 Task: Add an event  with title  Webinar: LinkedIn Marketing Strategies, date '2024/04/11' & Select Event type as  Group. Add location for the event as  789 Bairro Alto, Lisbon, Portugal and add a description: The retreat will kick off with an opening session where participants will be introduced to the objectives and benefits of team building. The facilitators will create a positive and inclusive environment, setting the tone for open communication, respect, and mutual support.Create an event link  http-webinar:linkedinmarketingstrategiescom & Select the event color as  Electric Lime. , logged in from the account softage.1@softage.netand send the event invitation to softage.10@softage.net and softage.2@softage.net
Action: Mouse moved to (789, 108)
Screenshot: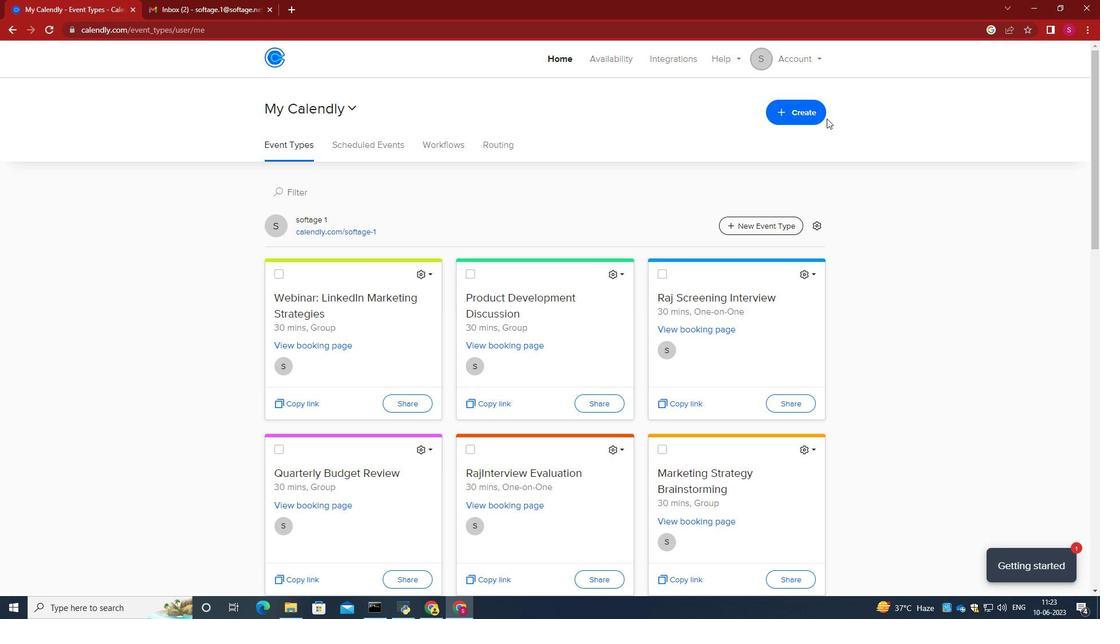 
Action: Mouse pressed left at (789, 108)
Screenshot: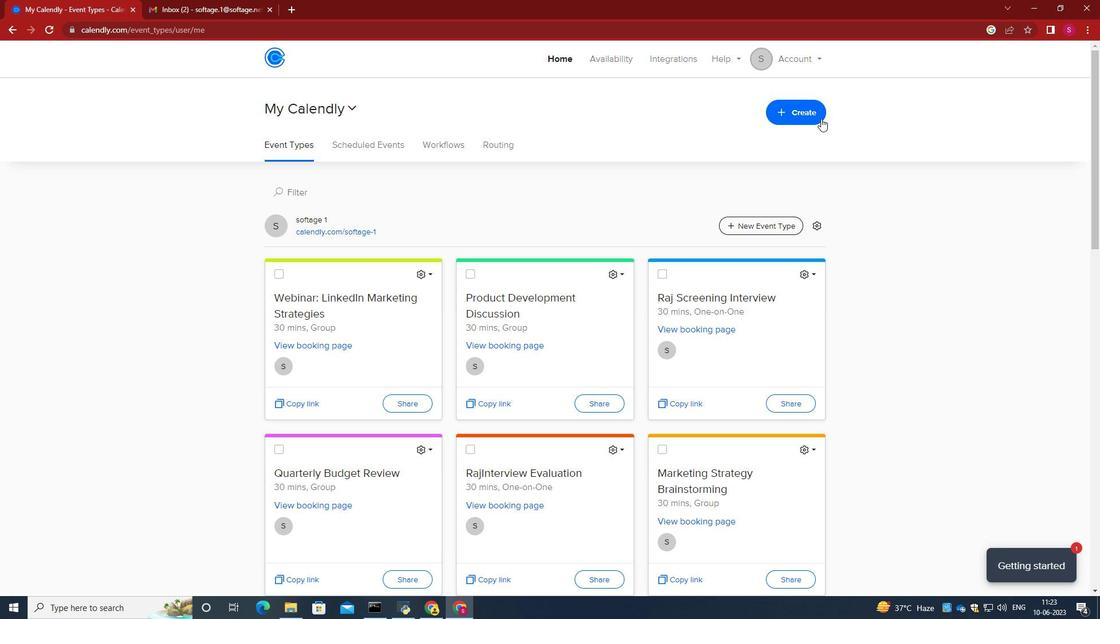 
Action: Mouse moved to (729, 167)
Screenshot: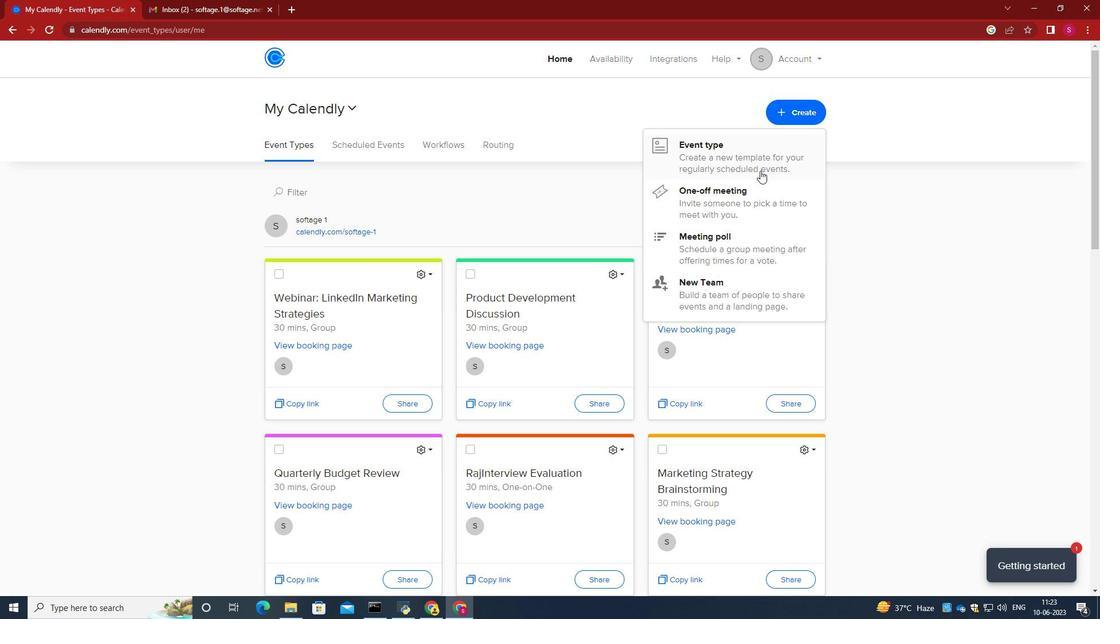 
Action: Mouse pressed left at (729, 167)
Screenshot: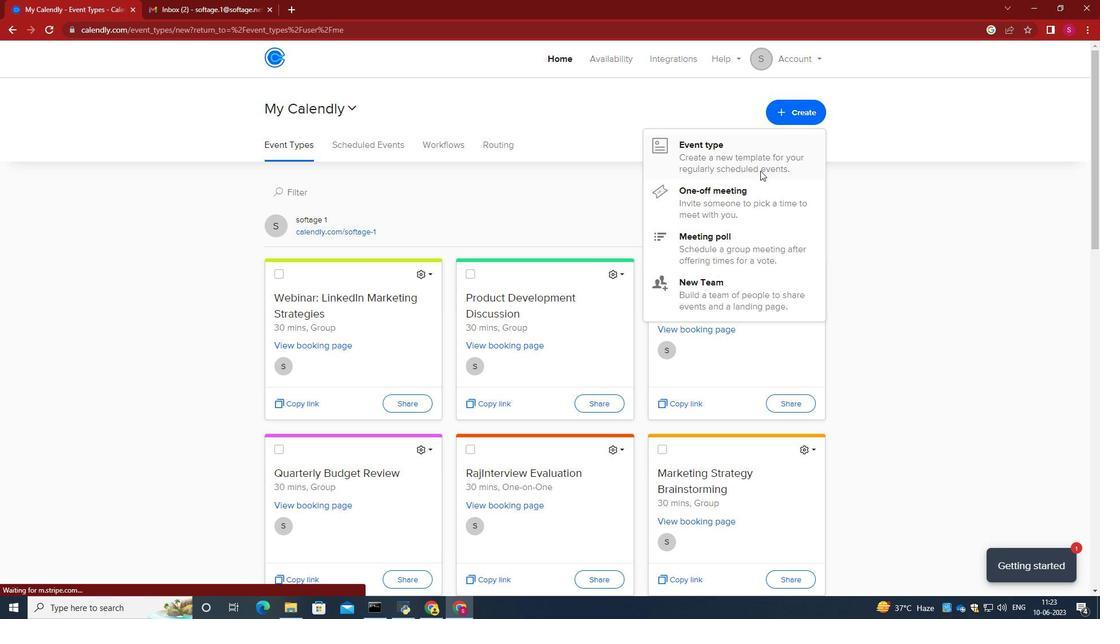 
Action: Mouse moved to (517, 269)
Screenshot: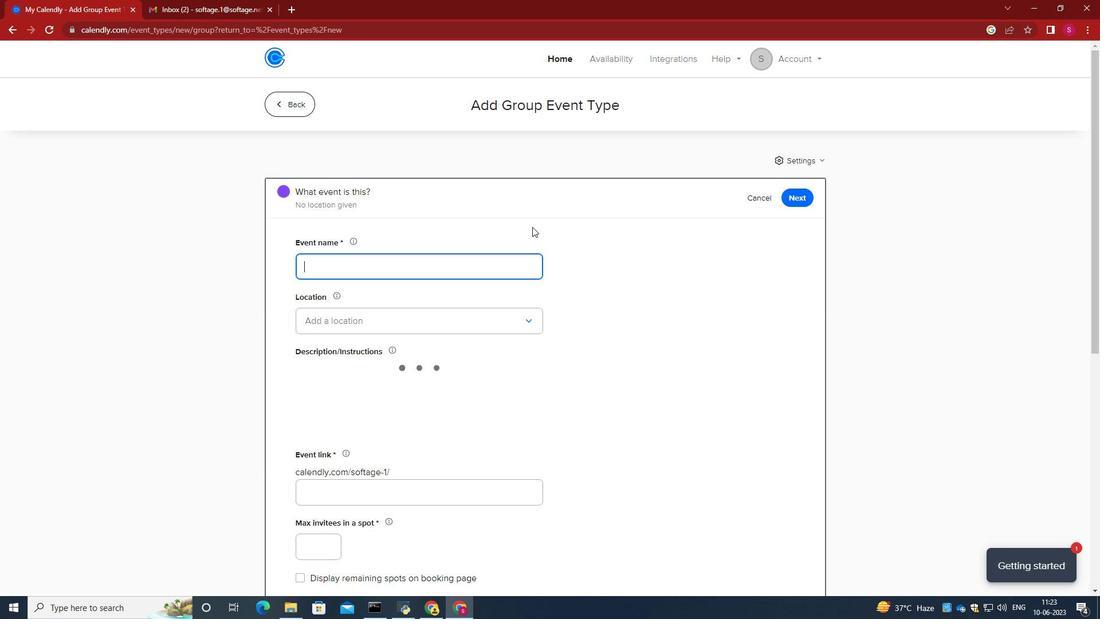 
Action: Mouse pressed left at (517, 269)
Screenshot: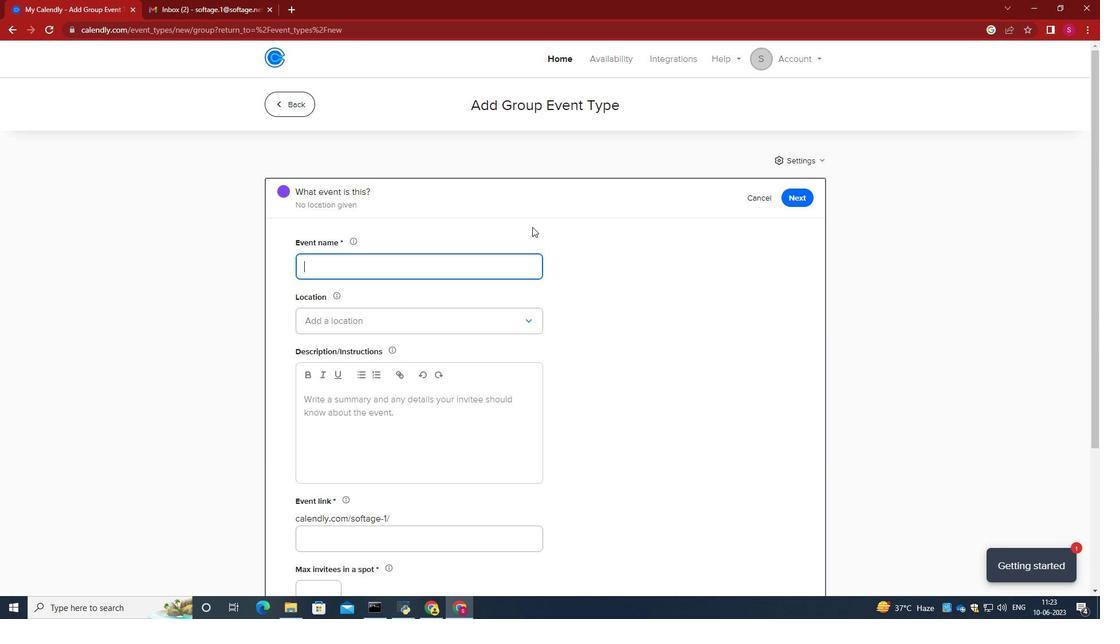 
Action: Mouse moved to (439, 274)
Screenshot: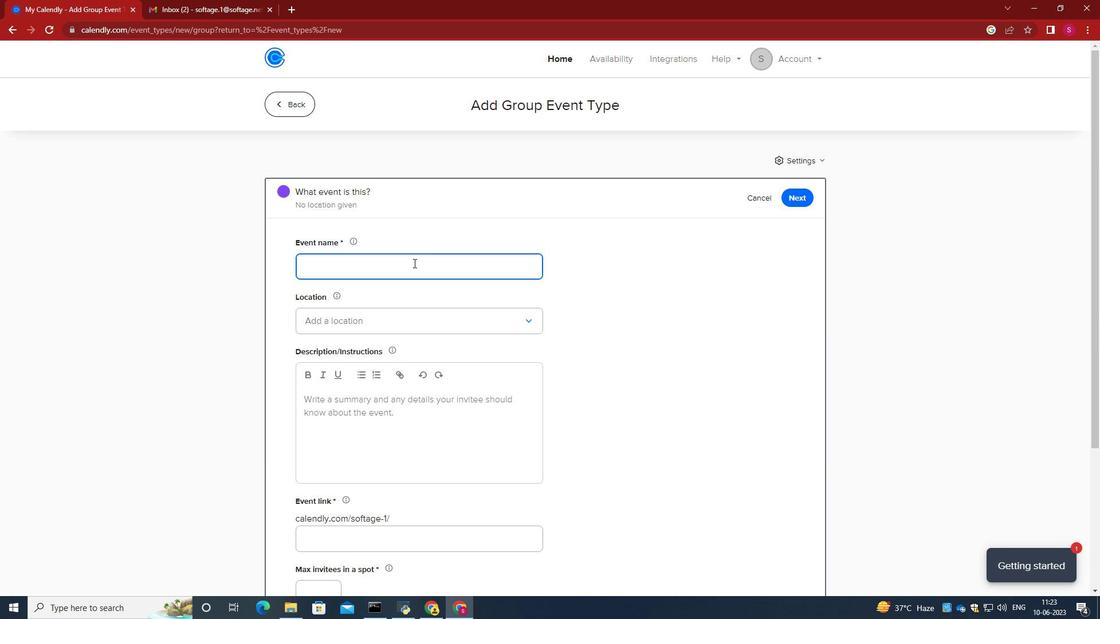 
Action: Mouse pressed left at (439, 274)
Screenshot: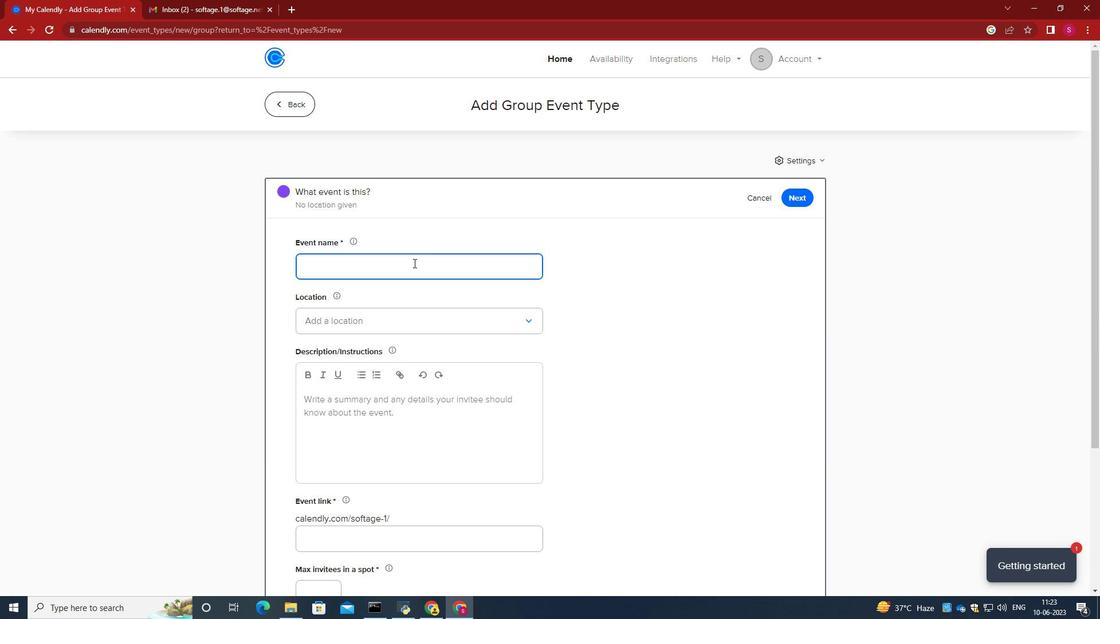 
Action: Key pressed <Key.caps_lock>W<Key.caps_lock>ebinar<Key.shift_r>:<Key.space><Key.caps_lock>L<Key.caps_lock>inkedln<Key.space><Key.caps_lock>M<Key.caps_lock>arketing<Key.space><Key.caps_lock>S<Key.caps_lock>trategies
Screenshot: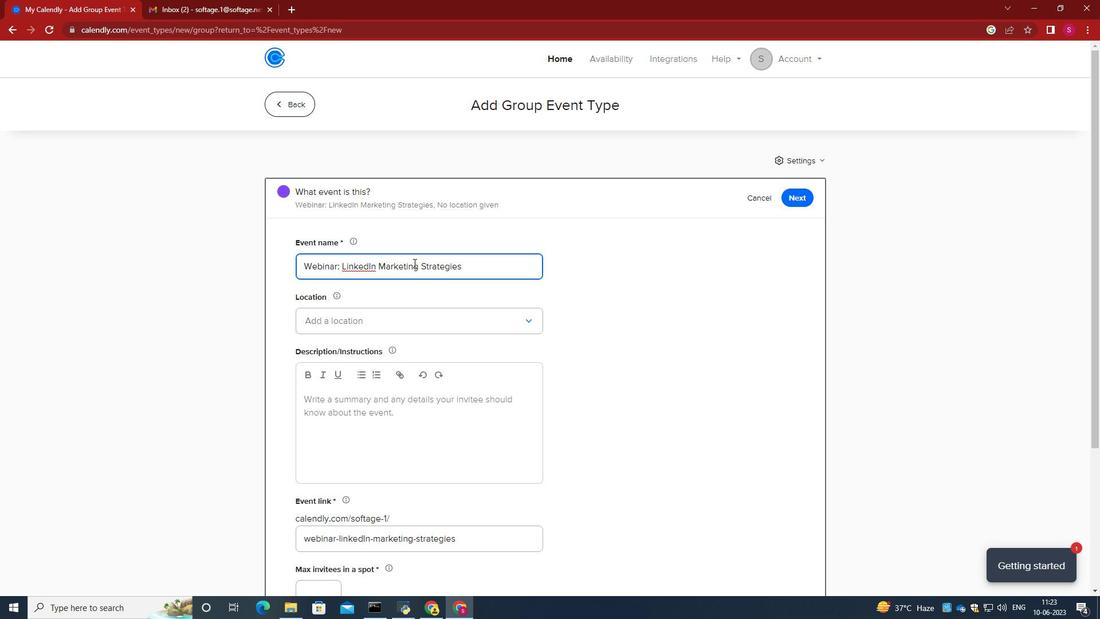 
Action: Mouse moved to (421, 314)
Screenshot: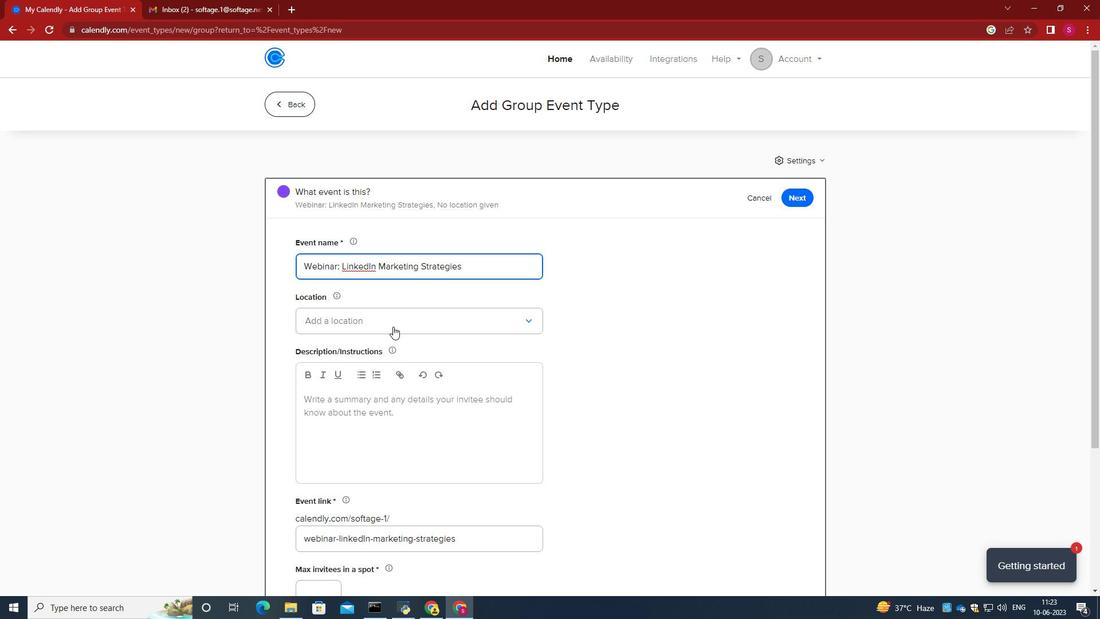
Action: Mouse pressed left at (421, 314)
Screenshot: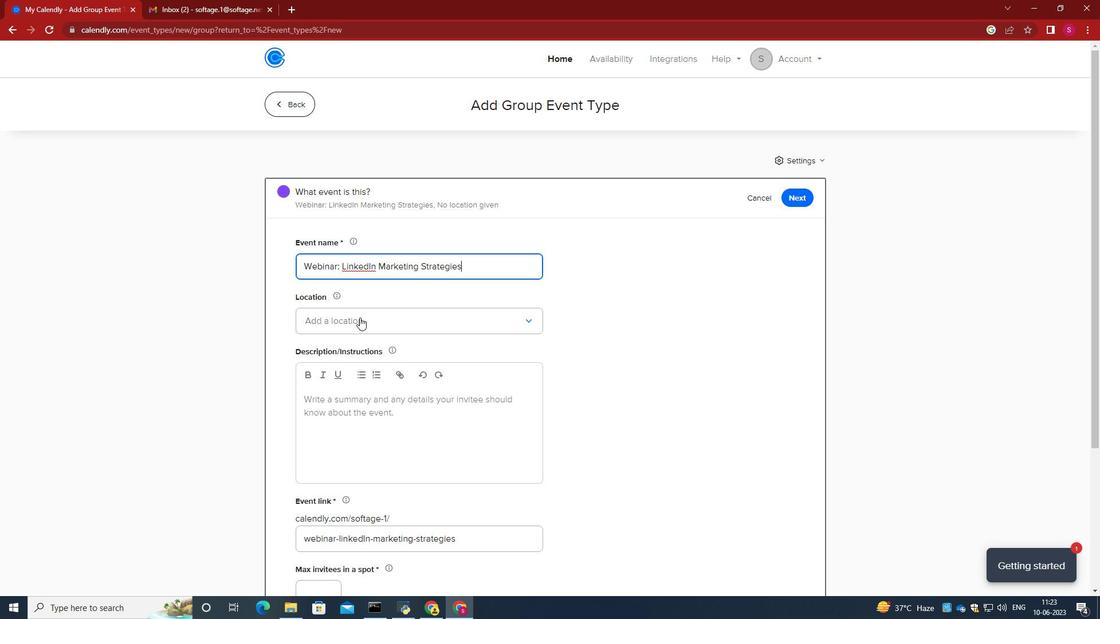 
Action: Mouse moved to (386, 346)
Screenshot: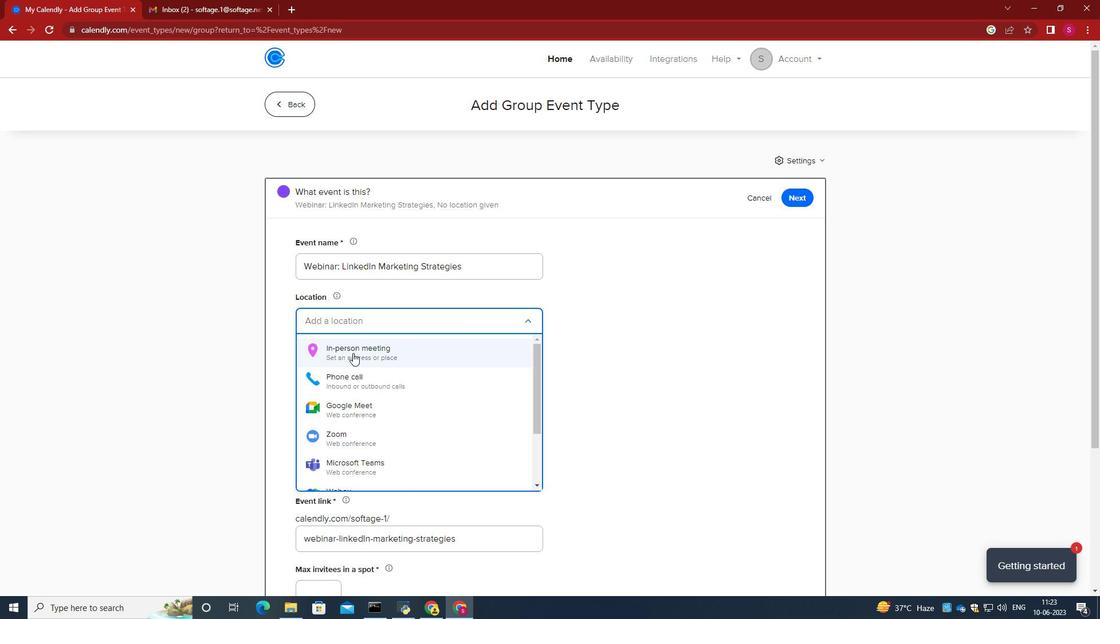 
Action: Mouse pressed left at (386, 346)
Screenshot: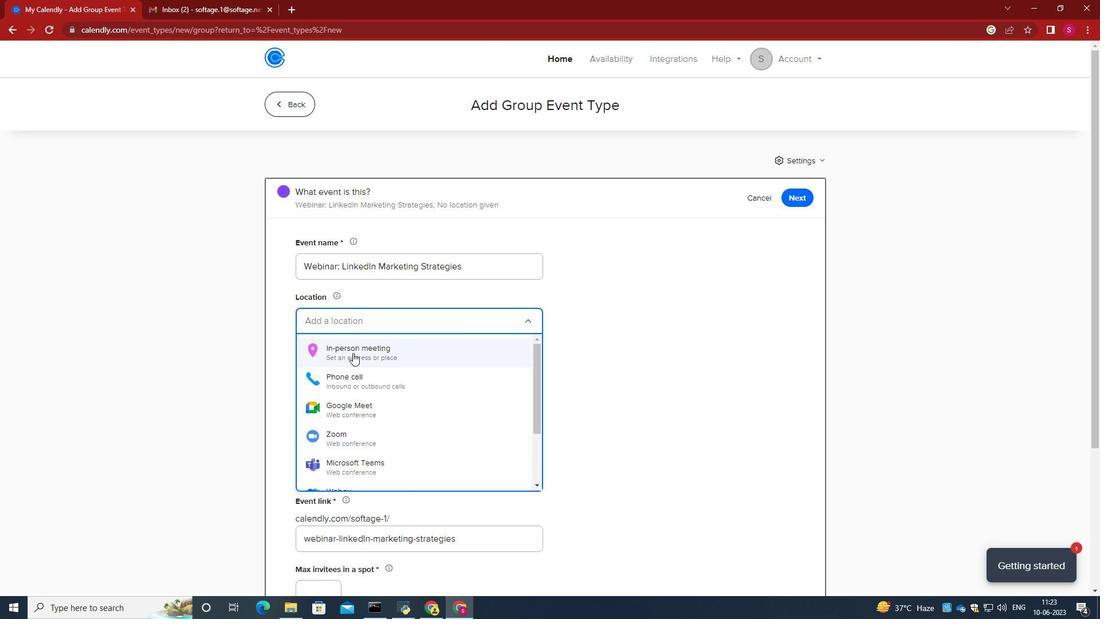 
Action: Mouse moved to (509, 182)
Screenshot: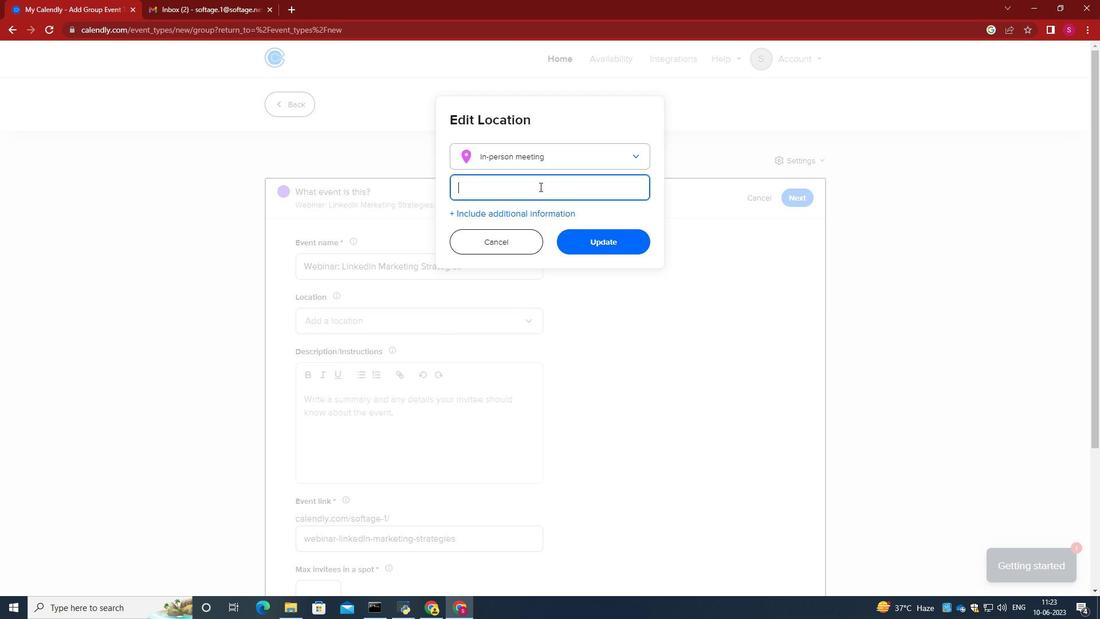 
Action: Mouse pressed left at (509, 182)
Screenshot: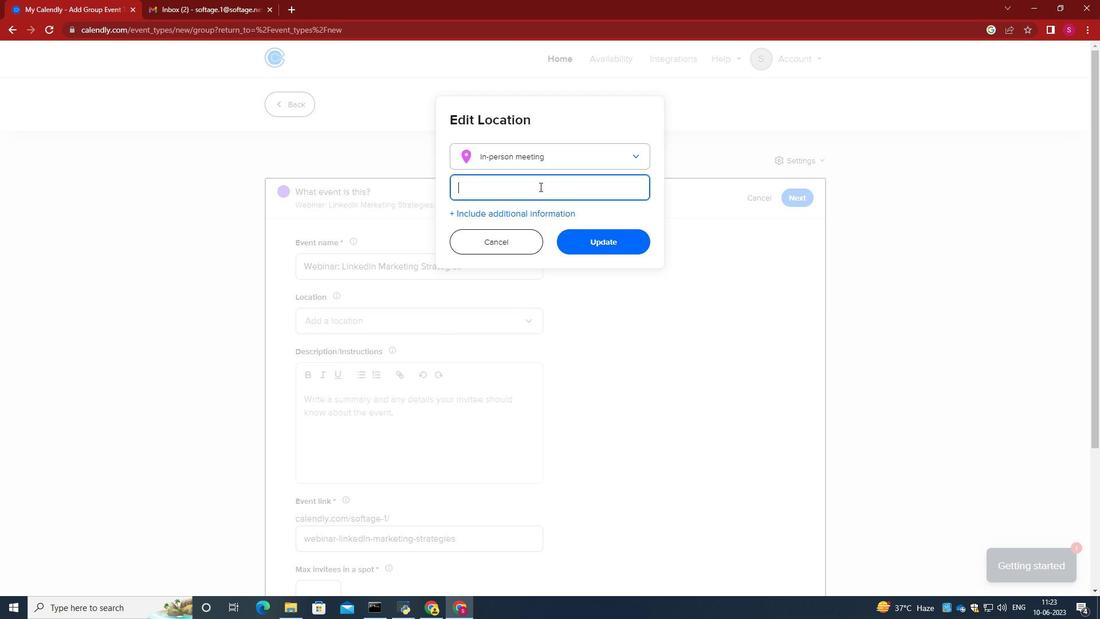 
Action: Mouse moved to (505, 173)
Screenshot: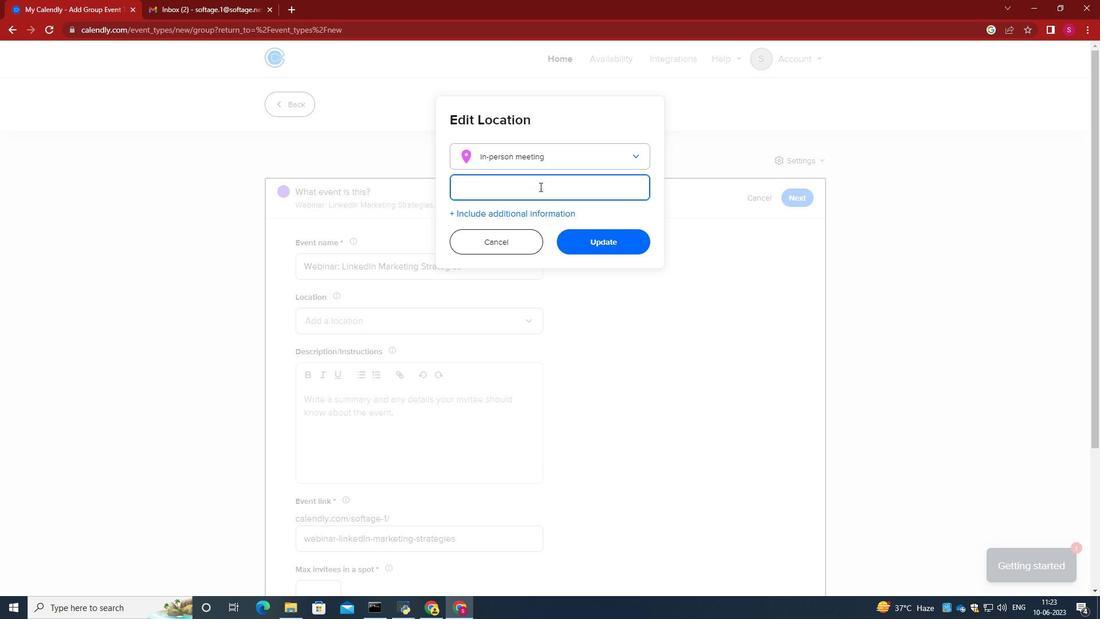 
Action: Key pressed 789<Key.space><Key.caps_lock>B<Key.caps_lock>airro<Key.space><Key.caps_lock>A<Key.caps_lock>lto,<Key.space><Key.caps_lock>L<Key.caps_lock>isbon,<Key.space><Key.caps_lock>P<Key.caps_lock>ot<Key.backspace>rtugla<Key.backspace><Key.backspace>al
Screenshot: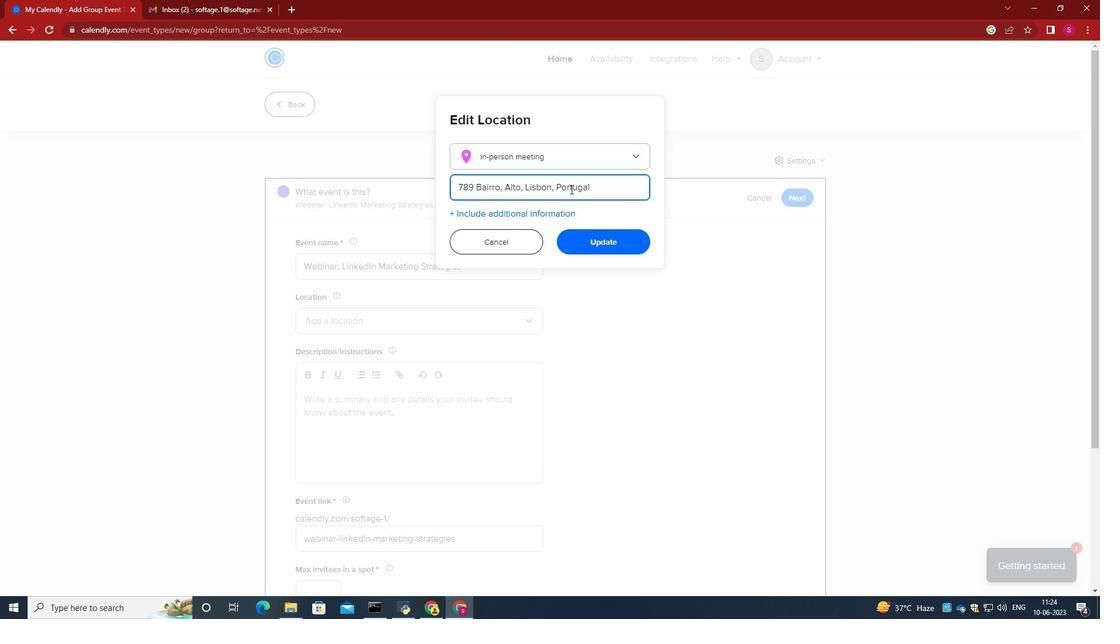 
Action: Mouse moved to (589, 233)
Screenshot: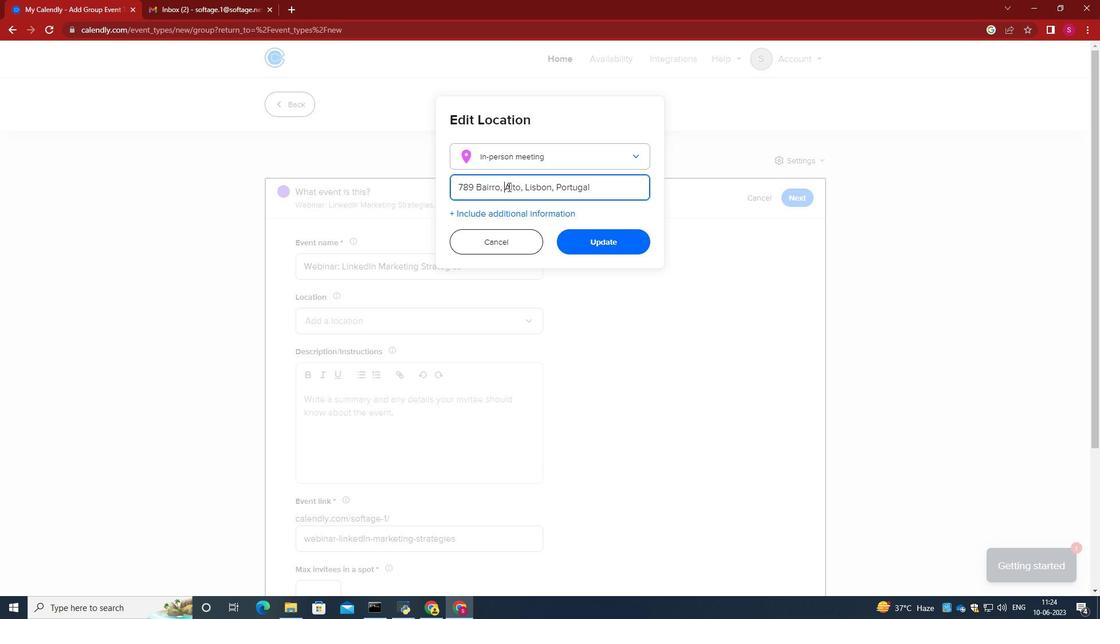 
Action: Mouse pressed left at (589, 233)
Screenshot: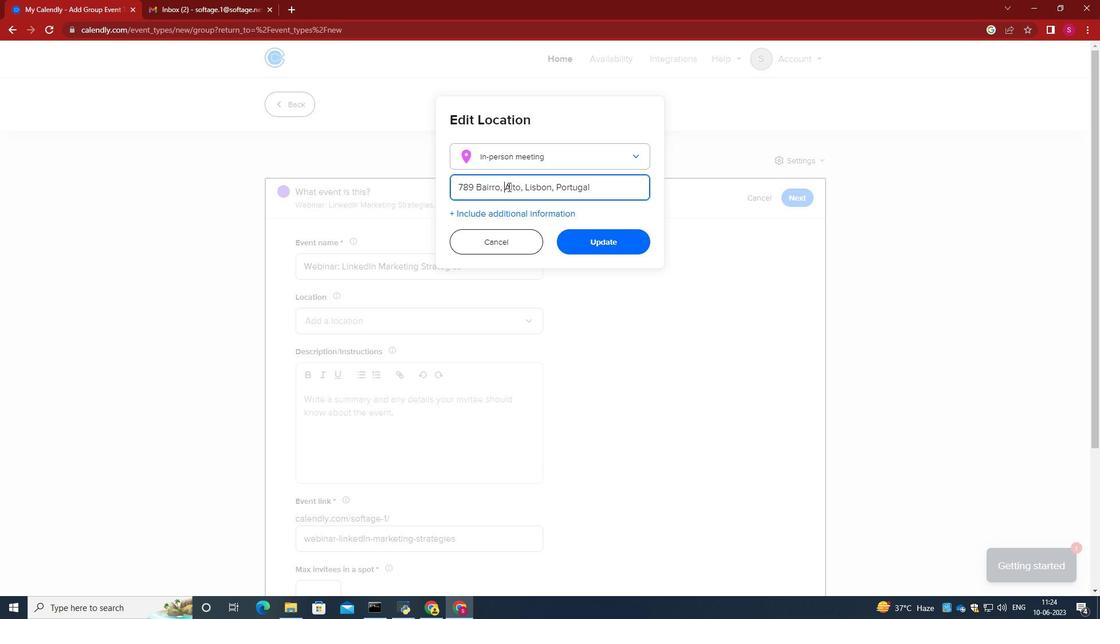 
Action: Mouse moved to (400, 423)
Screenshot: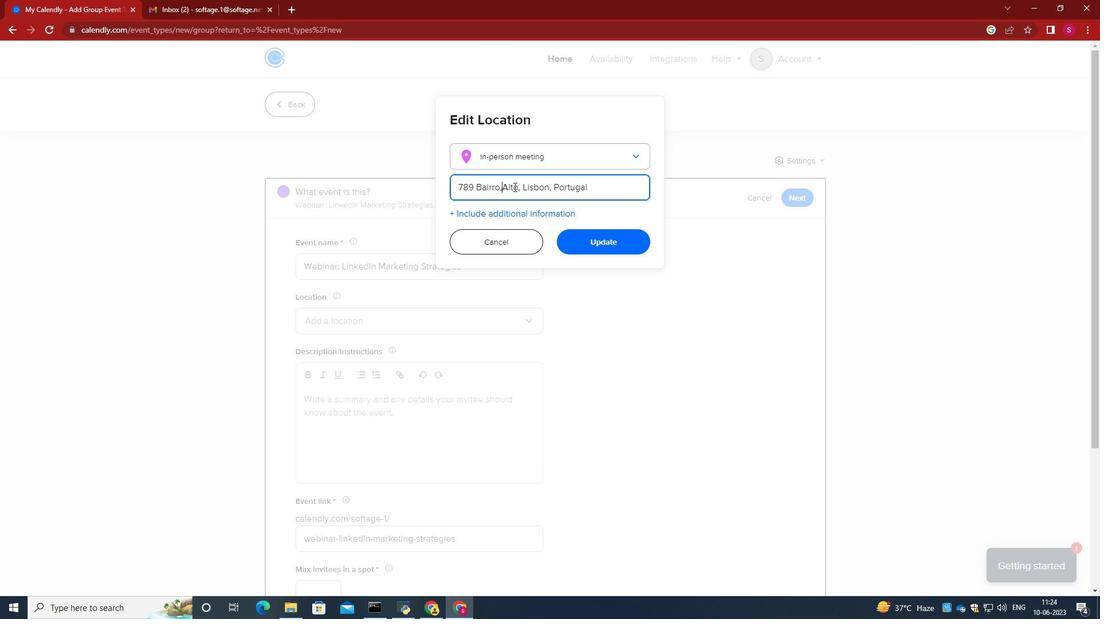 
Action: Mouse pressed left at (400, 423)
Screenshot: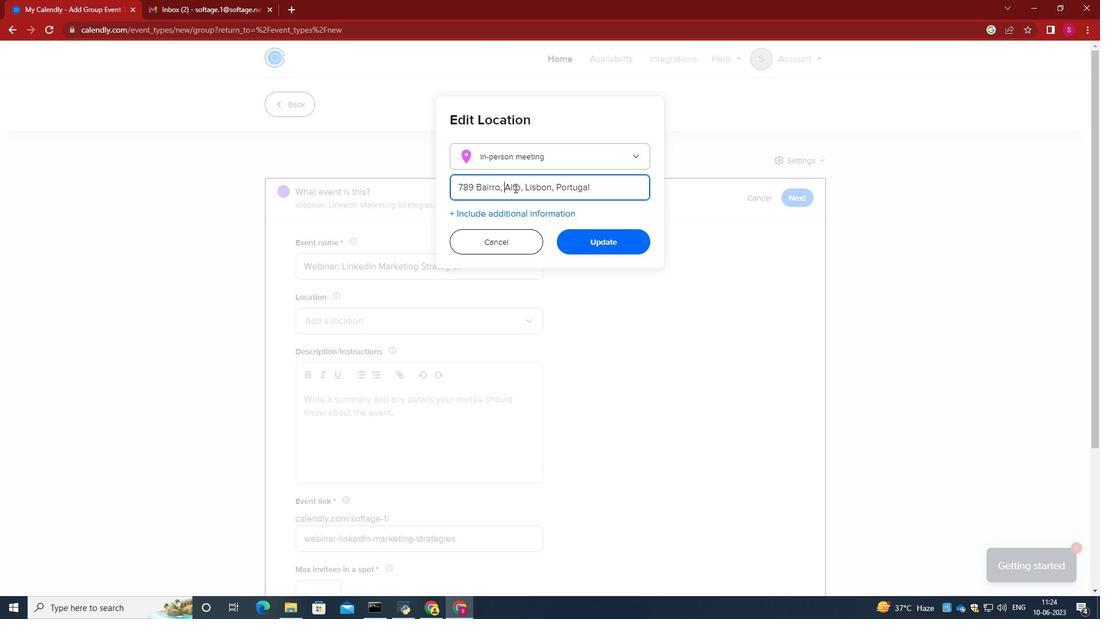 
Action: Key pressed <Key.caps_lock>T<Key.caps_lock>he<Key.space>retreat<Key.space>will<Key.space>kick<Key.space>off<Key.space>with<Key.space>an<Key.space>opentin<Key.backspace><Key.backspace><Key.backspace>ning<Key.space><Key.backspace><Key.backspace><Key.backspace><Key.backspace><Key.backspace><Key.backspace>ning<Key.space>sen<Key.backspace>ssion<Key.space>where<Key.space>participants<Key.space>will<Key.space>be<Key.space>introud<Key.backspace><Key.backspace>ducesd<Key.backspace><Key.backspace>d<Key.space>to<Key.space>the<Key.space>objectives<Key.space>and<Key.space>bened<Key.backspace>fits<Key.space>of<Key.space>team<Key.space>building.<Key.space><Key.caps_lock>T<Key.caps_lock>he<Key.space>facilitators<Key.space>will<Key.space>create<Key.space>a<Key.space>posotive<Key.space><Key.backspace><Key.backspace><Key.backspace><Key.backspace><Key.backspace><Key.backspace>itive<Key.space>and<Key.space>ic<Key.backspace>nclusive<Key.space>environment,<Key.space>setting<Key.space>the<Key.space>tomn<Key.backspace><Key.backspace>ne<Key.space>for<Key.space>open<Key.space>communicato<Key.backspace>ion,<Key.space>rep<Key.backspace>spect,<Key.space>and<Key.space>mutual<Key.space>support.<Key.space>
Screenshot: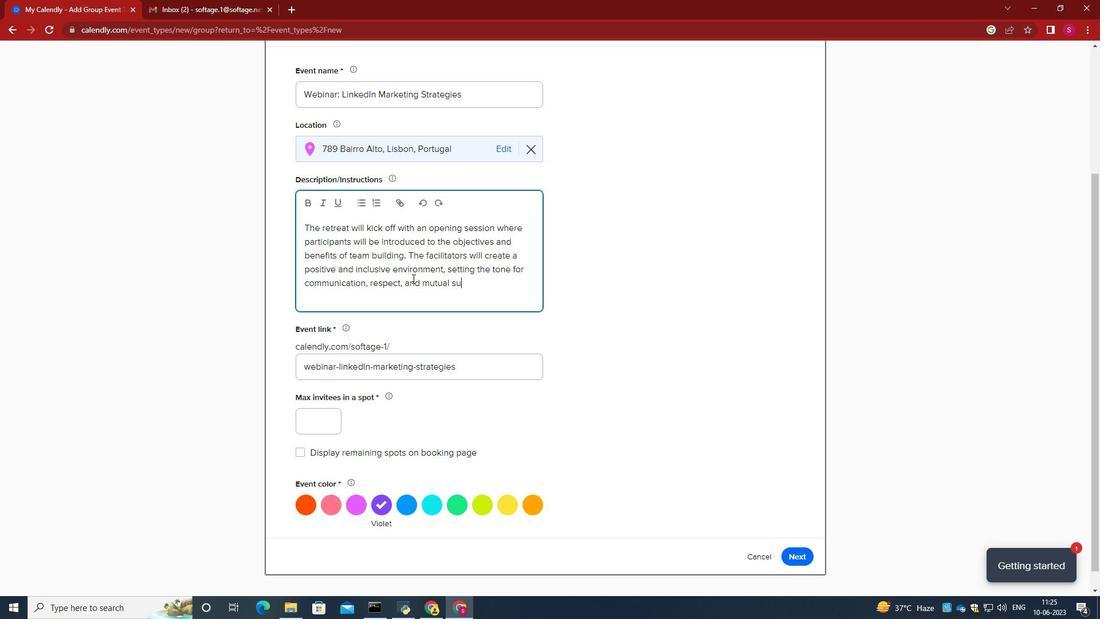 
Action: Mouse moved to (357, 538)
Screenshot: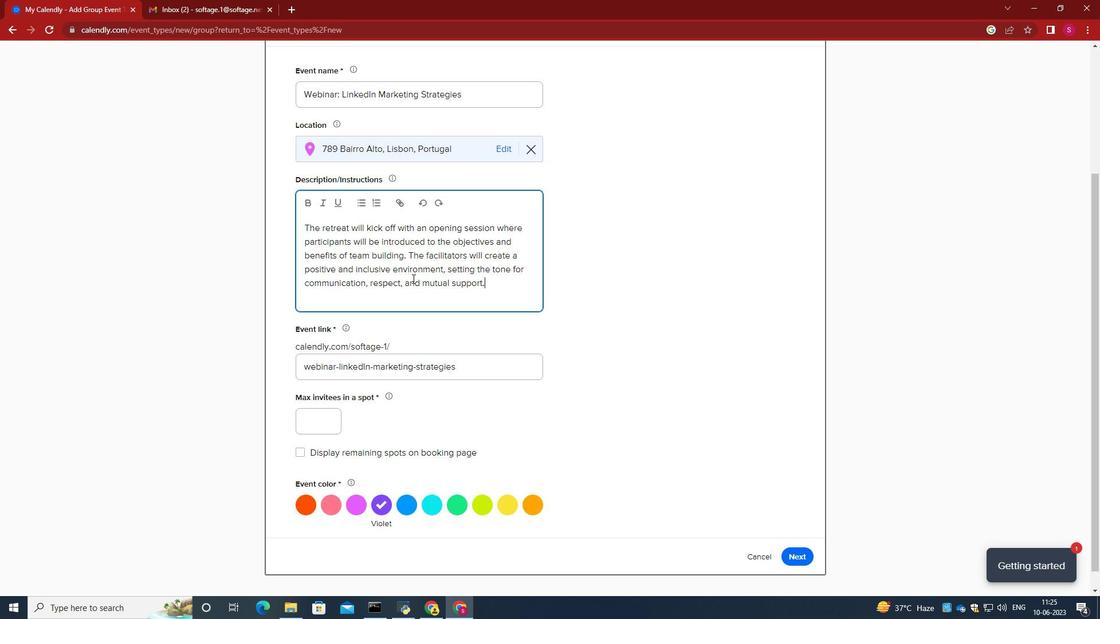 
Action: Mouse pressed left at (357, 538)
Screenshot: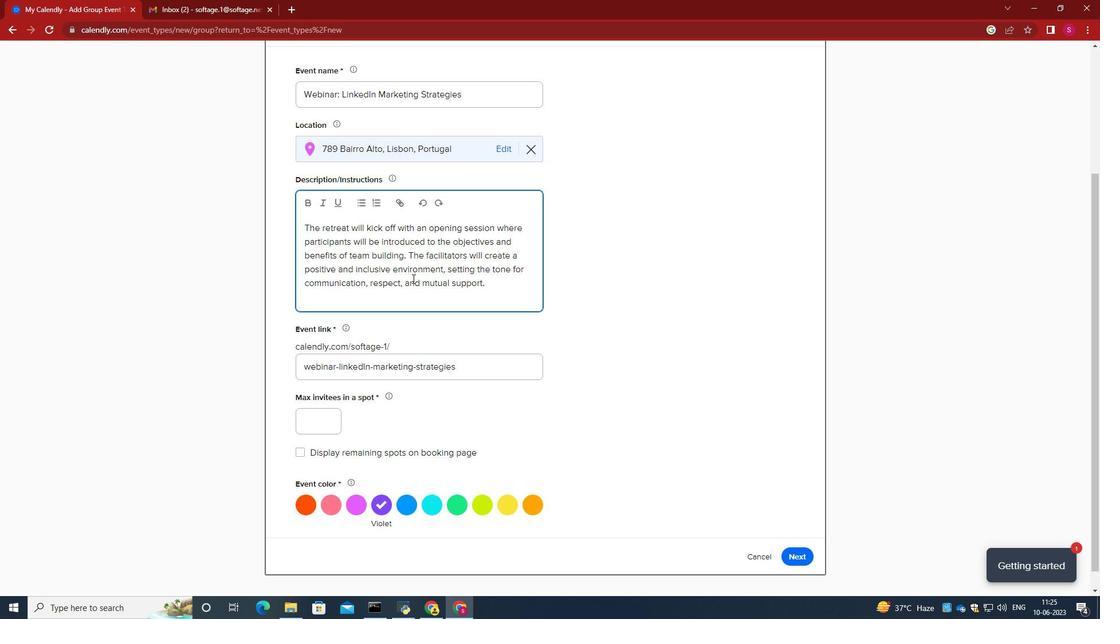 
Action: Mouse moved to (458, 536)
Screenshot: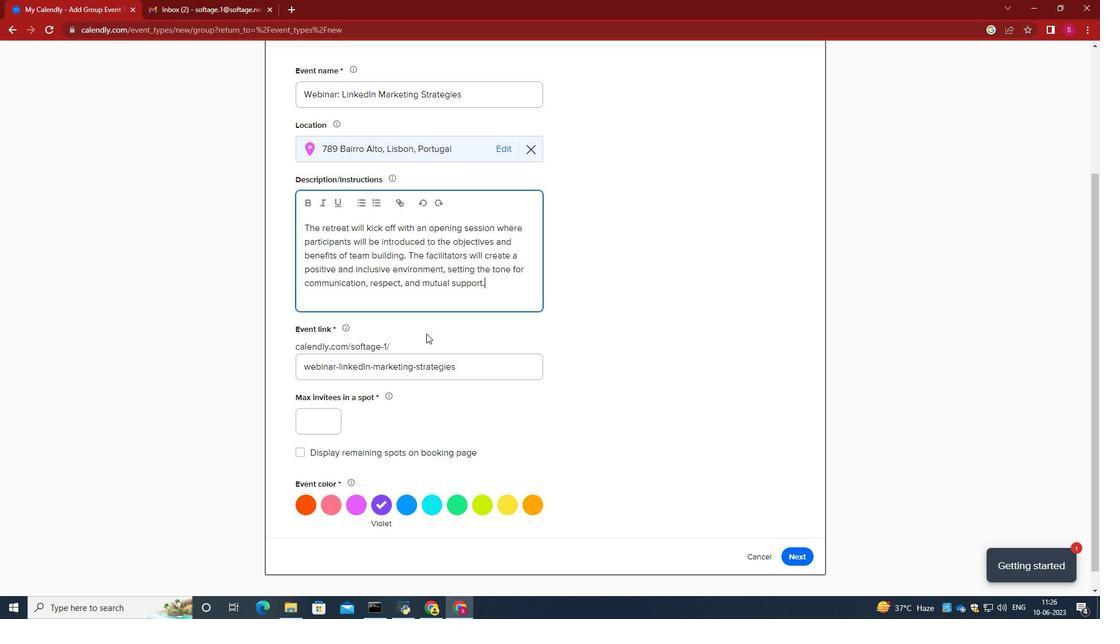 
Action: Mouse pressed left at (458, 536)
Screenshot: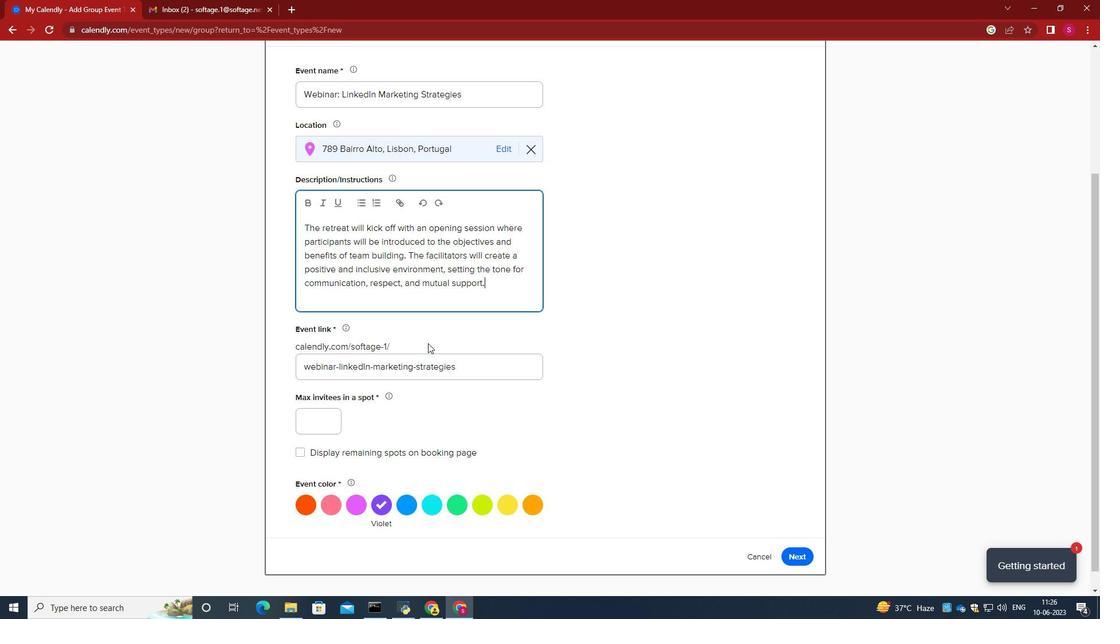 
Action: Mouse moved to (301, 554)
Screenshot: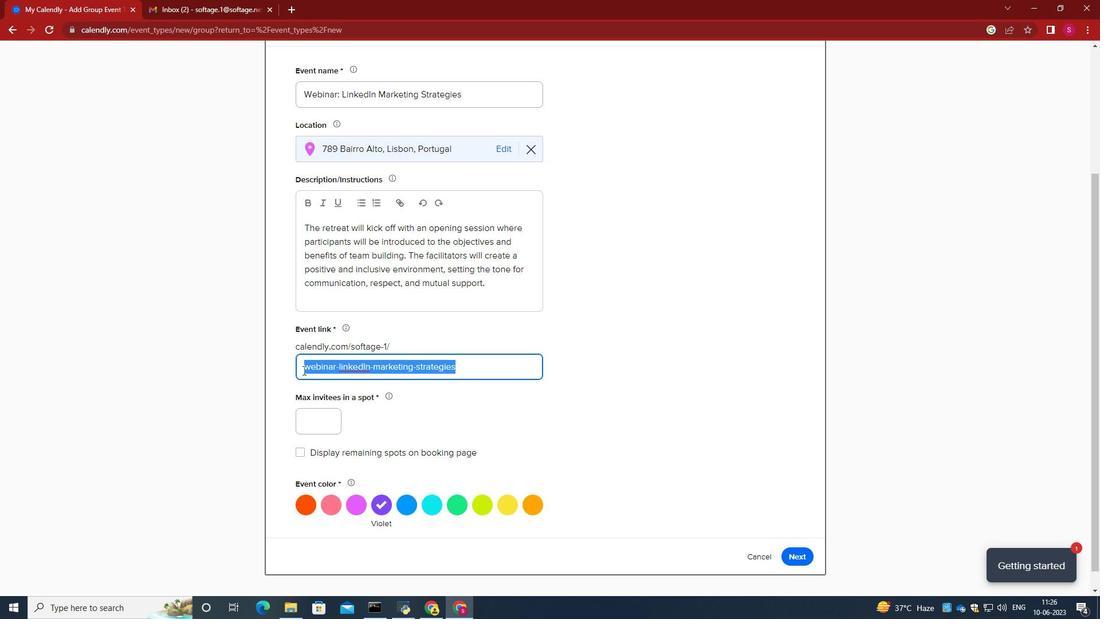 
Action: Key pressed <Key.backspace>hh<Key.backspace>ttp-linkedinmarketingstrategiescom
Screenshot: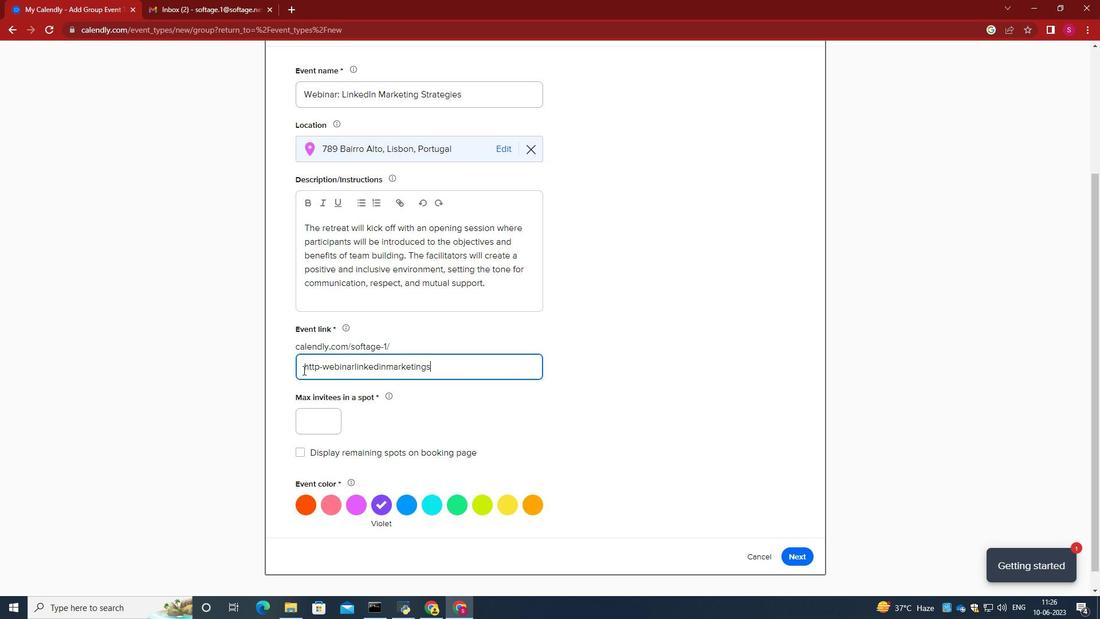 
Action: Mouse moved to (381, 533)
Screenshot: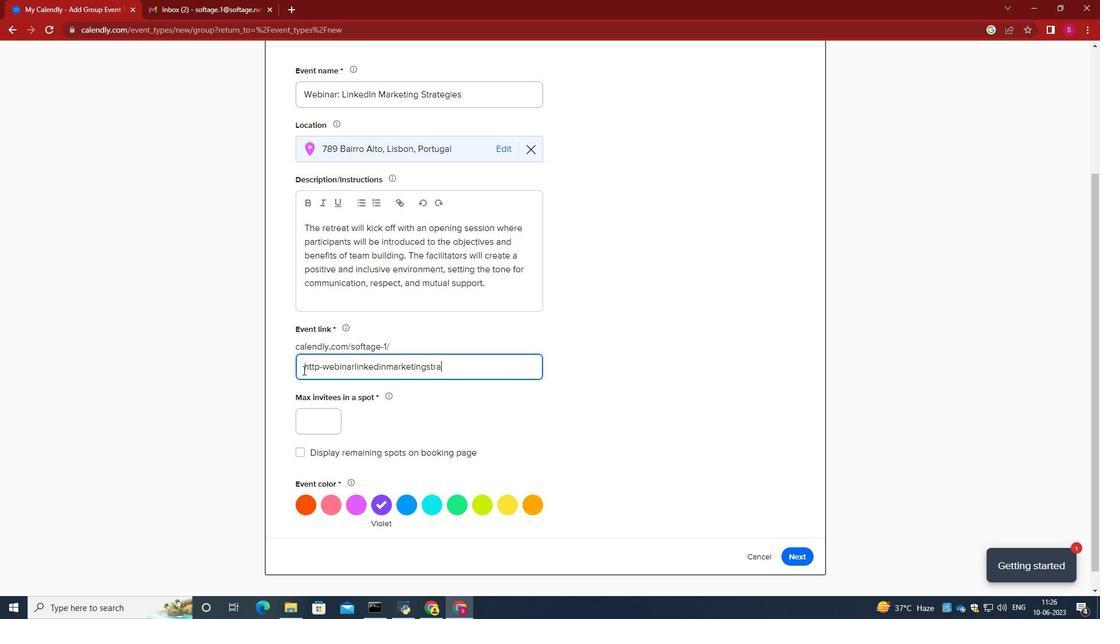 
Action: Mouse scrolled (381, 533) with delta (0, 0)
Screenshot: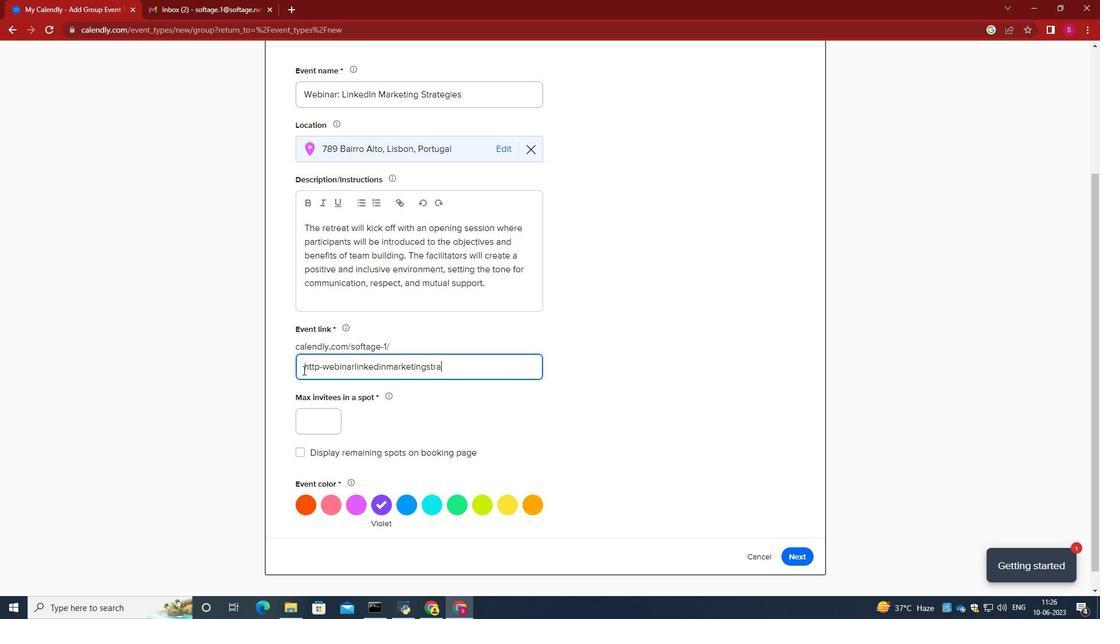 
Action: Mouse scrolled (381, 533) with delta (0, 0)
Screenshot: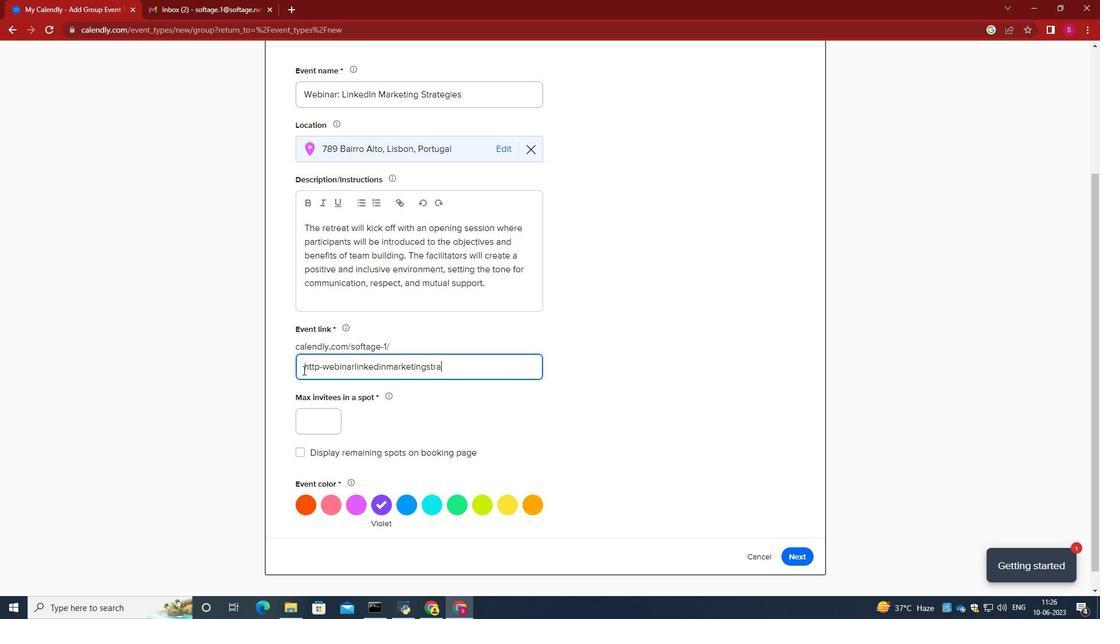 
Action: Mouse scrolled (381, 533) with delta (0, 0)
Screenshot: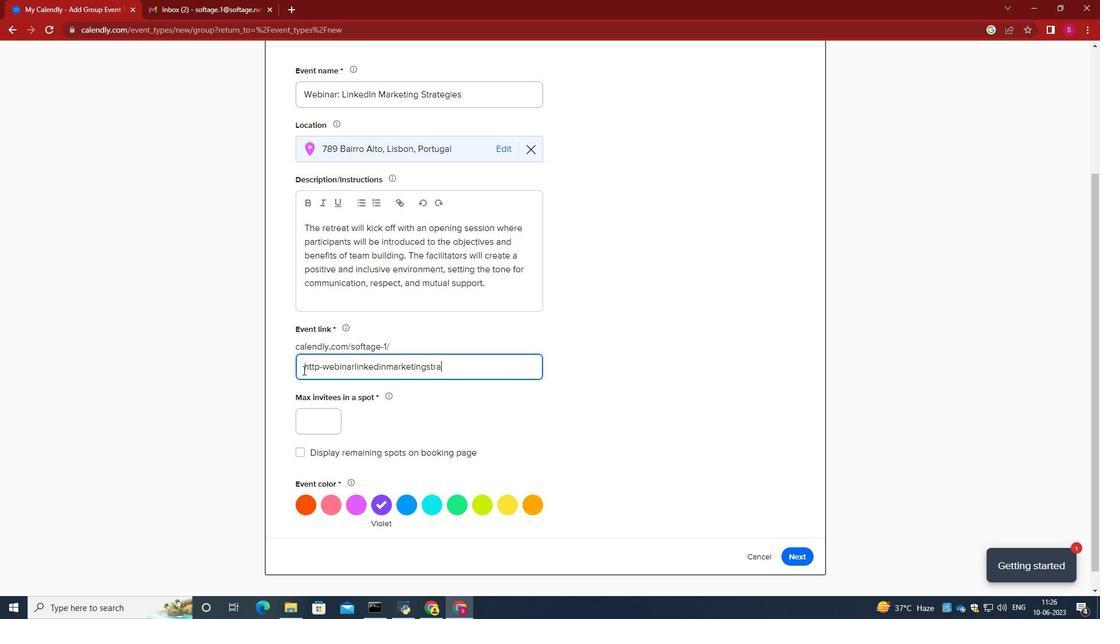 
Action: Mouse moved to (325, 420)
Screenshot: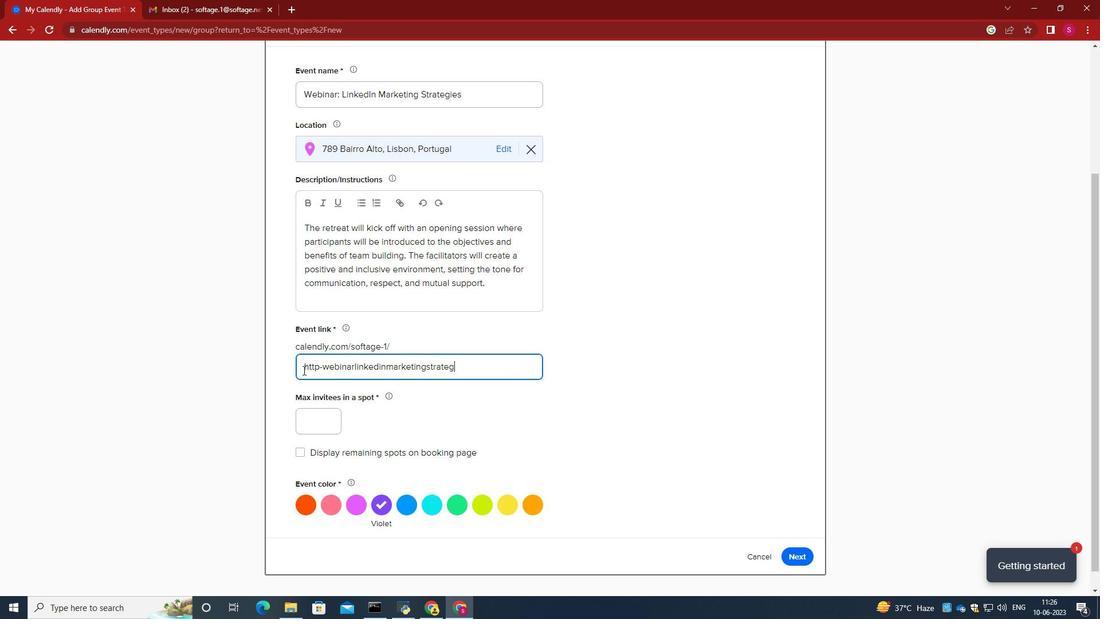 
Action: Mouse pressed left at (325, 420)
Screenshot: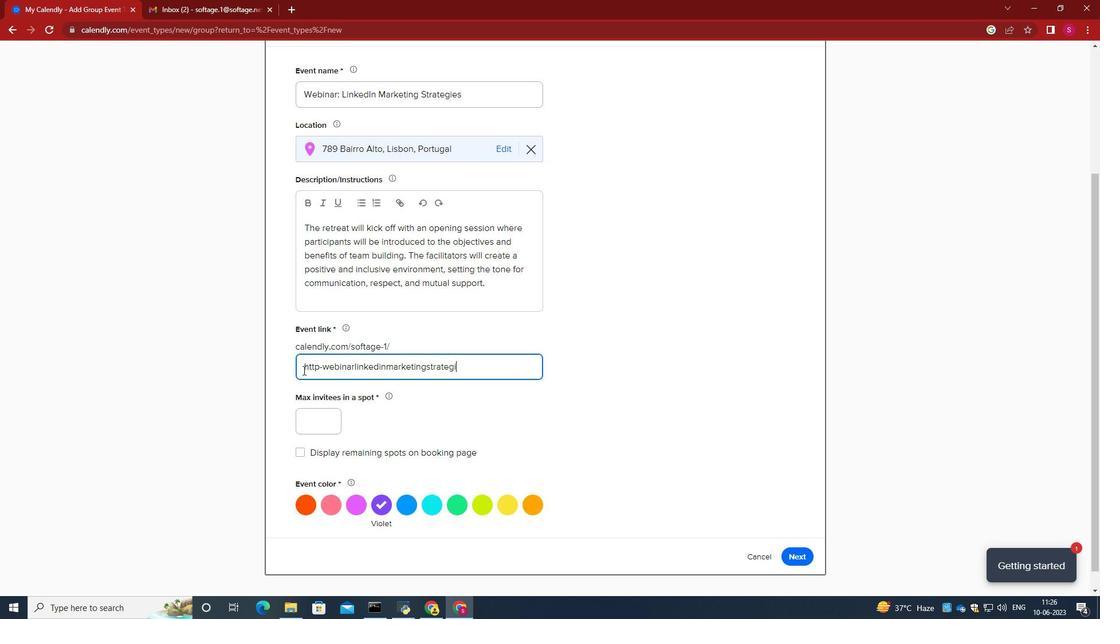 
Action: Mouse moved to (326, 447)
Screenshot: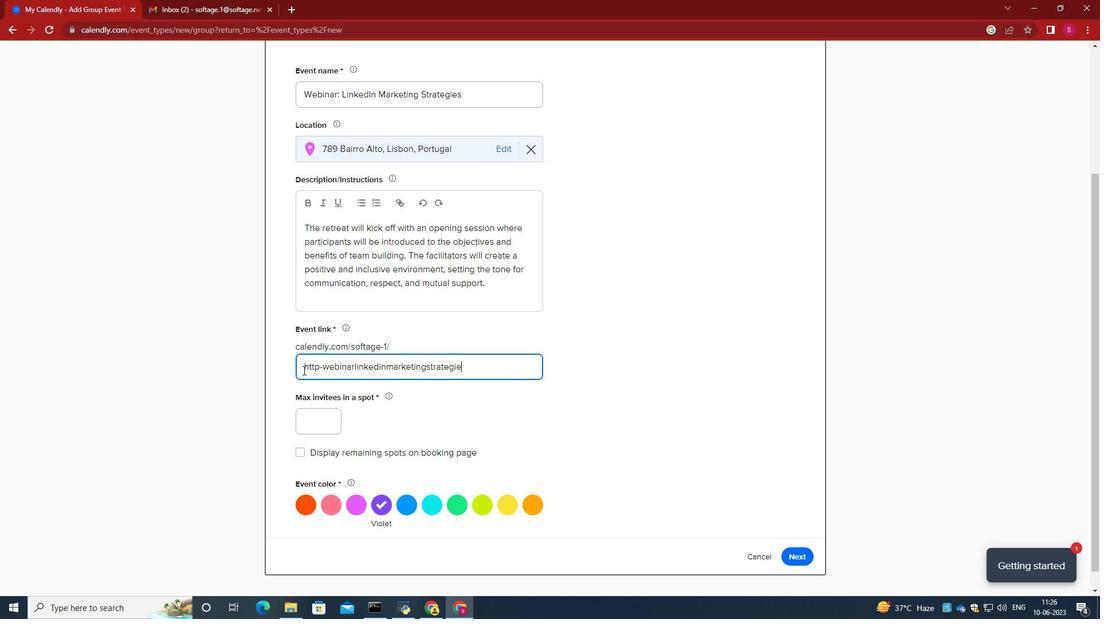 
Action: Key pressed 2
Screenshot: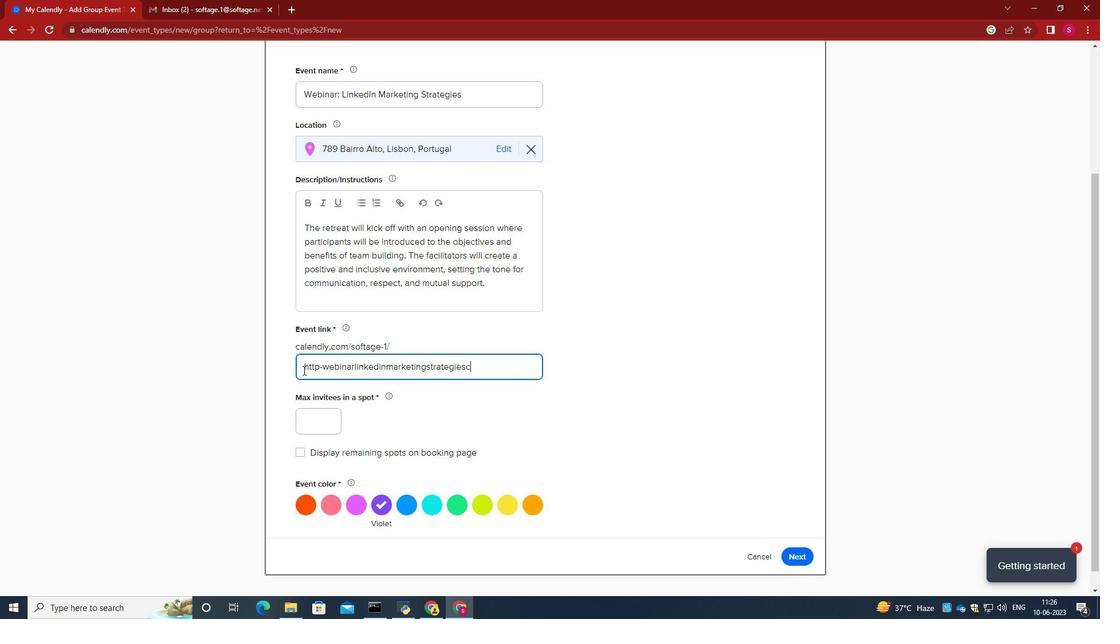 
Action: Mouse moved to (484, 509)
Screenshot: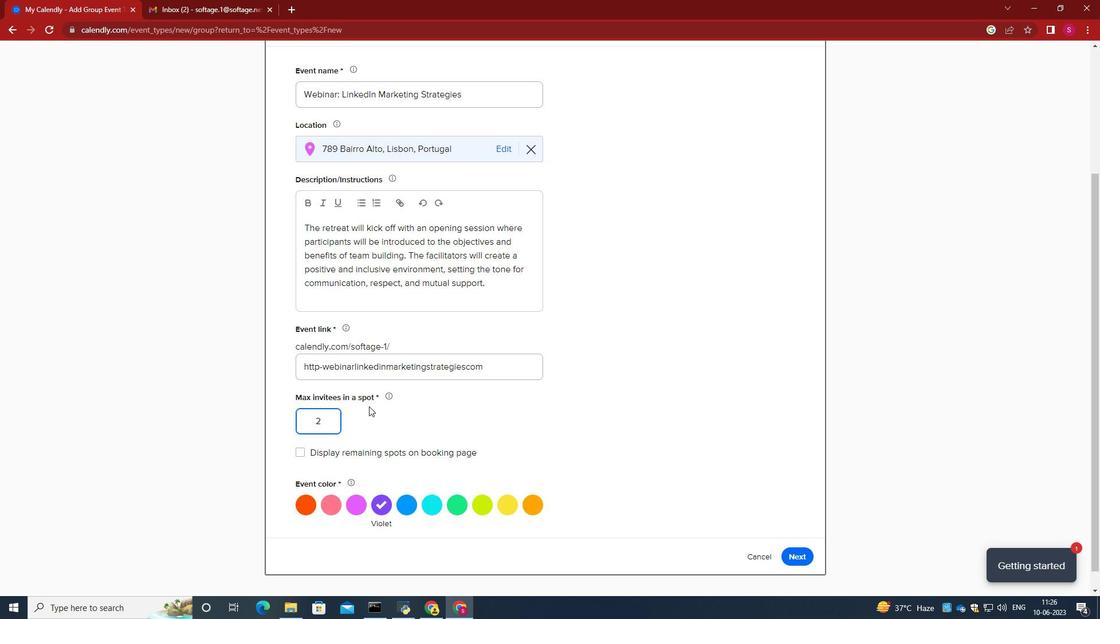 
Action: Mouse pressed left at (484, 509)
Screenshot: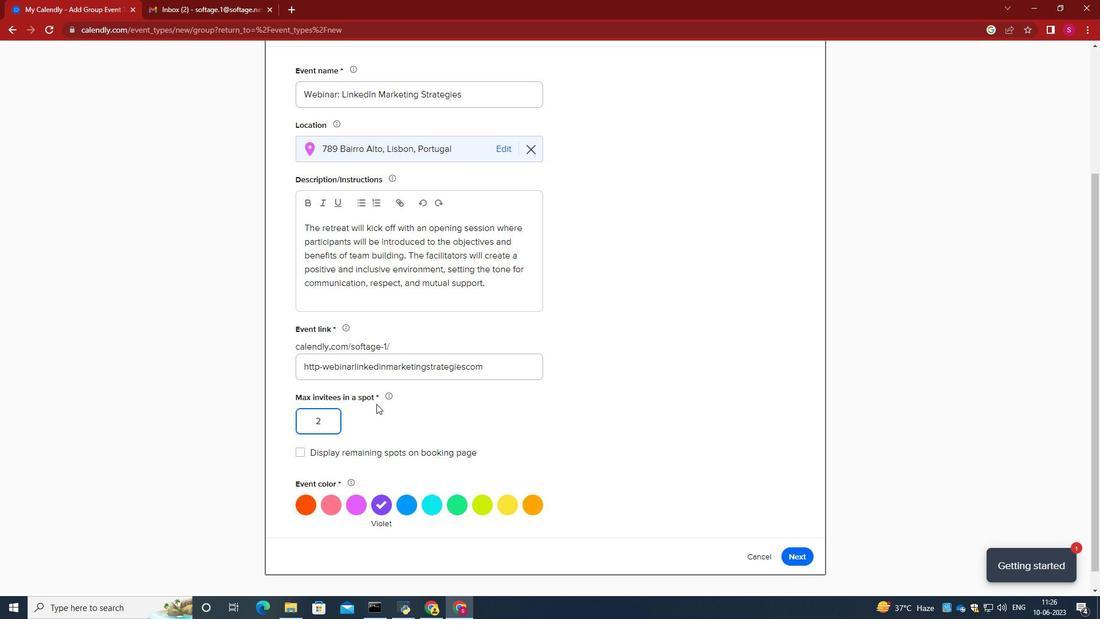 
Action: Mouse moved to (487, 506)
Screenshot: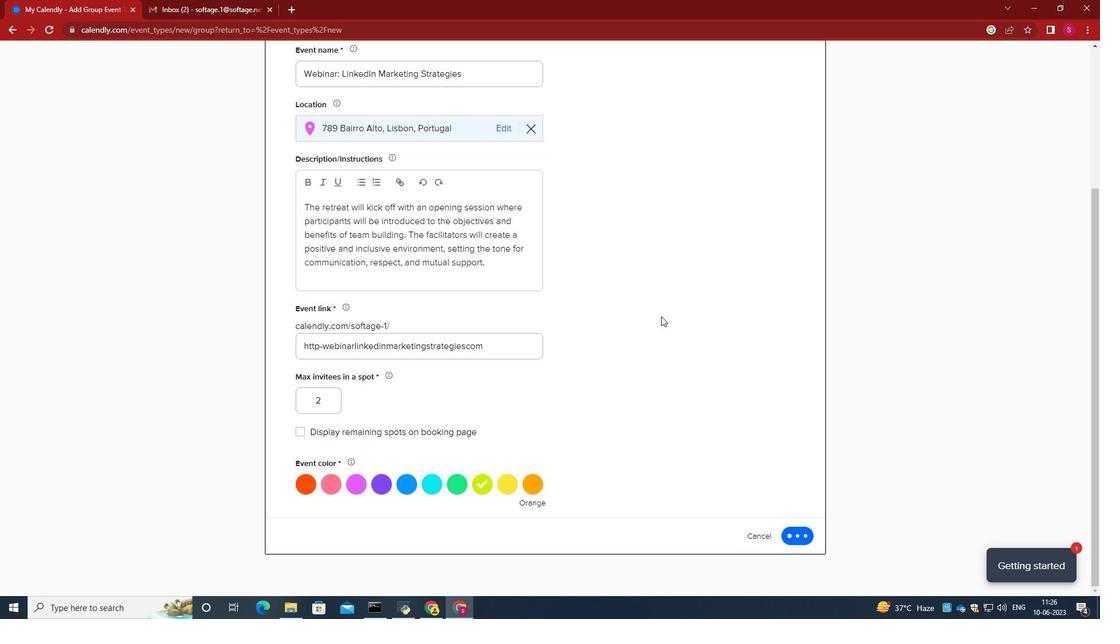 
Action: Mouse pressed left at (487, 506)
Screenshot: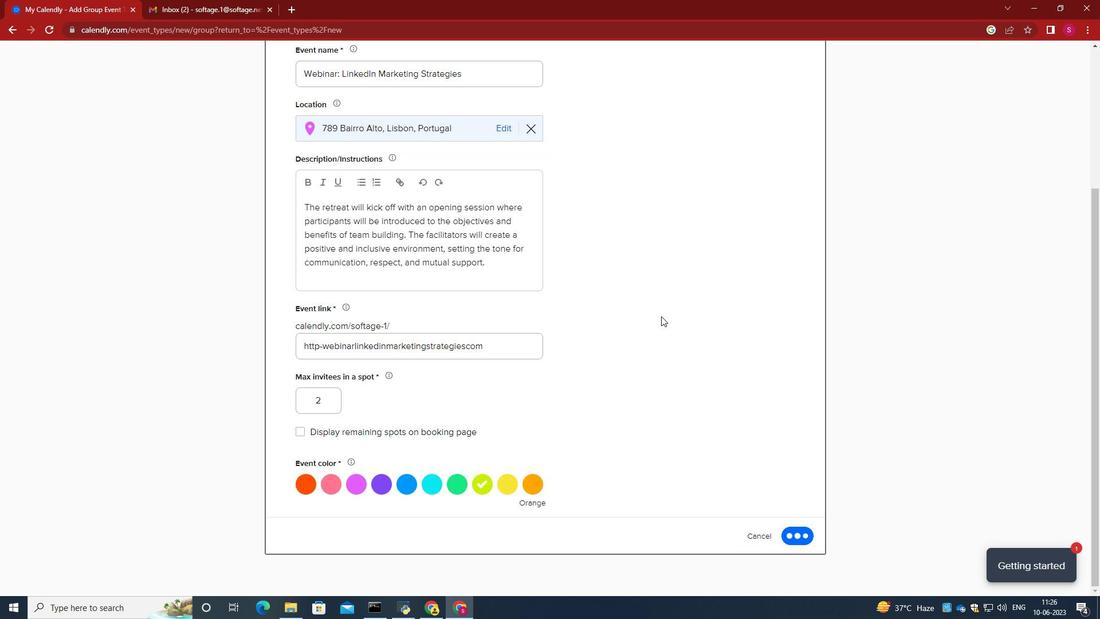 
Action: Mouse moved to (799, 558)
Screenshot: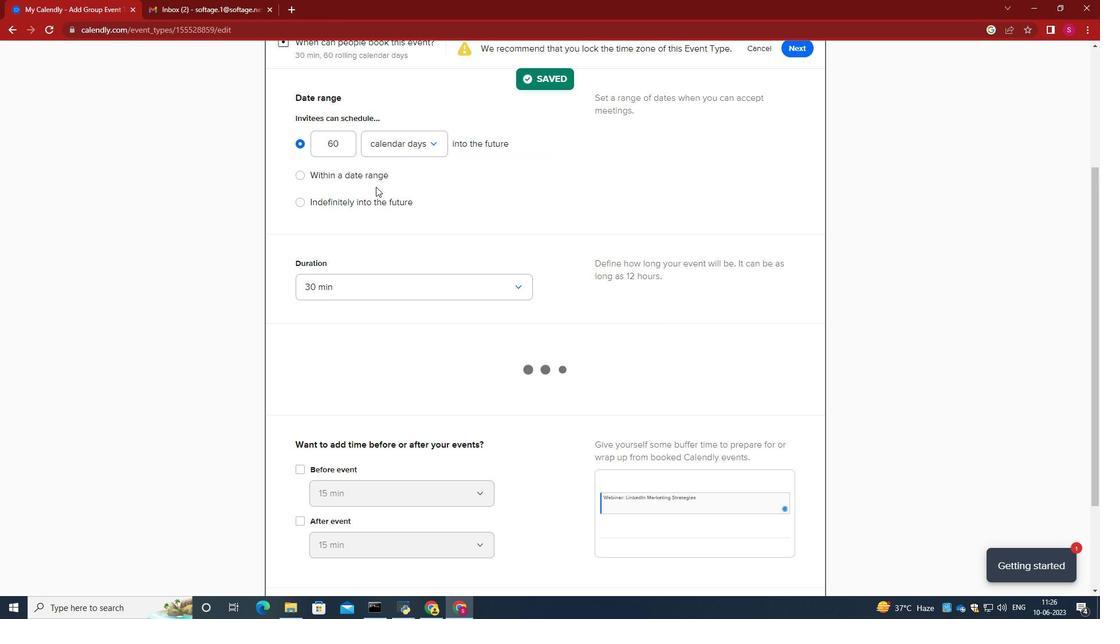 
Action: Mouse pressed left at (799, 558)
Screenshot: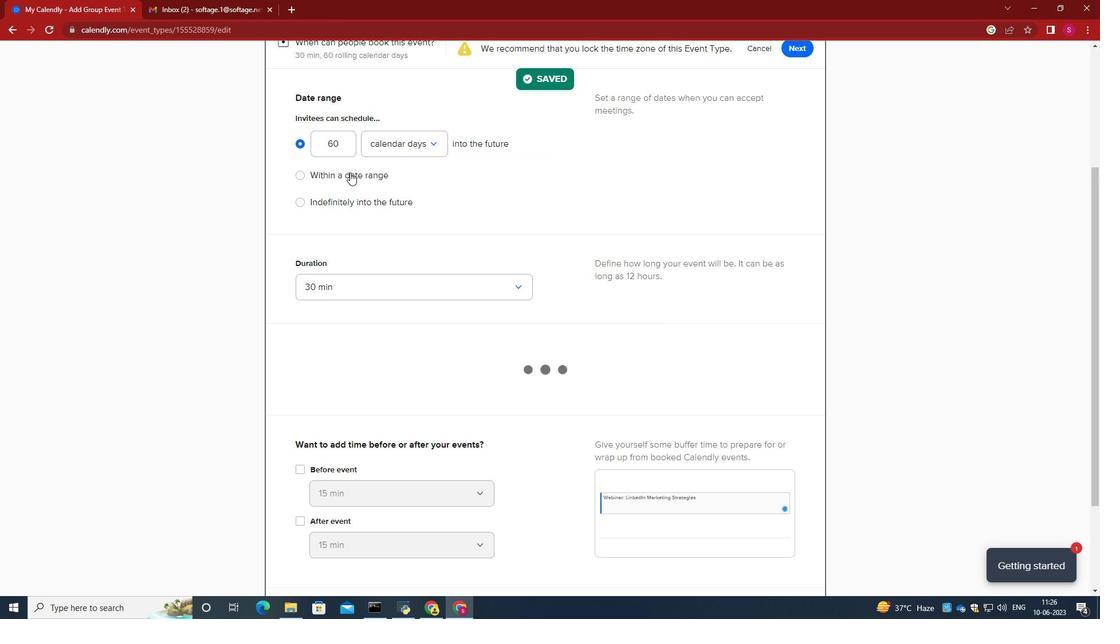 
Action: Mouse moved to (626, 336)
Screenshot: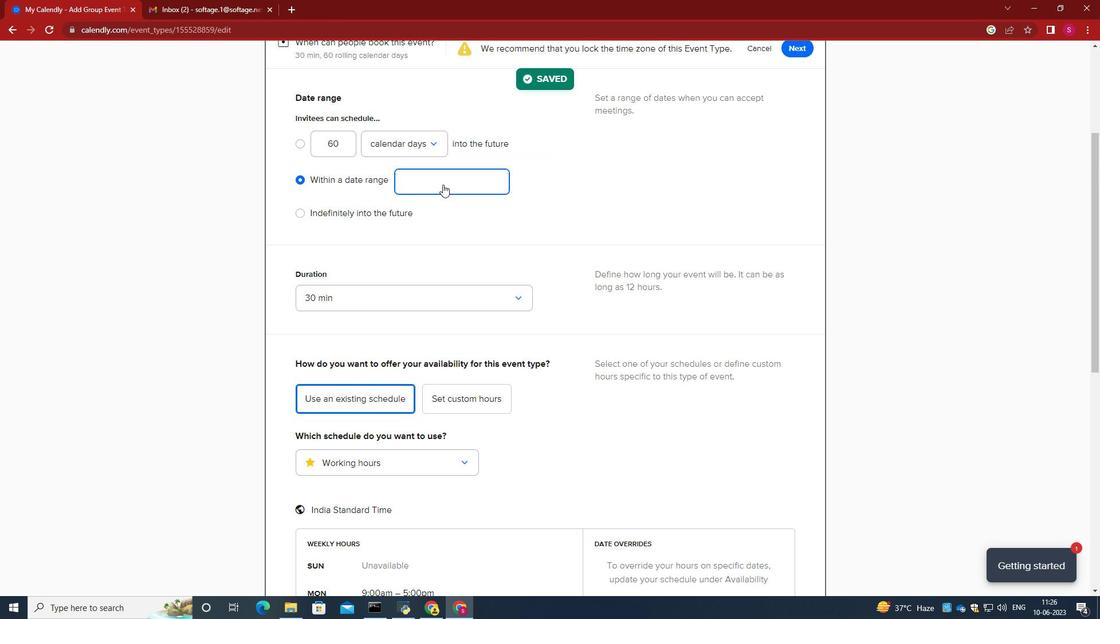 
Action: Mouse scrolled (626, 335) with delta (0, 0)
Screenshot: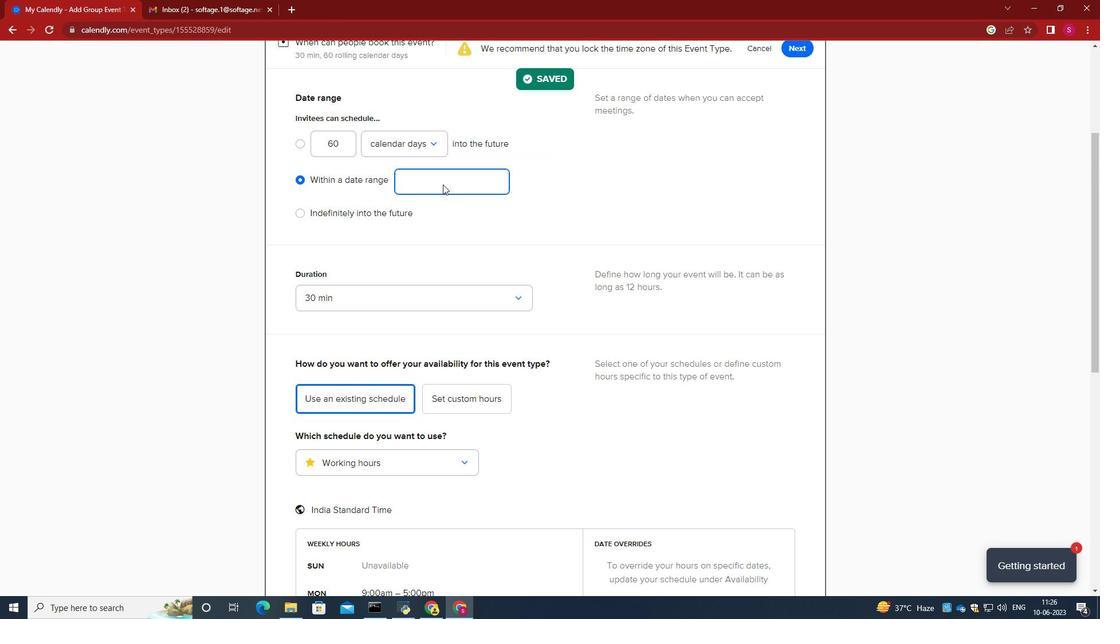 
Action: Mouse scrolled (626, 335) with delta (0, 0)
Screenshot: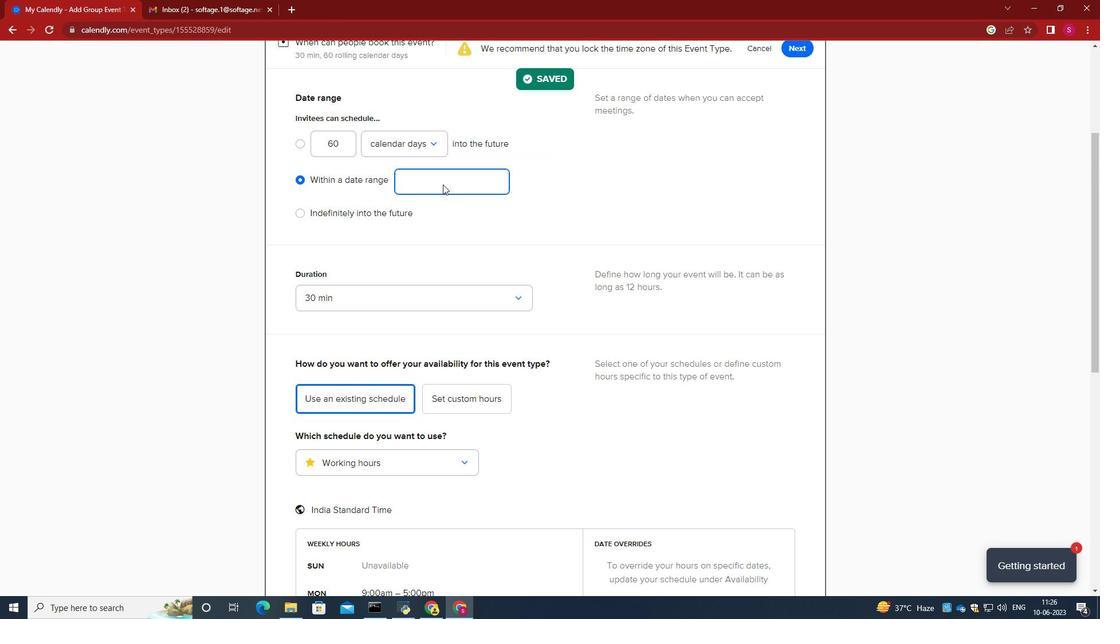 
Action: Mouse scrolled (626, 335) with delta (0, 0)
Screenshot: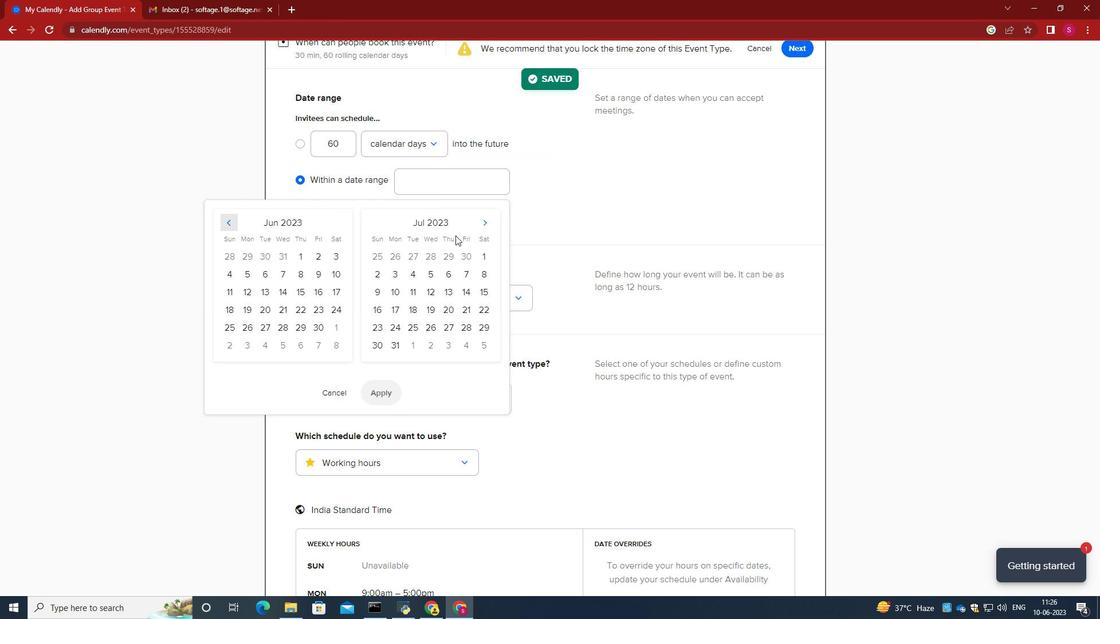 
Action: Mouse scrolled (626, 337) with delta (0, 0)
Screenshot: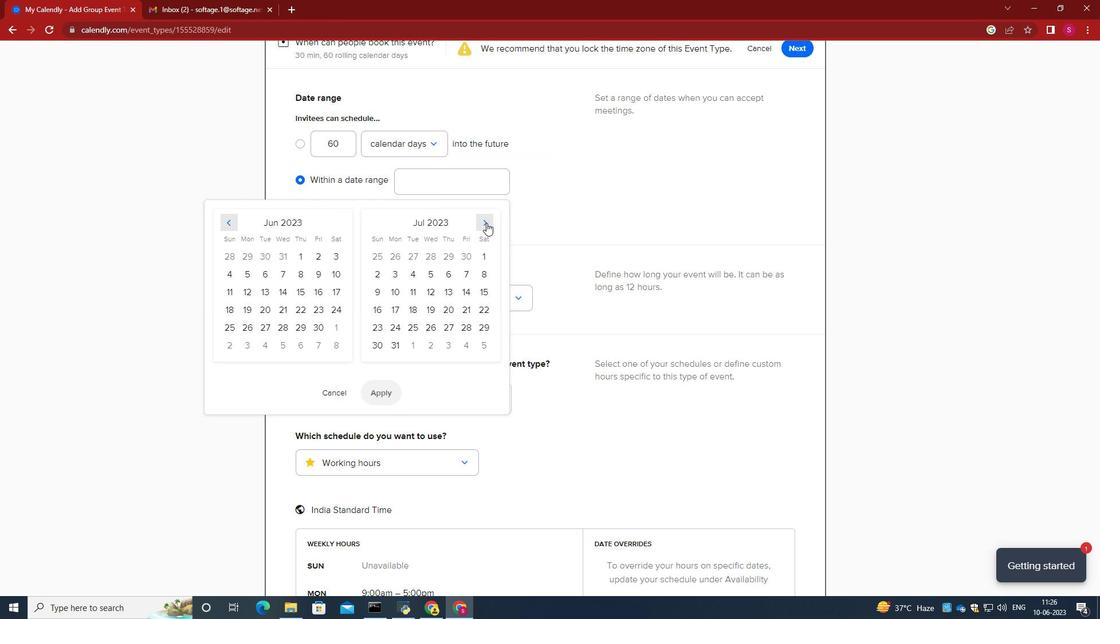
Action: Mouse scrolled (626, 337) with delta (0, 0)
Screenshot: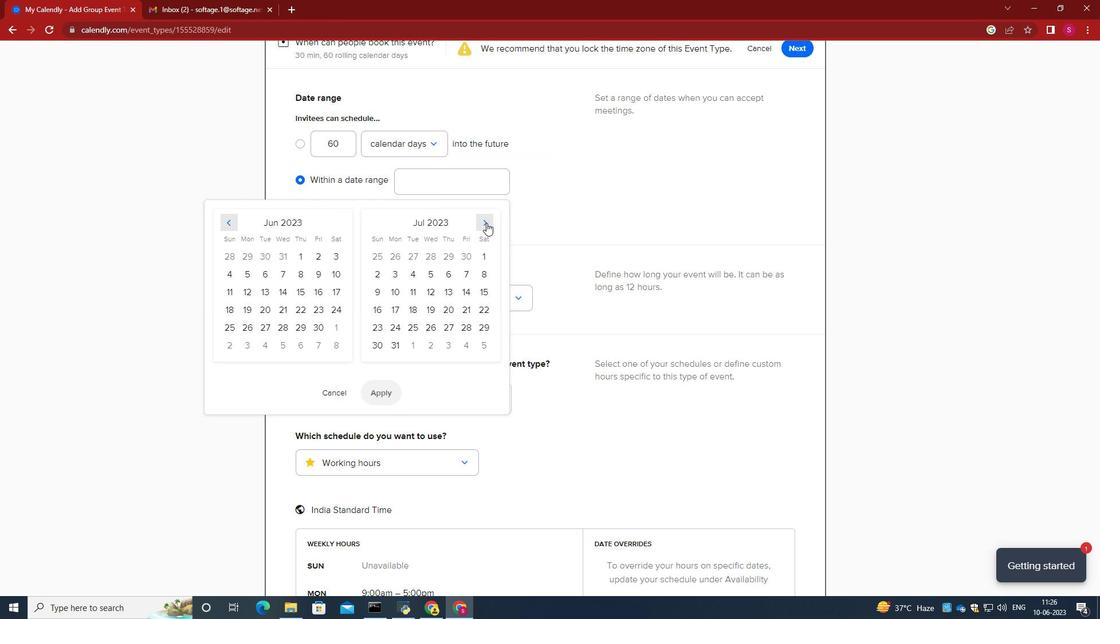 
Action: Mouse scrolled (626, 337) with delta (0, 0)
Screenshot: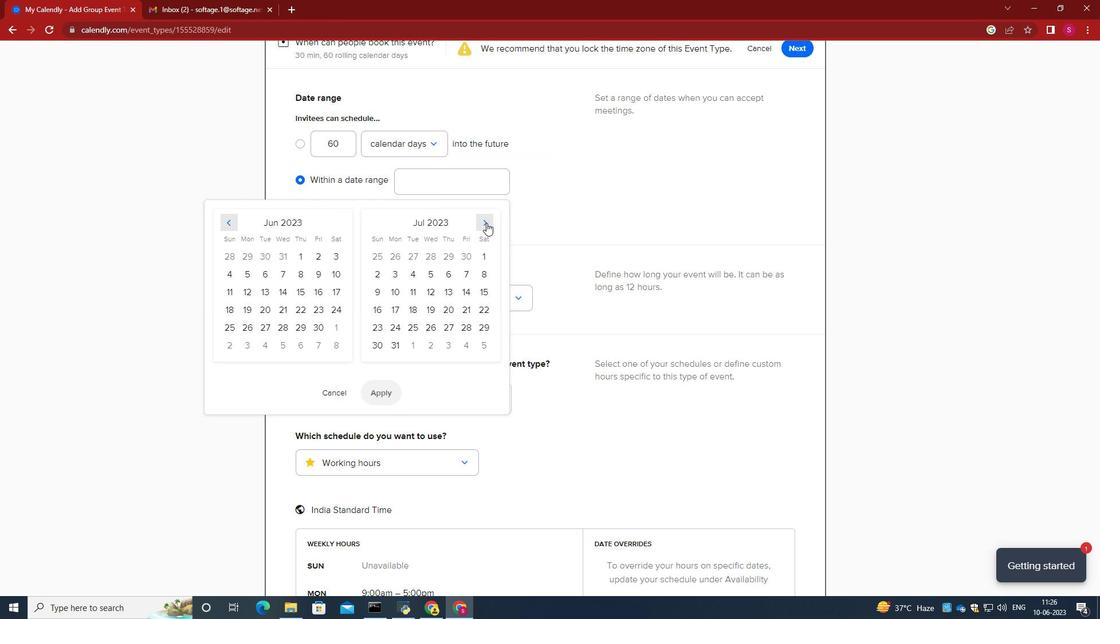 
Action: Mouse moved to (351, 201)
Screenshot: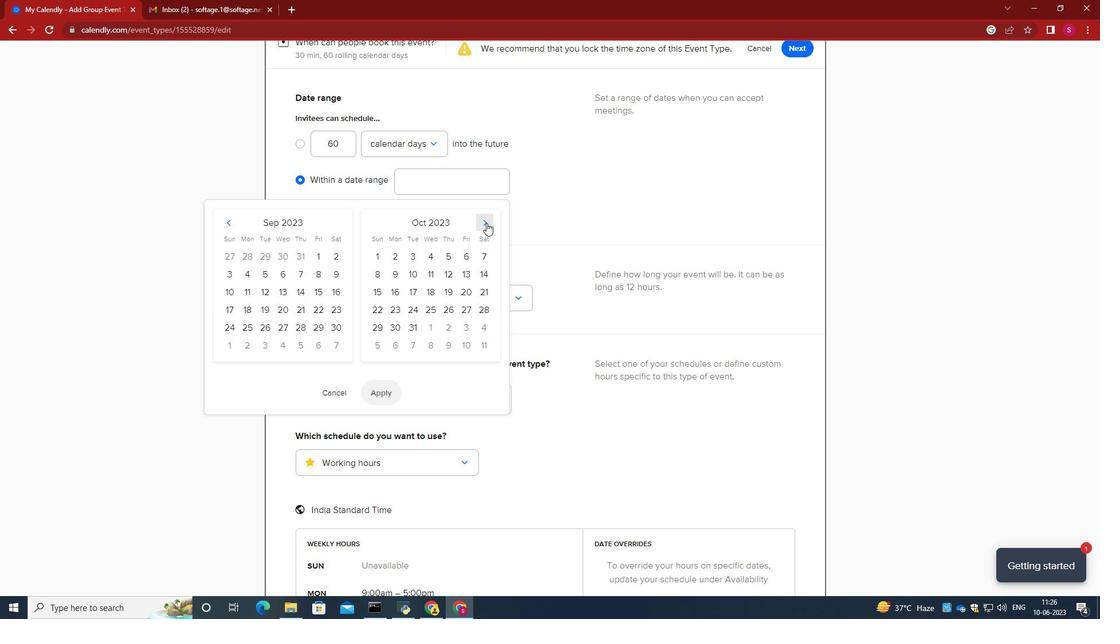 
Action: Mouse pressed left at (351, 201)
Screenshot: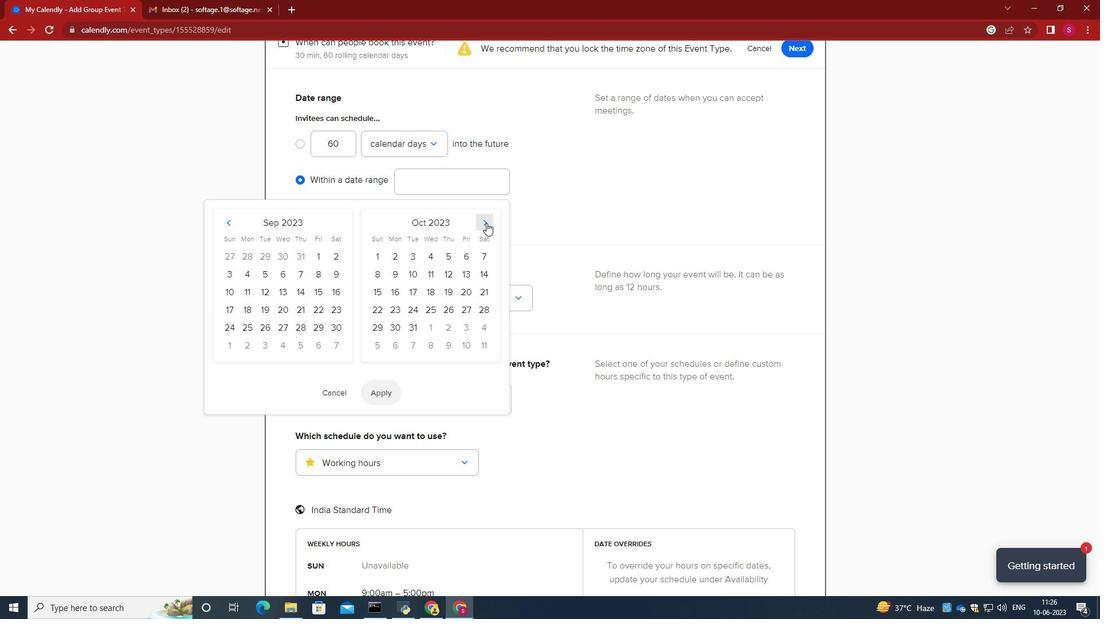 
Action: Mouse moved to (426, 196)
Screenshot: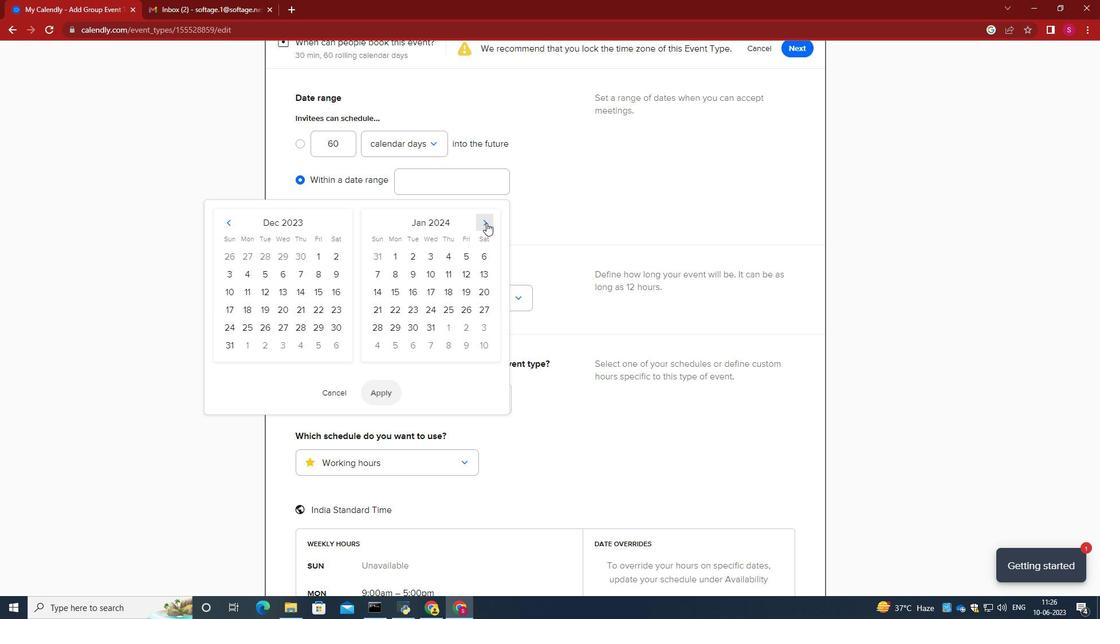 
Action: Mouse pressed left at (426, 196)
Screenshot: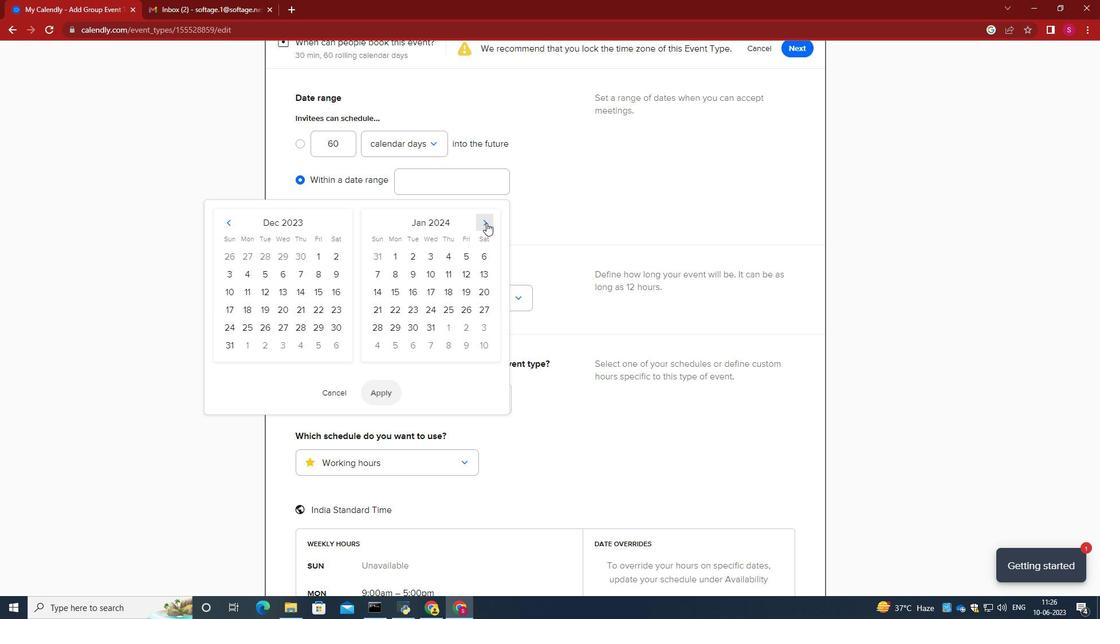
Action: Mouse moved to (482, 245)
Screenshot: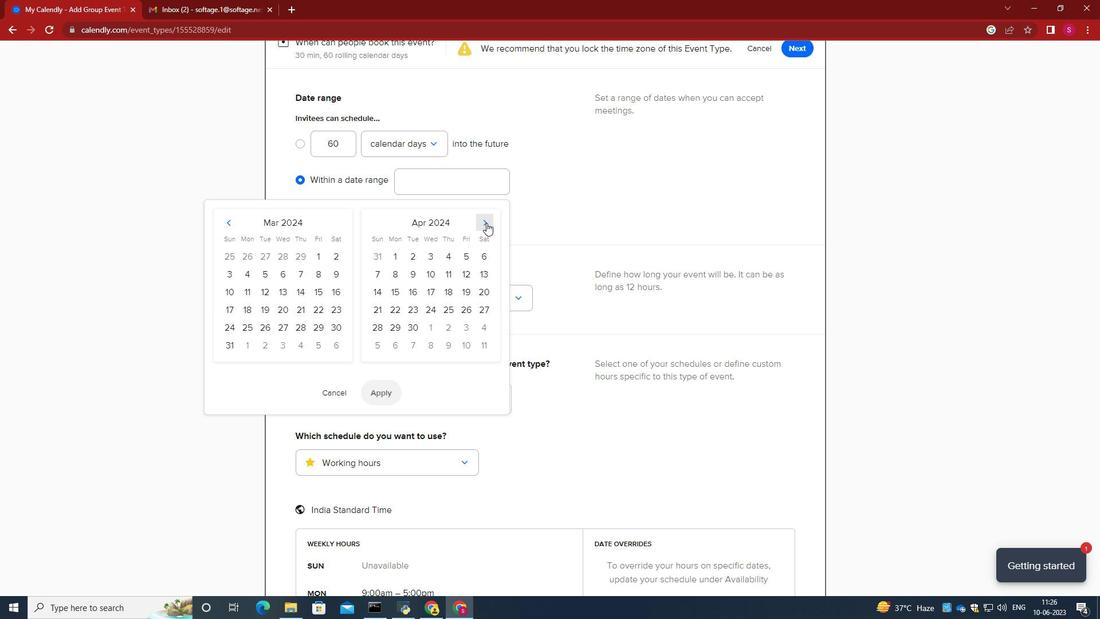 
Action: Mouse pressed left at (482, 245)
Screenshot: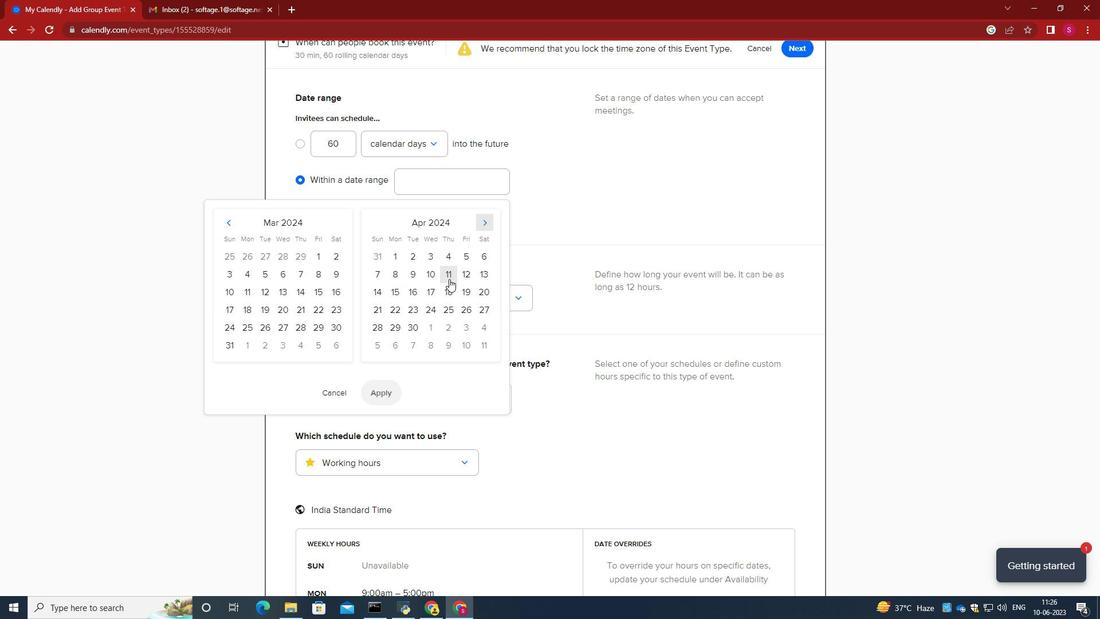 
Action: Mouse pressed left at (482, 245)
Screenshot: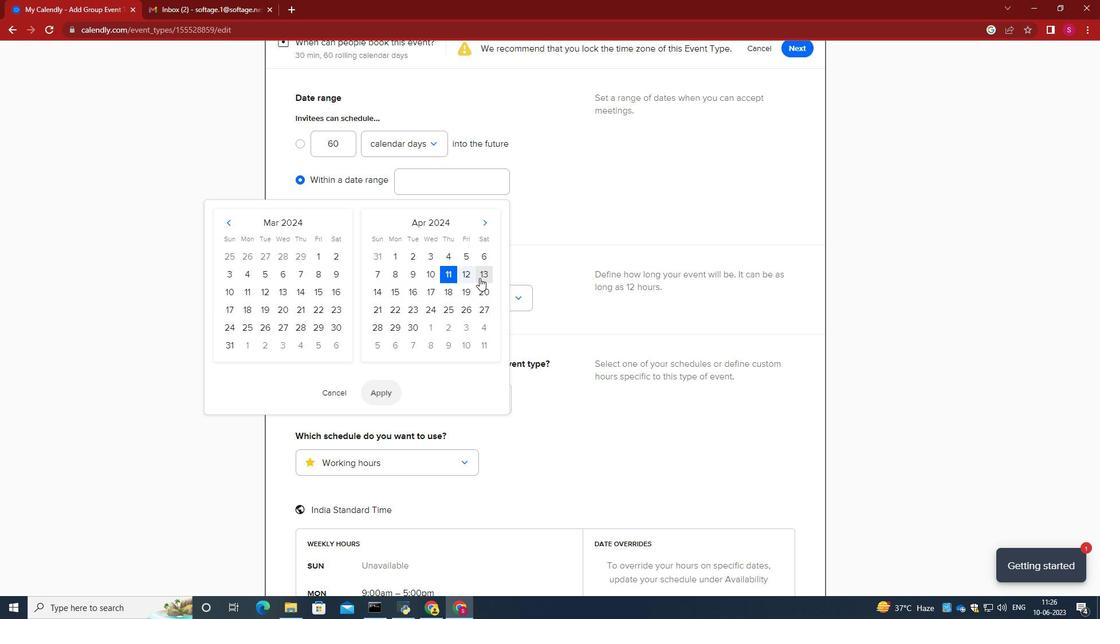 
Action: Mouse pressed left at (482, 245)
Screenshot: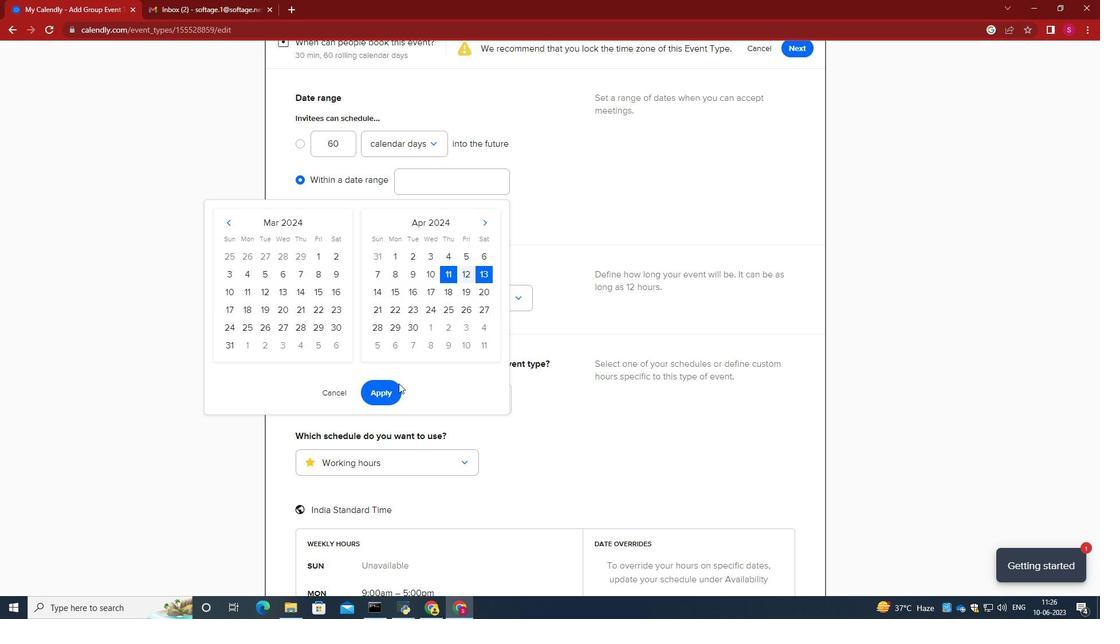 
Action: Mouse pressed left at (482, 245)
Screenshot: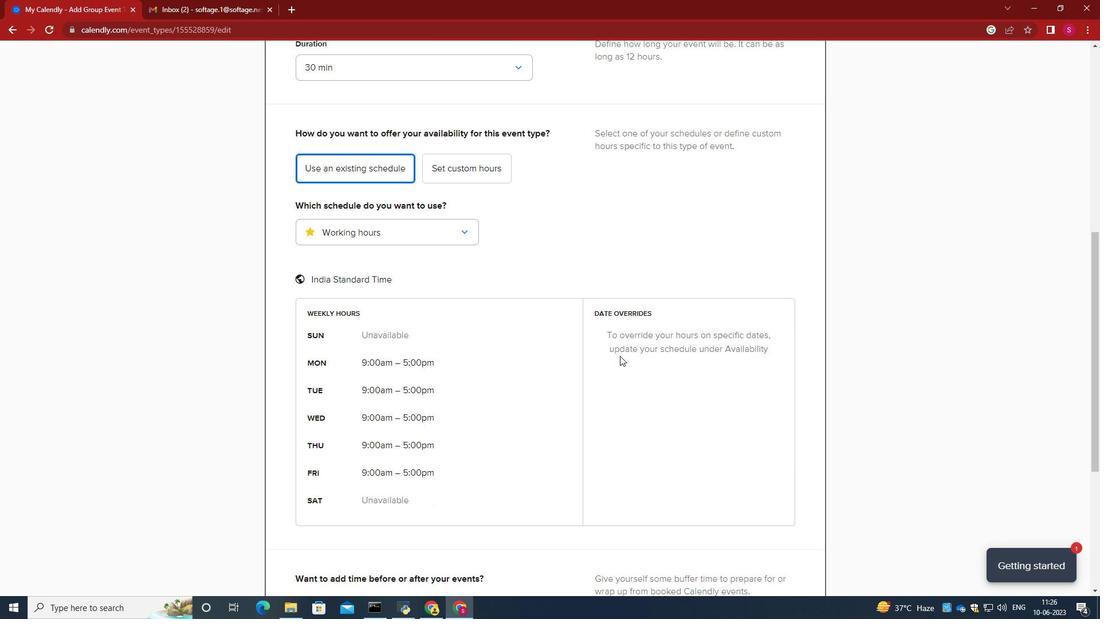 
Action: Mouse pressed left at (482, 245)
Screenshot: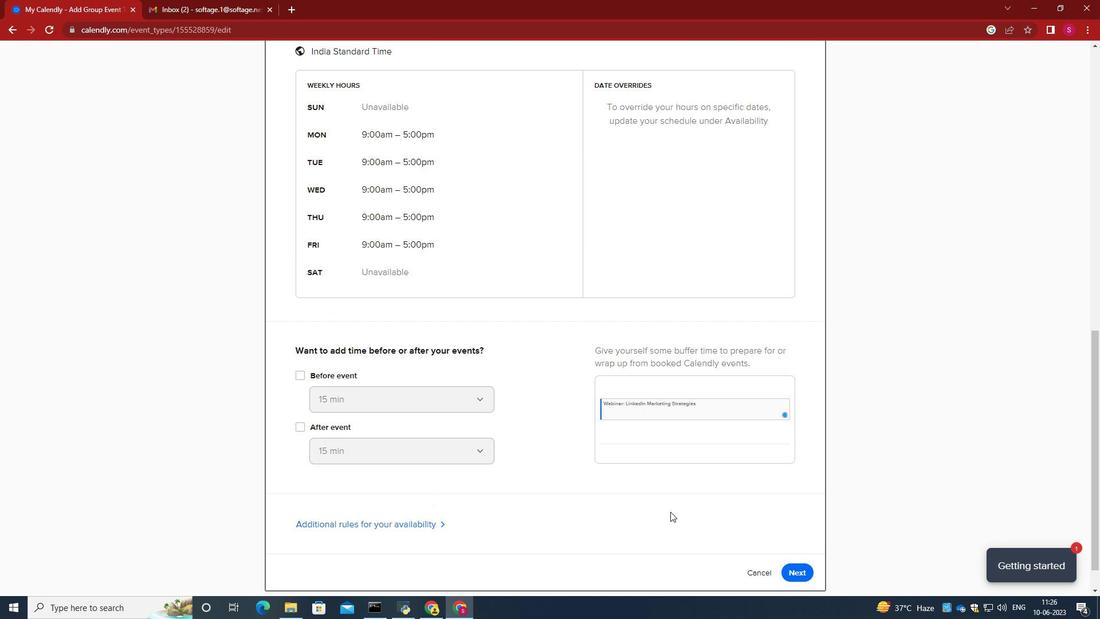 
Action: Mouse pressed left at (482, 245)
Screenshot: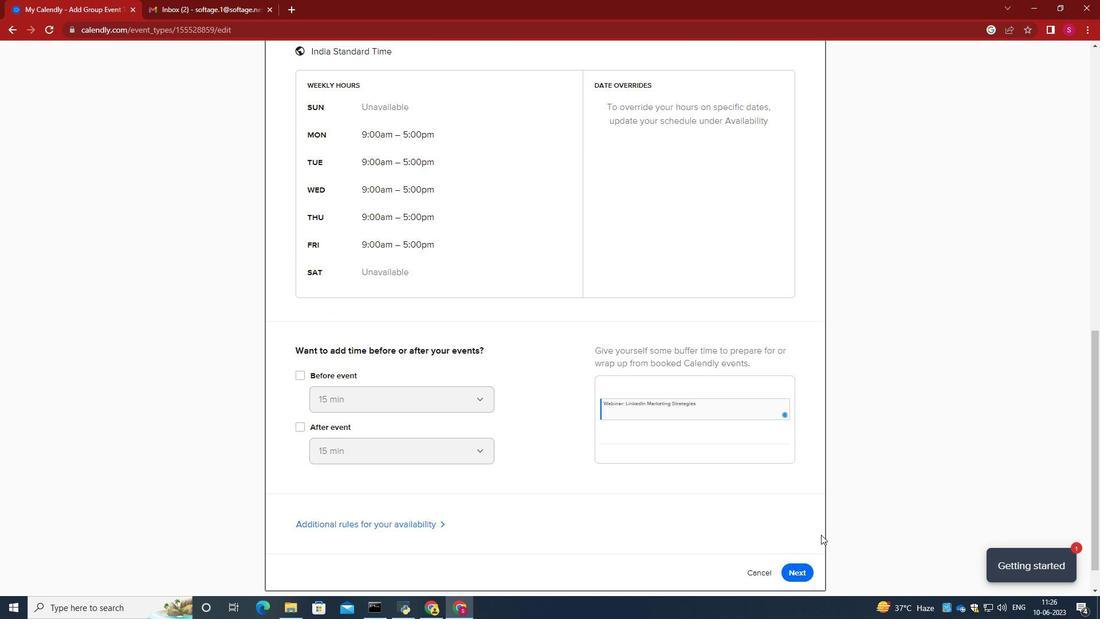 
Action: Mouse pressed left at (482, 245)
Screenshot: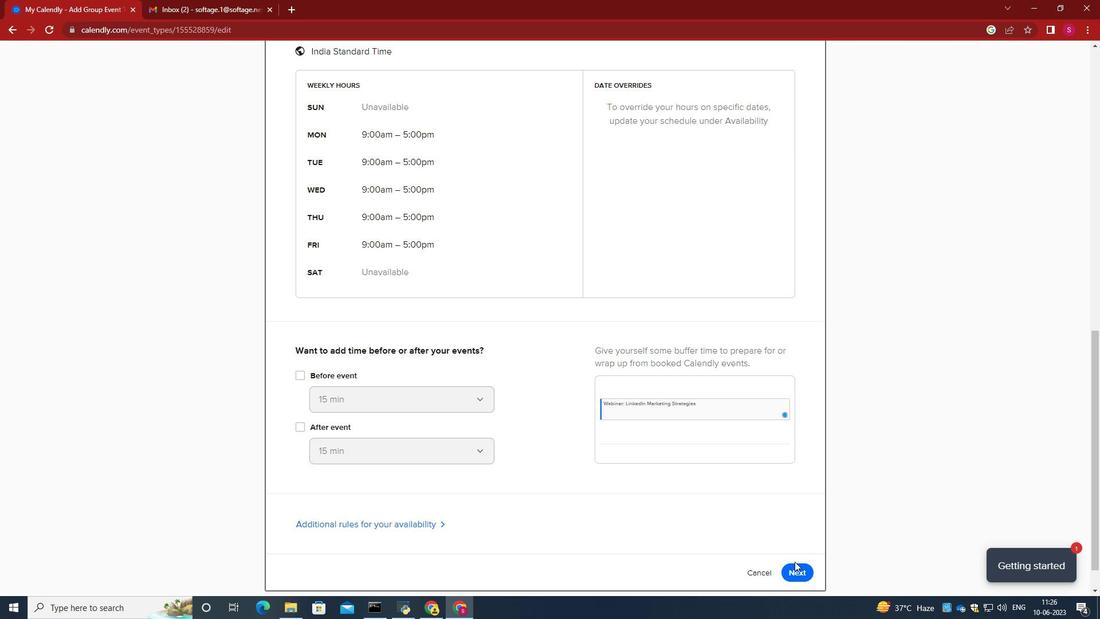 
Action: Mouse pressed left at (482, 245)
Screenshot: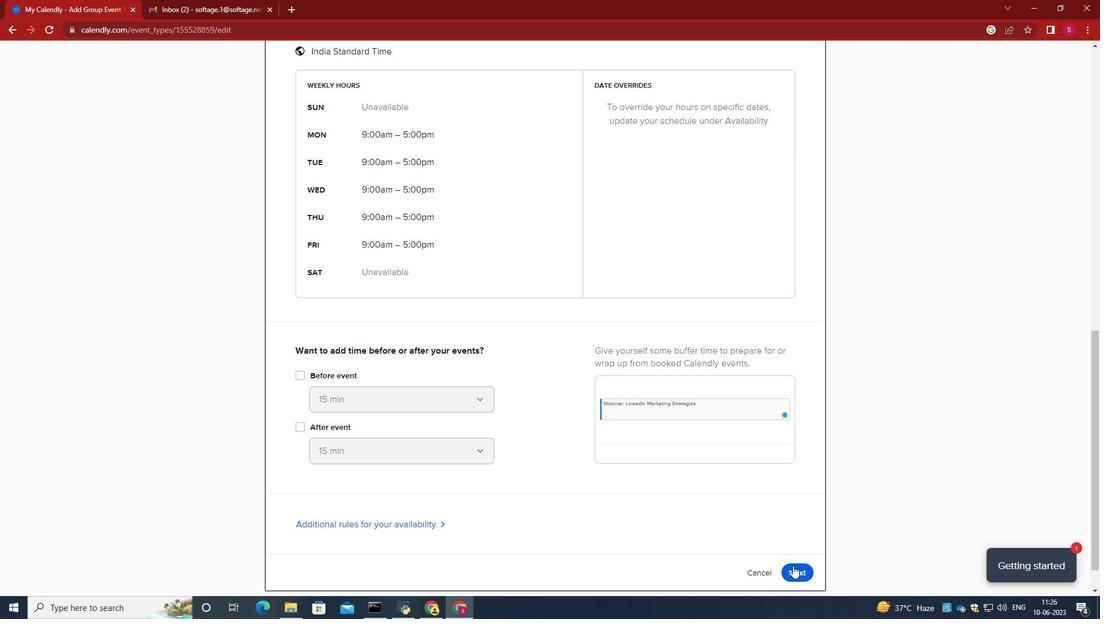 
Action: Mouse pressed left at (482, 245)
Screenshot: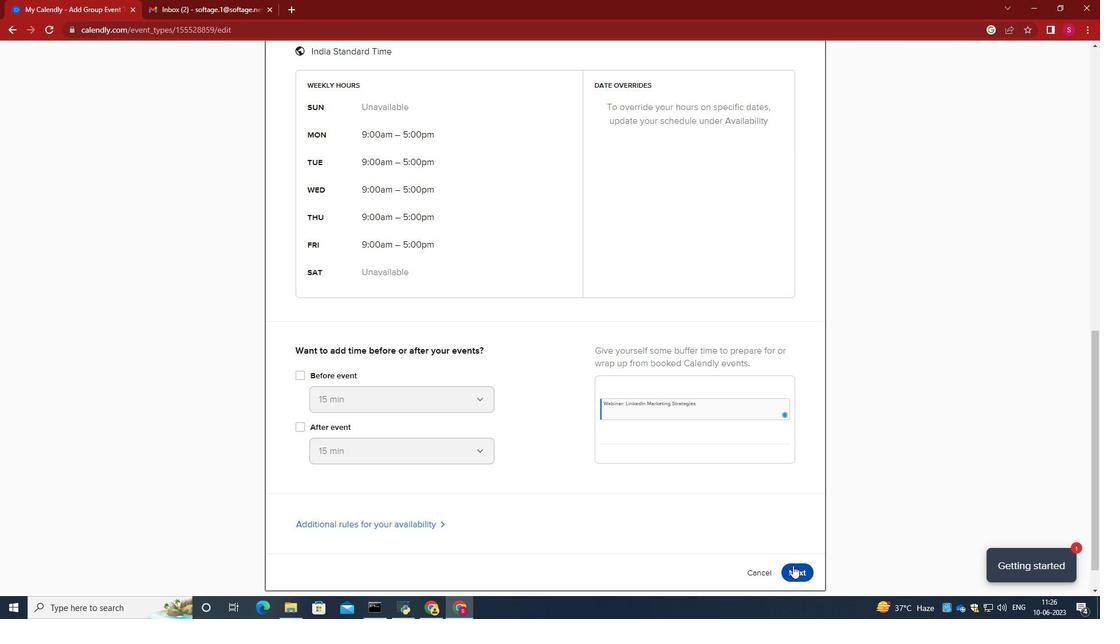 
Action: Mouse pressed left at (482, 245)
Screenshot: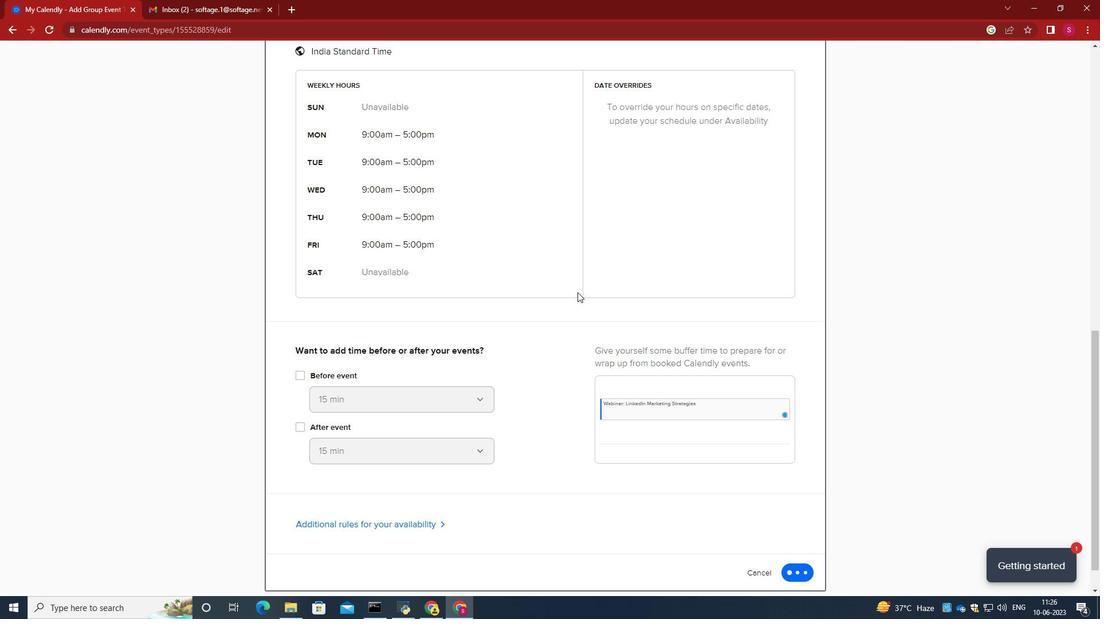 
Action: Mouse moved to (299, 293)
Screenshot: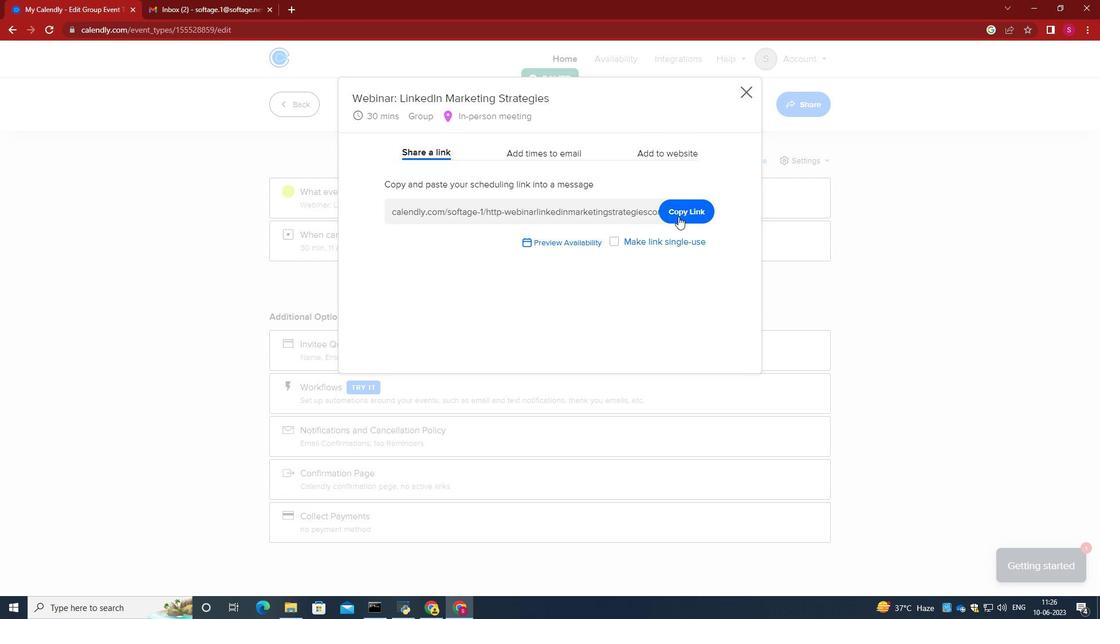 
Action: Mouse pressed left at (299, 293)
Screenshot: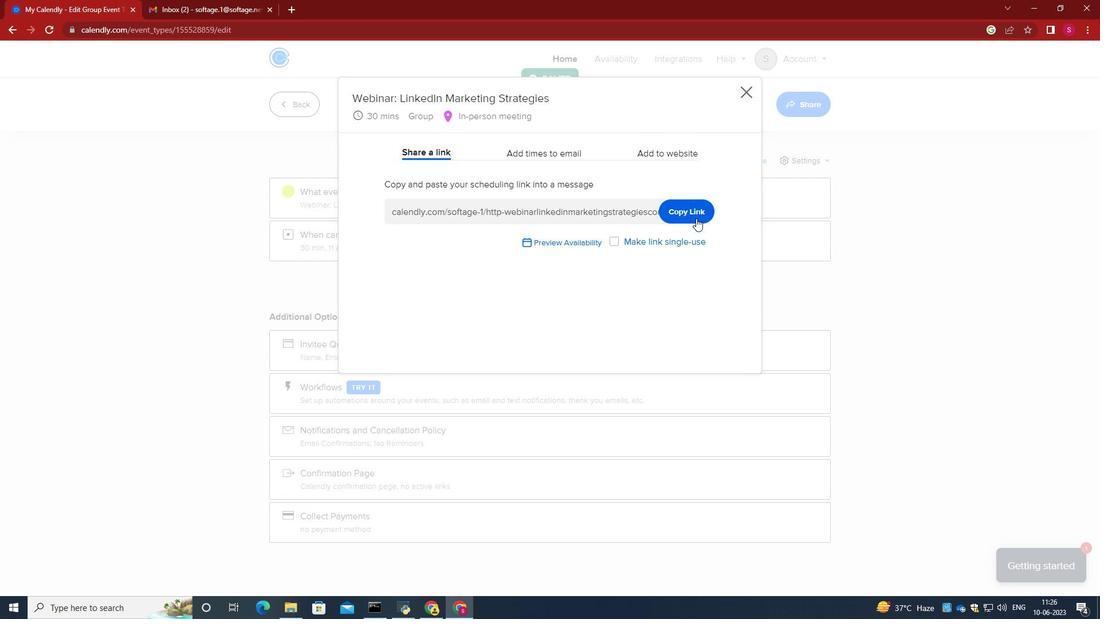 
Action: Mouse moved to (335, 294)
Screenshot: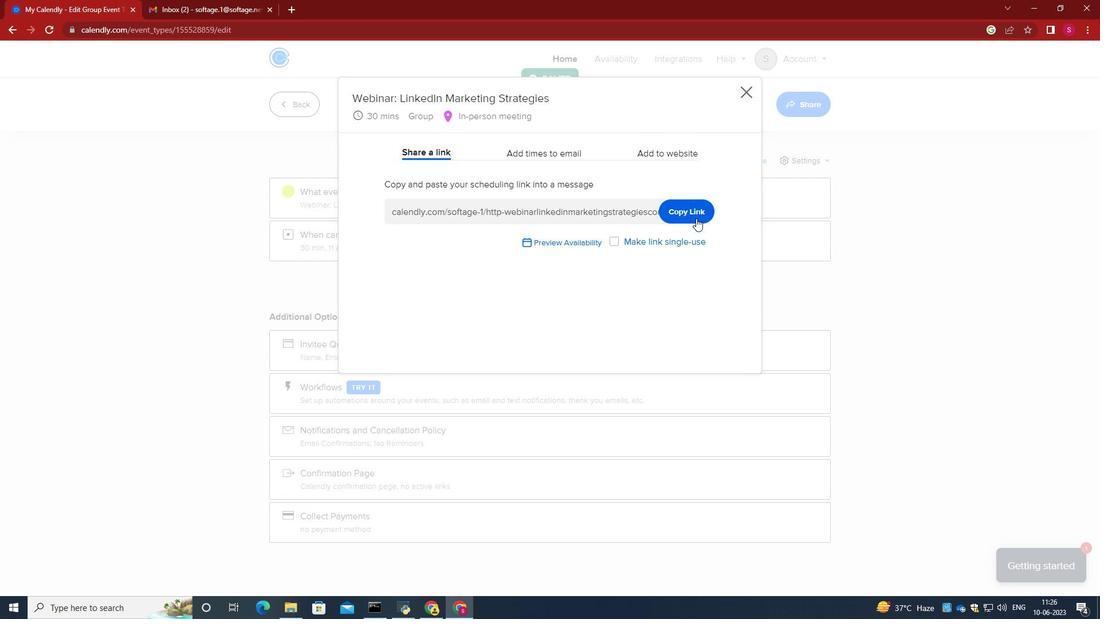 
Action: Mouse pressed left at (335, 294)
Screenshot: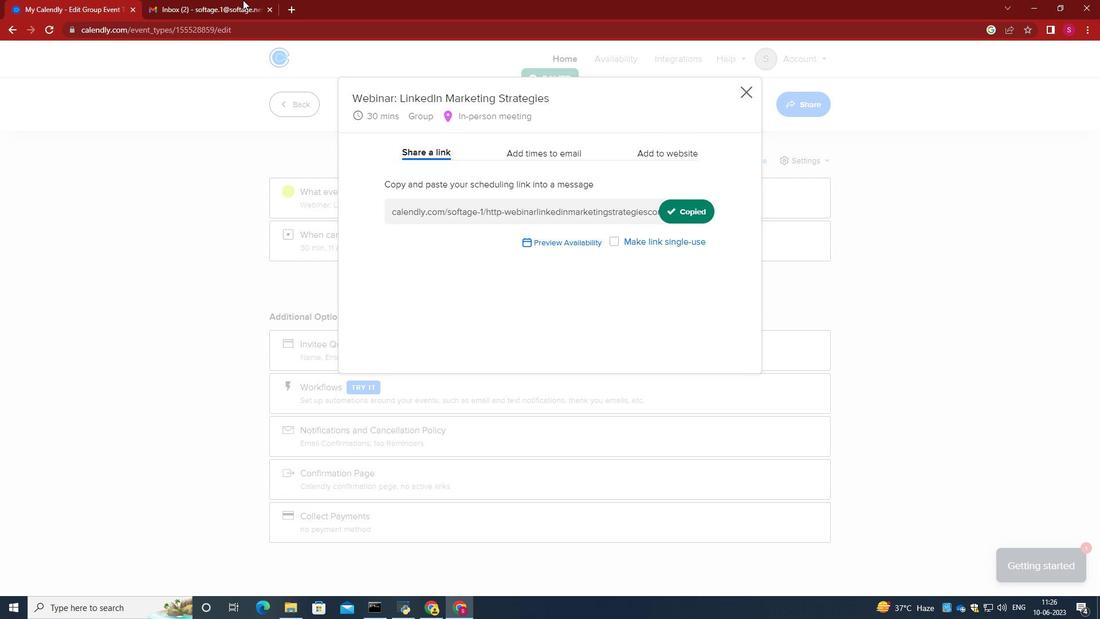 
Action: Mouse moved to (390, 407)
Screenshot: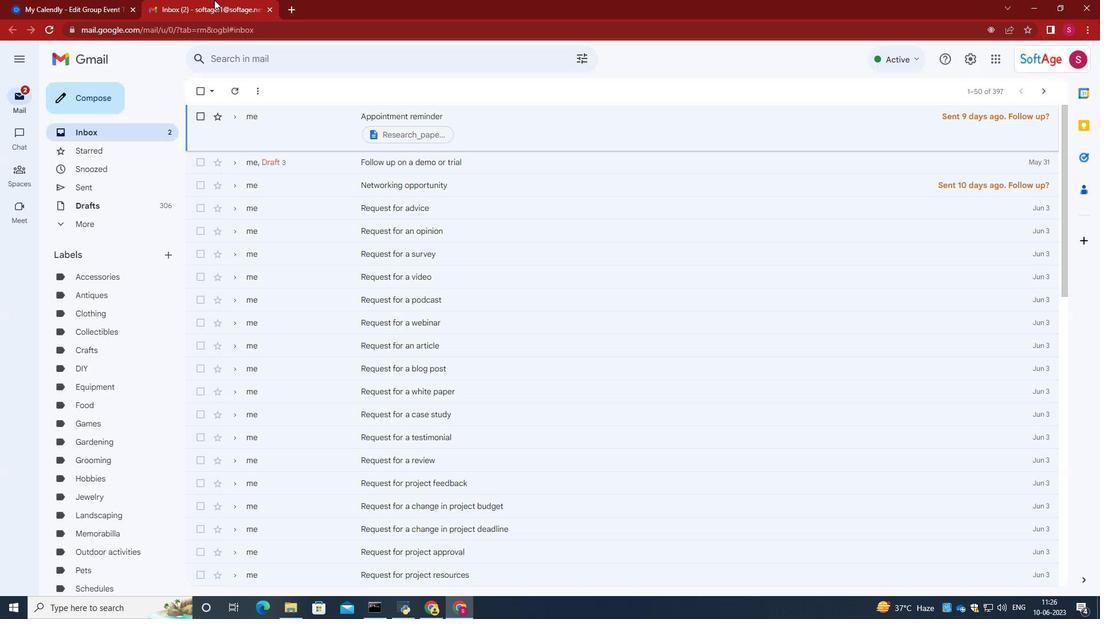 
Action: Mouse pressed left at (390, 407)
Screenshot: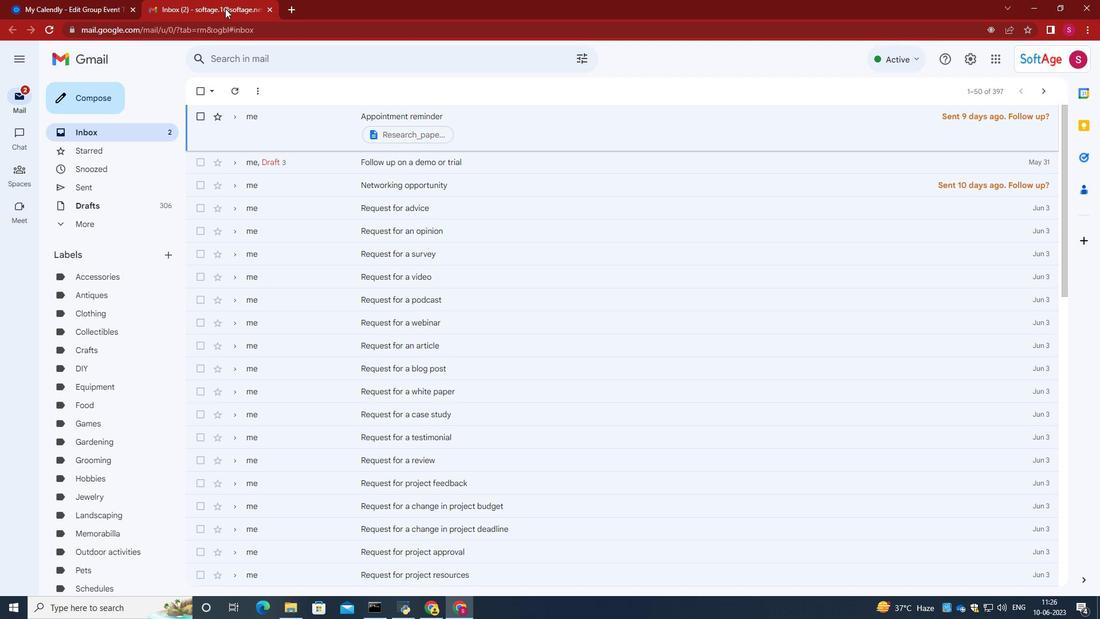 
Action: Mouse moved to (551, 349)
Screenshot: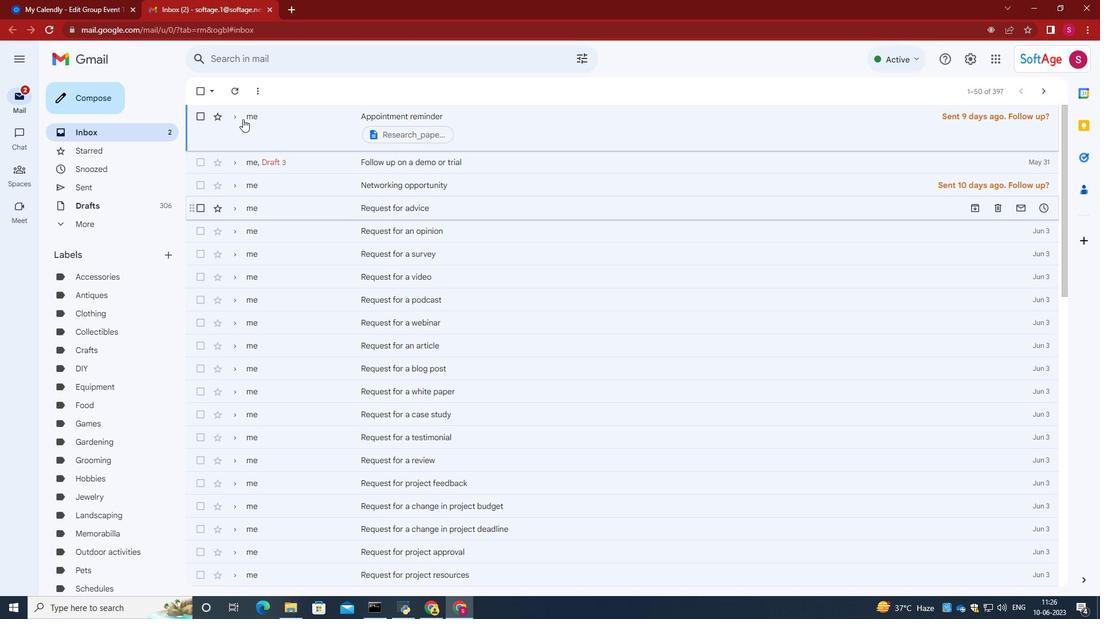 
Action: Mouse scrolled (551, 348) with delta (0, 0)
Screenshot: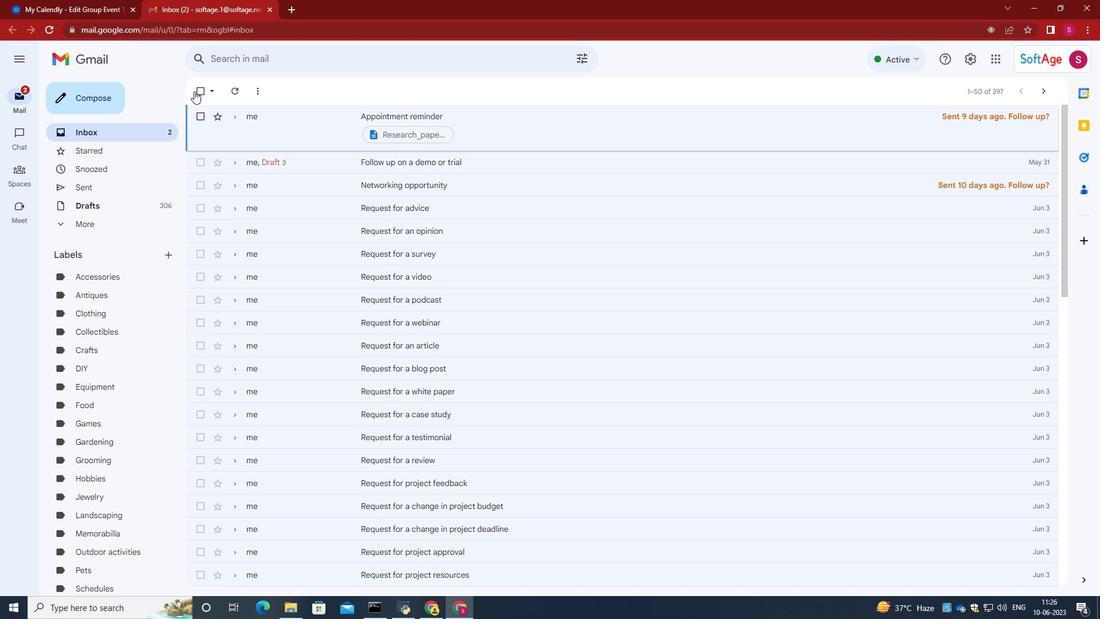 
Action: Mouse scrolled (551, 348) with delta (0, 0)
Screenshot: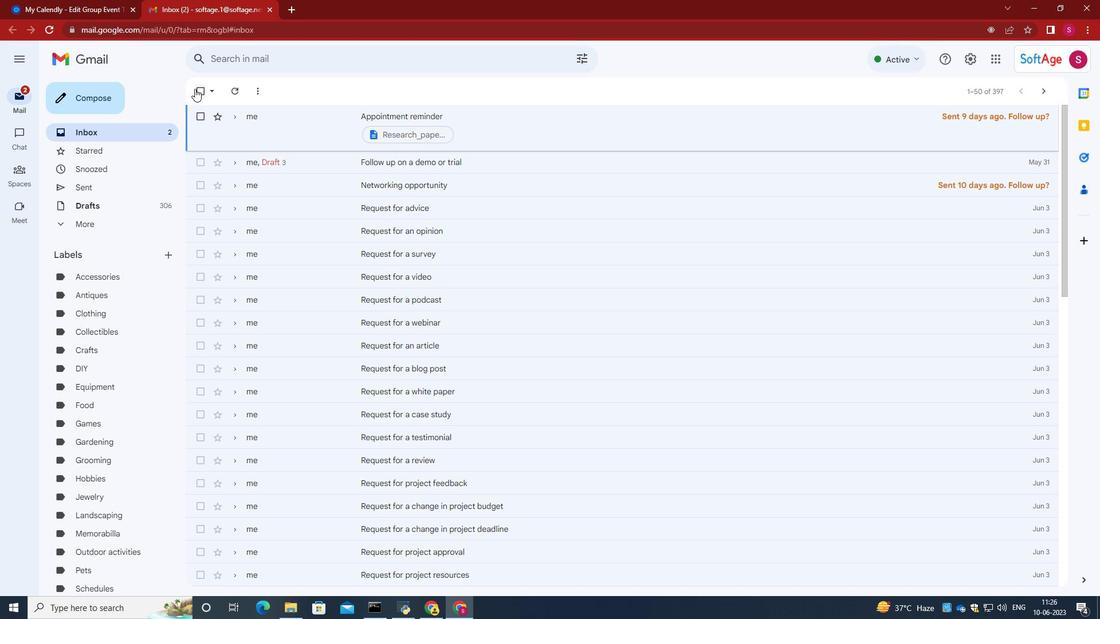 
Action: Mouse scrolled (551, 348) with delta (0, 0)
Screenshot: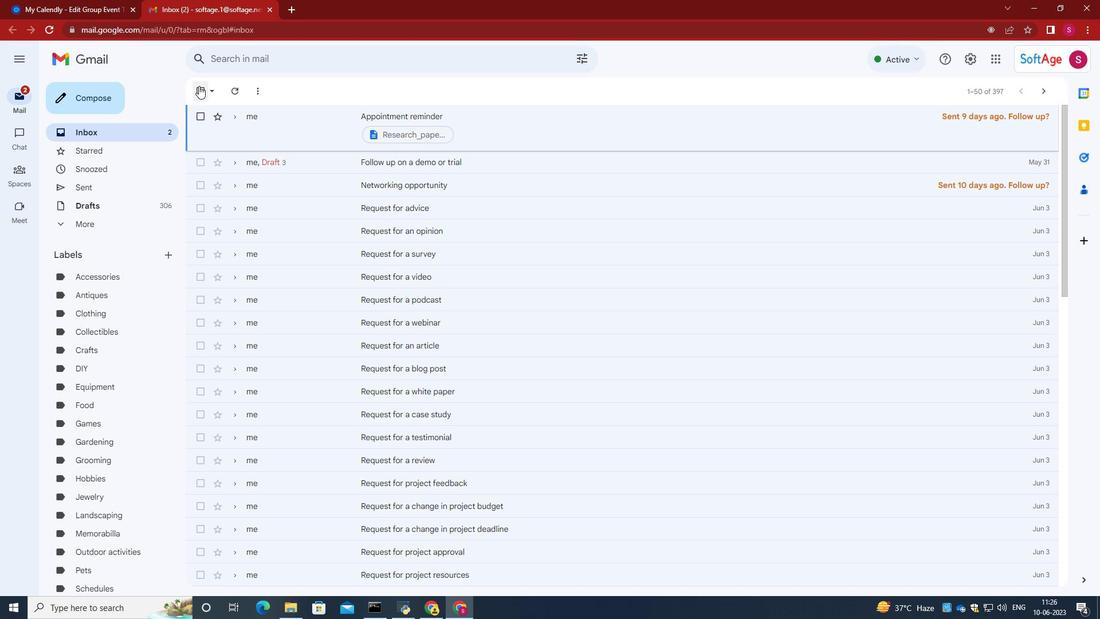
Action: Mouse scrolled (551, 348) with delta (0, 0)
Screenshot: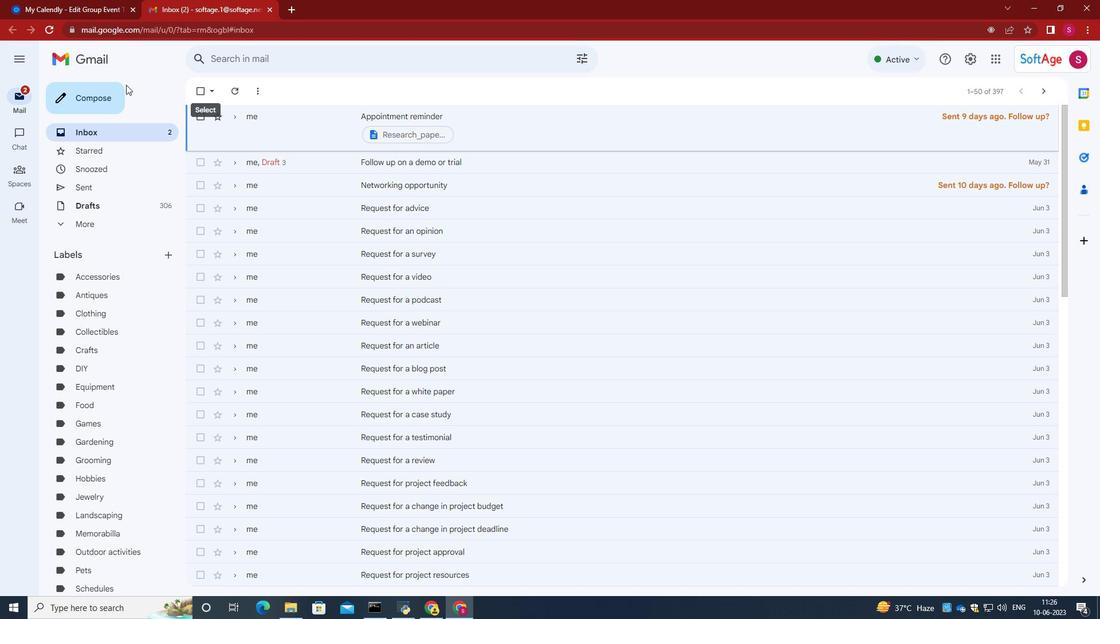 
Action: Mouse scrolled (551, 348) with delta (0, 0)
Screenshot: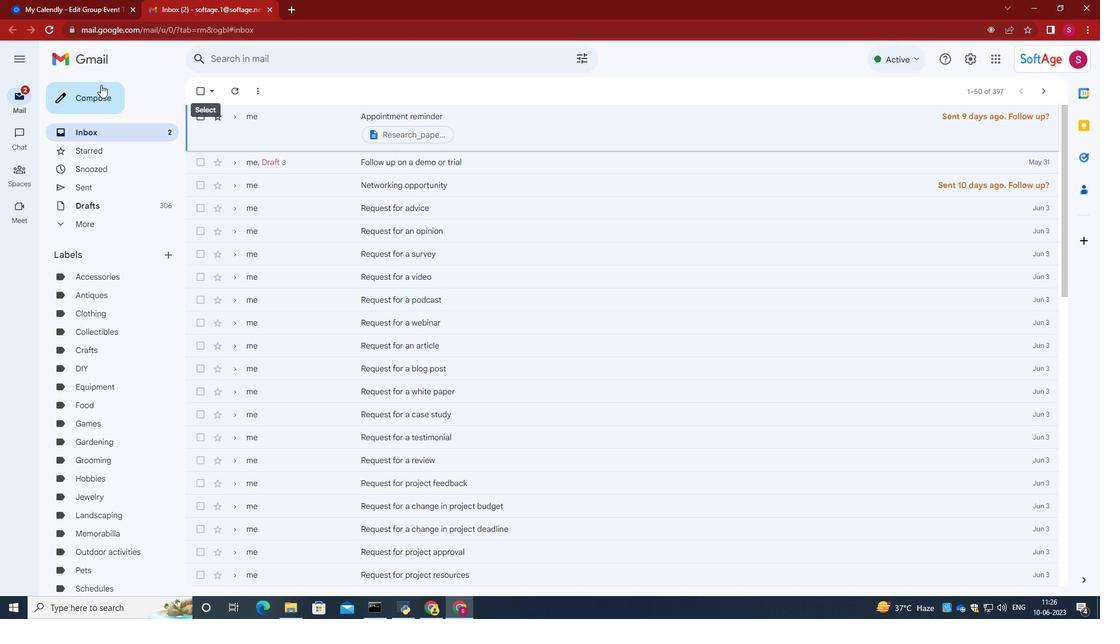
Action: Mouse moved to (551, 349)
Screenshot: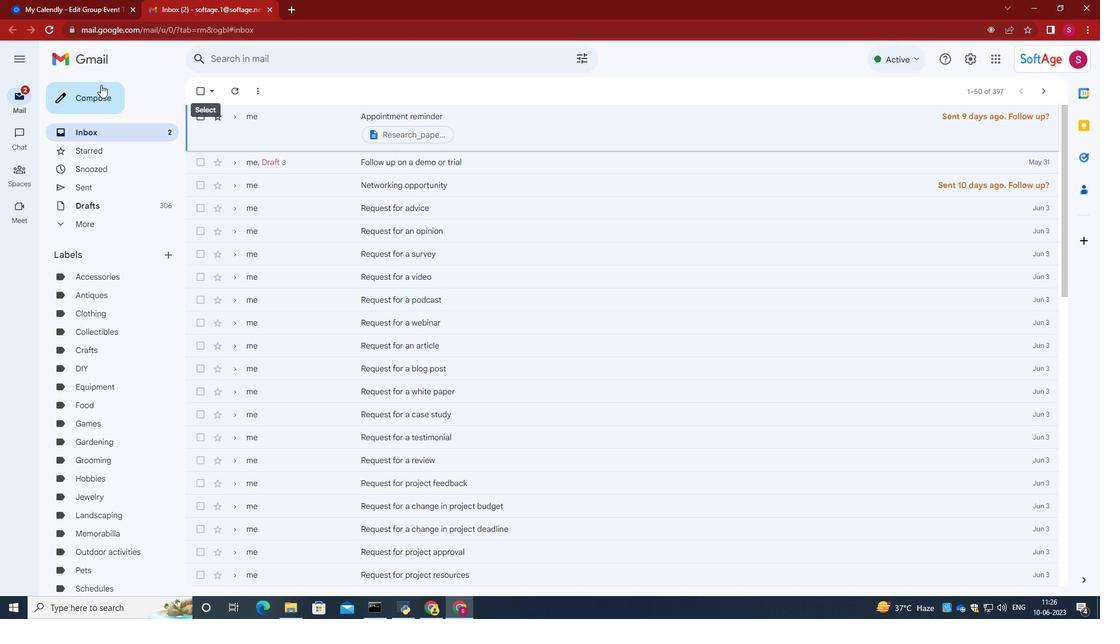 
Action: Mouse scrolled (551, 348) with delta (0, 0)
Screenshot: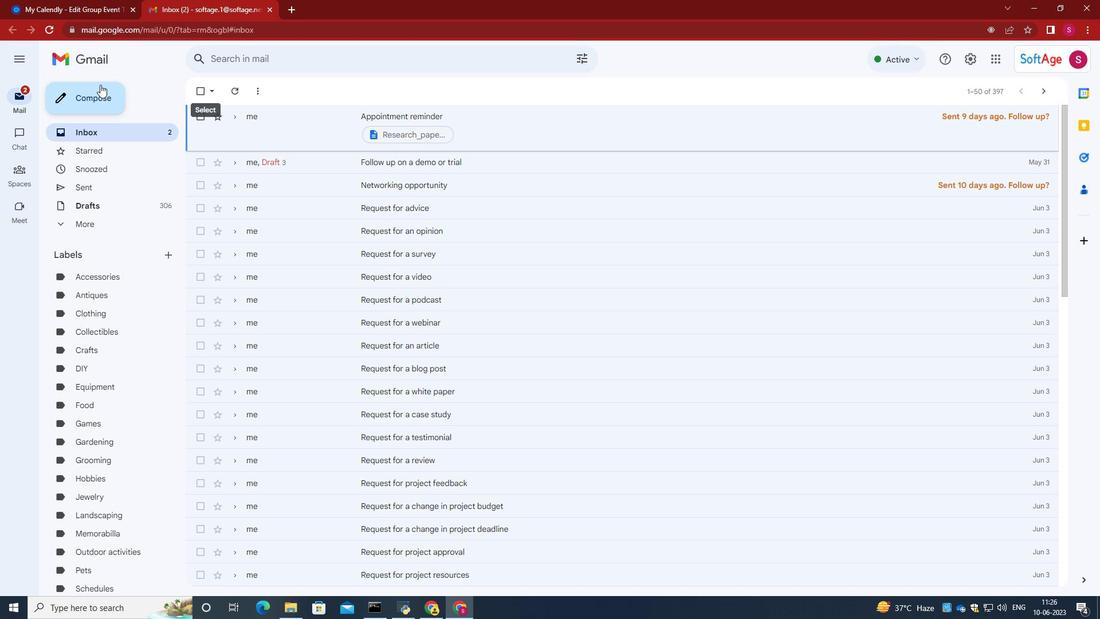 
Action: Mouse scrolled (551, 348) with delta (0, 0)
Screenshot: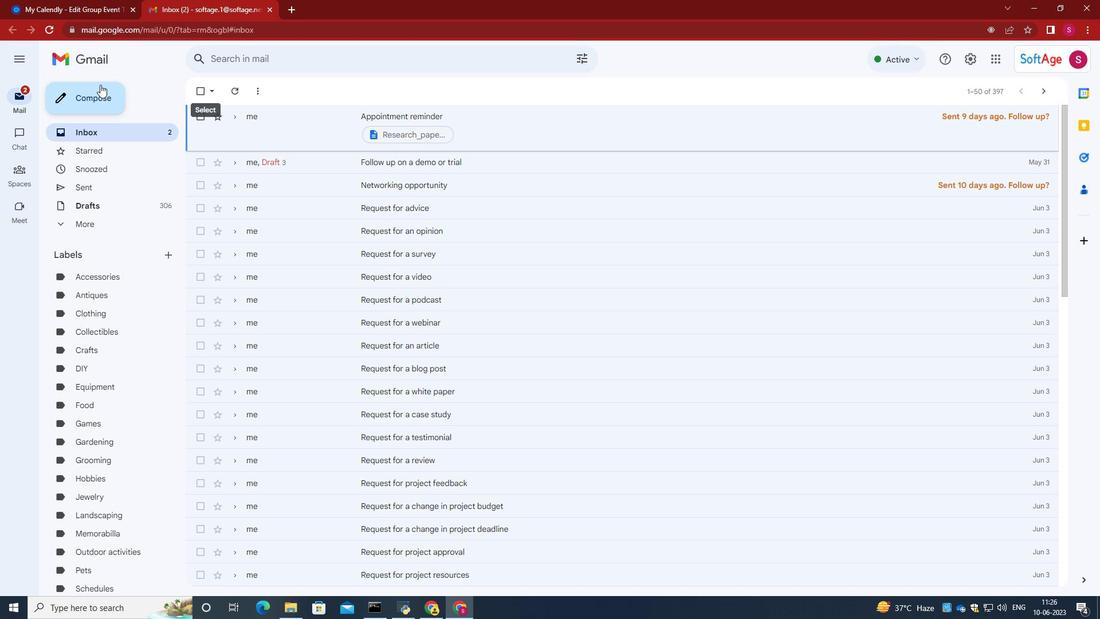 
Action: Mouse scrolled (551, 348) with delta (0, 0)
Screenshot: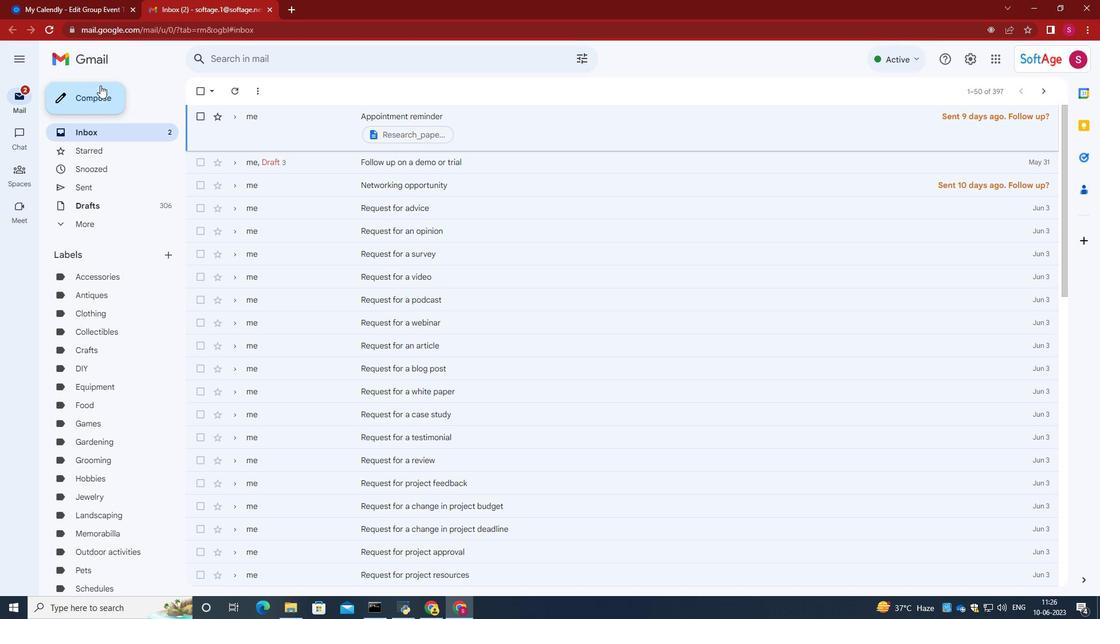
Action: Mouse scrolled (551, 348) with delta (0, 0)
Screenshot: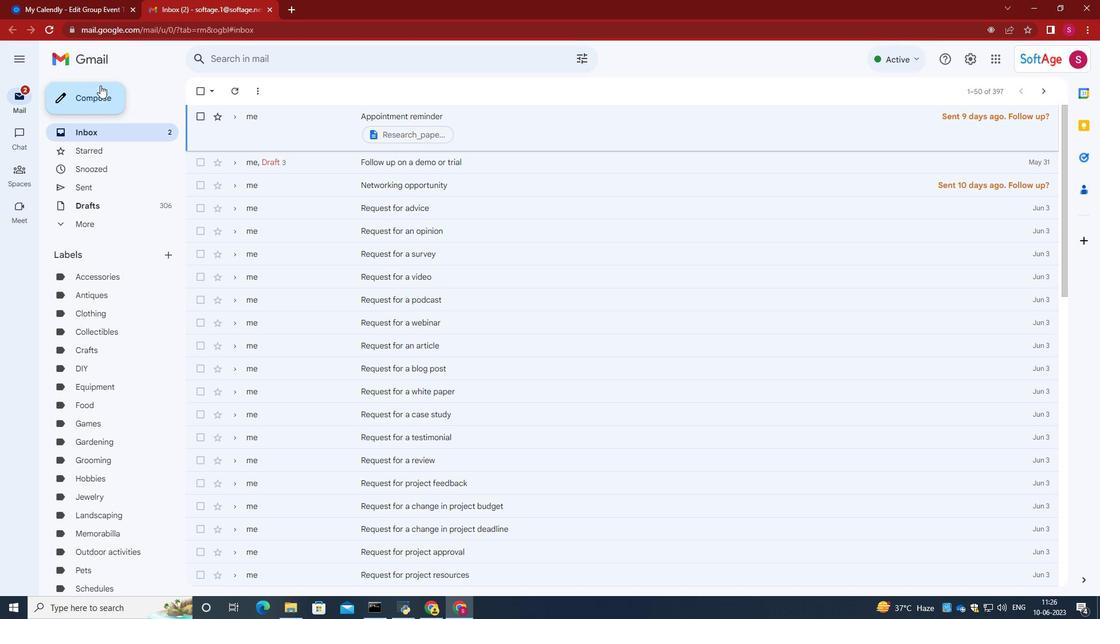 
Action: Mouse moved to (552, 349)
Screenshot: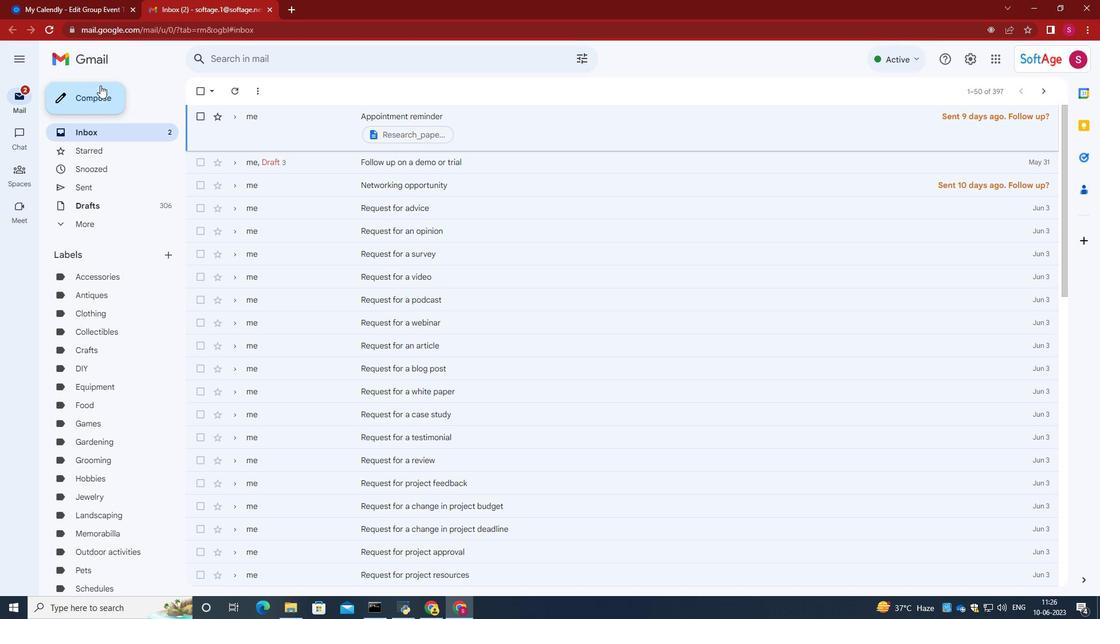 
Action: Mouse scrolled (552, 348) with delta (0, 0)
Screenshot: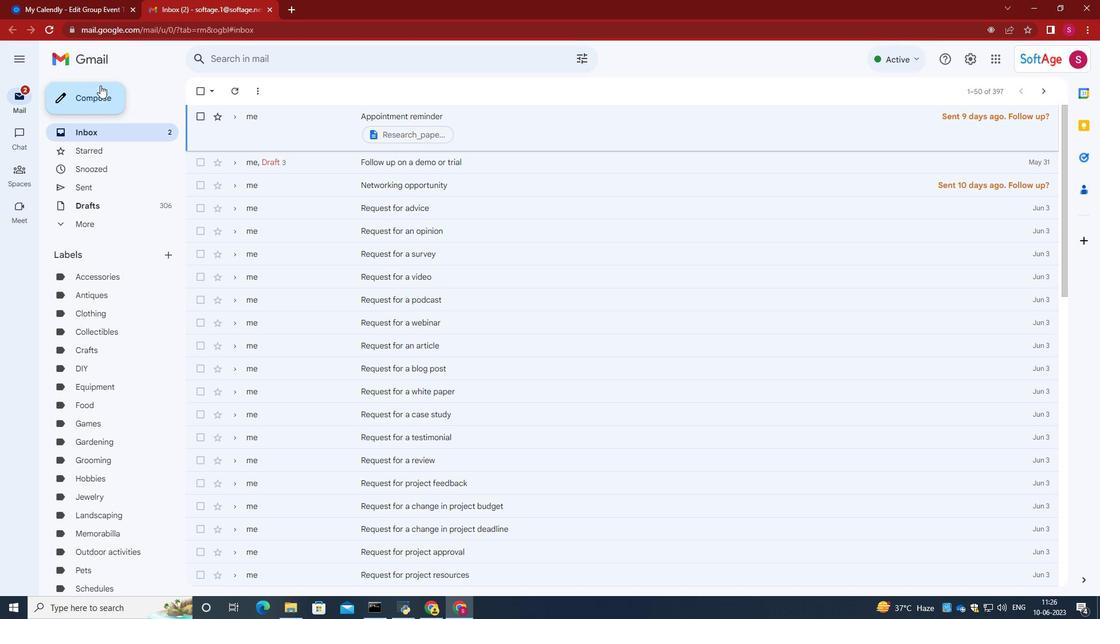 
Action: Mouse scrolled (552, 348) with delta (0, 0)
Screenshot: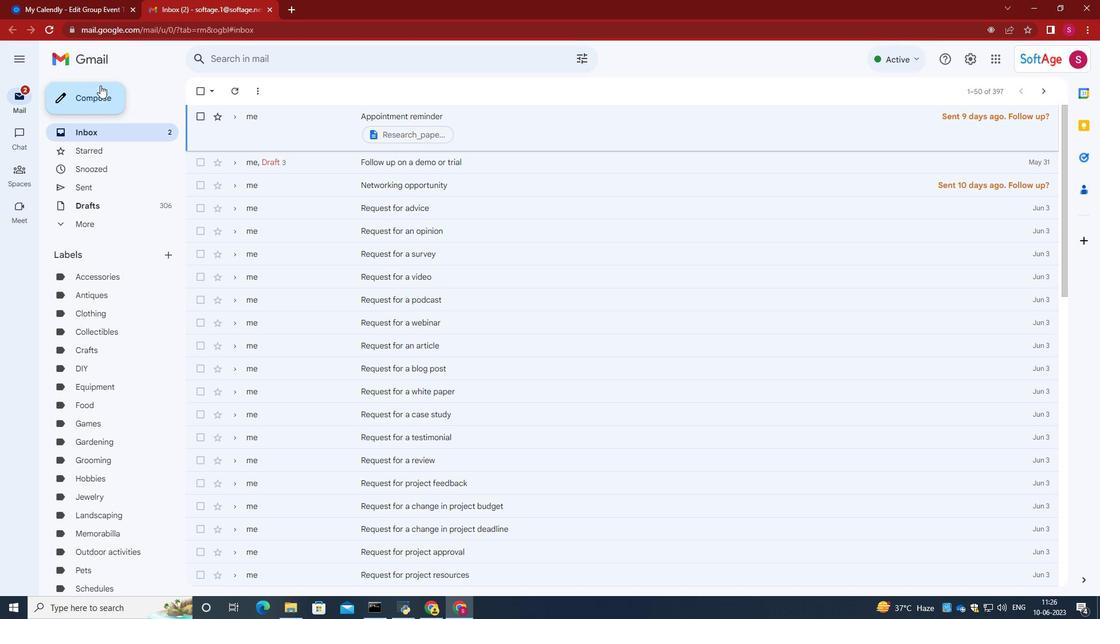 
Action: Mouse scrolled (552, 348) with delta (0, 0)
Screenshot: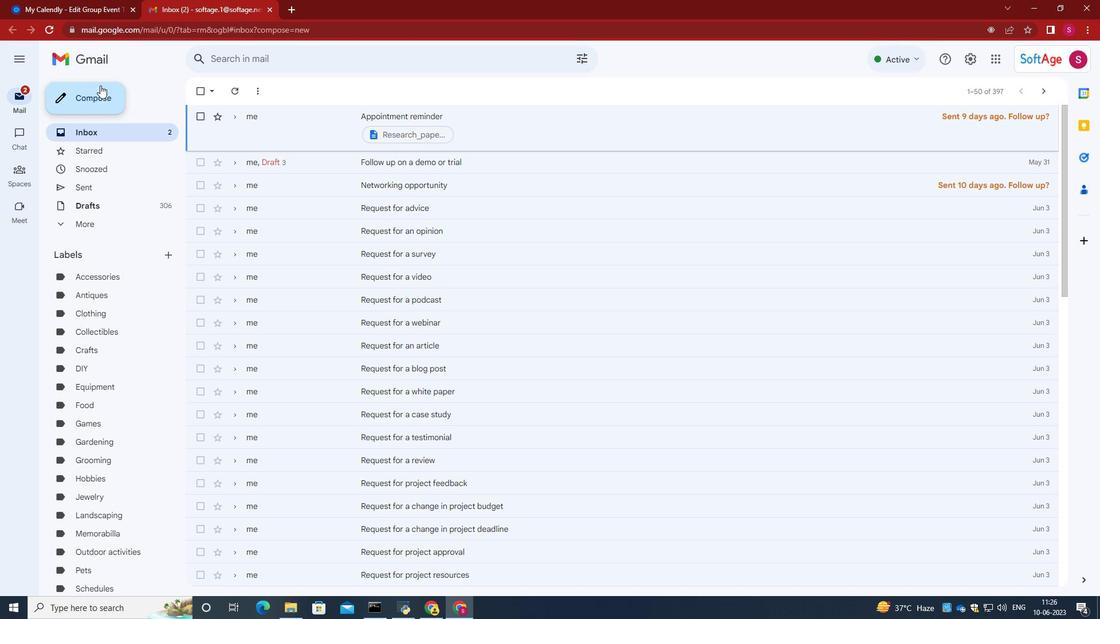 
Action: Mouse scrolled (552, 348) with delta (0, 0)
Screenshot: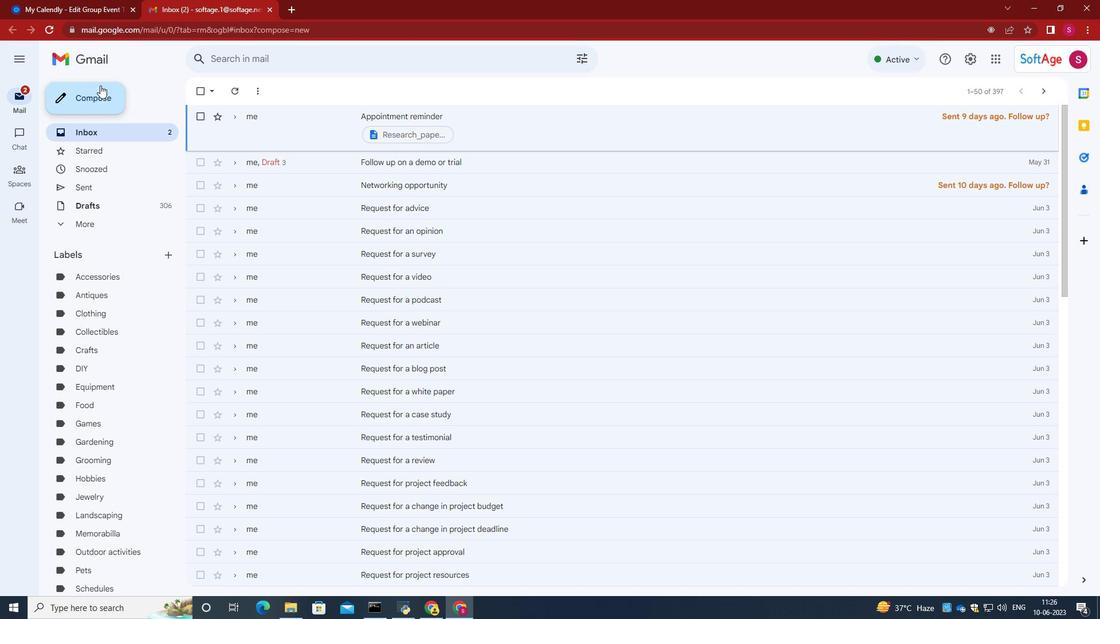 
Action: Mouse moved to (552, 349)
Screenshot: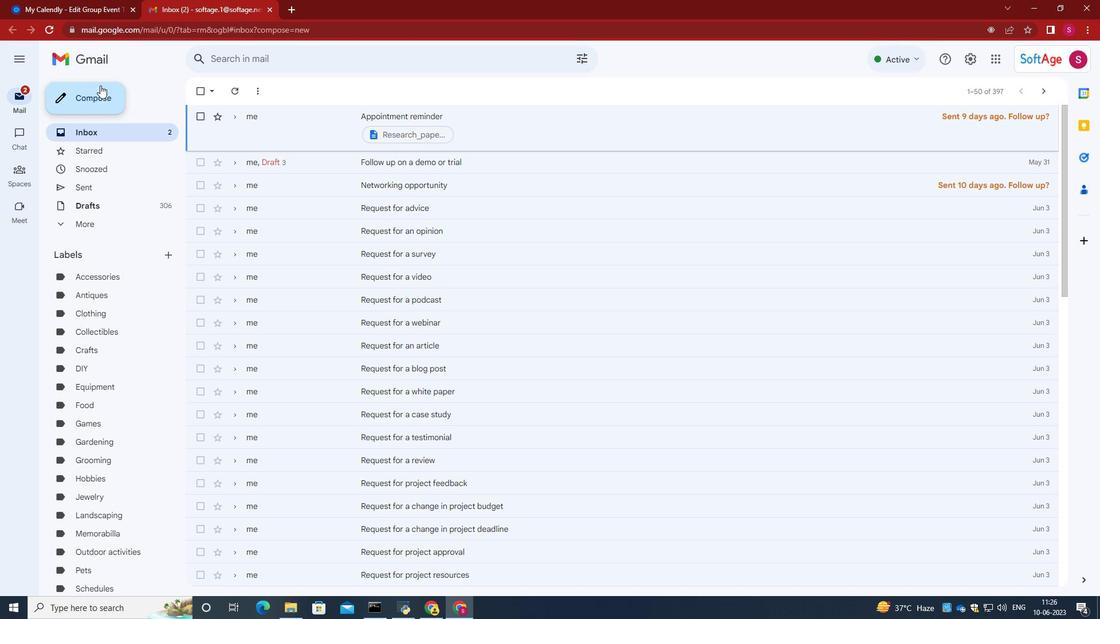
Action: Mouse scrolled (552, 348) with delta (0, 0)
Screenshot: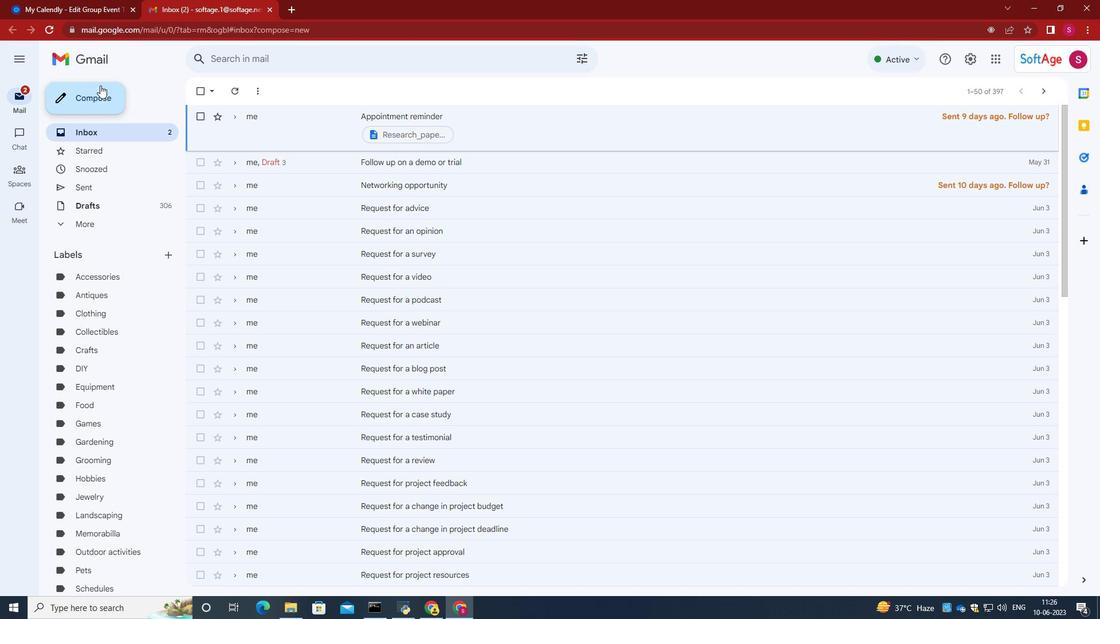 
Action: Mouse moved to (553, 349)
Screenshot: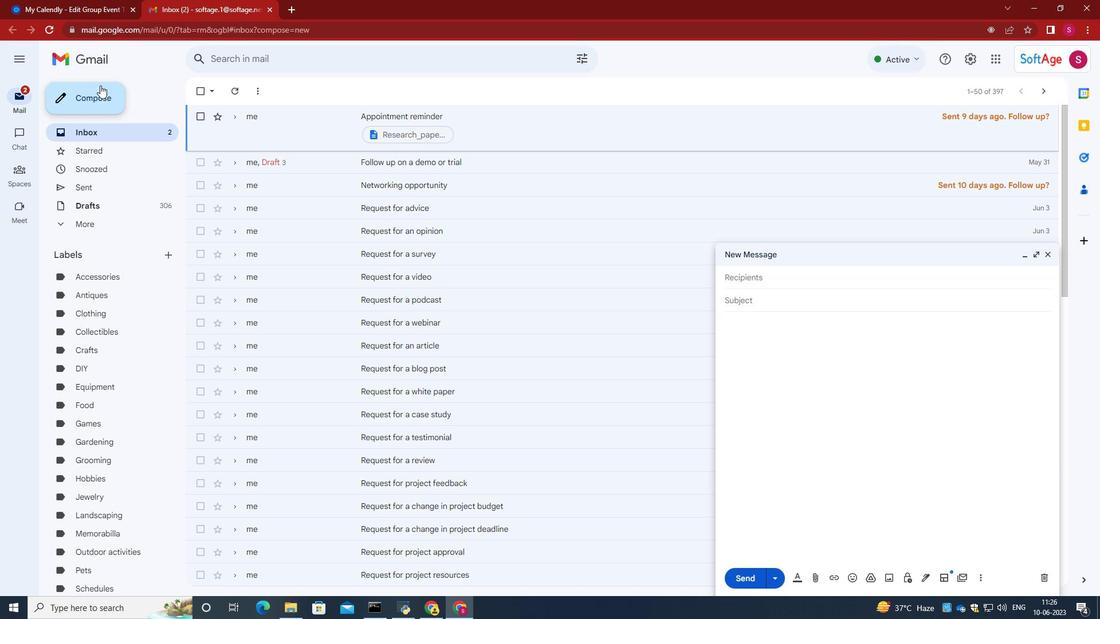 
Action: Mouse scrolled (553, 348) with delta (0, 0)
Screenshot: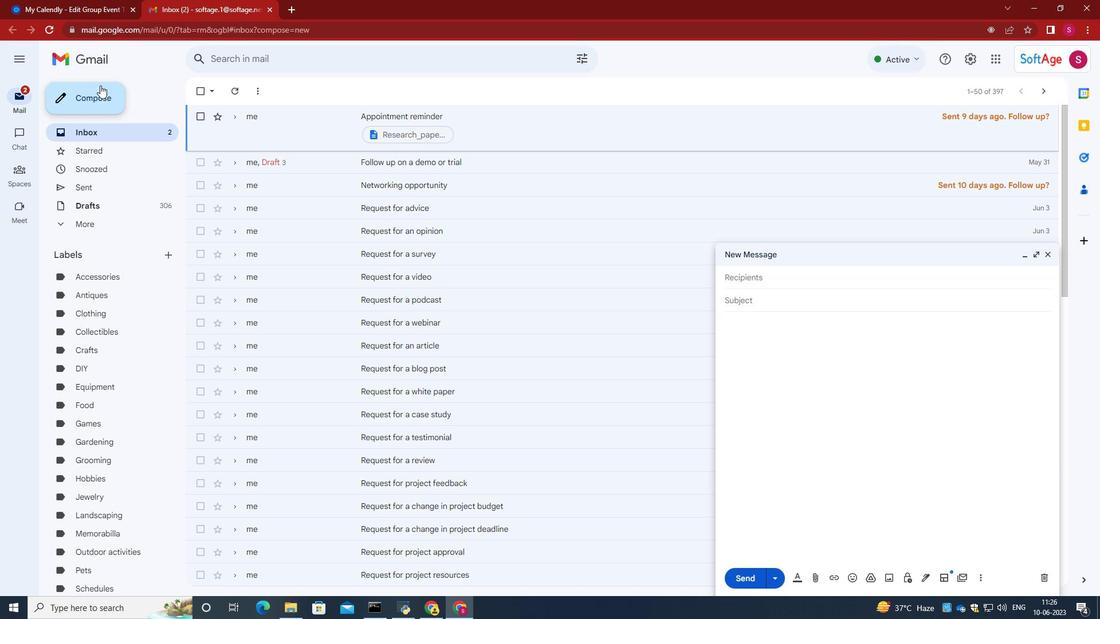 
Action: Mouse moved to (796, 532)
Screenshot: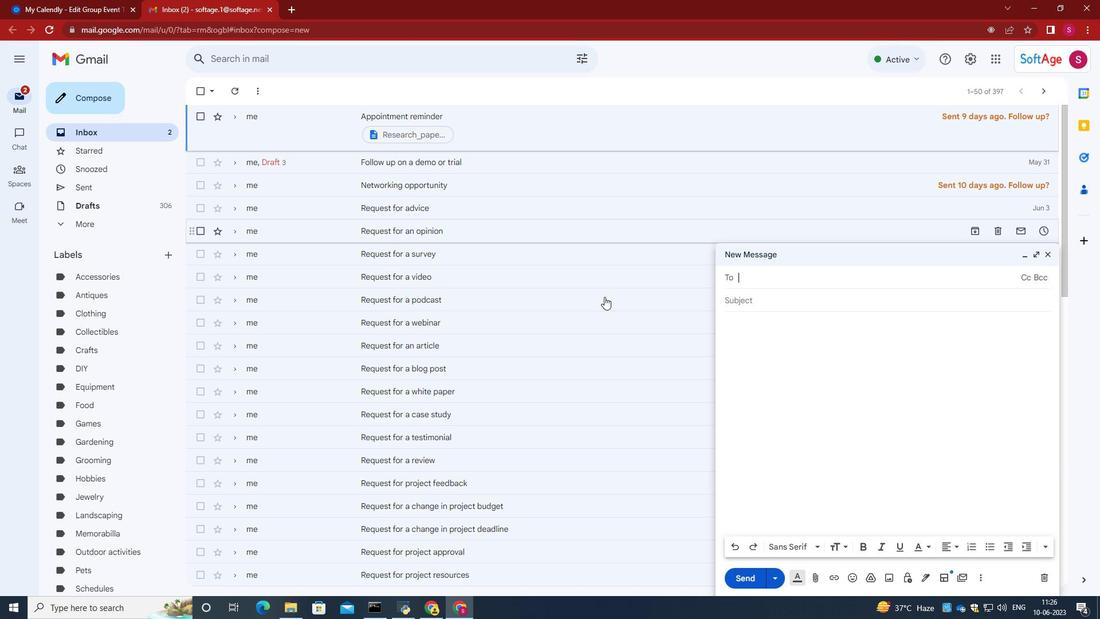 
Action: Mouse pressed left at (796, 532)
Screenshot: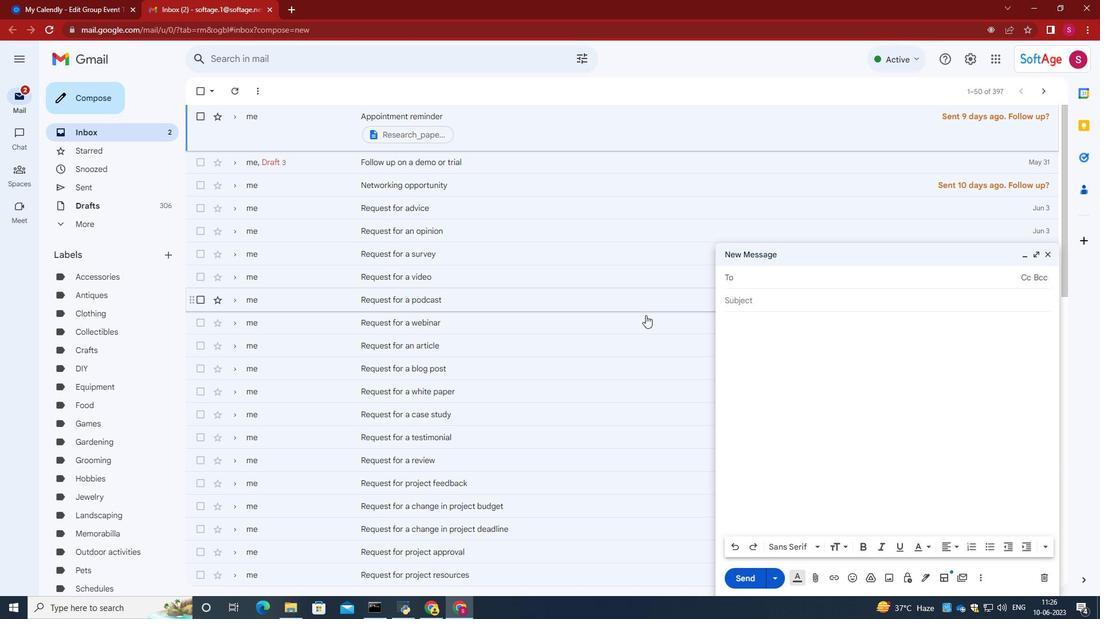 
Action: Mouse moved to (792, 100)
Screenshot: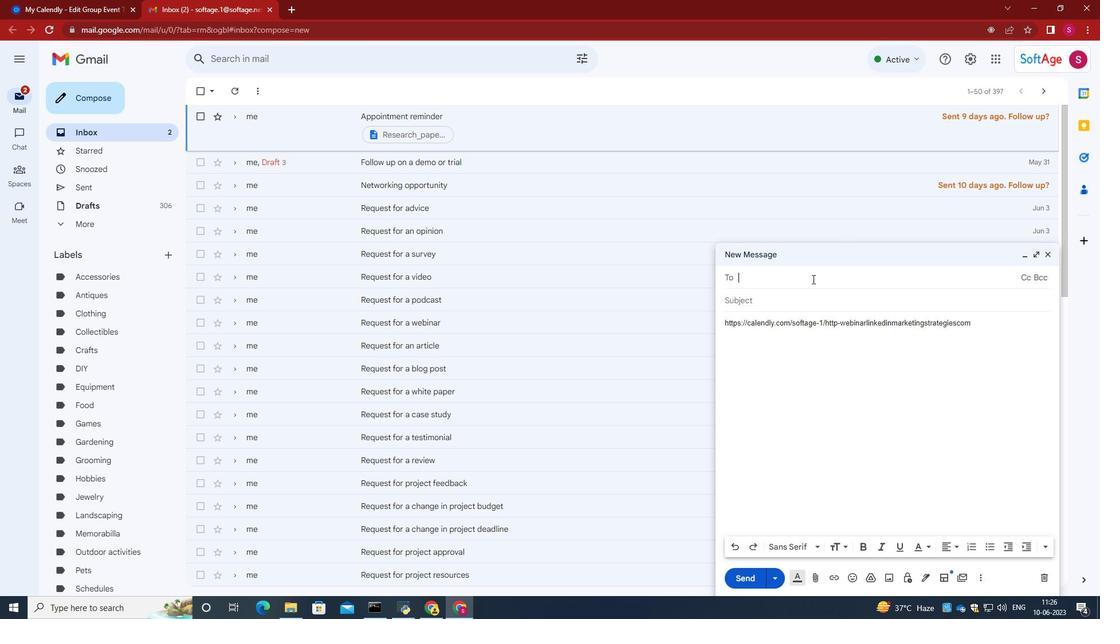 
Action: Mouse pressed left at (792, 100)
Screenshot: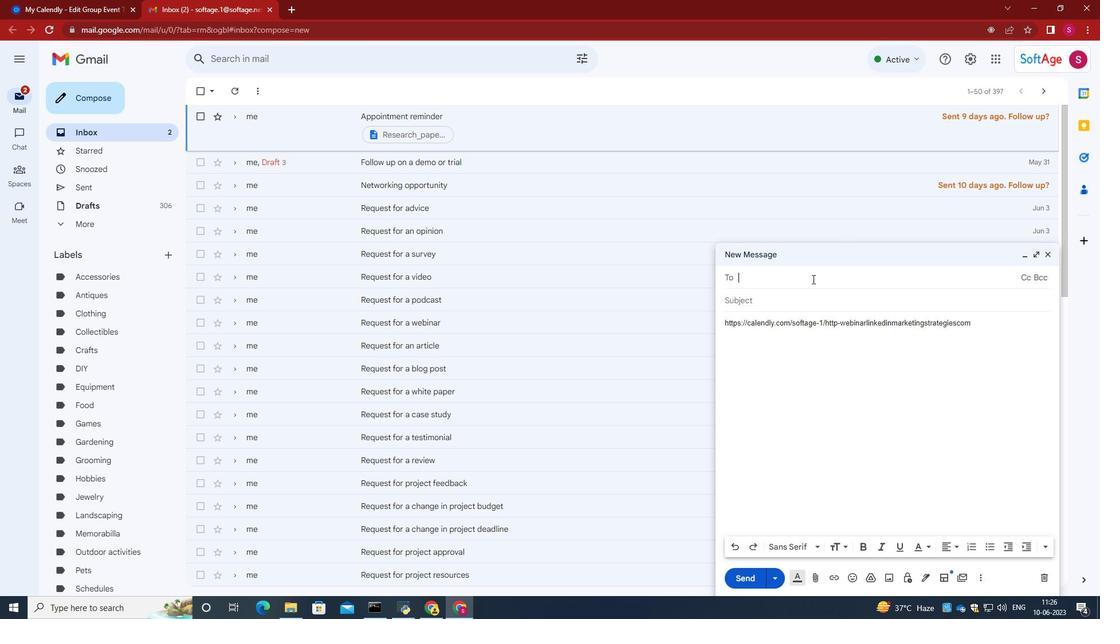 
Action: Mouse moved to (689, 213)
Screenshot: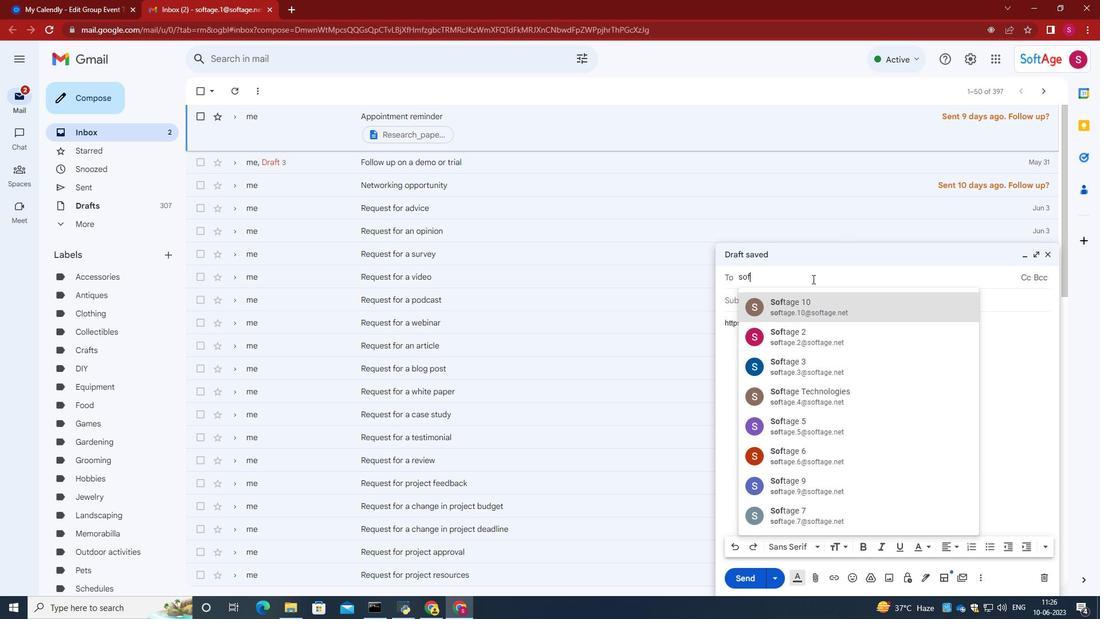 
Action: Mouse pressed left at (689, 213)
Screenshot: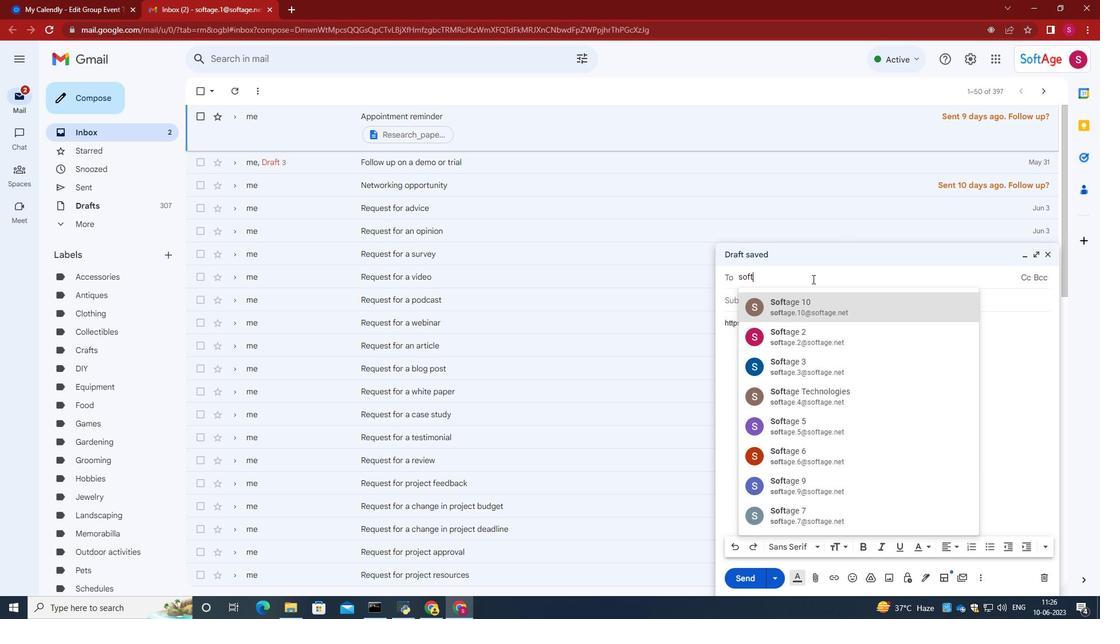 
Action: Mouse moved to (236, 0)
Screenshot: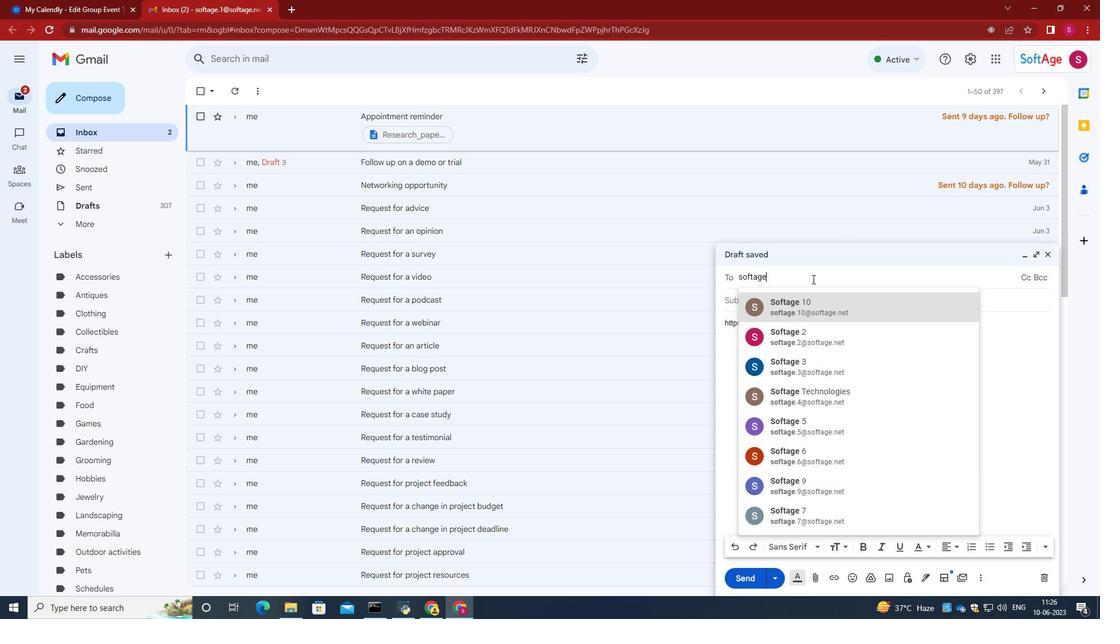 
Action: Mouse pressed left at (236, 0)
Screenshot: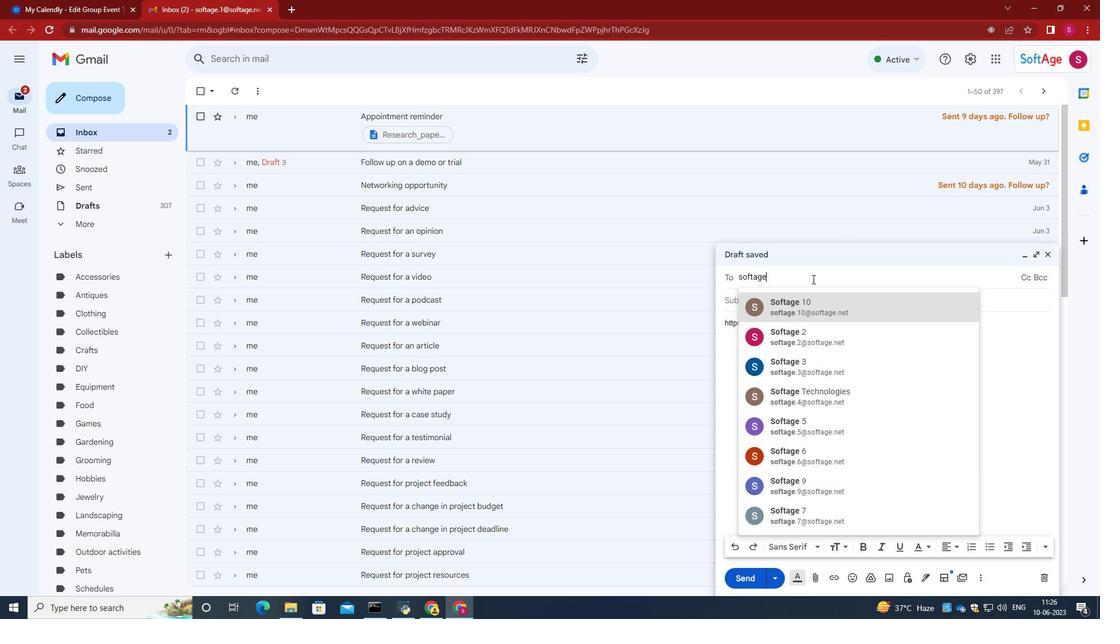 
Action: Mouse moved to (84, 97)
Screenshot: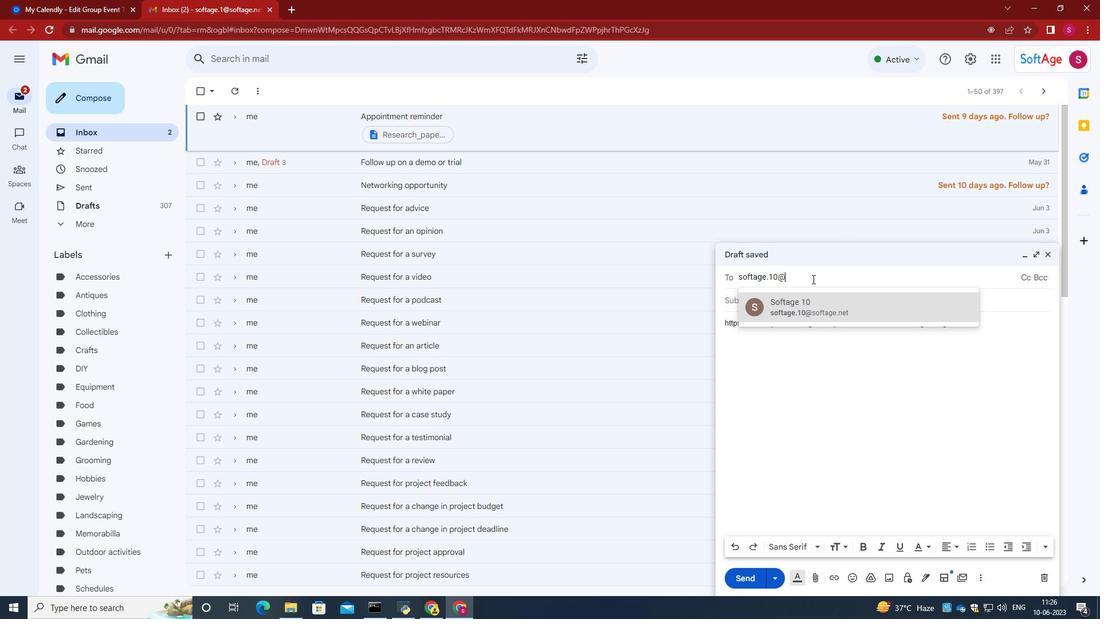 
Action: Mouse pressed left at (84, 97)
Screenshot: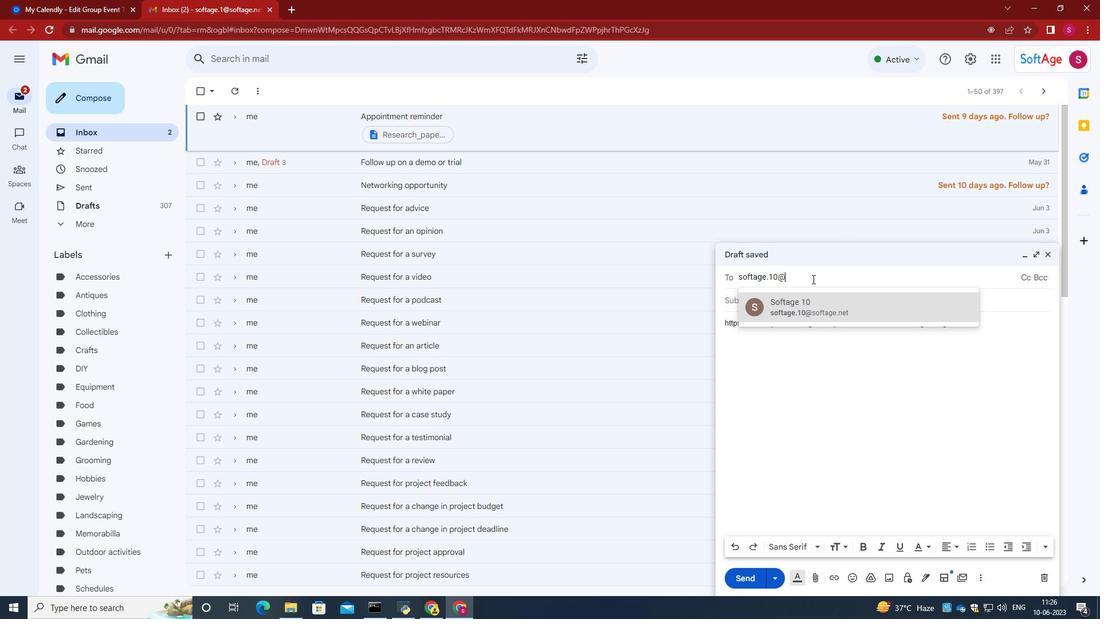 
Action: Mouse moved to (818, 412)
Screenshot: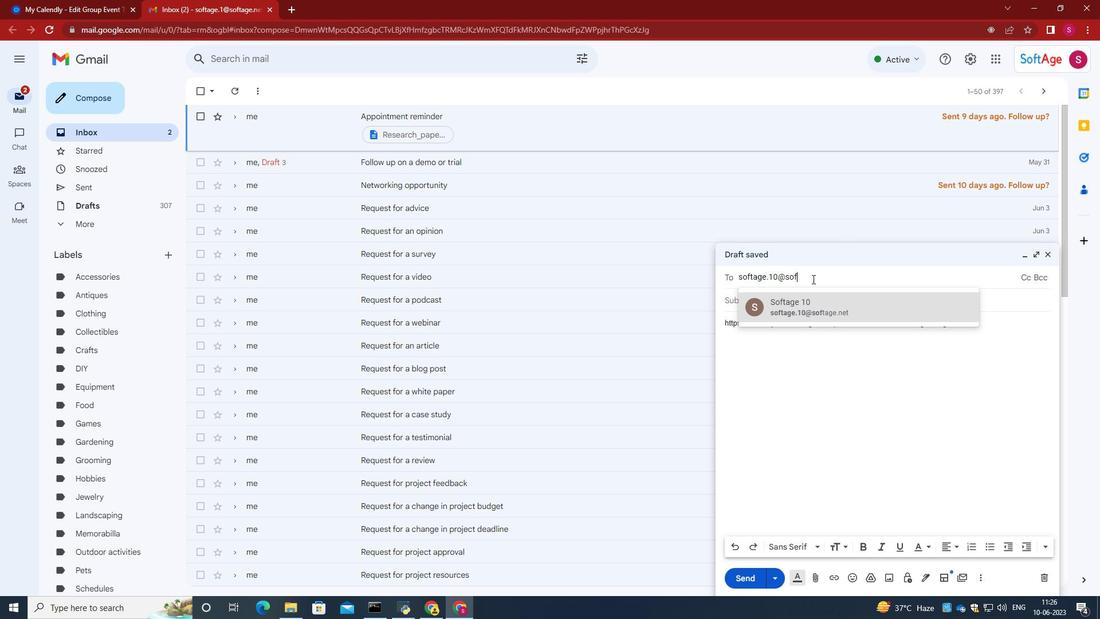 
Action: Mouse pressed left at (818, 412)
Screenshot: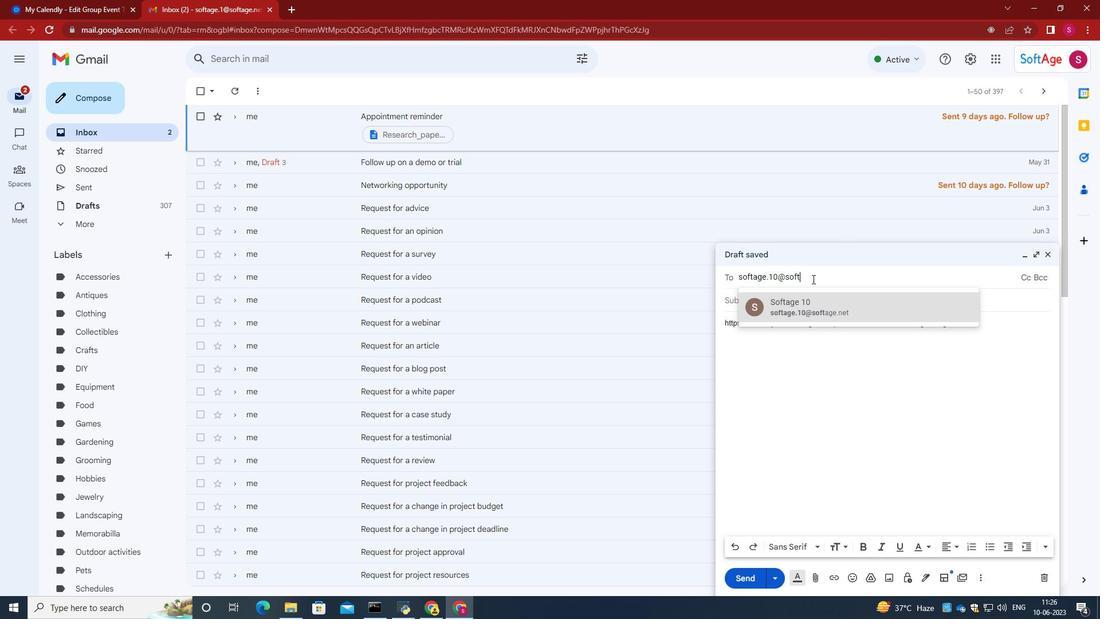 
Action: Key pressed ctrl+V
Screenshot: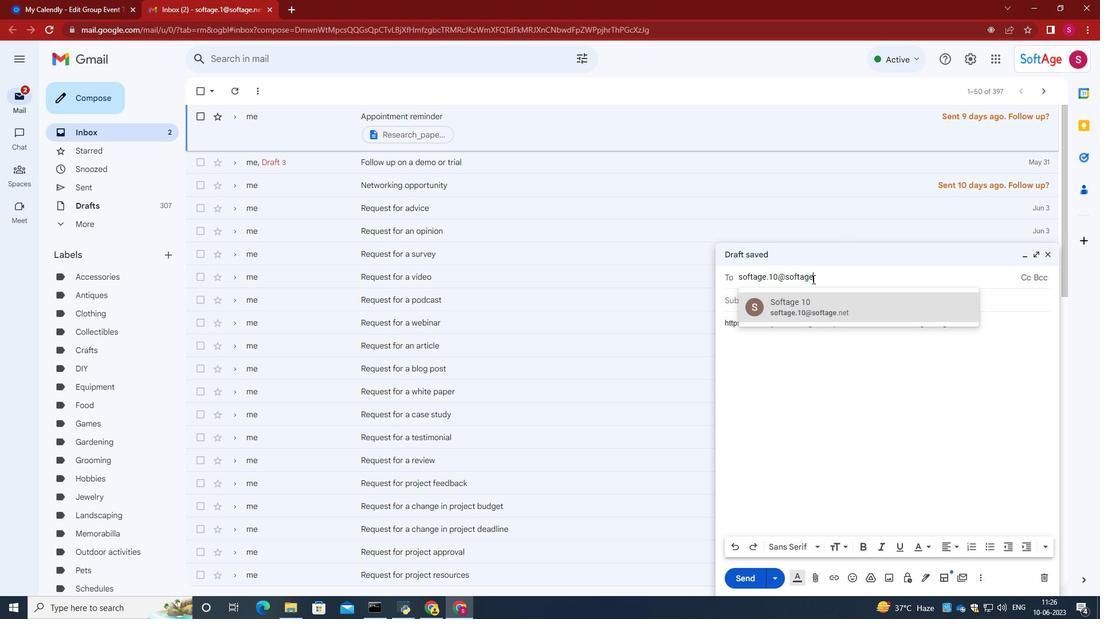 
Action: Mouse moved to (776, 280)
Screenshot: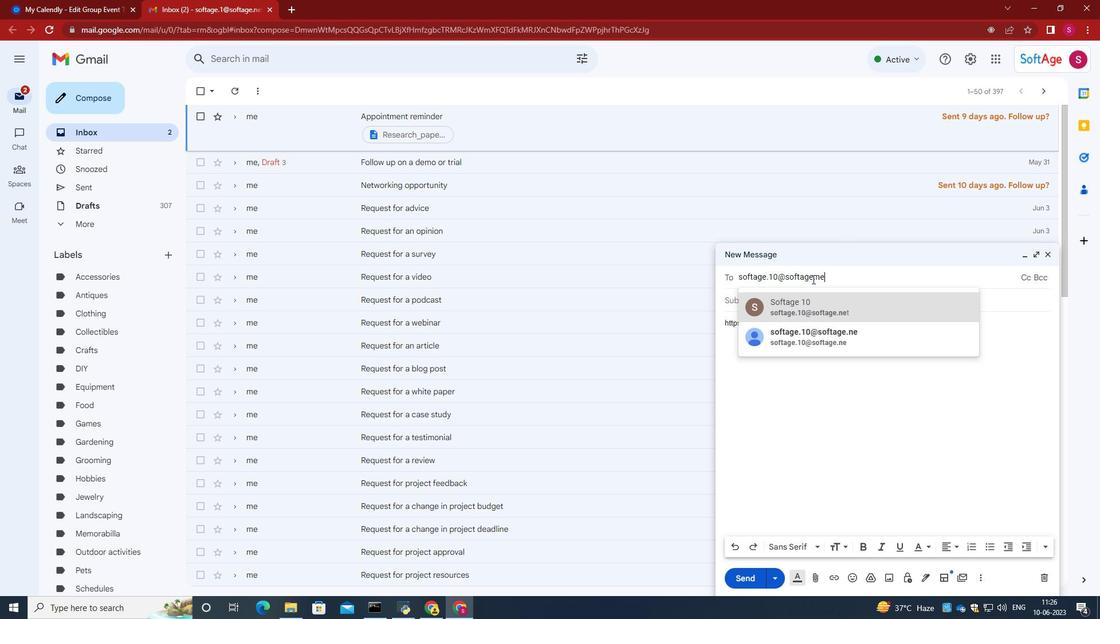 
Action: Mouse pressed left at (776, 280)
Screenshot: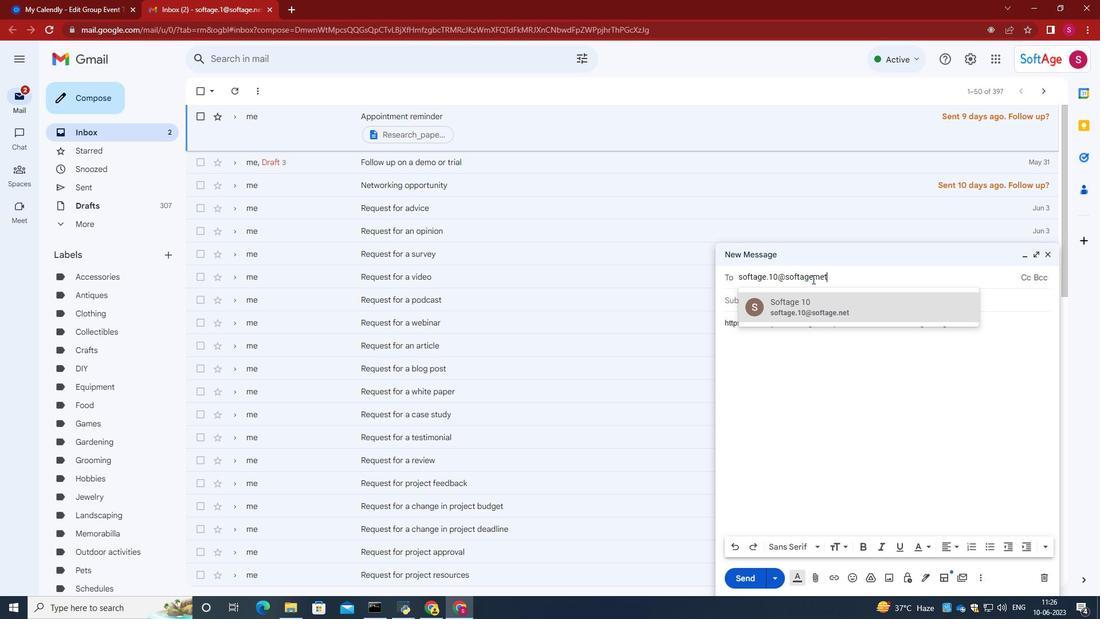 
Action: Key pressed softage.10<Key.shift>@softage.net<Key.enter>
Screenshot: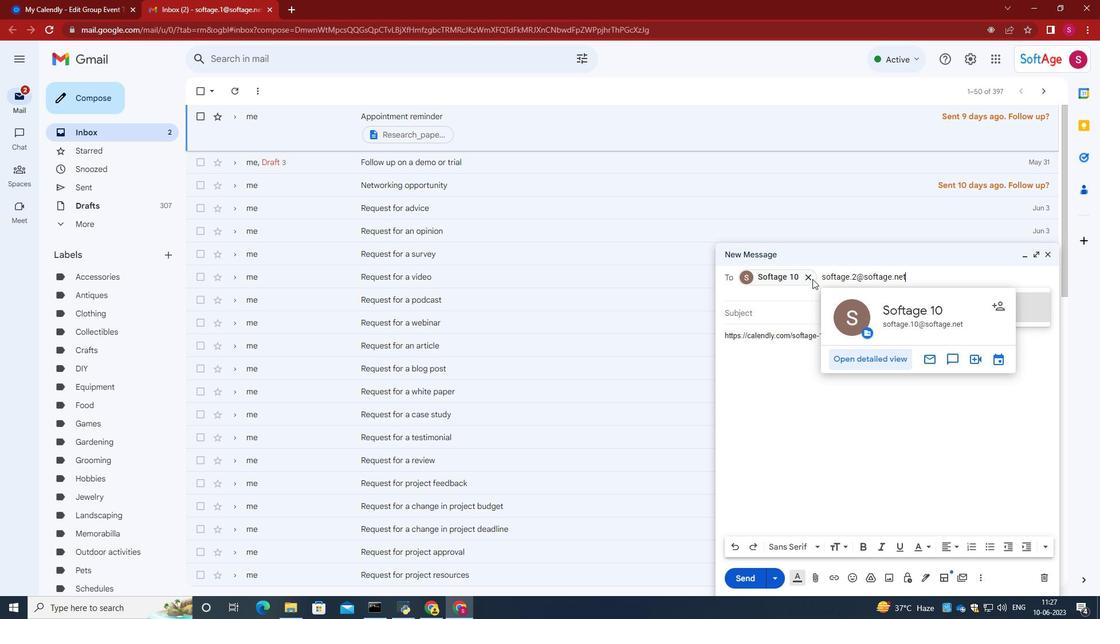 
Action: Mouse moved to (859, 274)
Screenshot: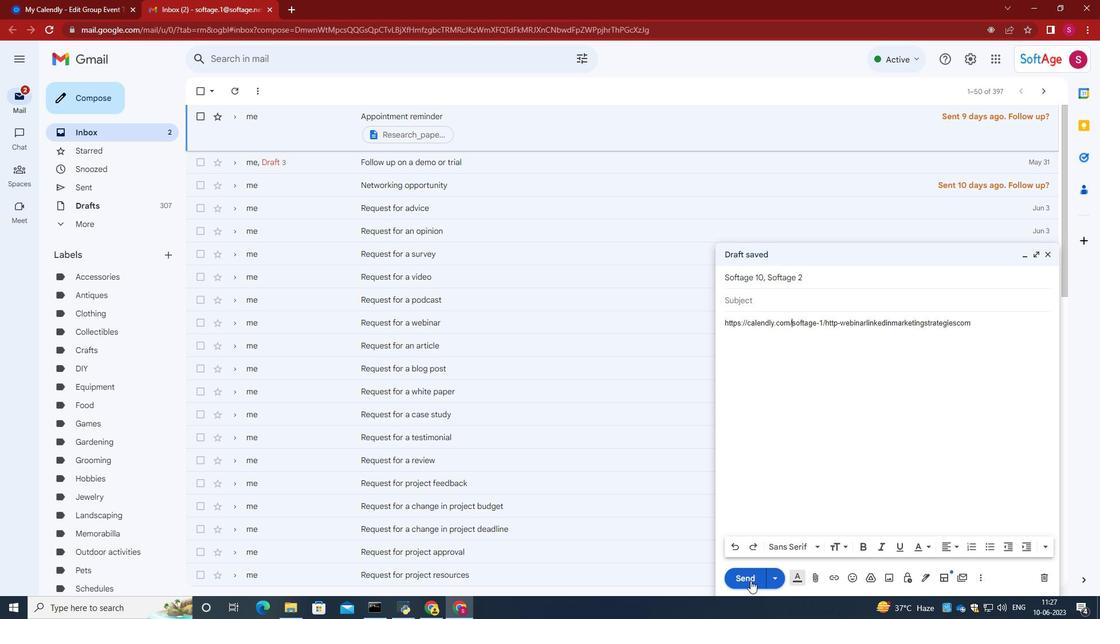 
Action: Mouse pressed left at (859, 274)
Screenshot: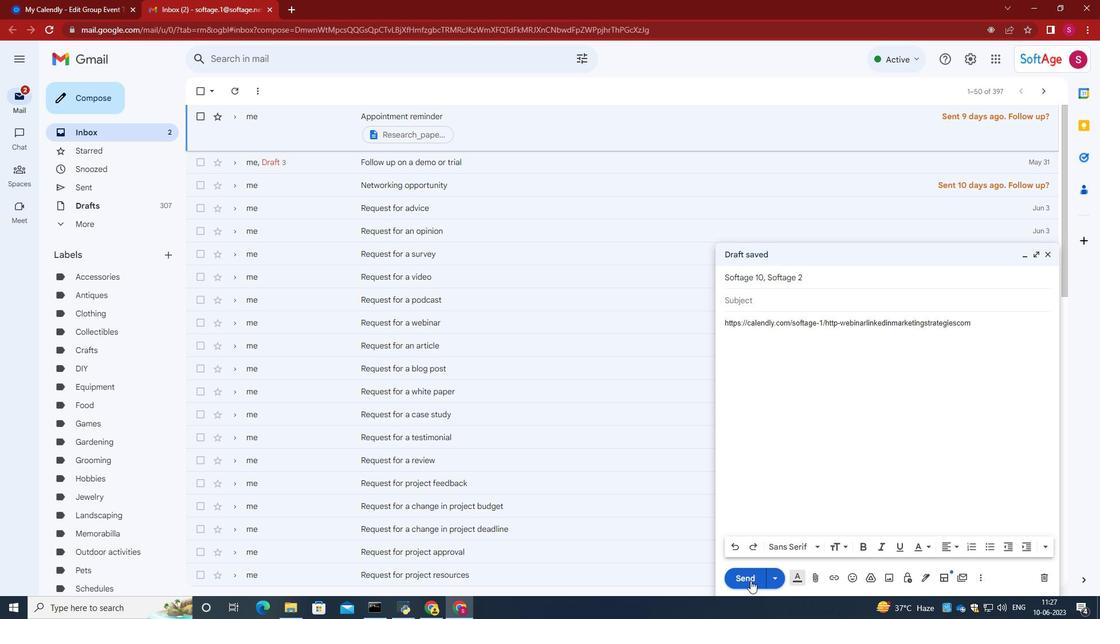 
Action: Key pressed softage.2<Key.shift>@softage.net<Key.enter>
Screenshot: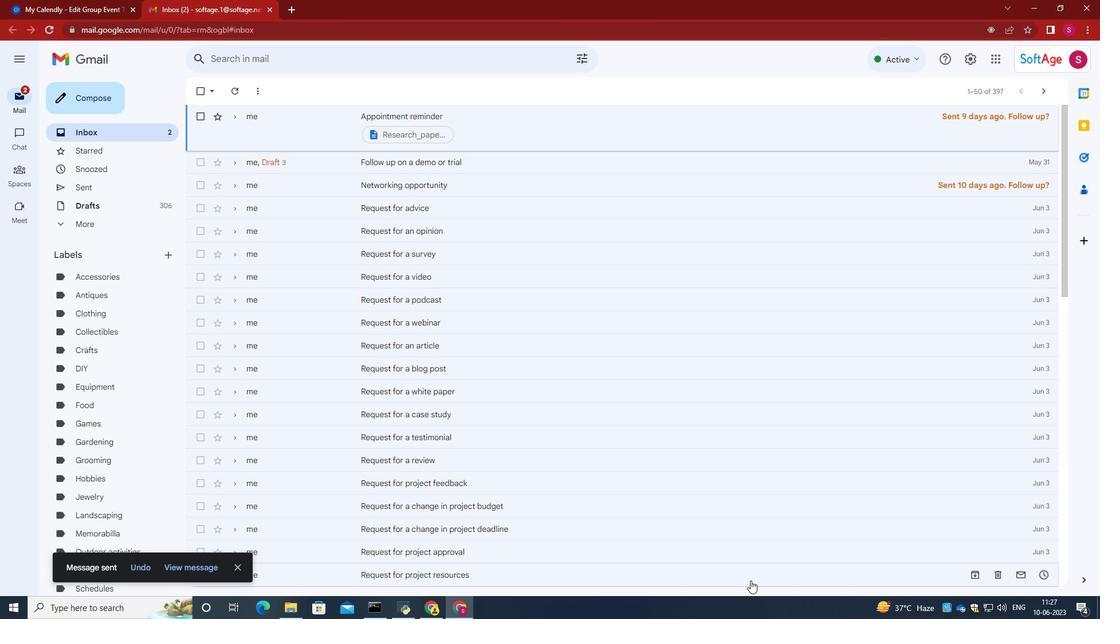 
Action: Mouse moved to (736, 576)
Screenshot: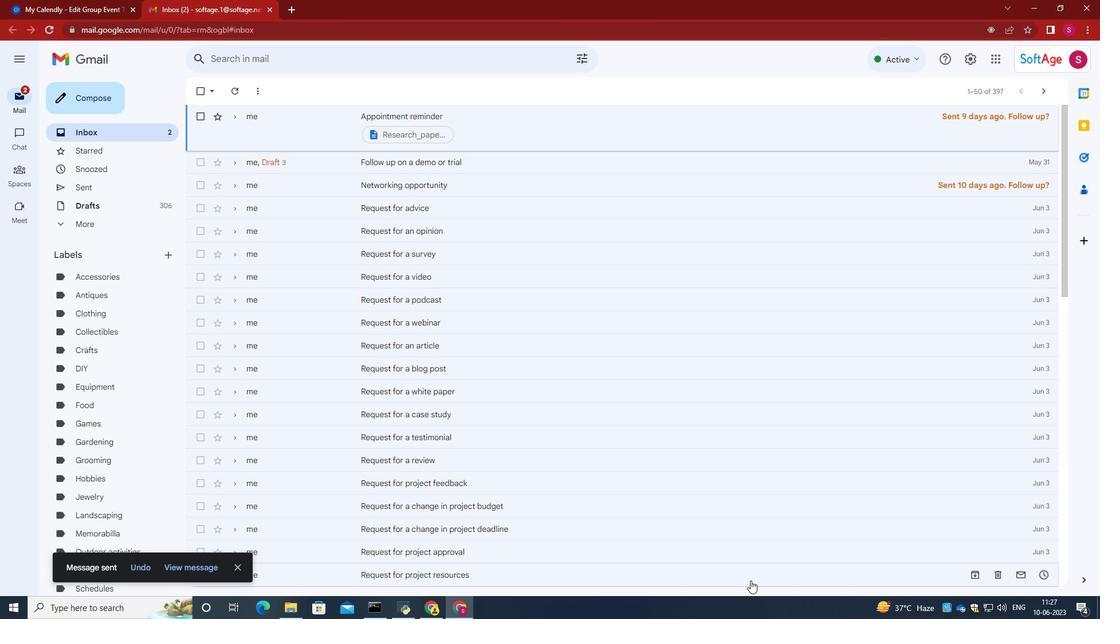 
Action: Mouse pressed left at (736, 576)
Screenshot: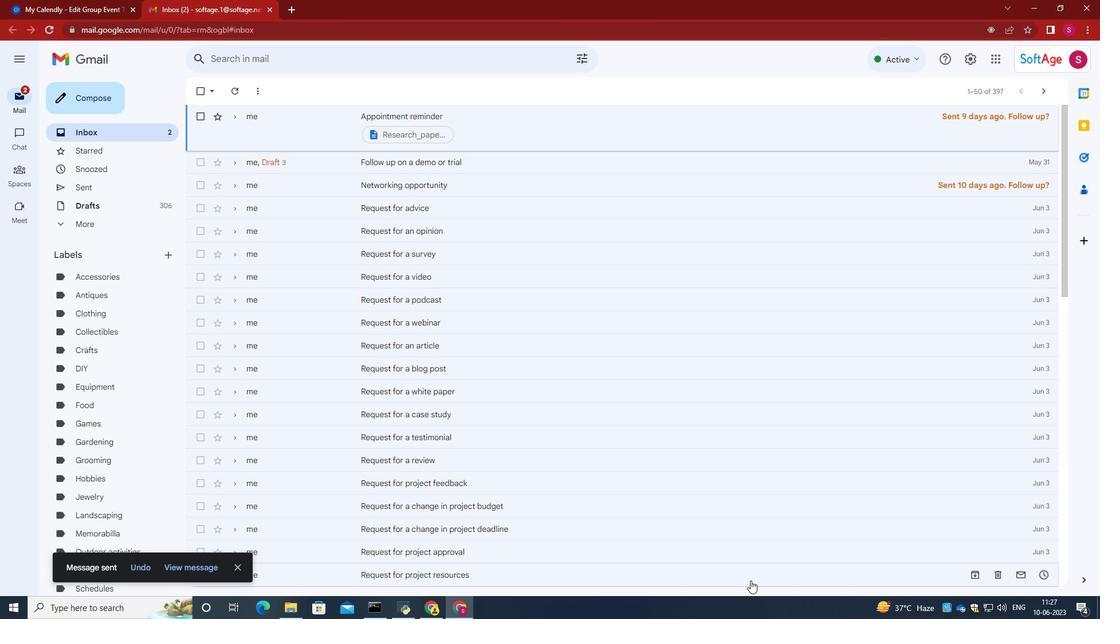 
Action: Mouse moved to (818, 118)
Screenshot: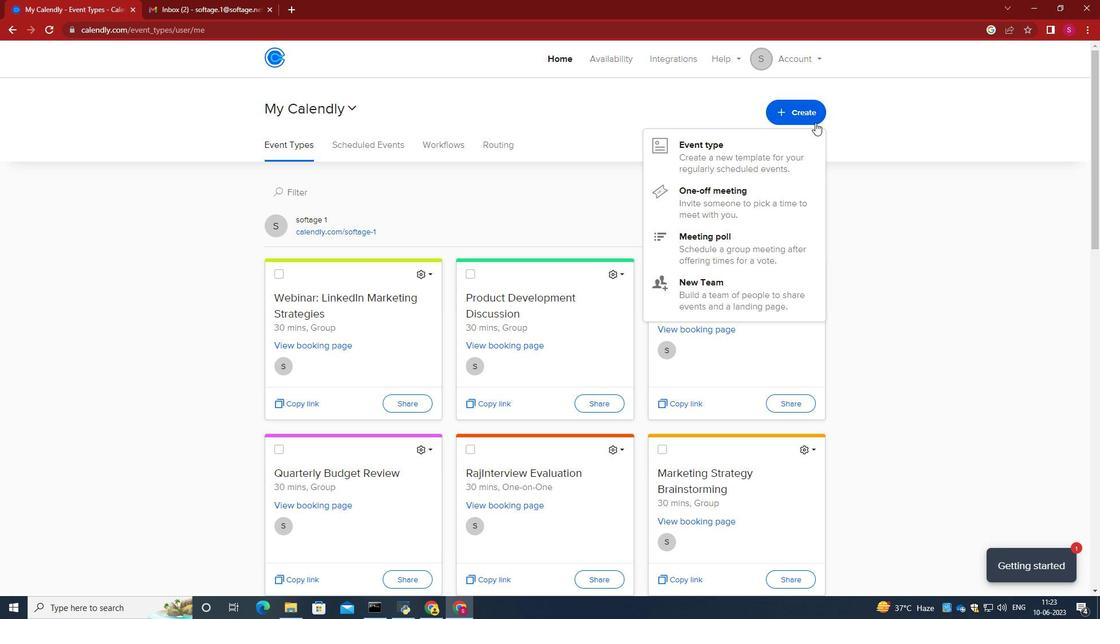 
Action: Mouse pressed left at (818, 118)
Screenshot: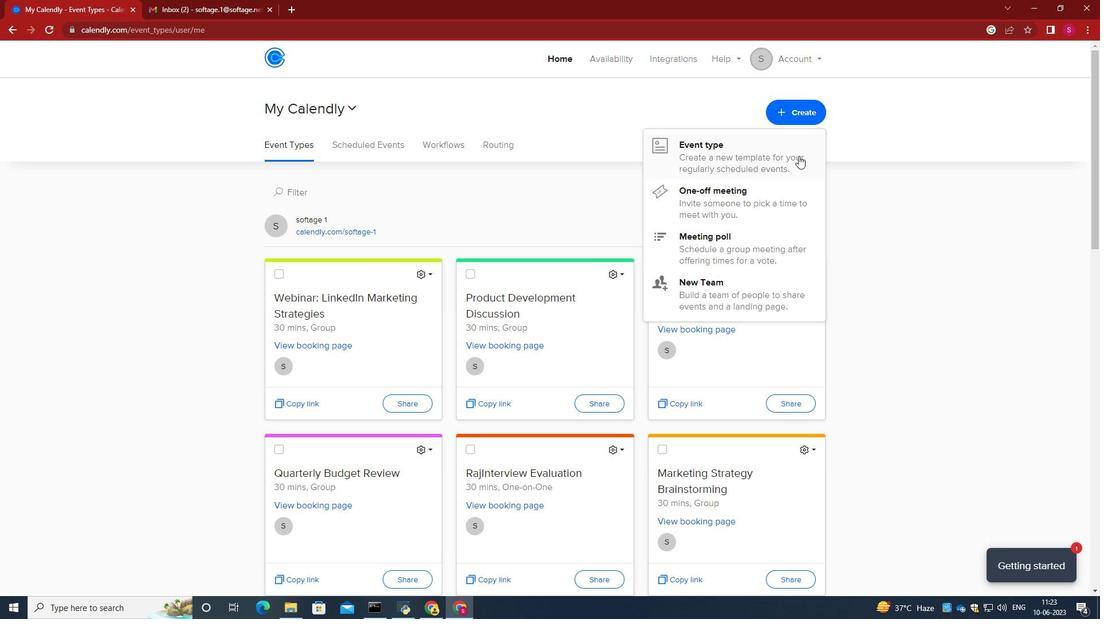 
Action: Mouse moved to (760, 170)
Screenshot: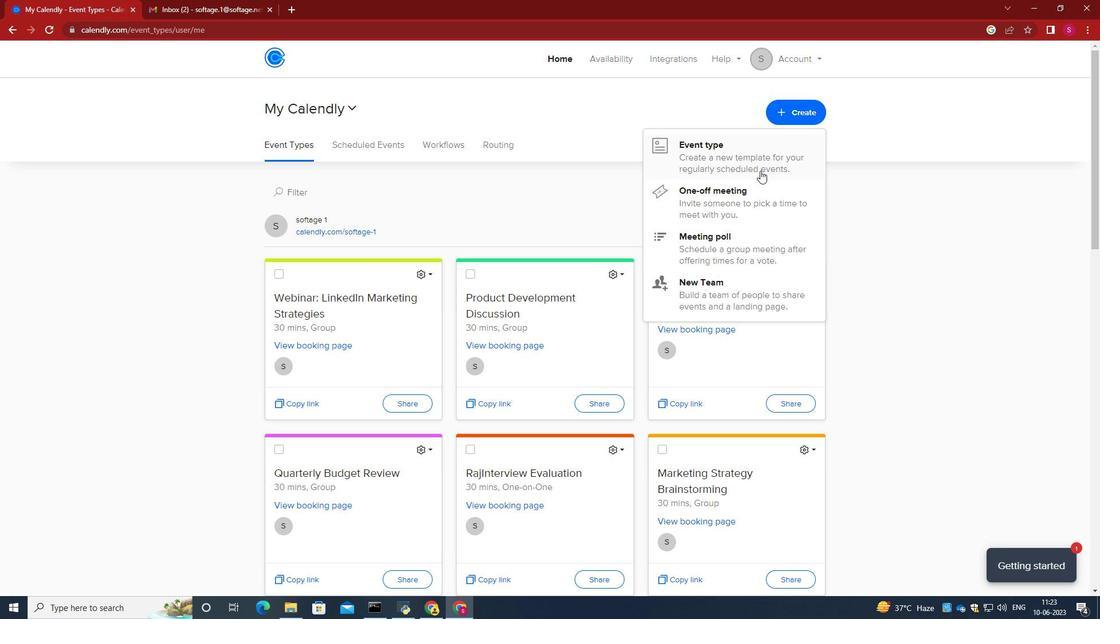 
Action: Mouse pressed left at (760, 170)
Screenshot: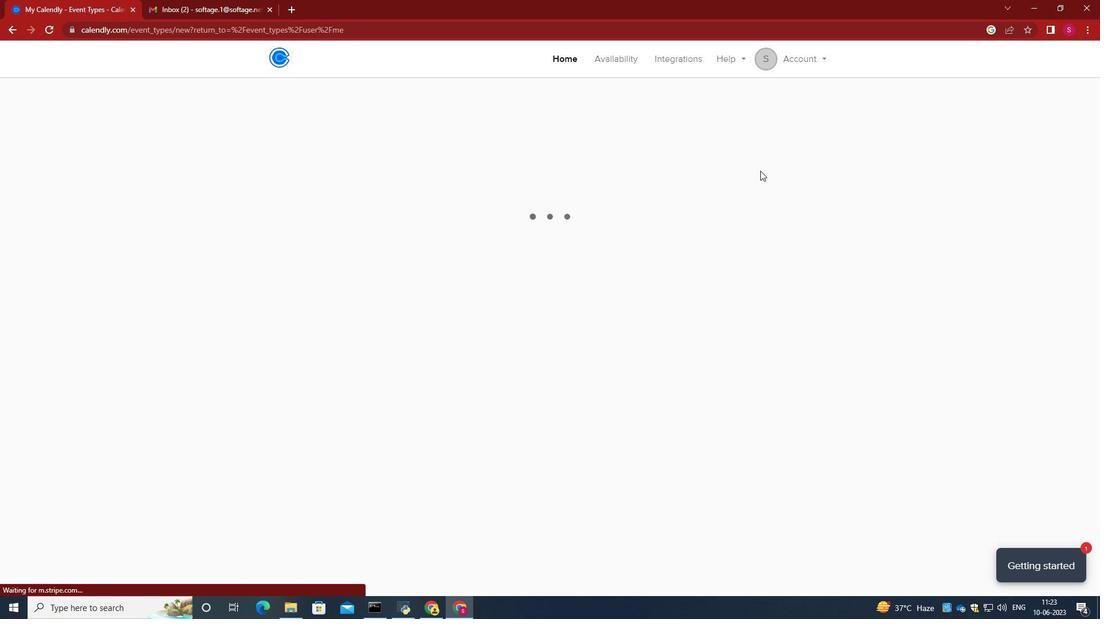 
Action: Mouse moved to (567, 260)
Screenshot: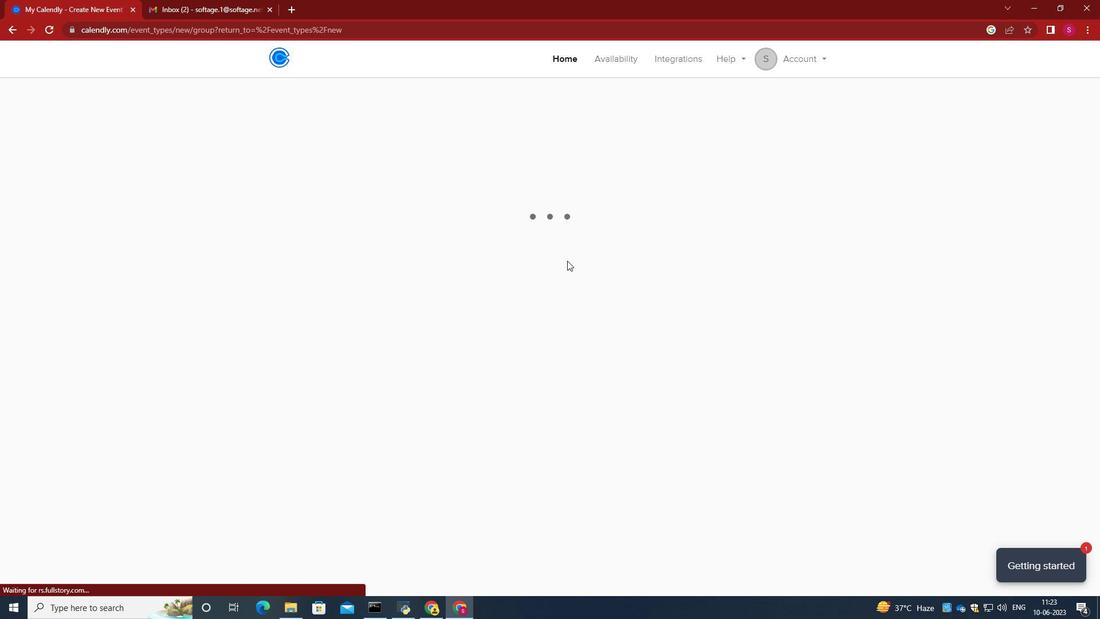 
Action: Mouse pressed left at (567, 260)
Screenshot: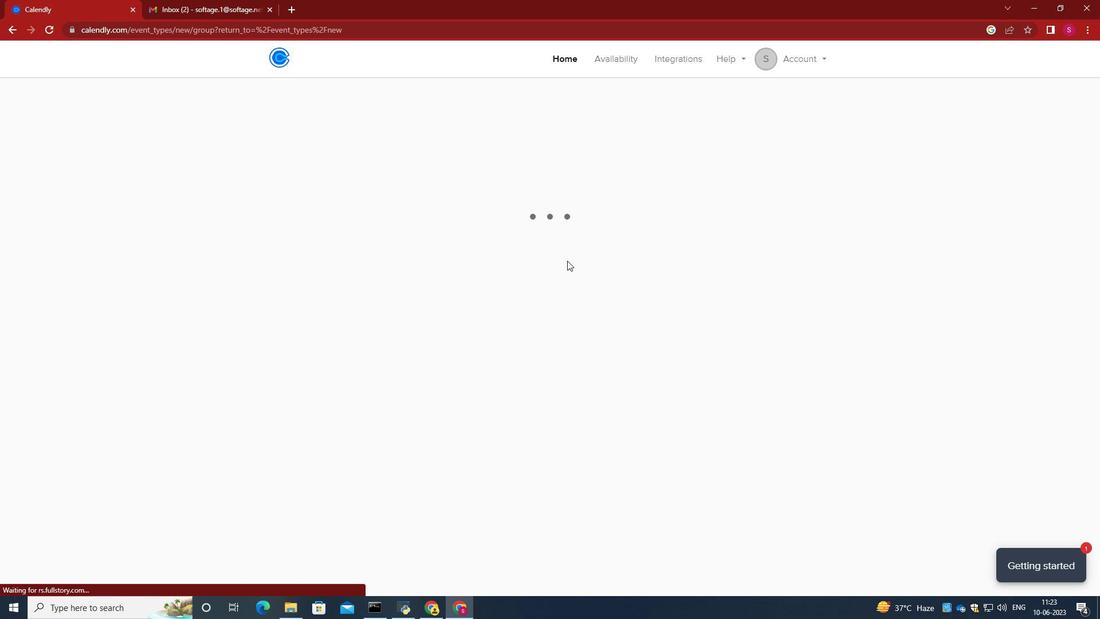 
Action: Mouse moved to (413, 263)
Screenshot: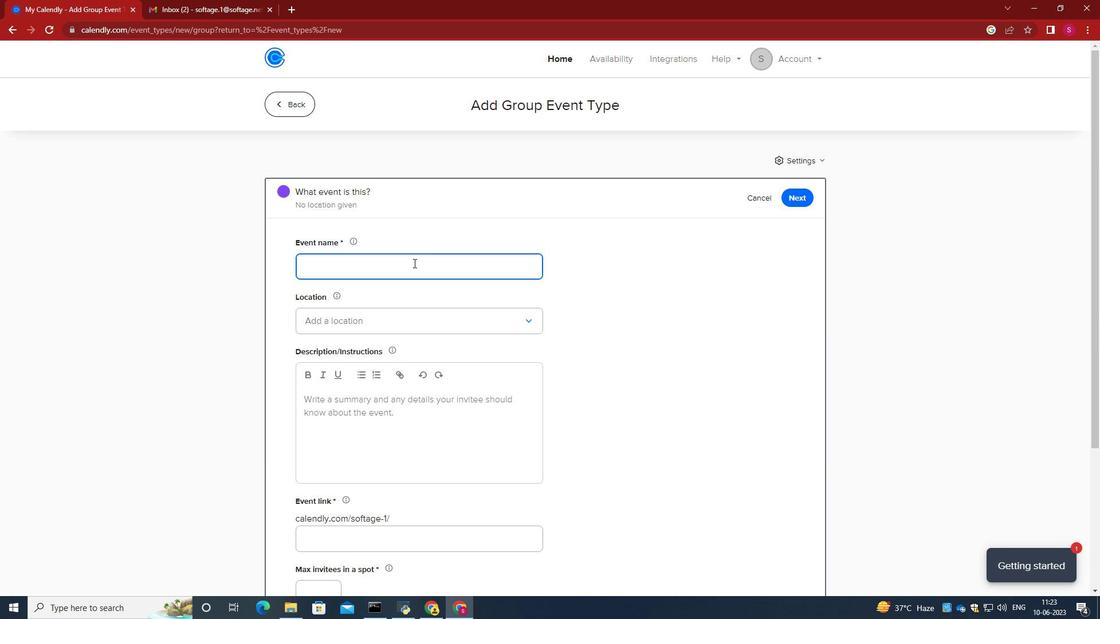 
Action: Mouse pressed left at (413, 263)
Screenshot: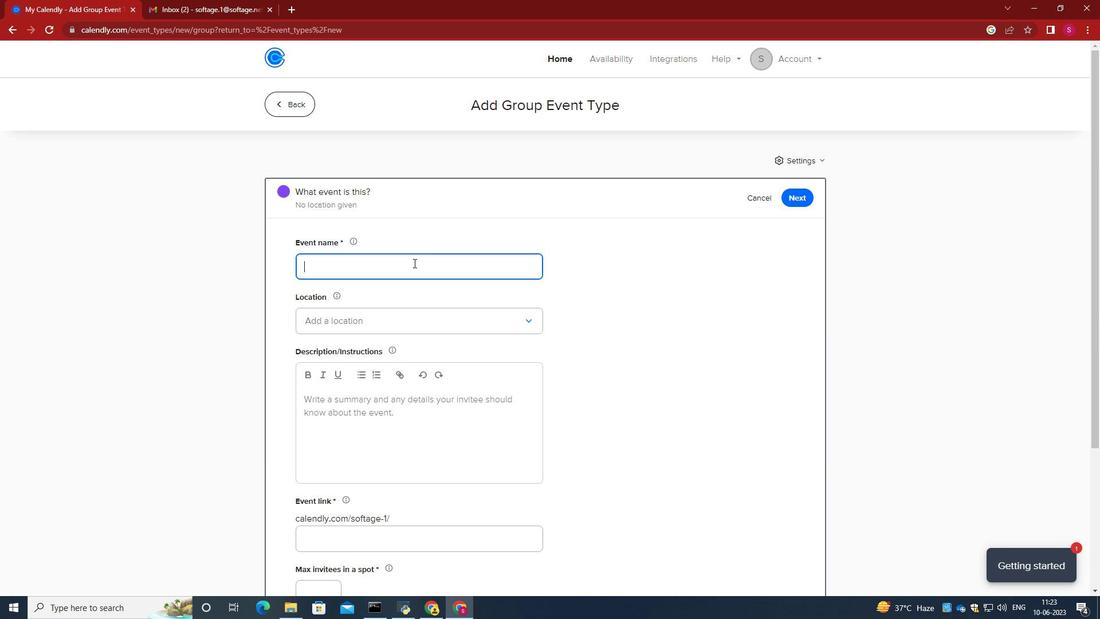 
Action: Key pressed <Key.caps_lock>W<Key.caps_lock>ebinar<Key.shift_r>:<Key.space><Key.caps_lock>L<Key.caps_lock>inkedln<Key.space><Key.caps_lock>M<Key.caps_lock>arketing<Key.space><Key.caps_lock>S<Key.caps_lock>trategies
Screenshot: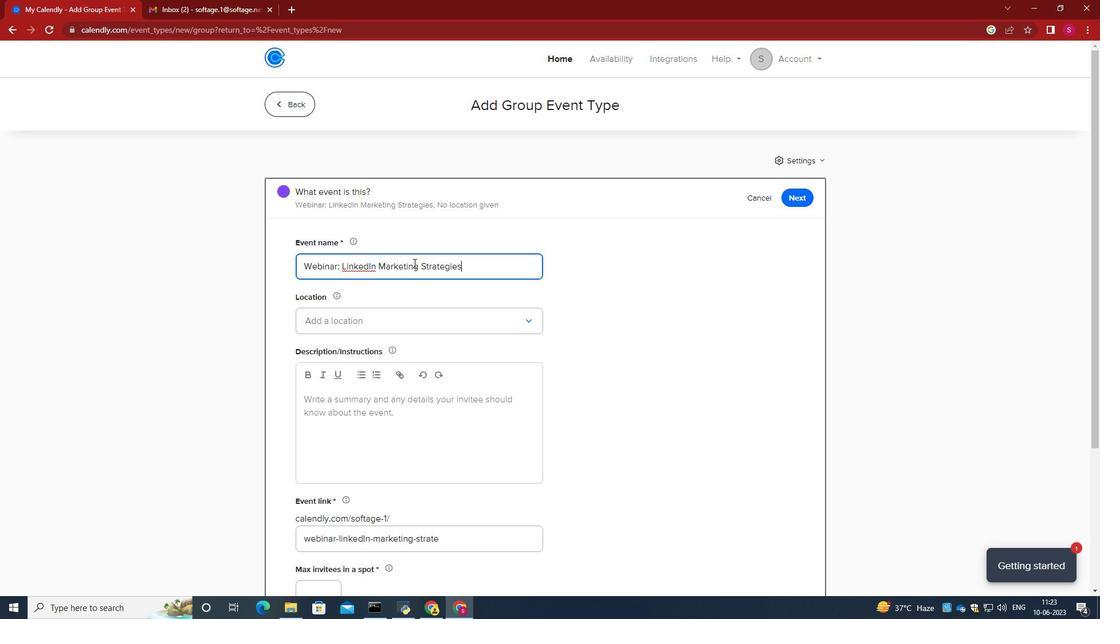 
Action: Mouse moved to (360, 317)
Screenshot: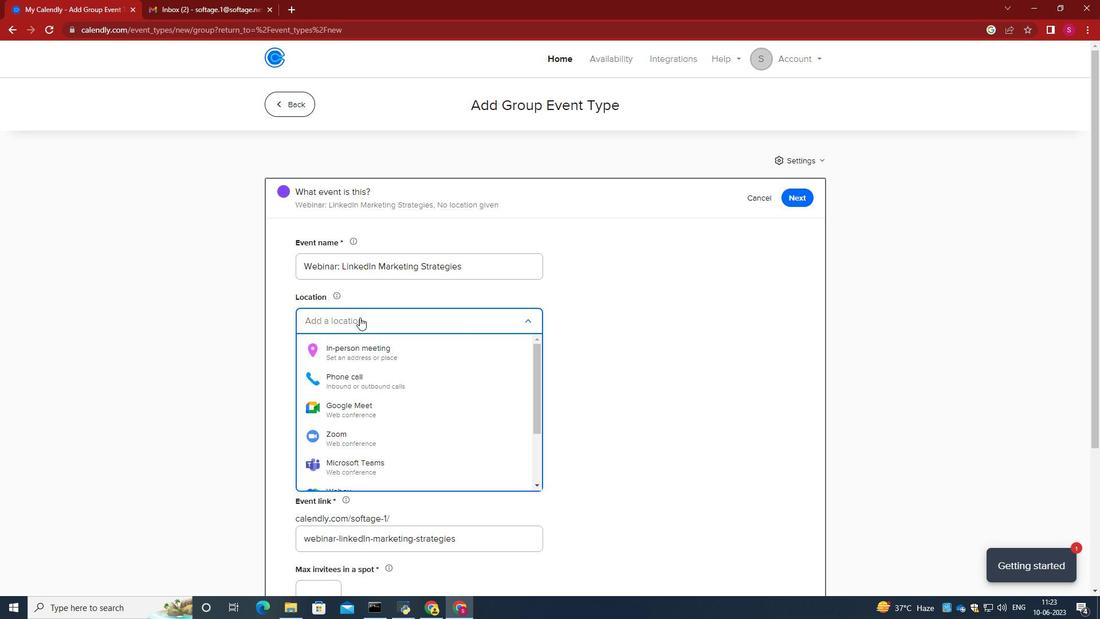 
Action: Mouse pressed left at (360, 317)
Screenshot: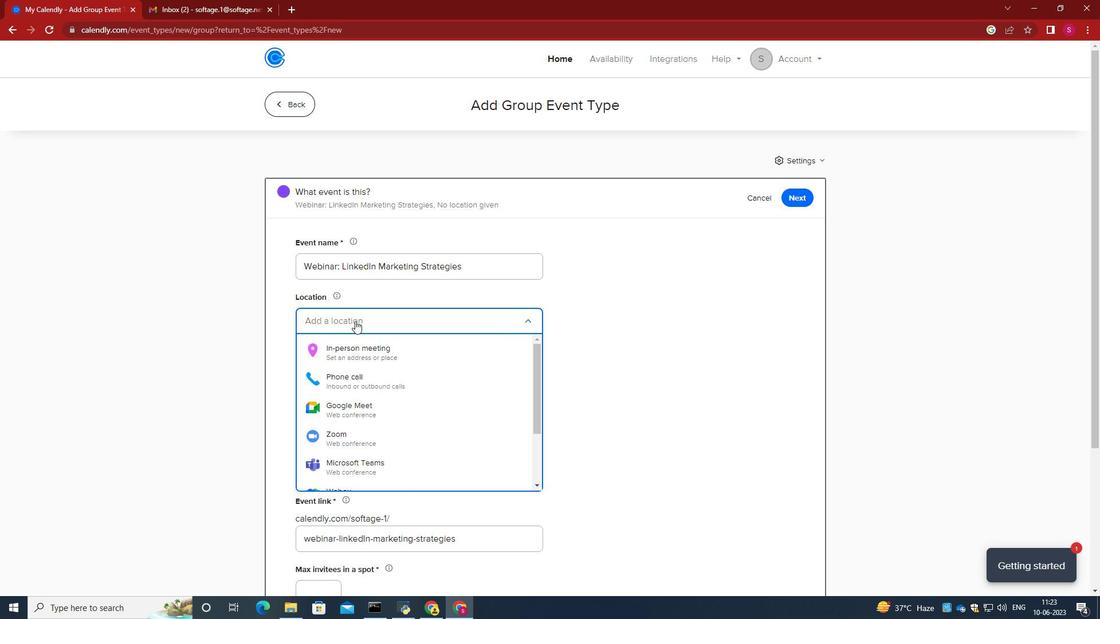 
Action: Mouse moved to (353, 353)
Screenshot: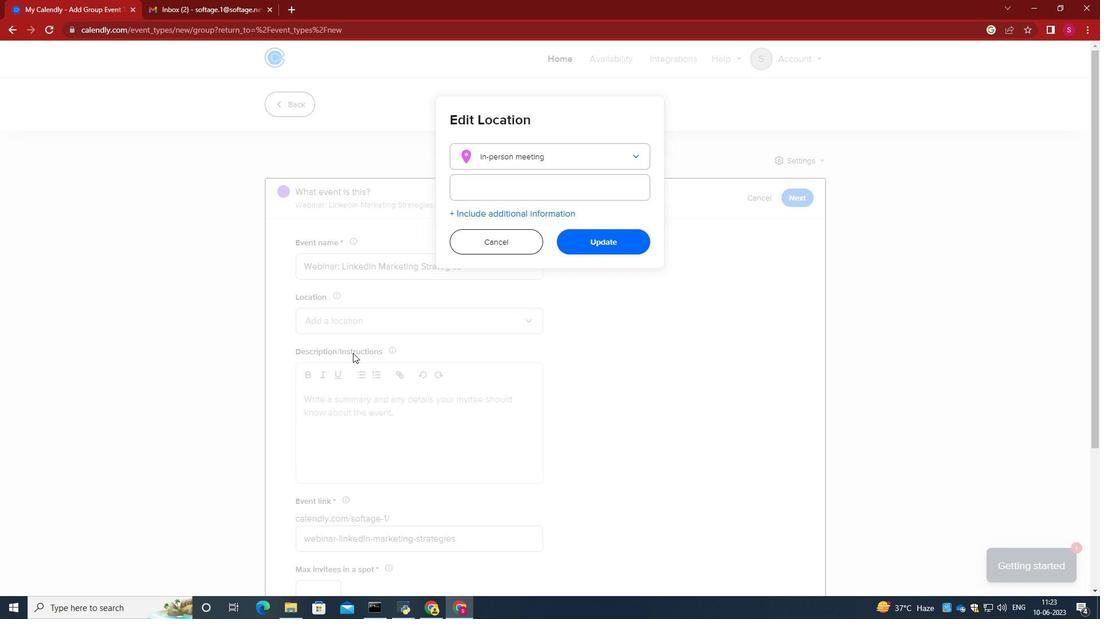 
Action: Mouse pressed left at (353, 353)
Screenshot: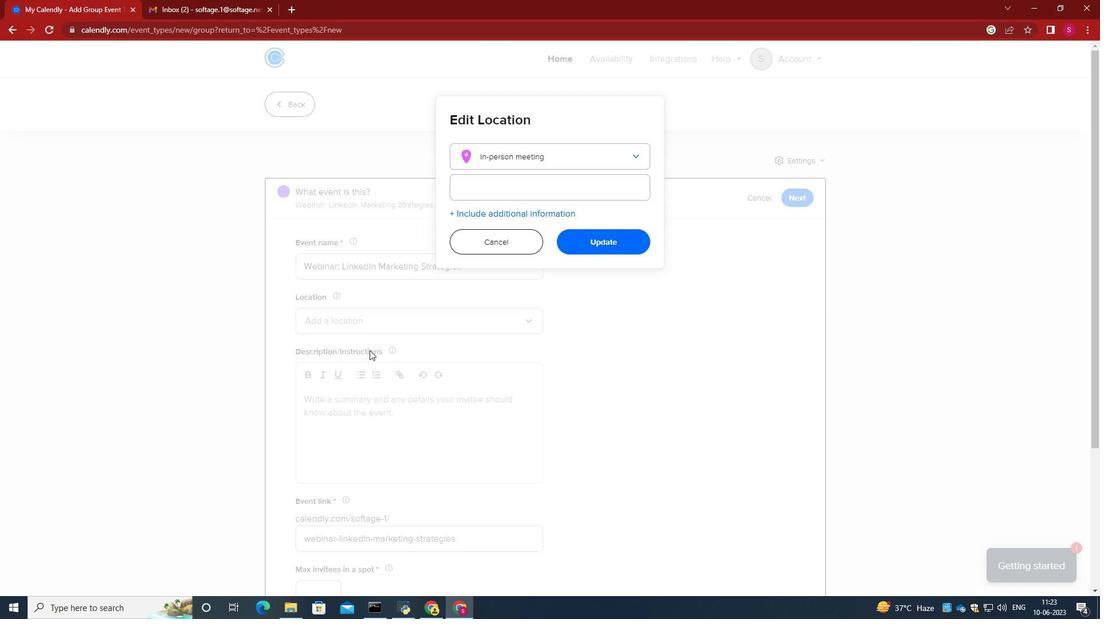 
Action: Mouse moved to (540, 186)
Screenshot: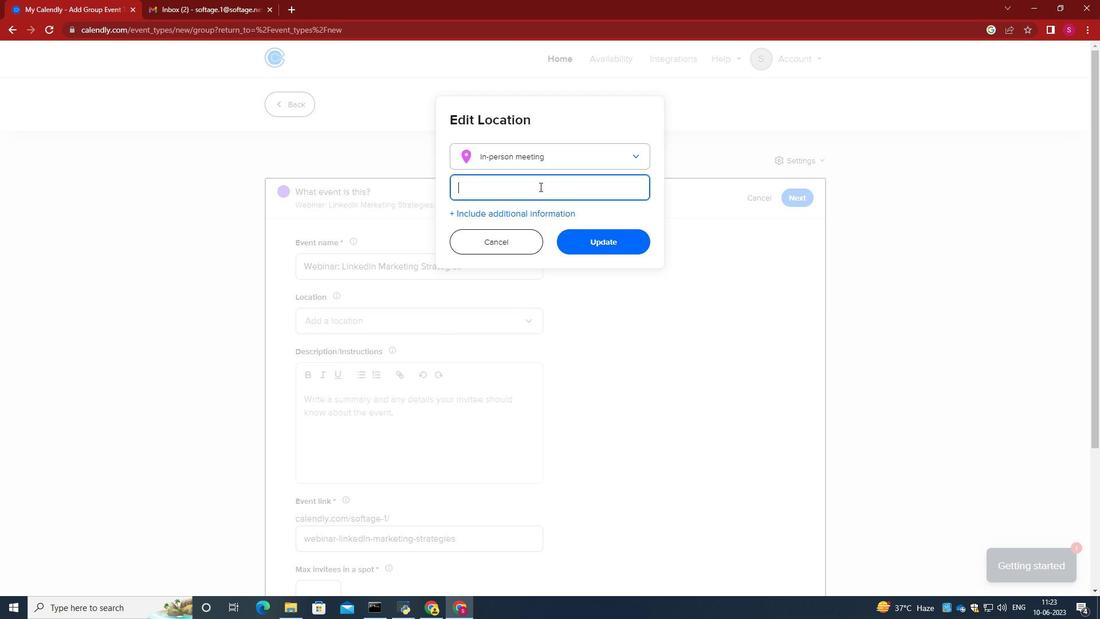 
Action: Mouse pressed left at (540, 186)
Screenshot: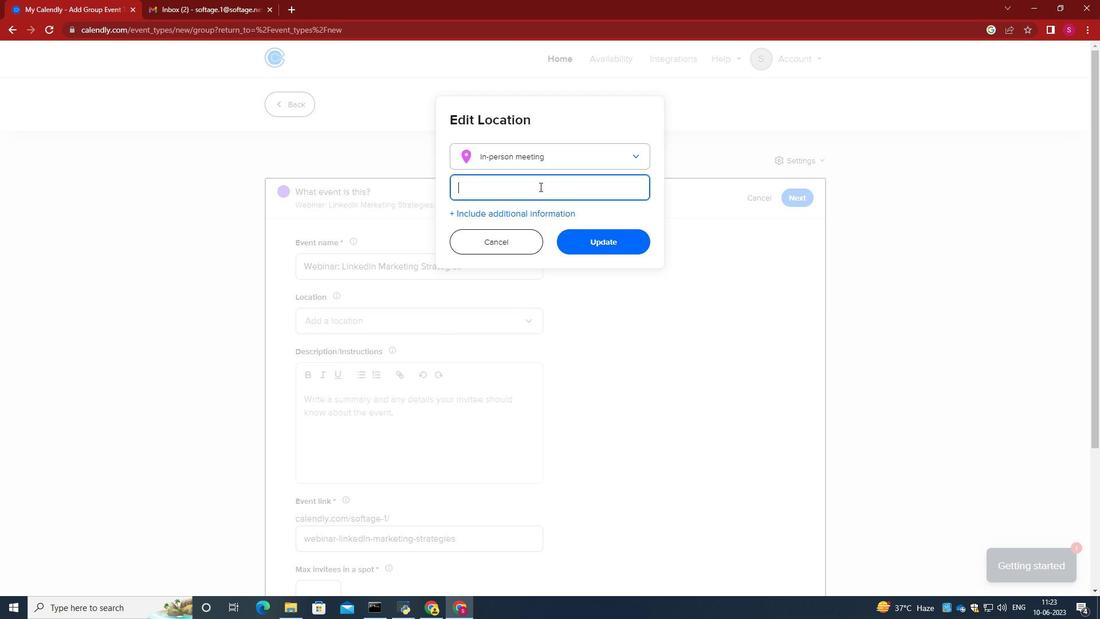 
Action: Key pressed 789<Key.space><Key.caps_lock>B<Key.caps_lock>airro,<Key.space><Key.caps_lock>A<Key.caps_lock>lto,<Key.space><Key.caps_lock>L<Key.caps_lock>isbon
Screenshot: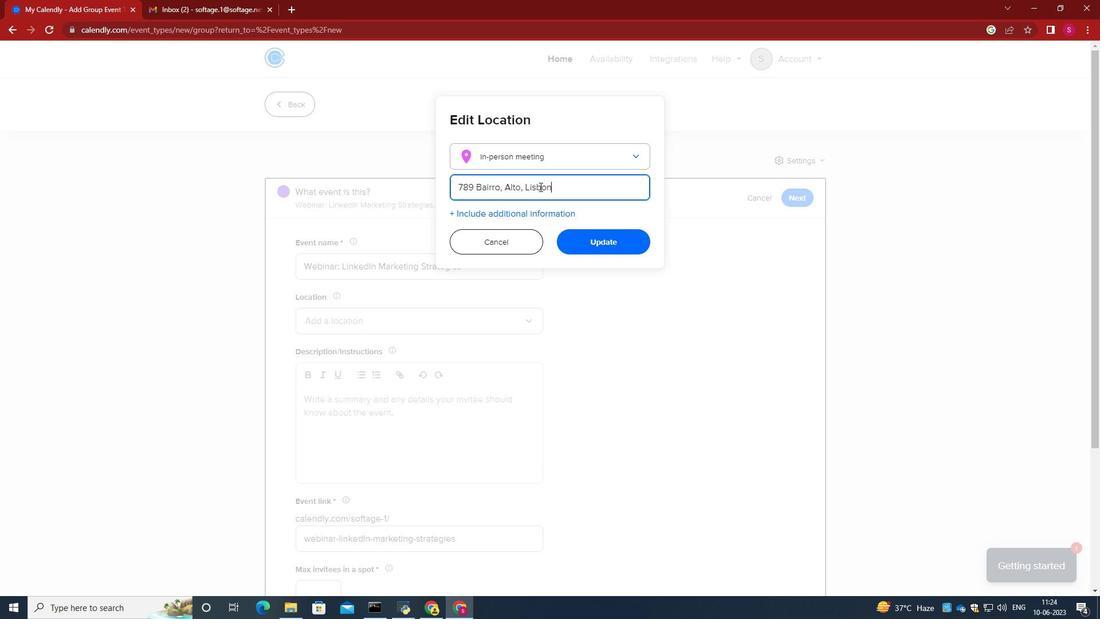 
Action: Mouse moved to (570, 189)
Screenshot: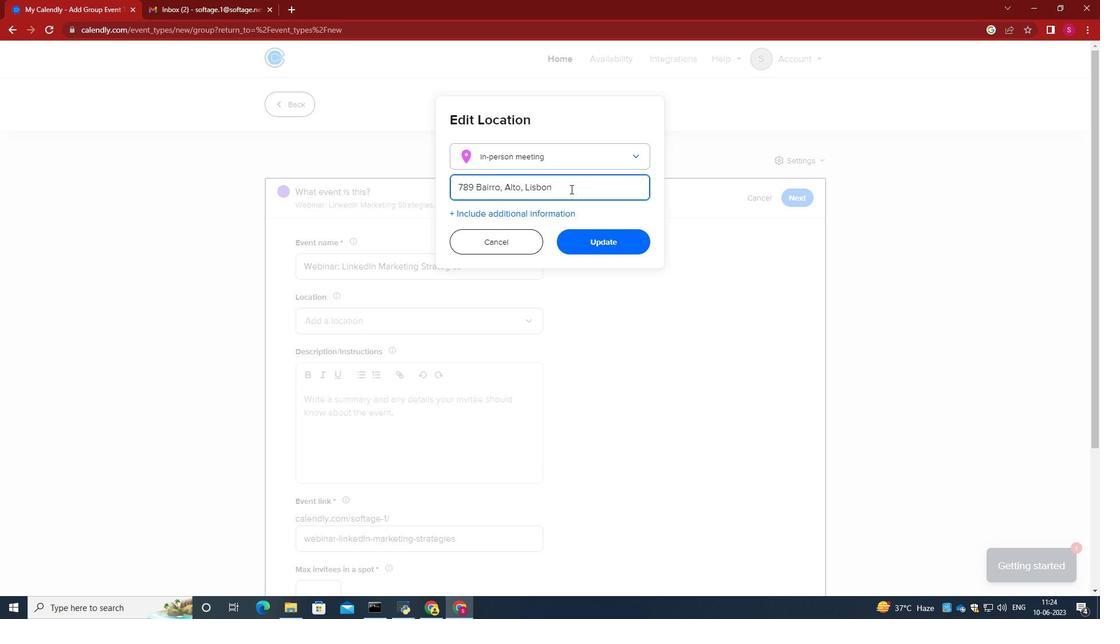 
Action: Key pressed ,<Key.space><Key.caps_lock>P<Key.caps_lock>ortugal
Screenshot: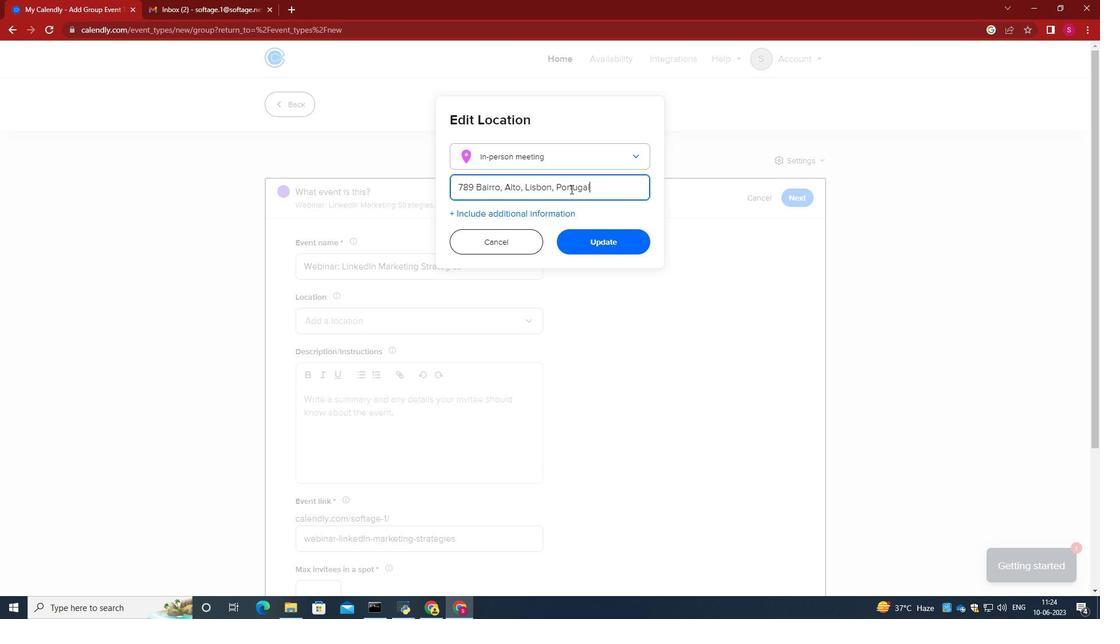 
Action: Mouse moved to (503, 186)
Screenshot: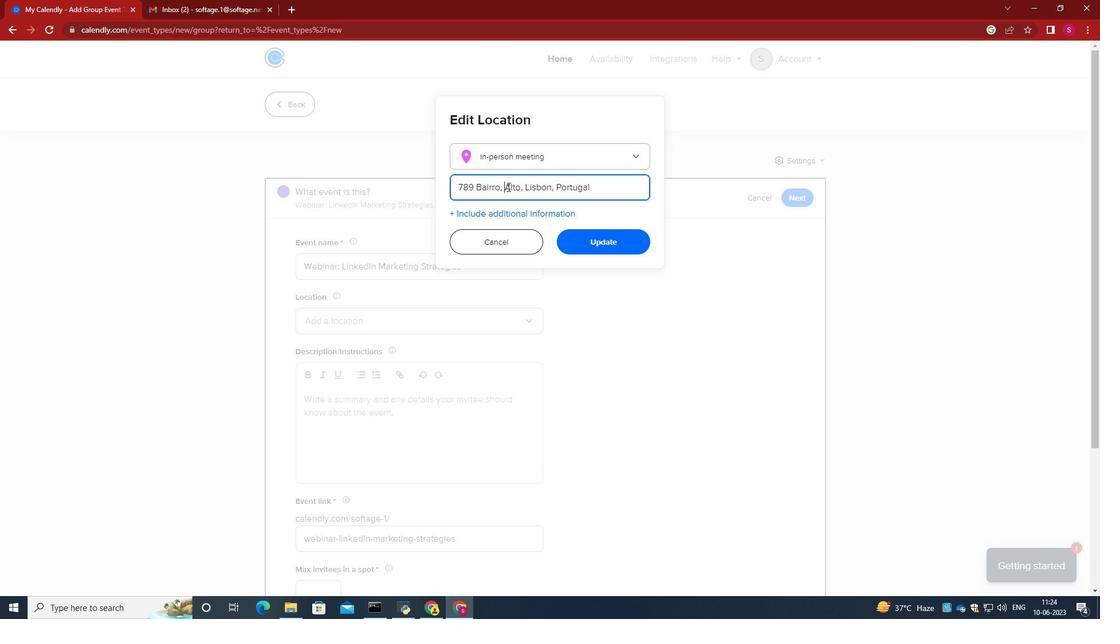 
Action: Mouse pressed left at (503, 186)
Screenshot: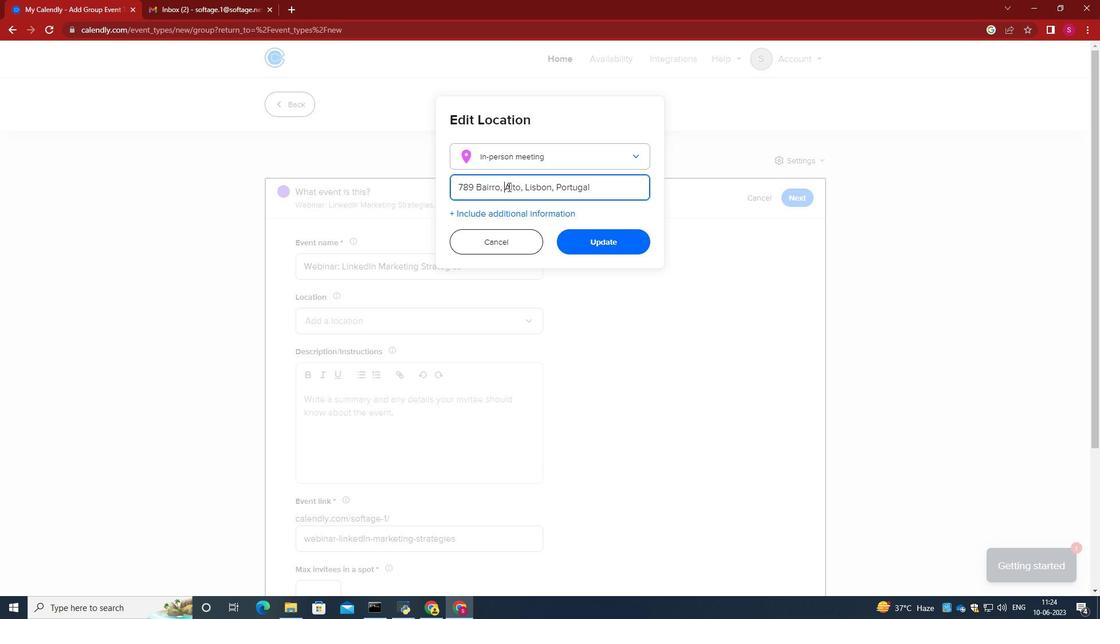 
Action: Mouse moved to (508, 186)
Screenshot: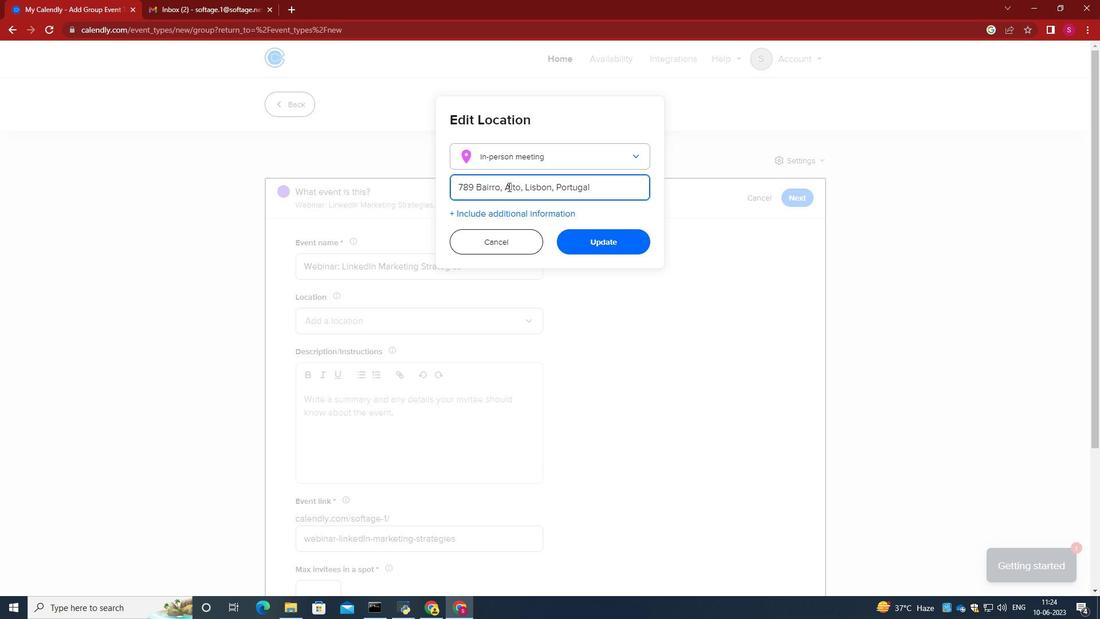 
Action: Key pressed <Key.backspace>
Screenshot: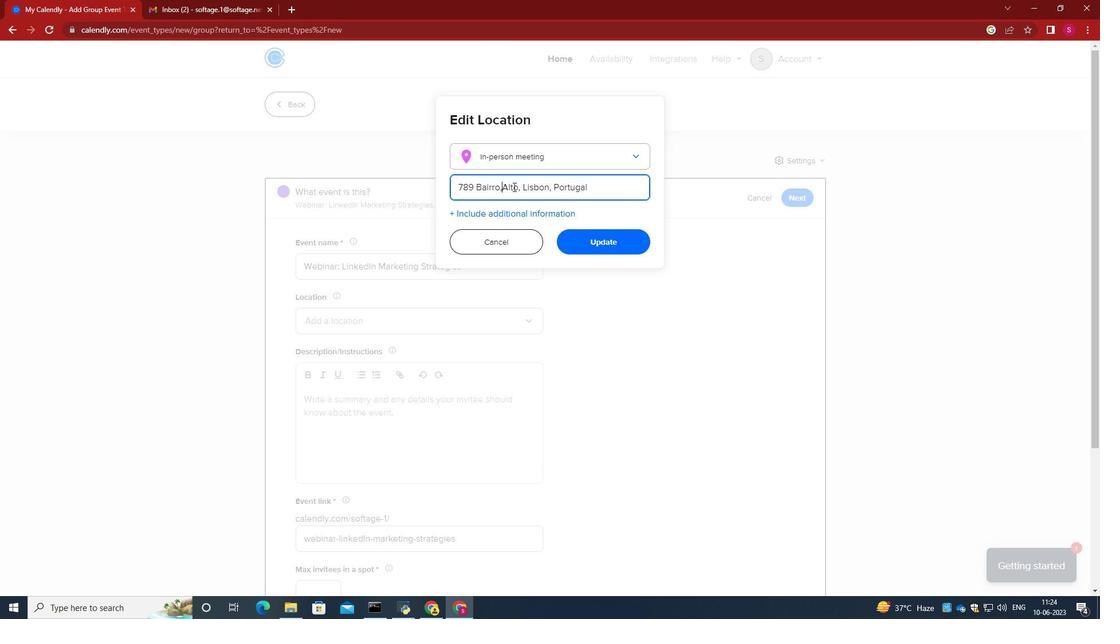 
Action: Mouse moved to (514, 188)
Screenshot: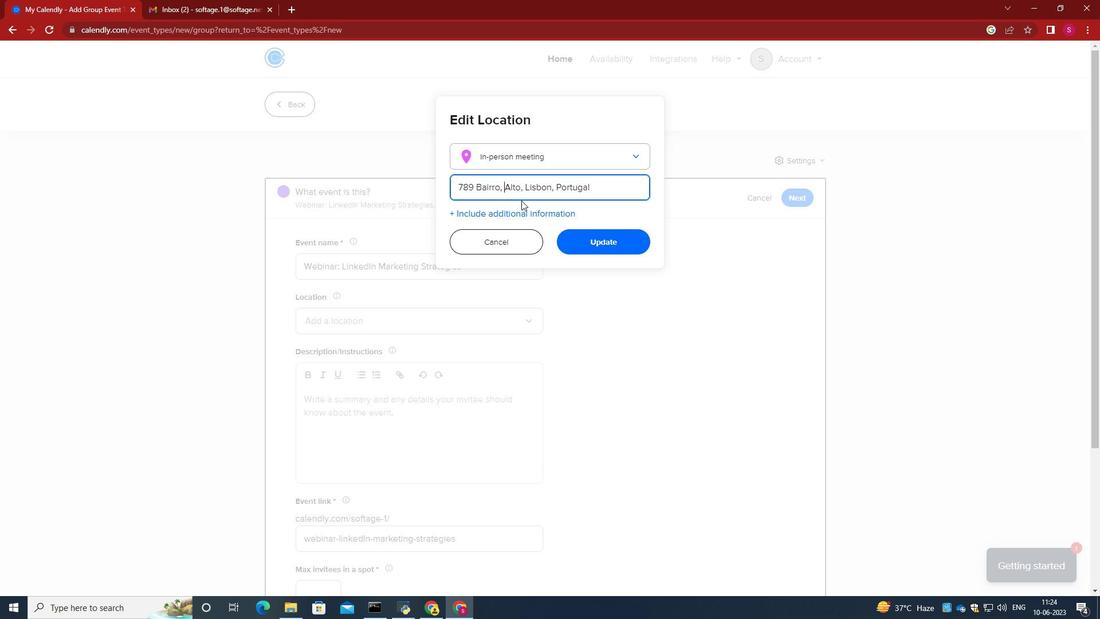 
Action: Key pressed <Key.space>
Screenshot: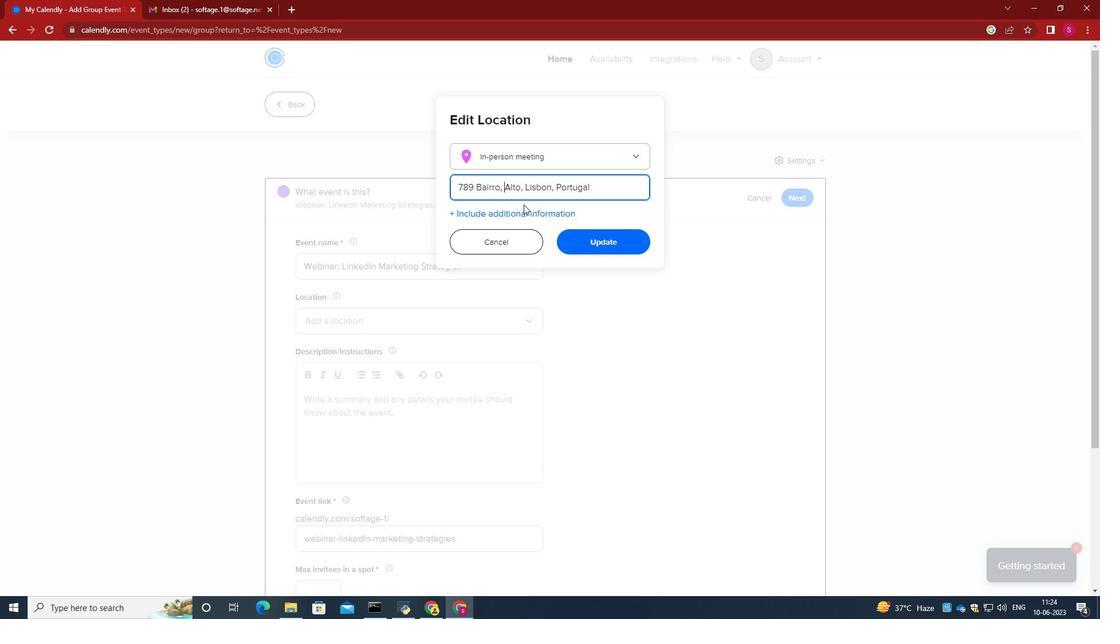 
Action: Mouse moved to (498, 187)
Screenshot: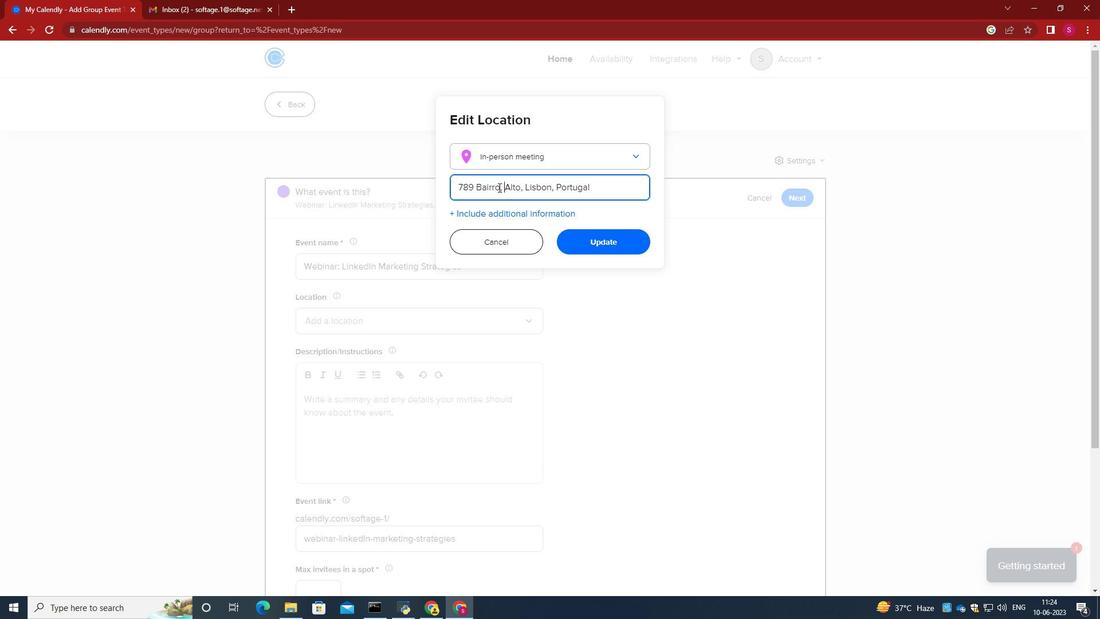 
Action: Key pressed <Key.backspace><Key.backspace>
Screenshot: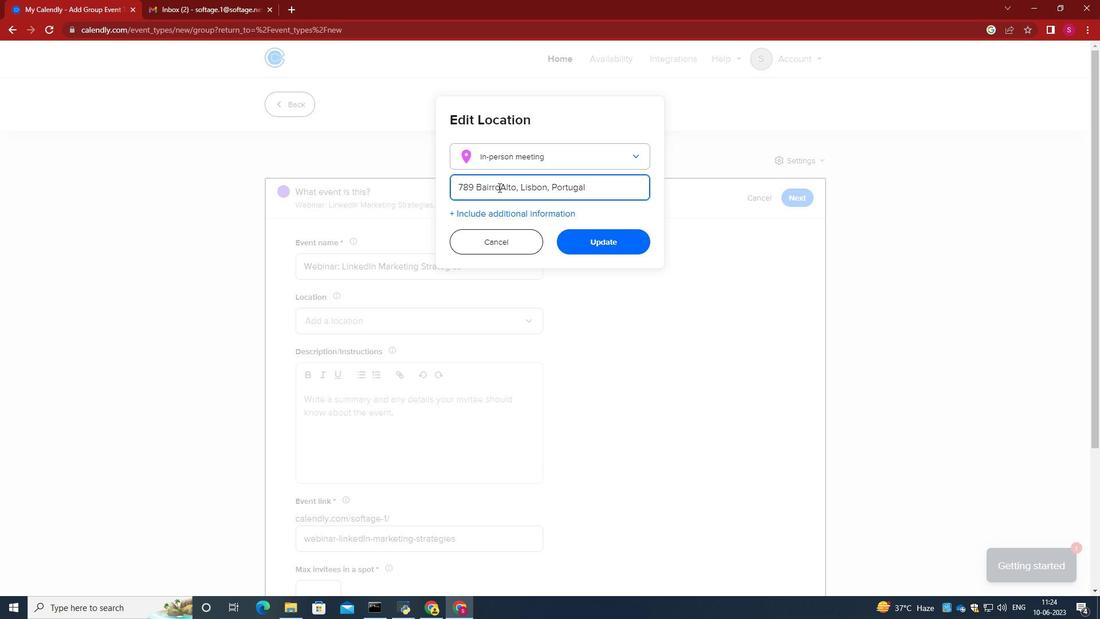 
Action: Mouse moved to (498, 188)
Screenshot: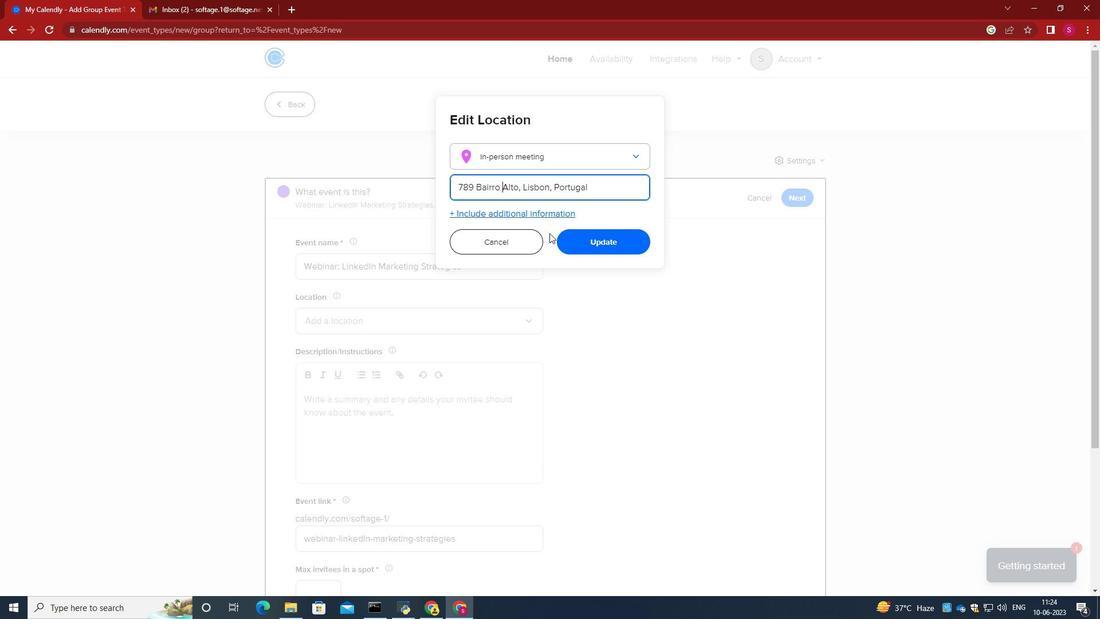 
Action: Key pressed <Key.space>
Screenshot: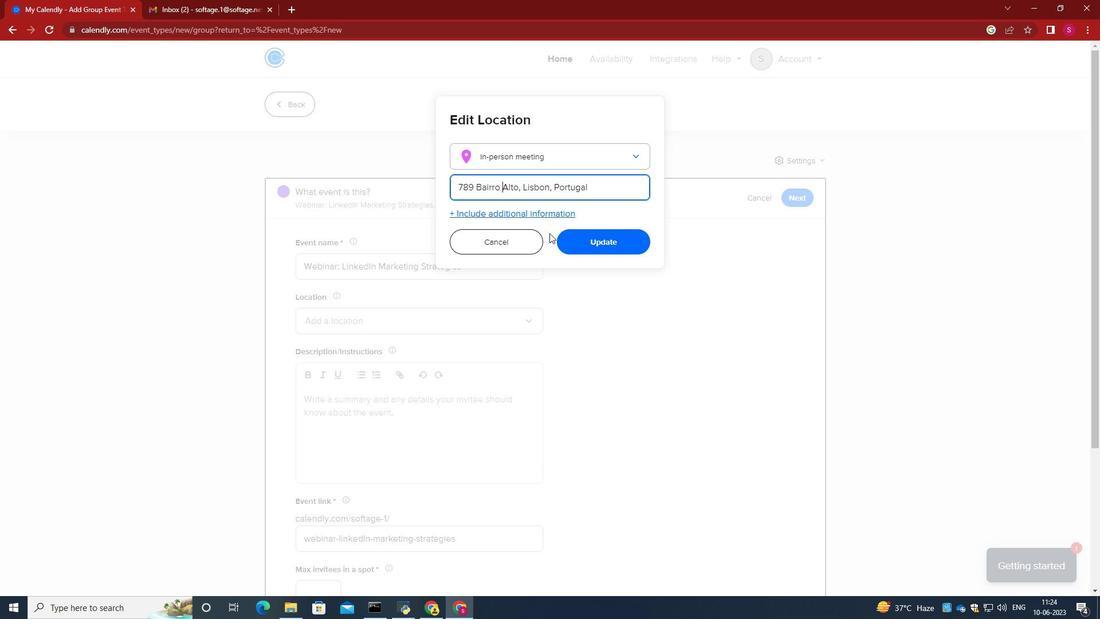 
Action: Mouse moved to (570, 242)
Screenshot: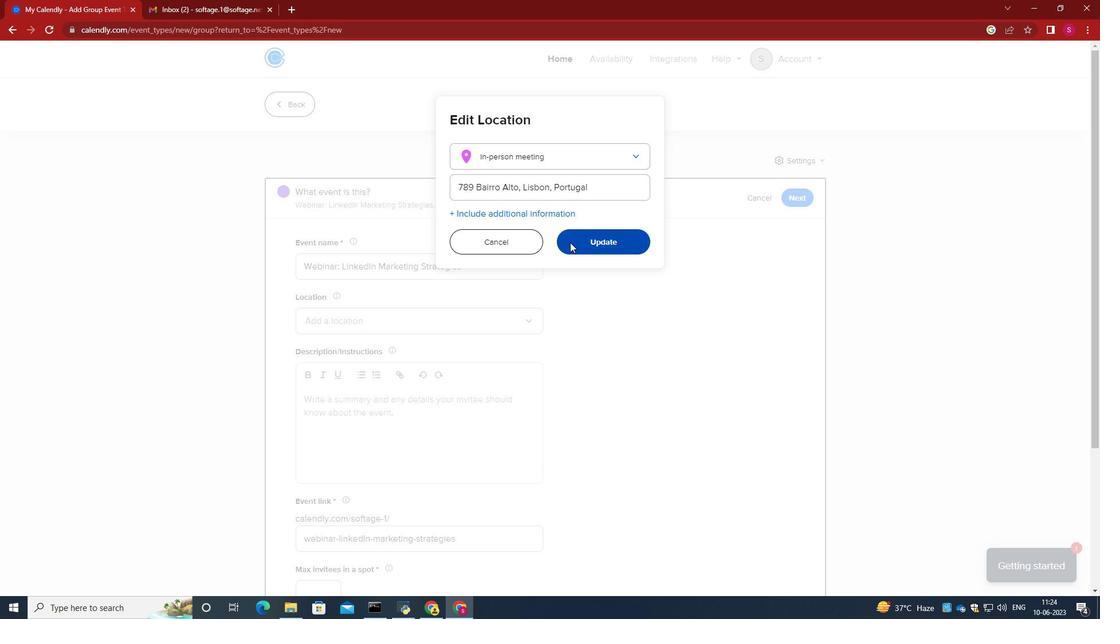 
Action: Mouse pressed left at (570, 242)
Screenshot: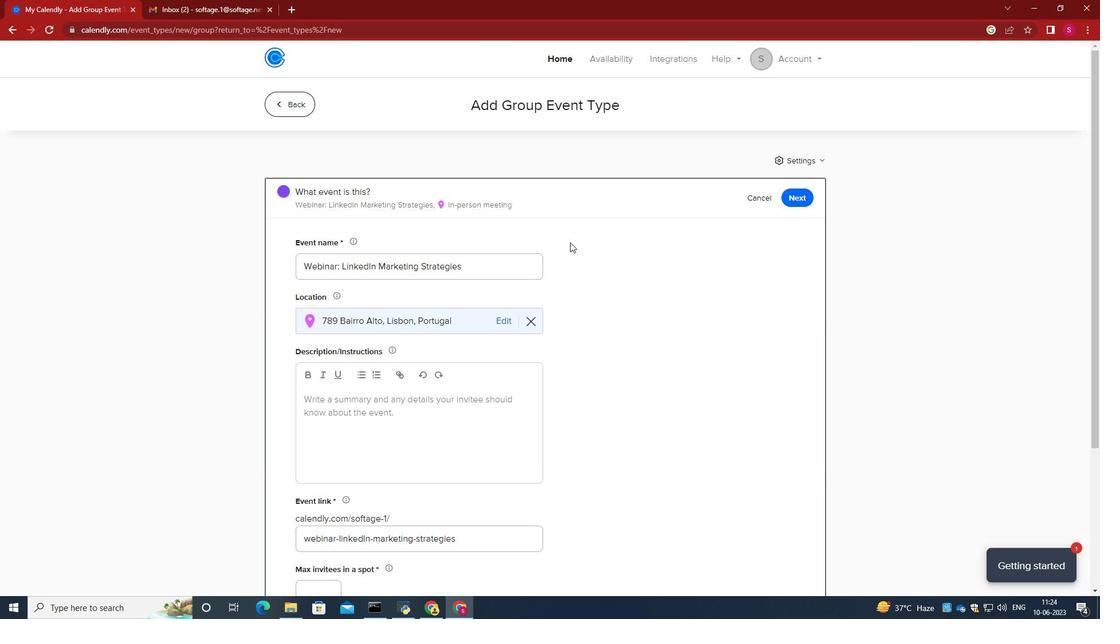 
Action: Mouse moved to (557, 329)
Screenshot: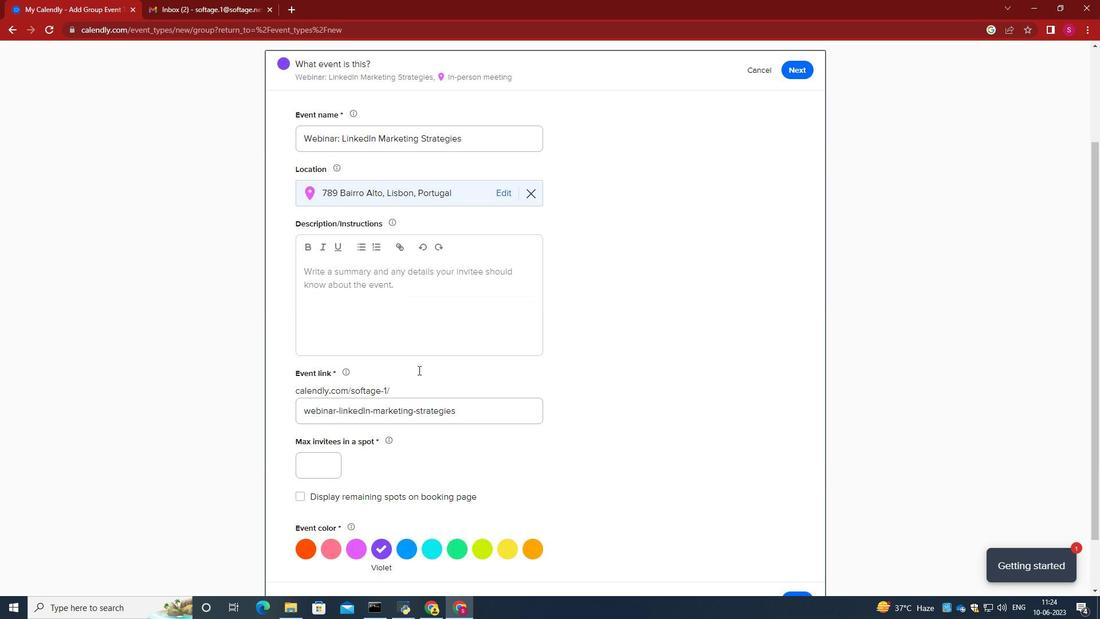 
Action: Mouse scrolled (557, 328) with delta (0, 0)
Screenshot: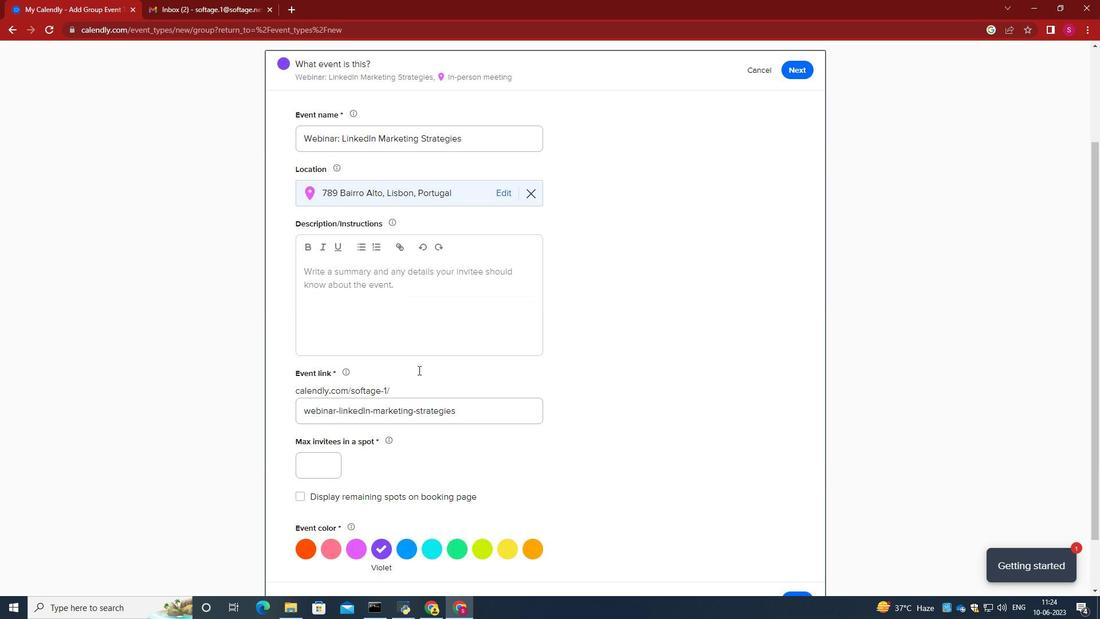 
Action: Mouse moved to (539, 341)
Screenshot: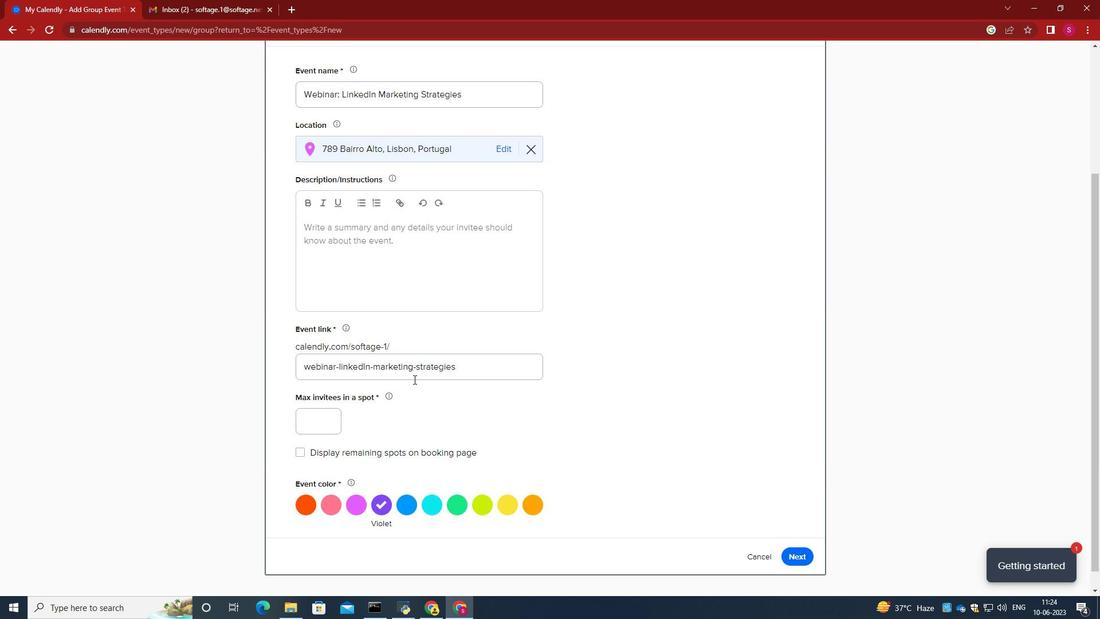 
Action: Mouse scrolled (557, 328) with delta (0, 0)
Screenshot: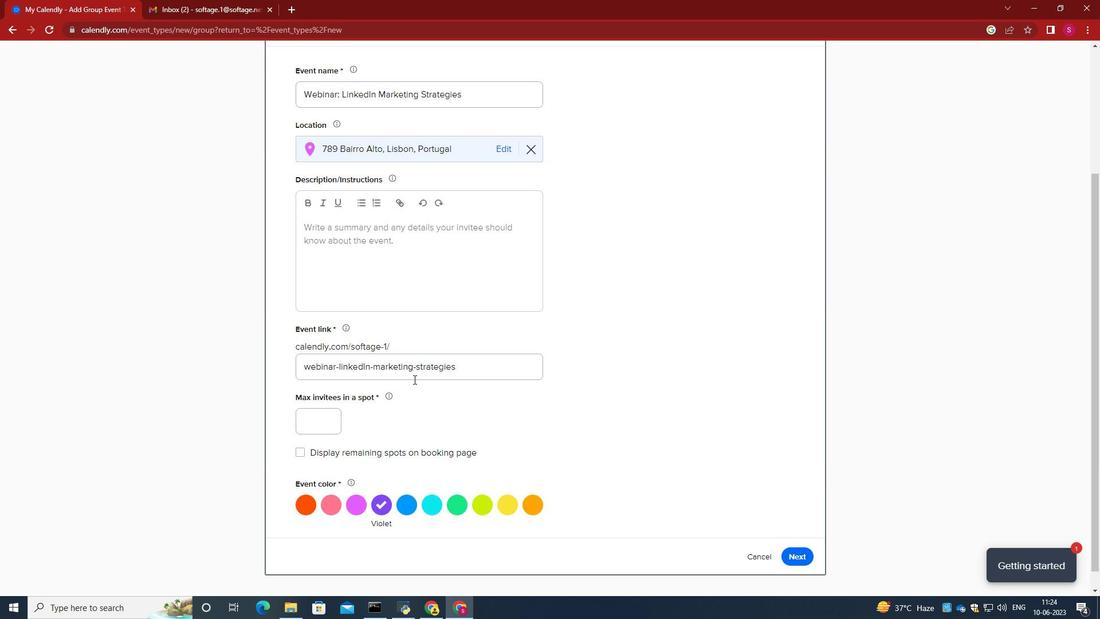
Action: Mouse moved to (531, 344)
Screenshot: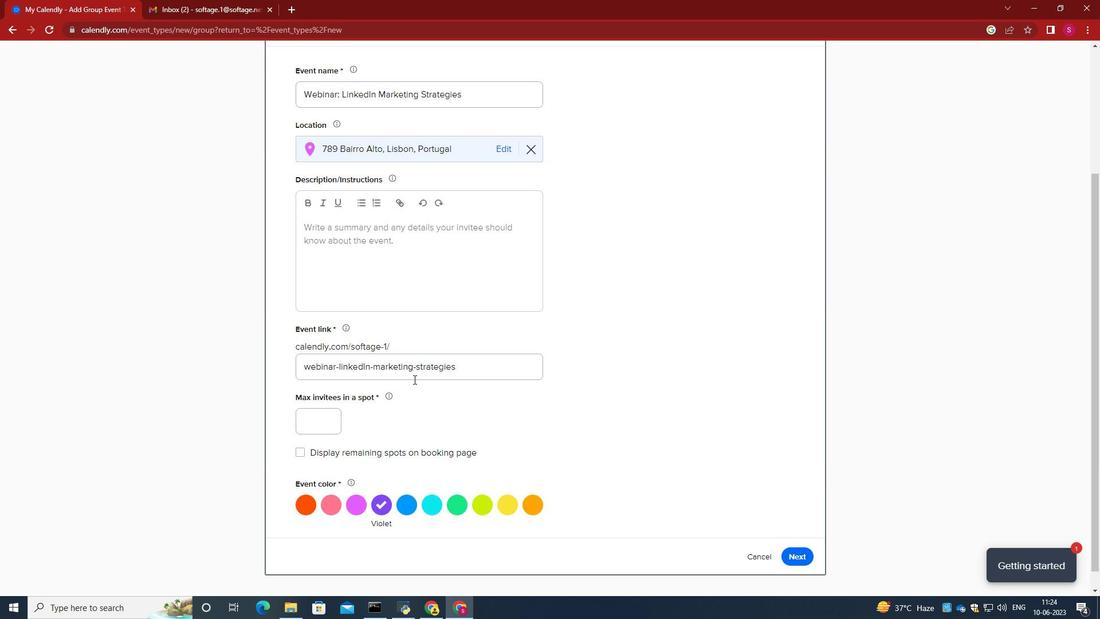 
Action: Mouse scrolled (557, 328) with delta (0, 0)
Screenshot: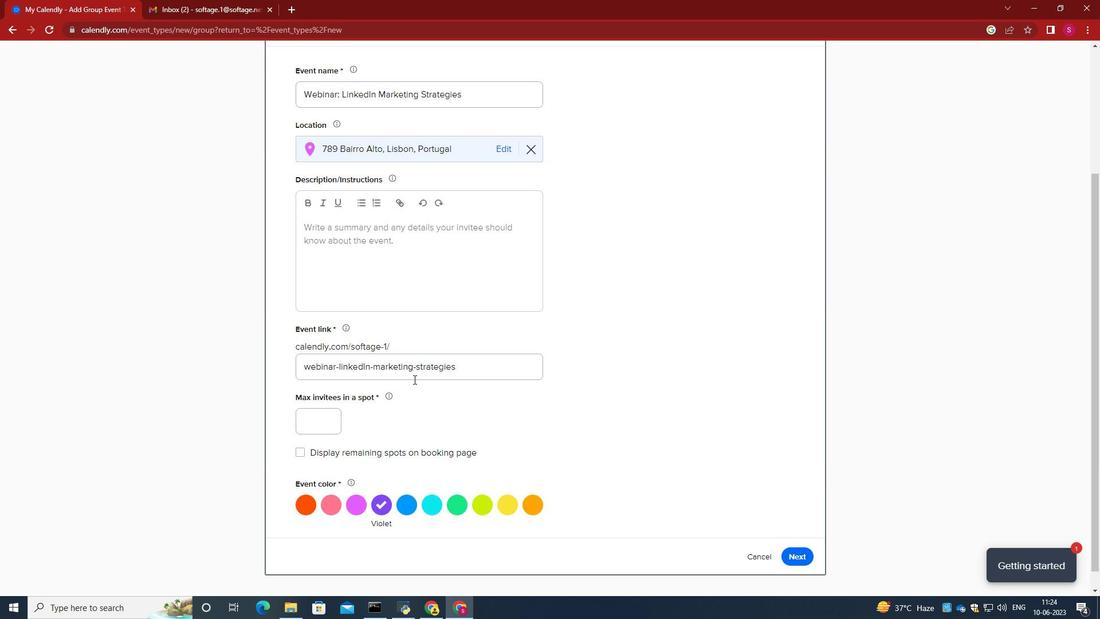 
Action: Mouse moved to (412, 278)
Screenshot: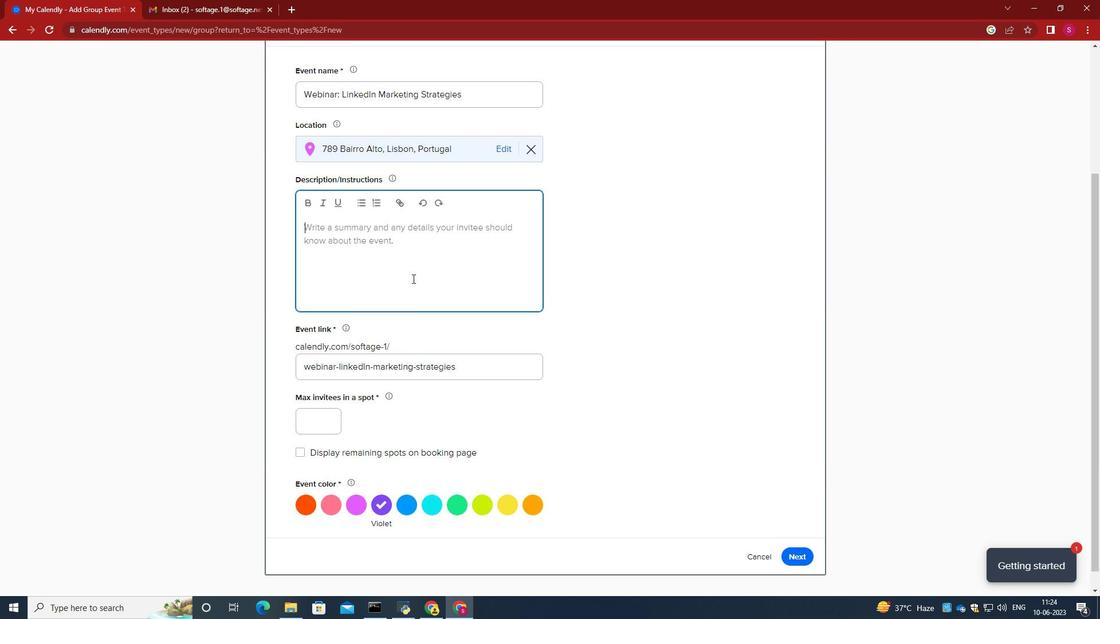 
Action: Mouse pressed left at (412, 278)
Screenshot: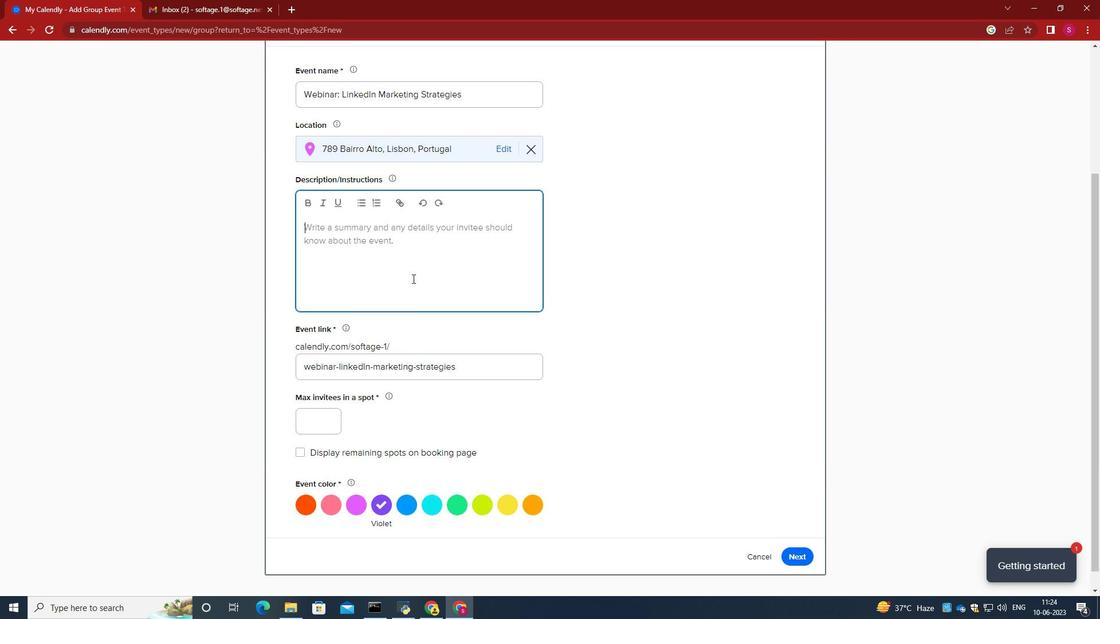 
Action: Key pressed <Key.caps_lock>T<Key.caps_lock>he<Key.space>retreat<Key.space>will<Key.space>kick<Key.space>off<Key.space>t<Key.backspace>with<Key.space>an<Key.space>opening<Key.space>session<Key.space>where<Key.space>participants<Key.space>will<Key.space>be<Key.space>introduced<Key.space>to<Key.space>the<Key.space>objectives<Key.space>and<Key.space>bend=e<Key.backspace><Key.backspace><Key.backspace>efir<Key.backspace>ts<Key.space>of<Key.space>team<Key.space>building.<Key.space><Key.caps_lock>T<Key.caps_lock>he<Key.space>facilitatoers<Key.backspace><Key.backspace><Key.backspace>rs<Key.space>will<Key.space>create<Key.space>a<Key.space>posotiveand<Key.space><Key.backspace><Key.backspace><Key.backspace><Key.backspace><Key.space><Key.backspace><Key.backspace><Key.backspace><Key.backspace><Key.backspace><Key.backspace>itib<Key.backspace>ve<Key.space>and<Key.space>inclusive<Key.space>environment,<Key.space>setting<Key.space>the<Key.space>tone<Key.space>for<Key.space>communication,<Key.space>respect,<Key.space>and<Key.space>mutal<Key.backspace><Key.backspace>ual<Key.space>support.
Screenshot: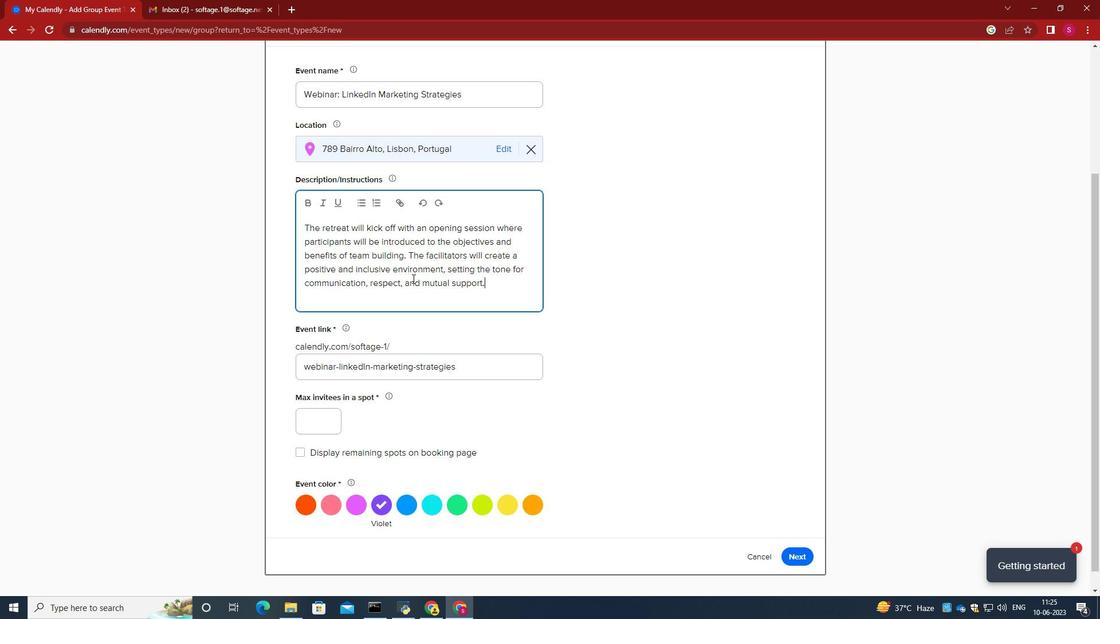 
Action: Mouse moved to (463, 366)
Screenshot: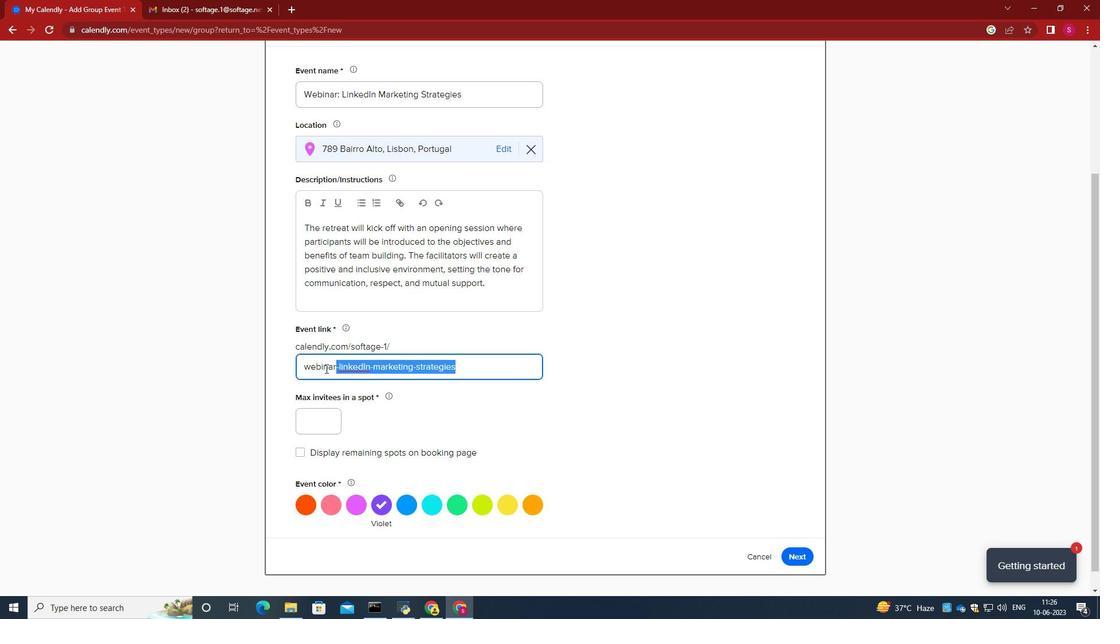 
Action: Mouse pressed left at (463, 366)
Screenshot: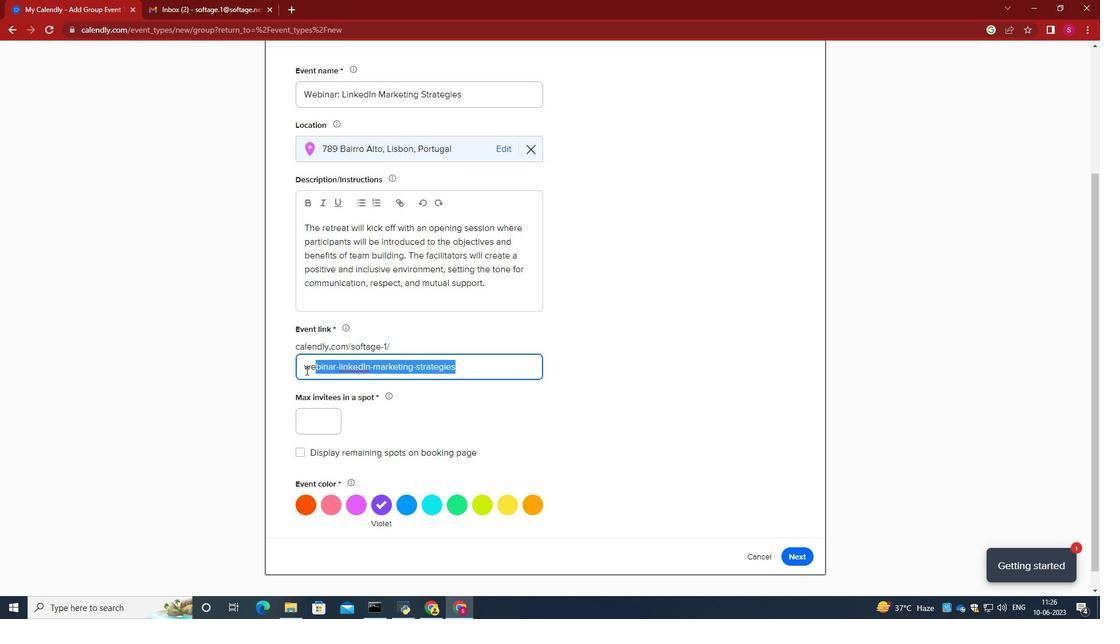 
Action: Mouse moved to (303, 370)
Screenshot: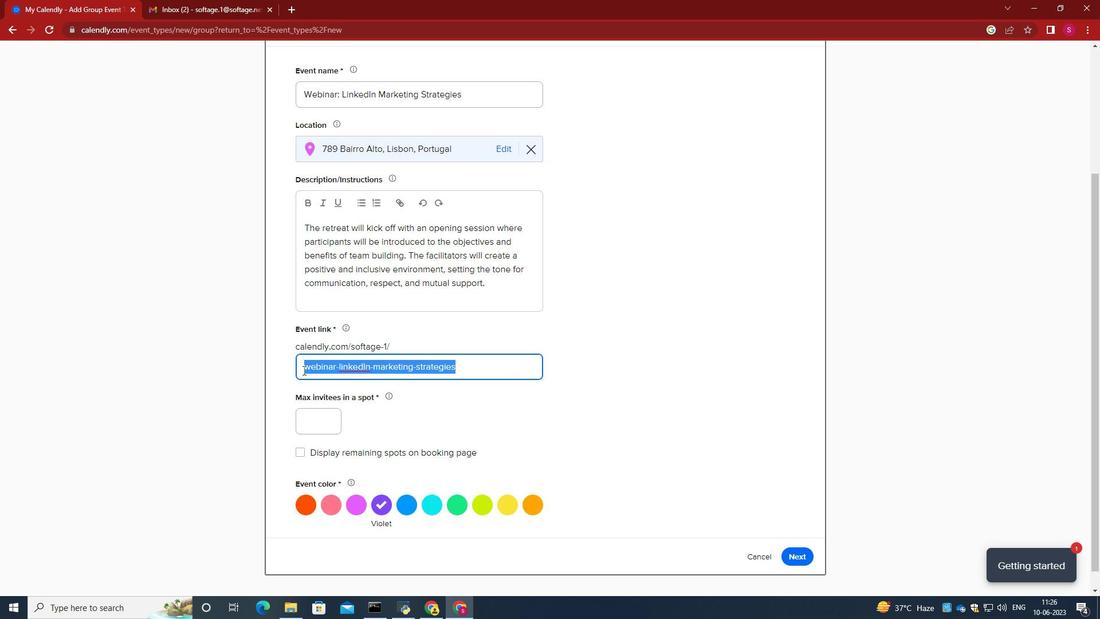 
Action: Key pressed <Key.backspace>r<Key.backspace>http-wb<Key.backspace>ebinat<Key.backspace>rlinkedinmarketingstrategiescom
Screenshot: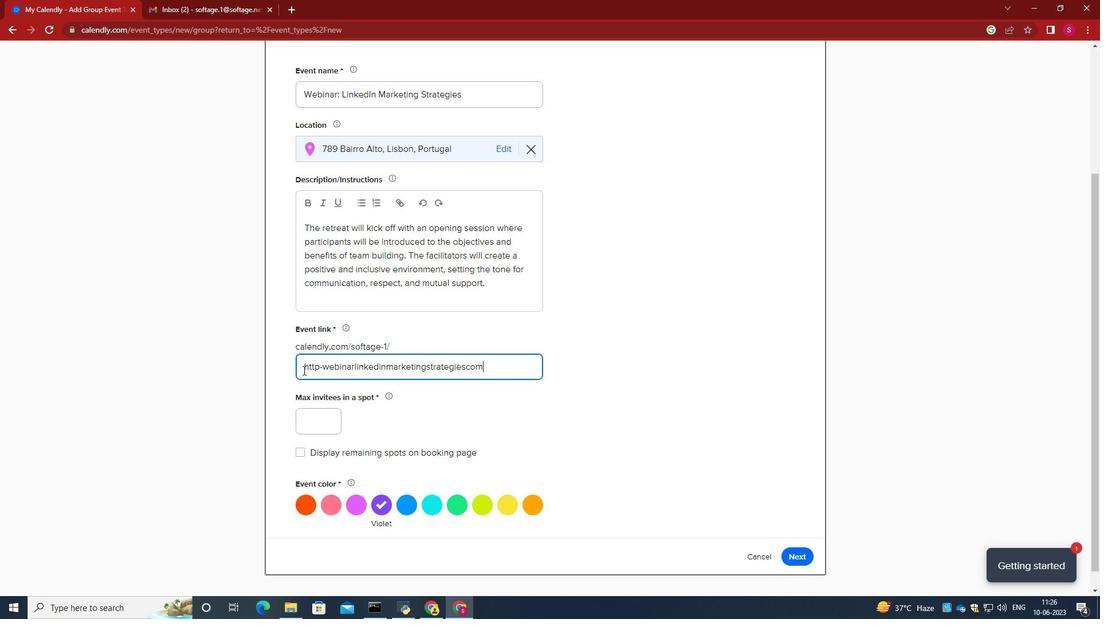 
Action: Mouse moved to (323, 418)
Screenshot: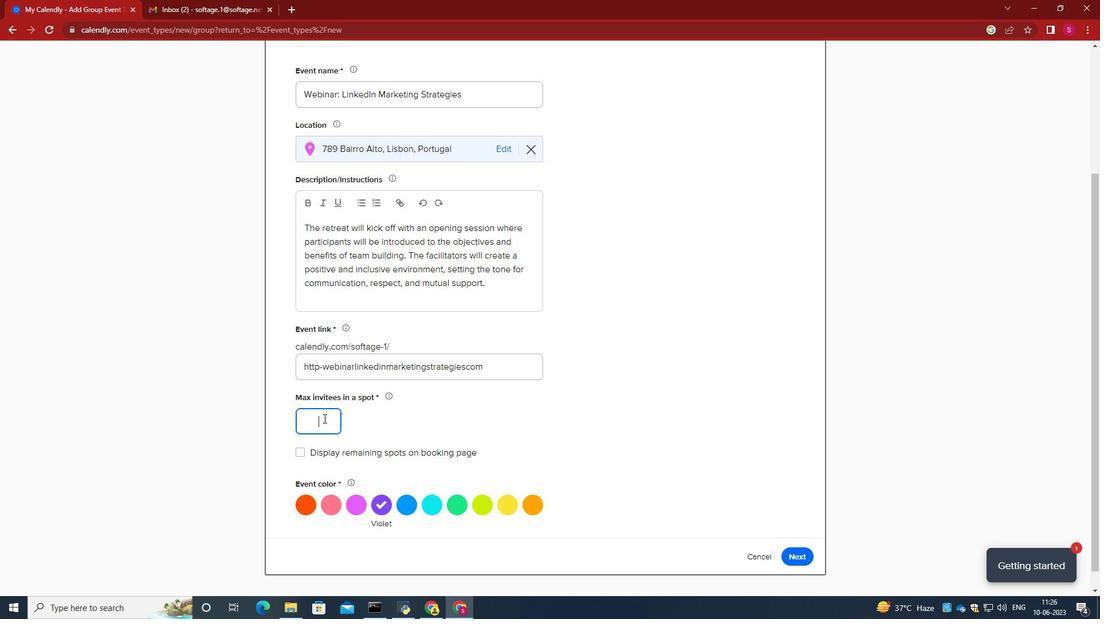 
Action: Mouse pressed left at (323, 418)
Screenshot: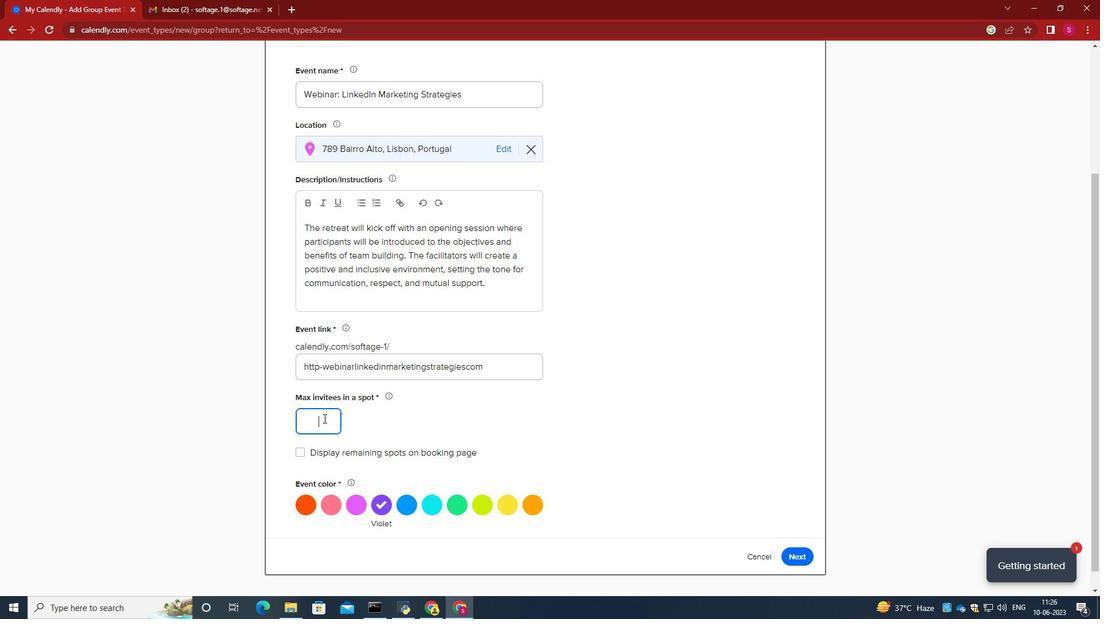 
Action: Key pressed 2
Screenshot: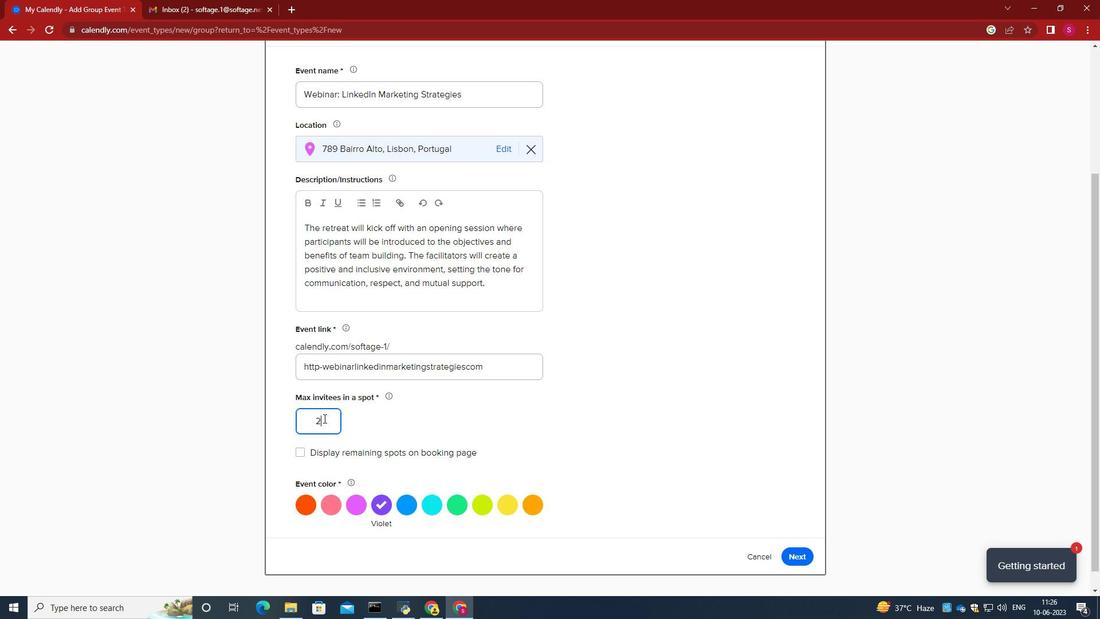
Action: Mouse moved to (376, 404)
Screenshot: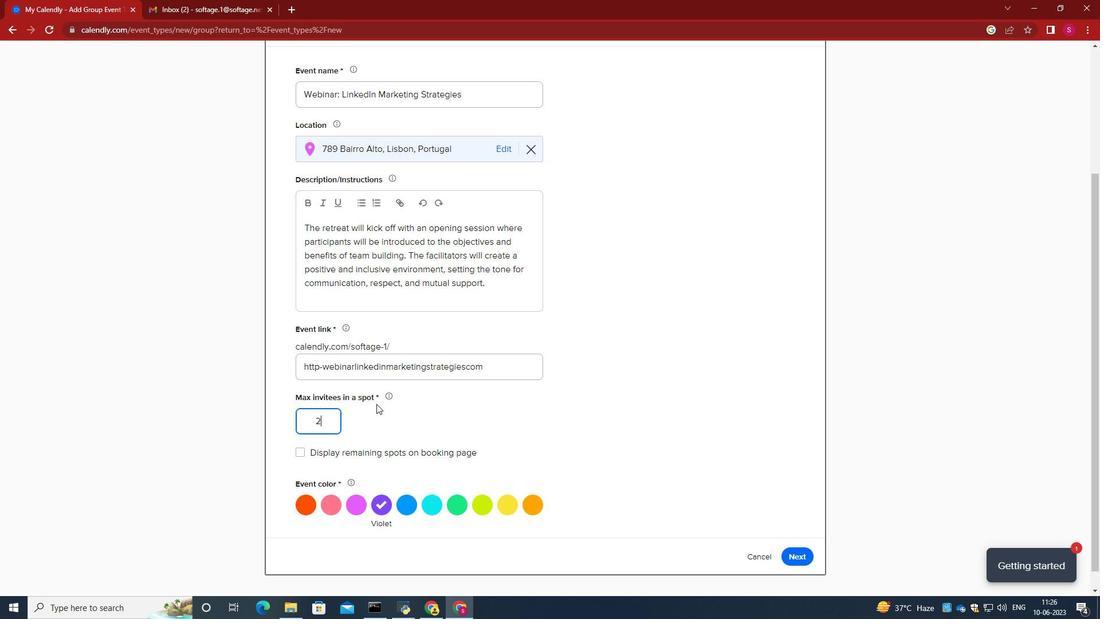 
Action: Mouse scrolled (376, 403) with delta (0, 0)
Screenshot: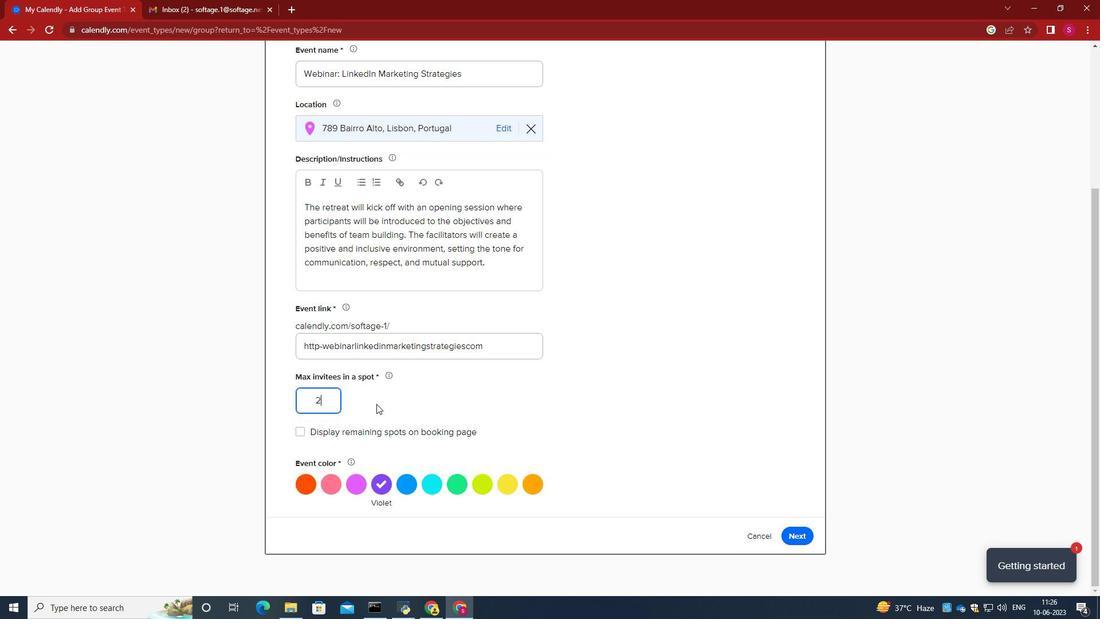
Action: Mouse moved to (478, 487)
Screenshot: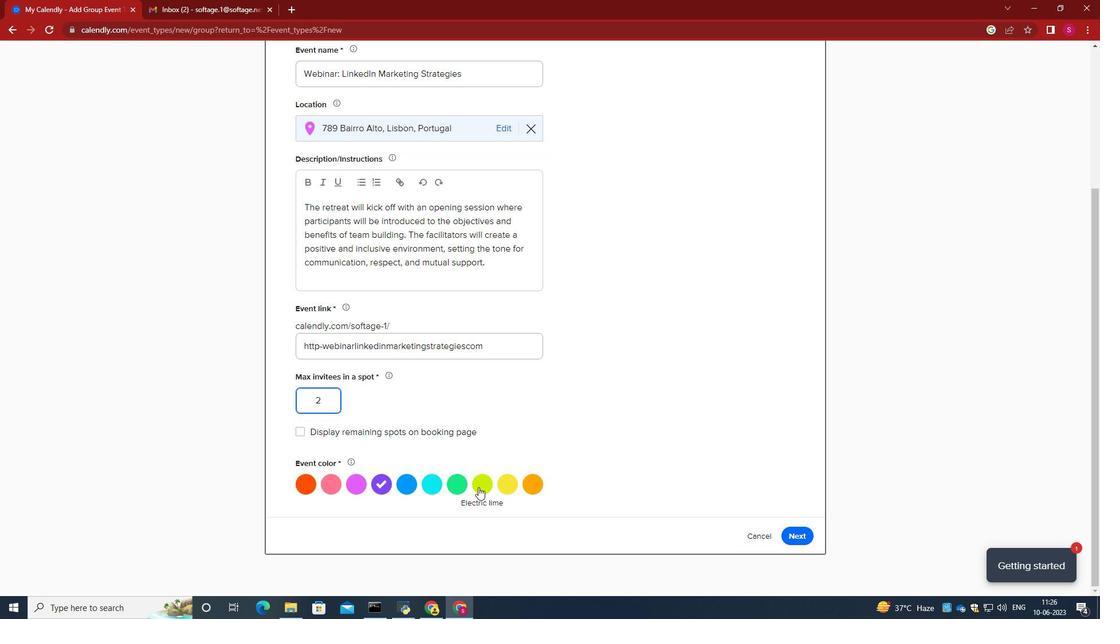 
Action: Mouse pressed left at (478, 487)
Screenshot: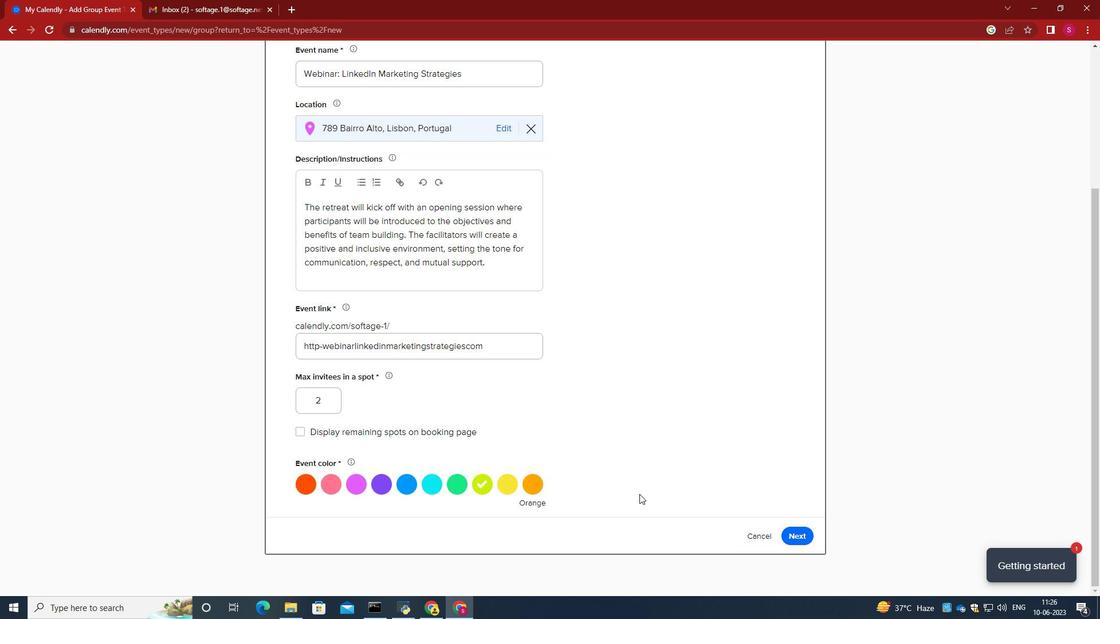
Action: Mouse moved to (796, 538)
Screenshot: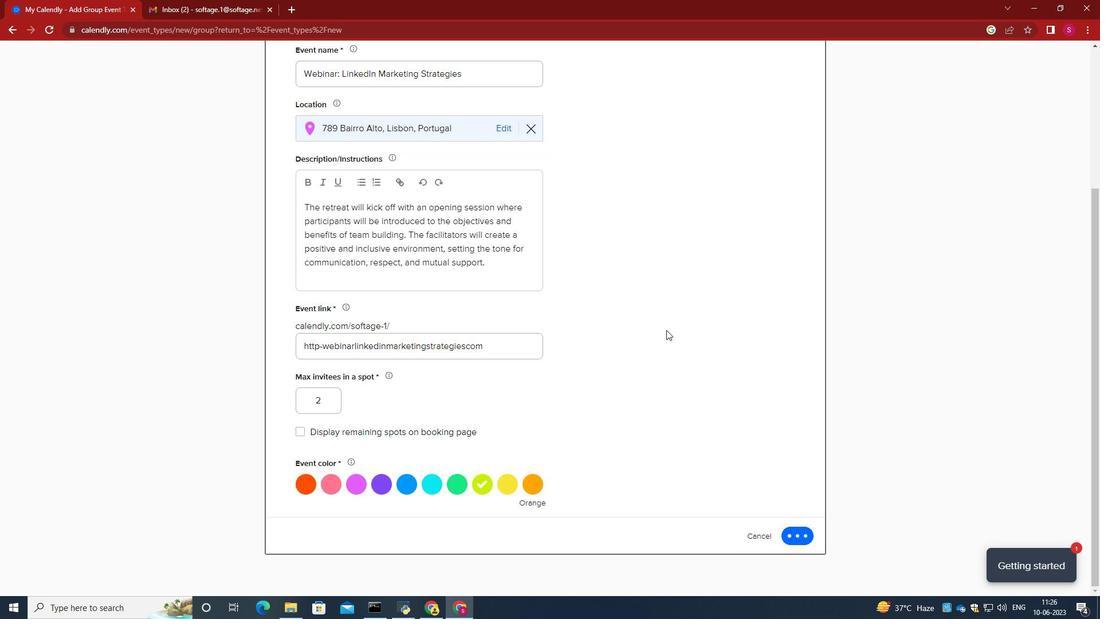 
Action: Mouse pressed left at (796, 538)
Screenshot: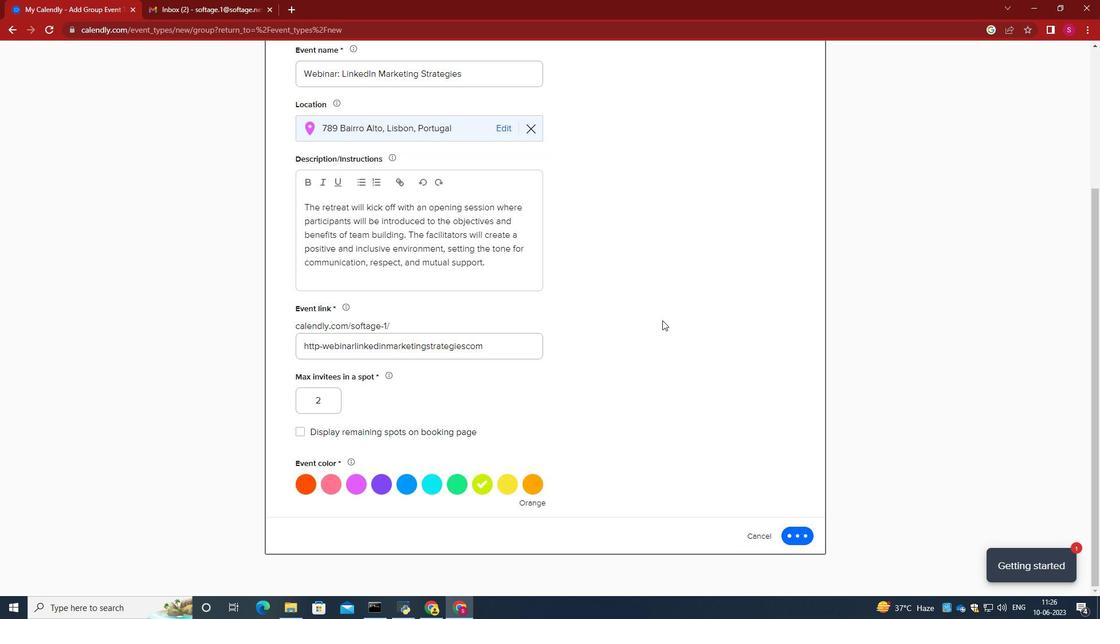 
Action: Mouse moved to (343, 178)
Screenshot: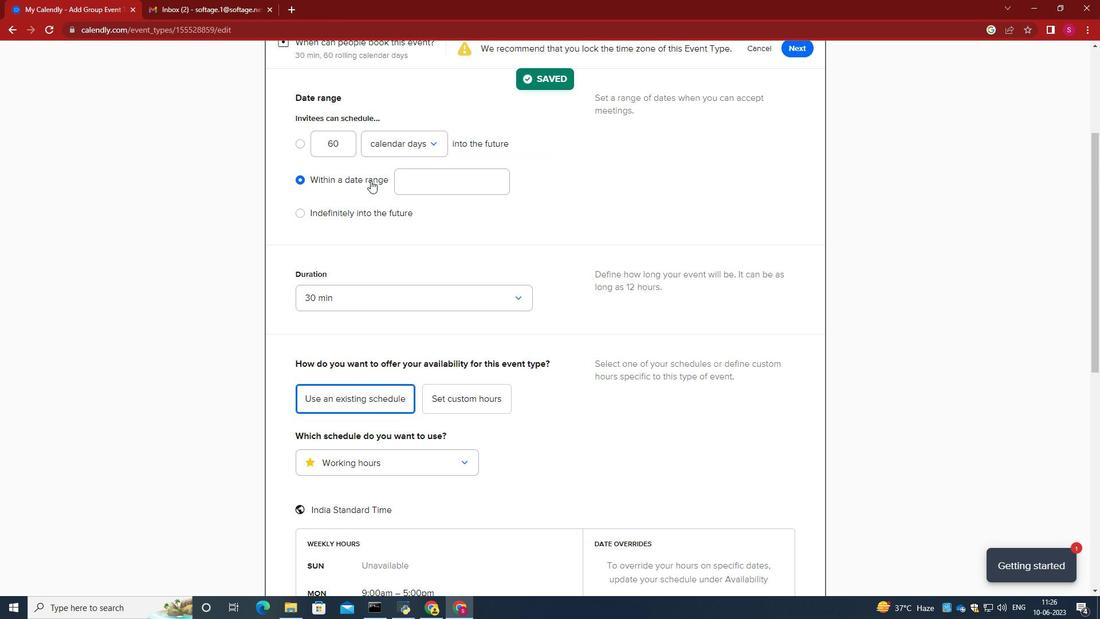 
Action: Mouse pressed left at (343, 178)
Screenshot: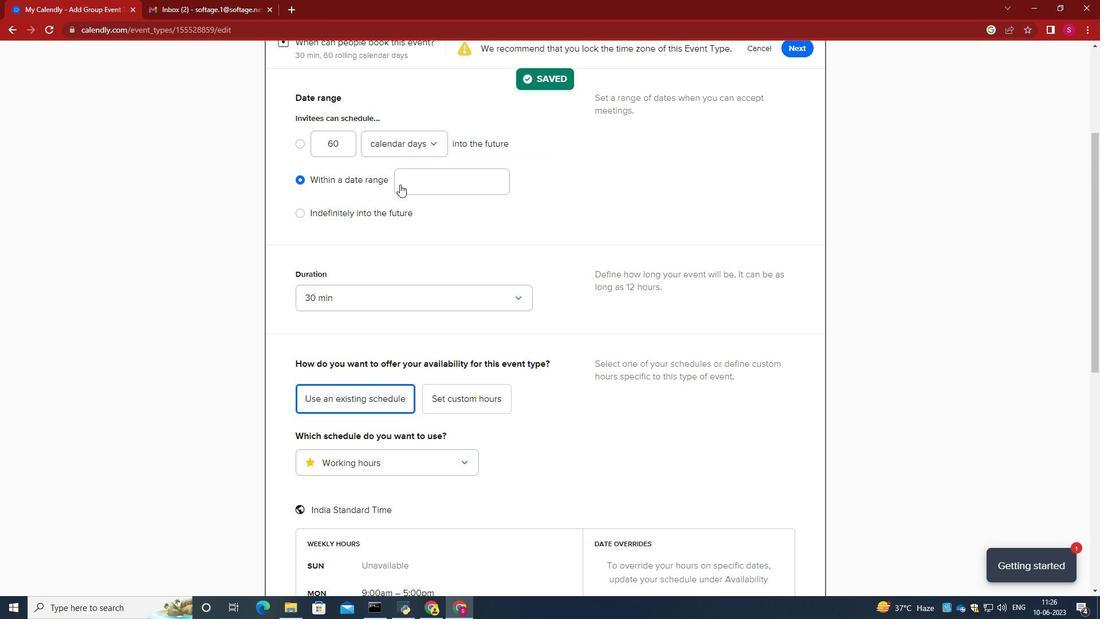 
Action: Mouse moved to (443, 184)
Screenshot: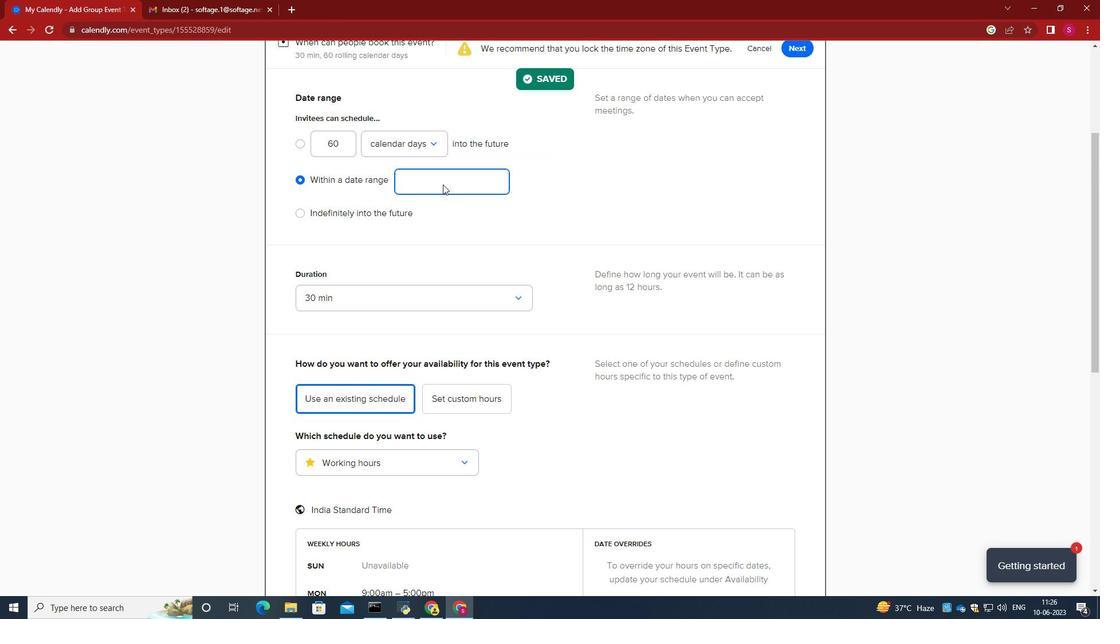
Action: Mouse pressed left at (443, 184)
Screenshot: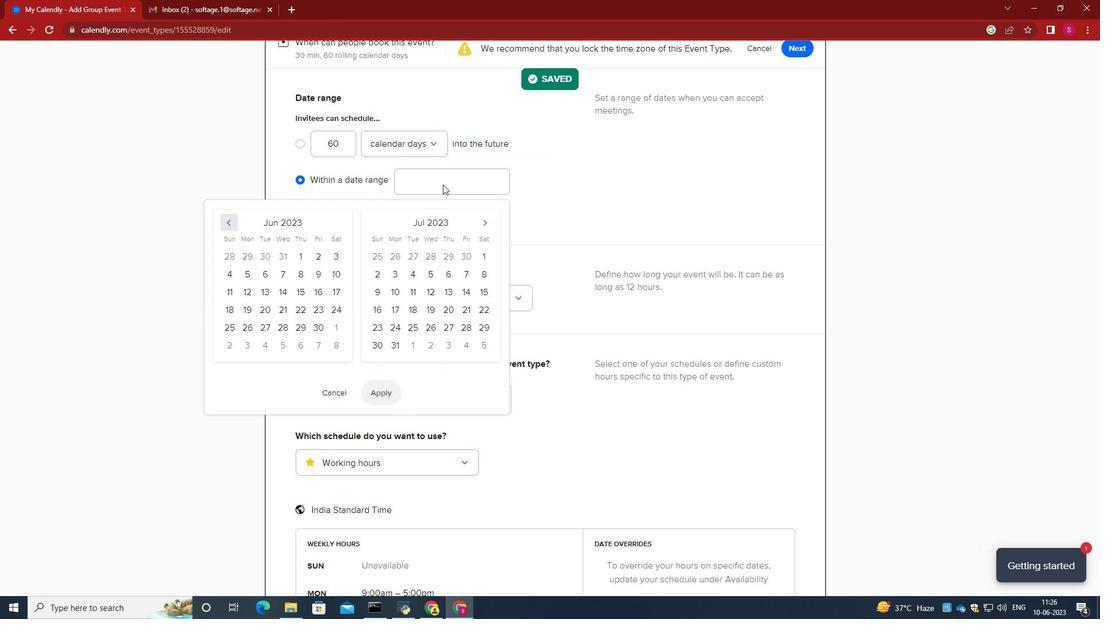 
Action: Mouse moved to (486, 223)
Screenshot: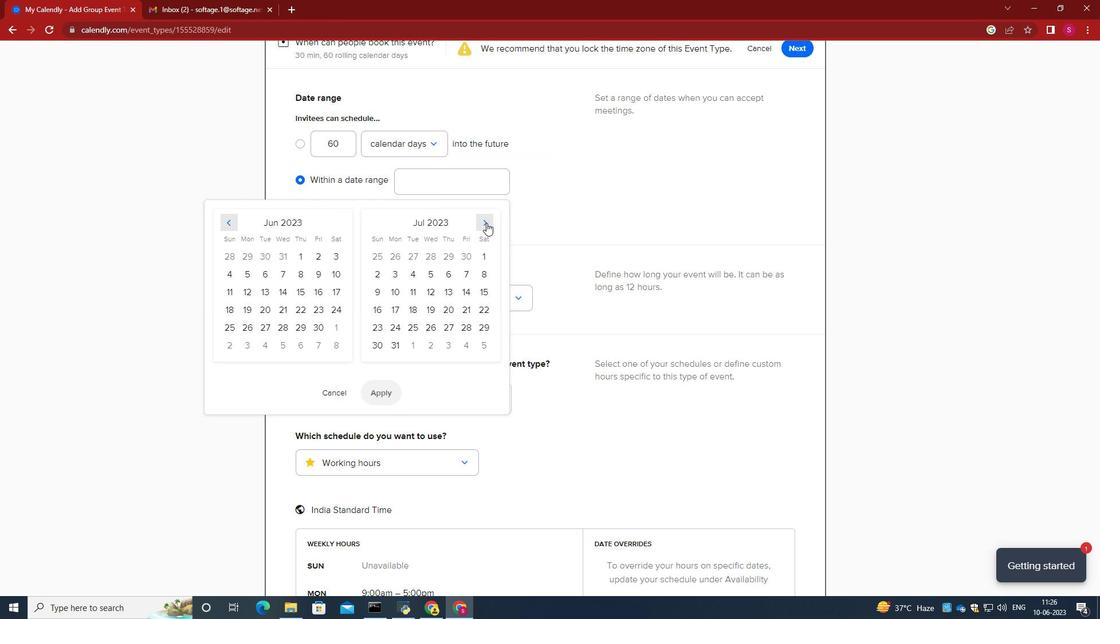 
Action: Mouse pressed left at (486, 223)
Screenshot: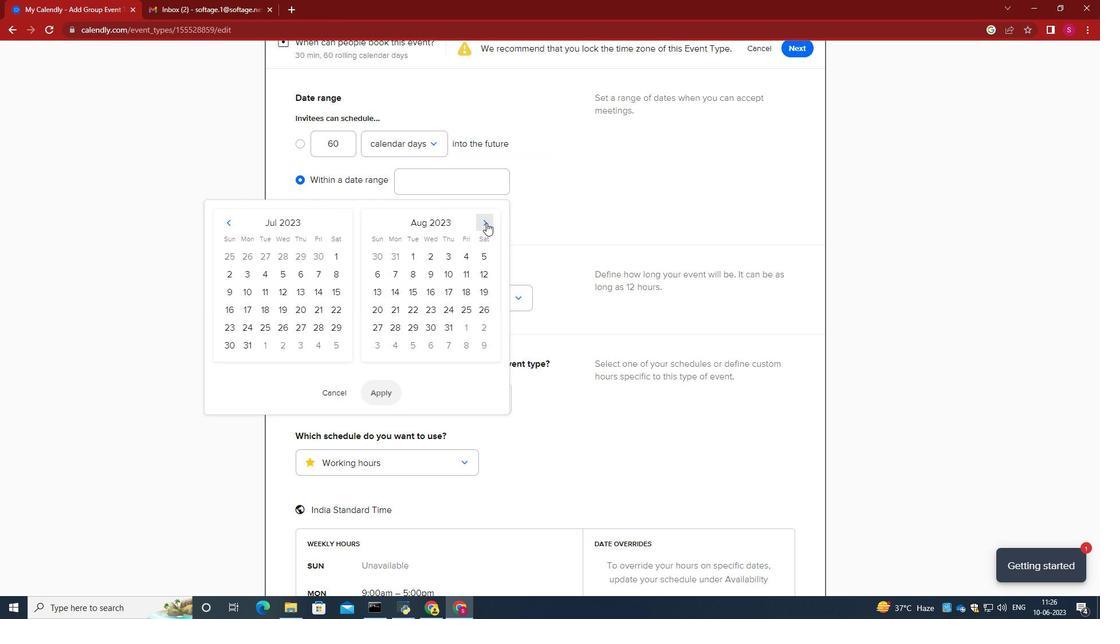 
Action: Mouse pressed left at (486, 223)
Screenshot: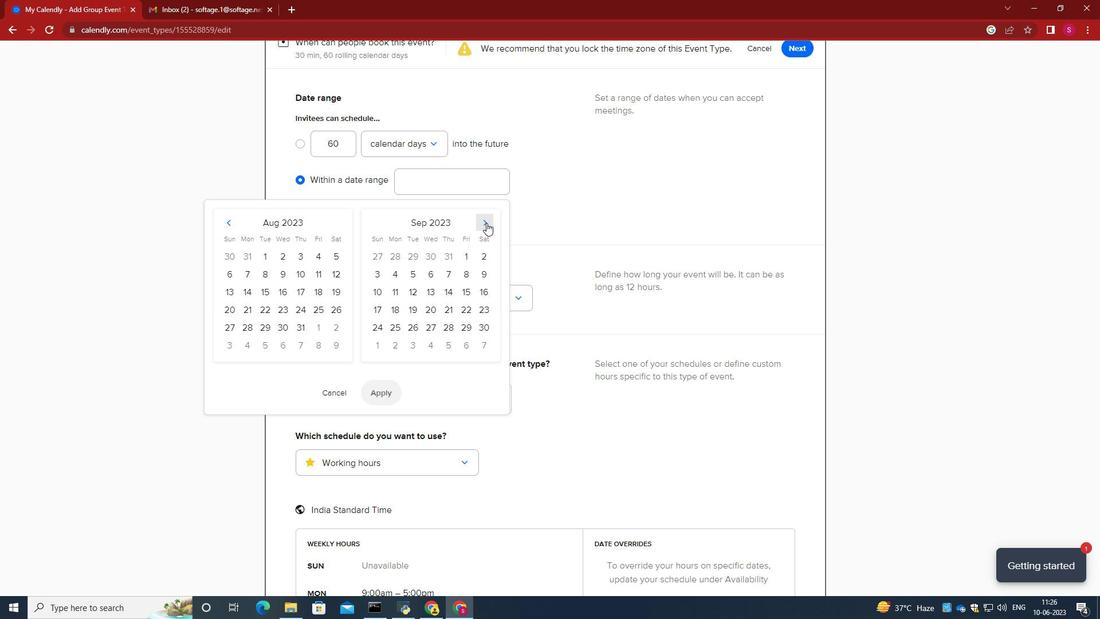 
Action: Mouse pressed left at (486, 223)
Screenshot: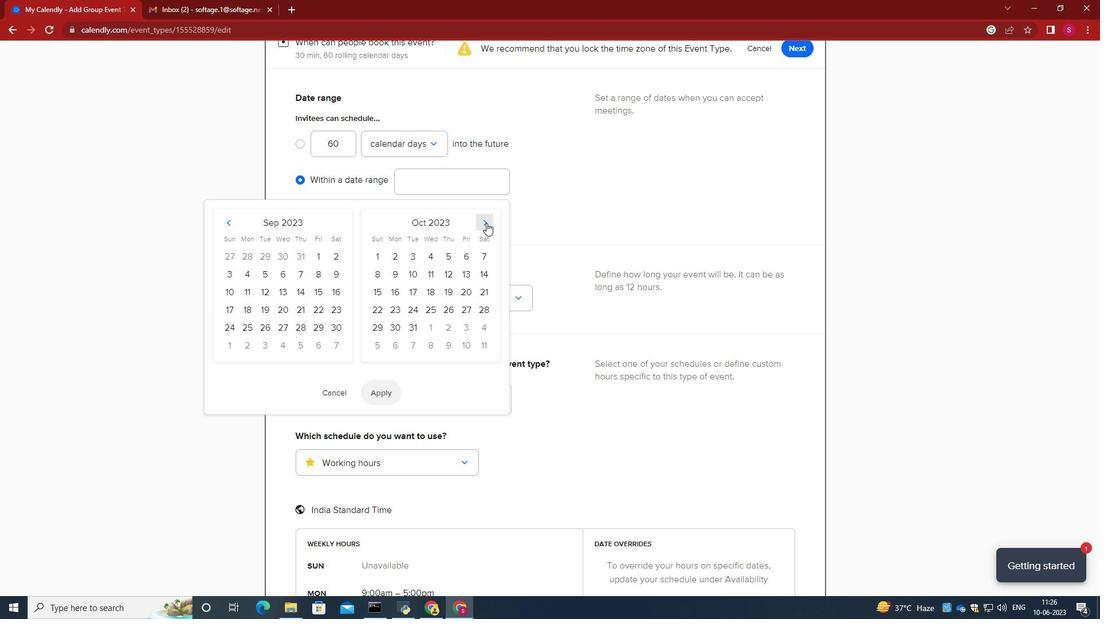 
Action: Mouse pressed left at (486, 223)
Screenshot: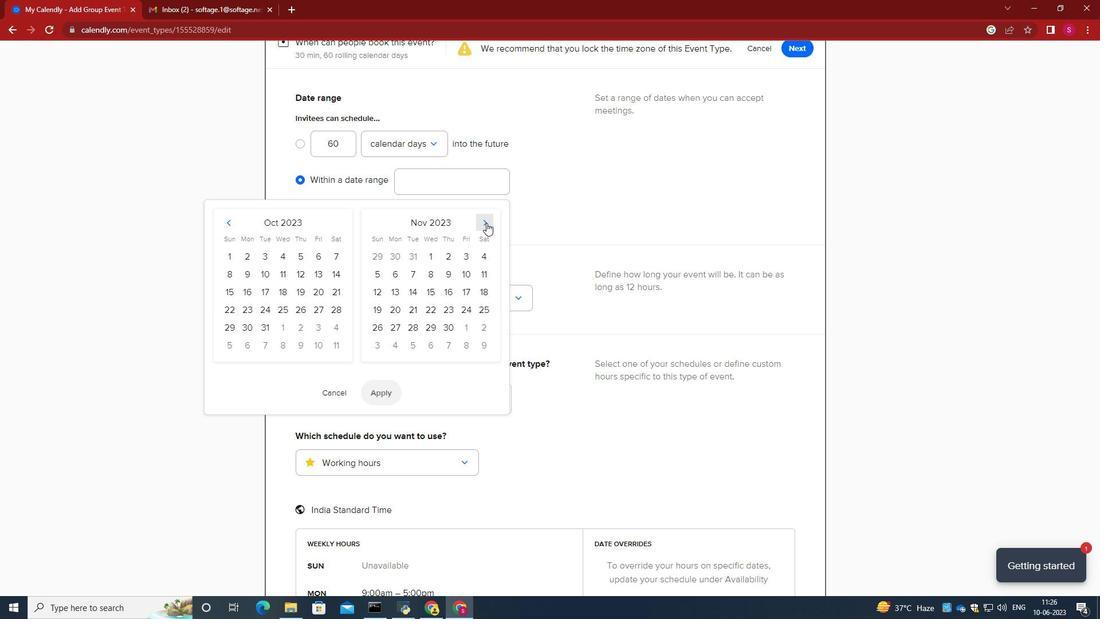 
Action: Mouse pressed left at (486, 223)
Screenshot: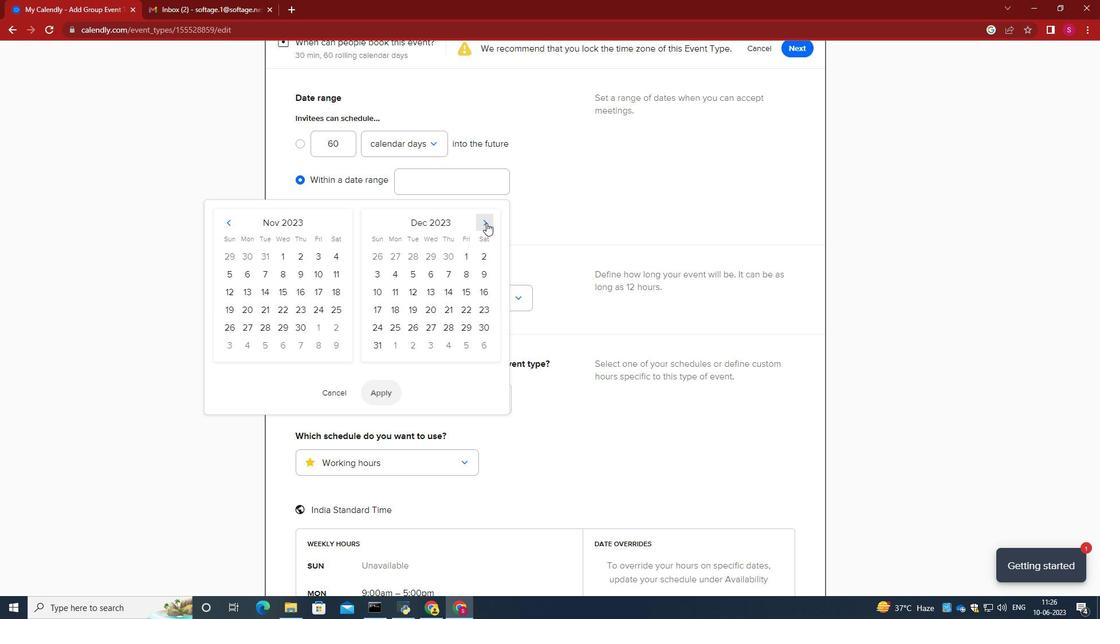 
Action: Mouse pressed left at (486, 223)
Screenshot: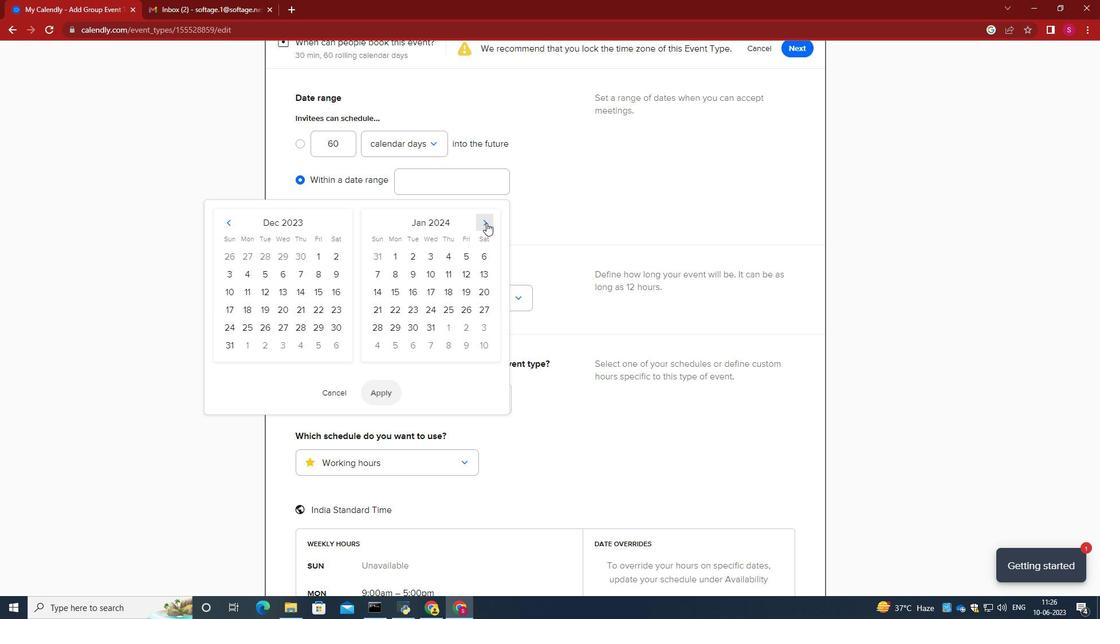 
Action: Mouse pressed left at (486, 223)
Screenshot: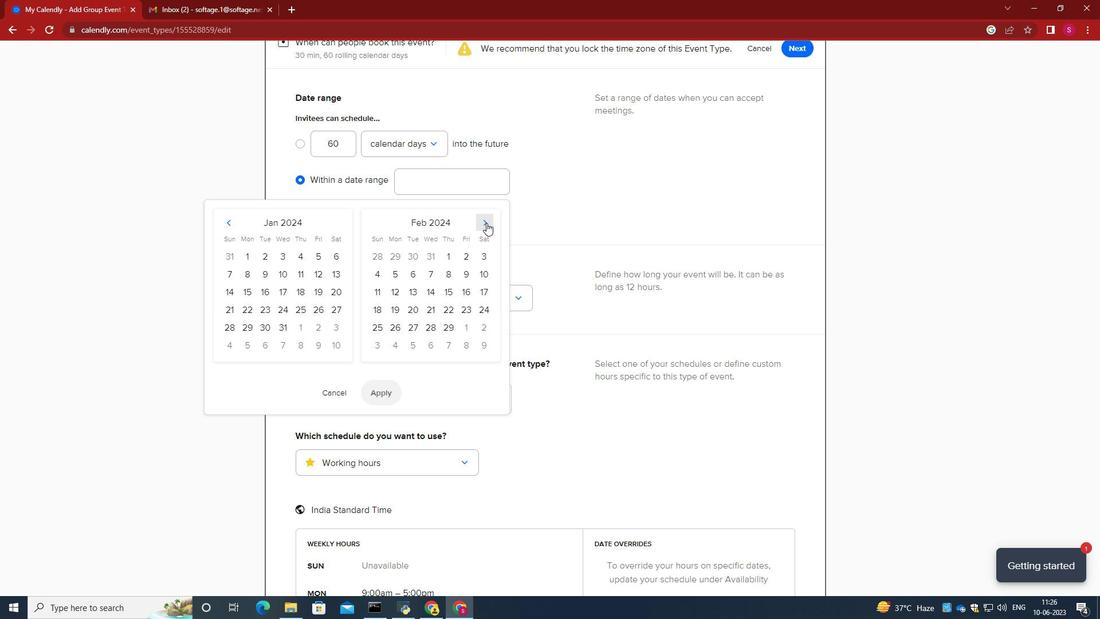
Action: Mouse pressed left at (486, 223)
Screenshot: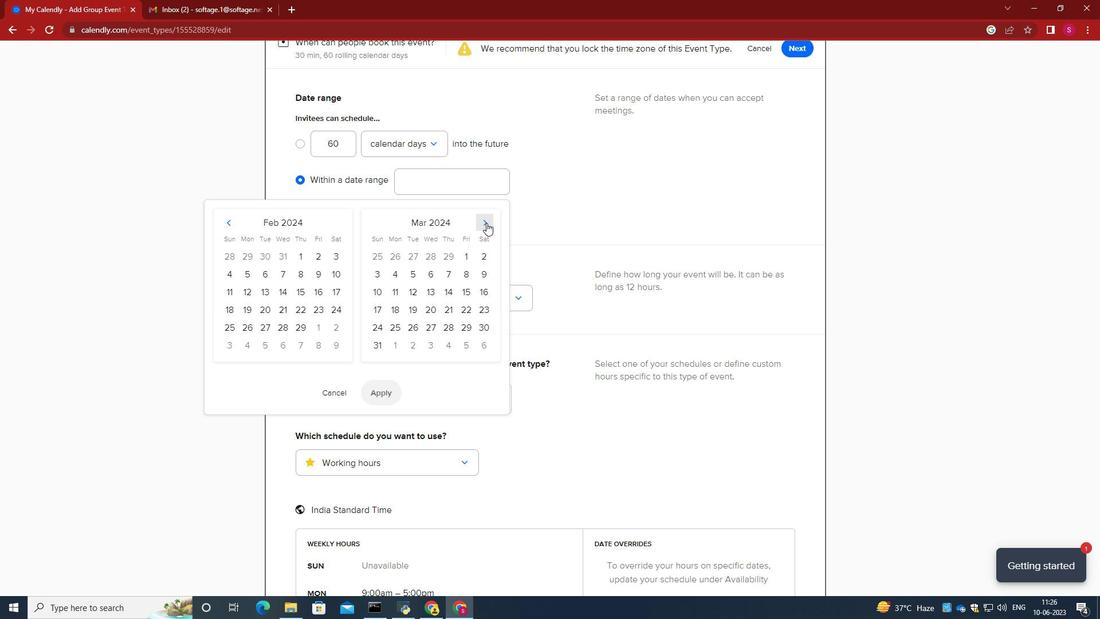 
Action: Mouse pressed left at (486, 223)
Screenshot: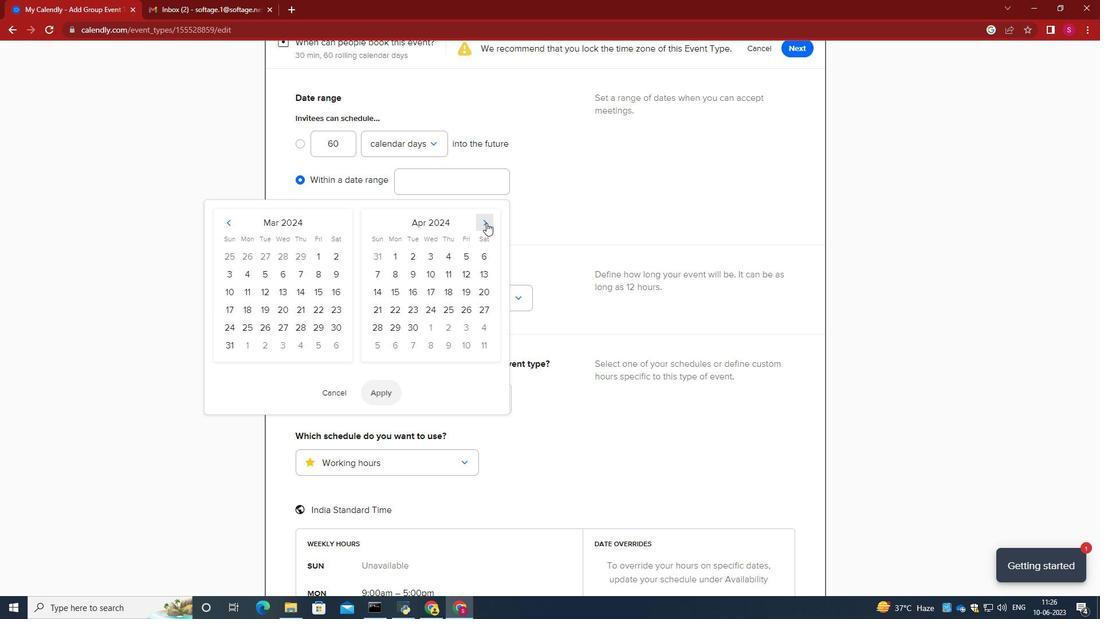 
Action: Mouse moved to (449, 279)
Screenshot: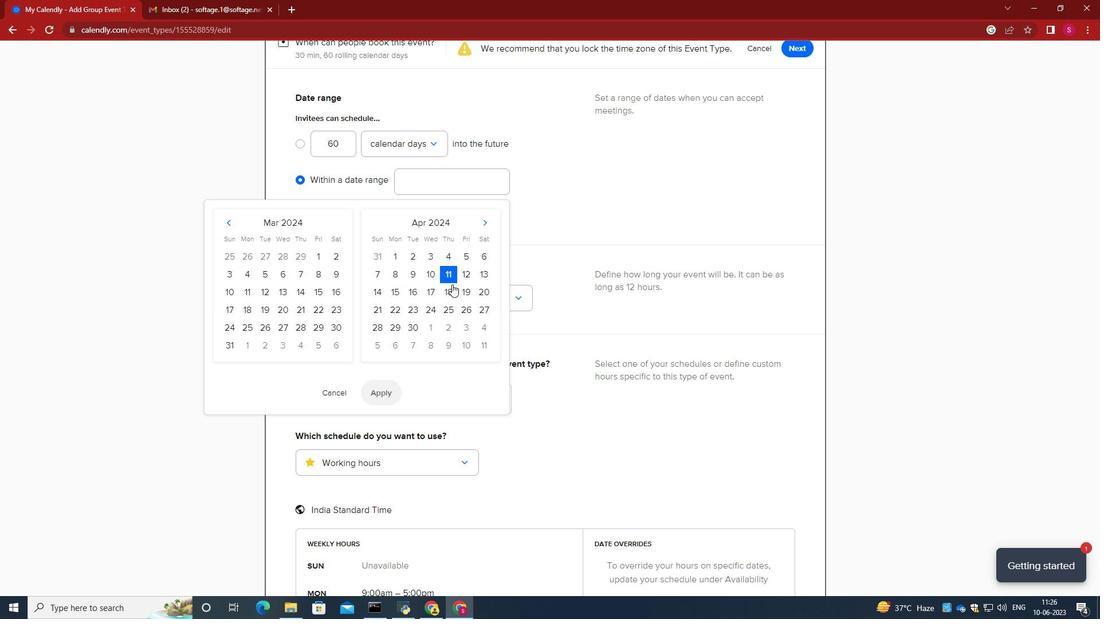 
Action: Mouse pressed left at (449, 279)
Screenshot: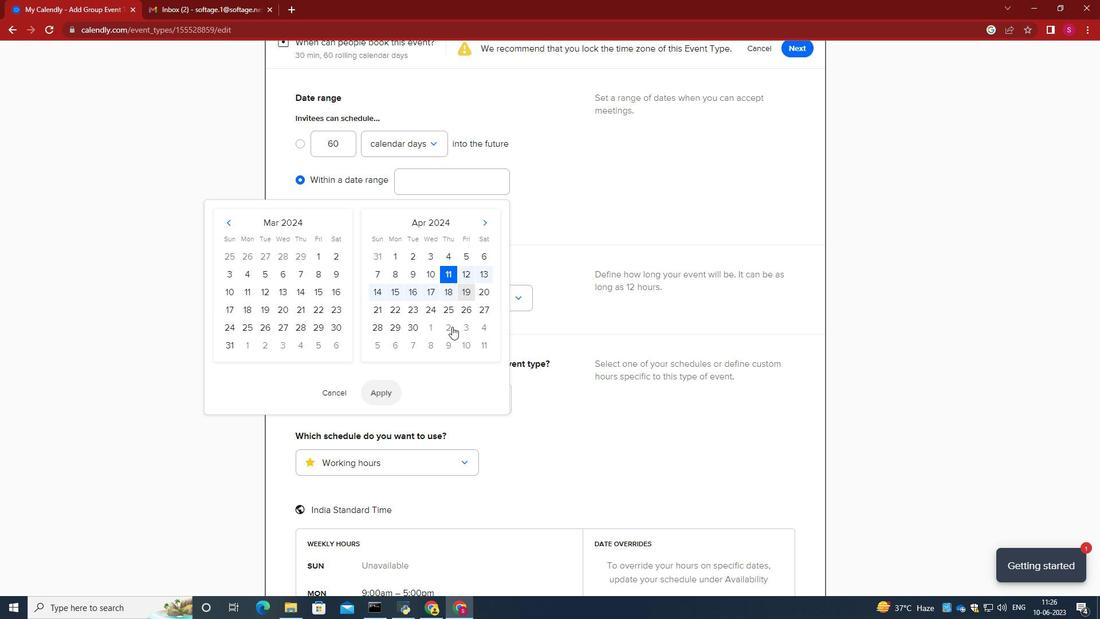 
Action: Mouse moved to (484, 275)
Screenshot: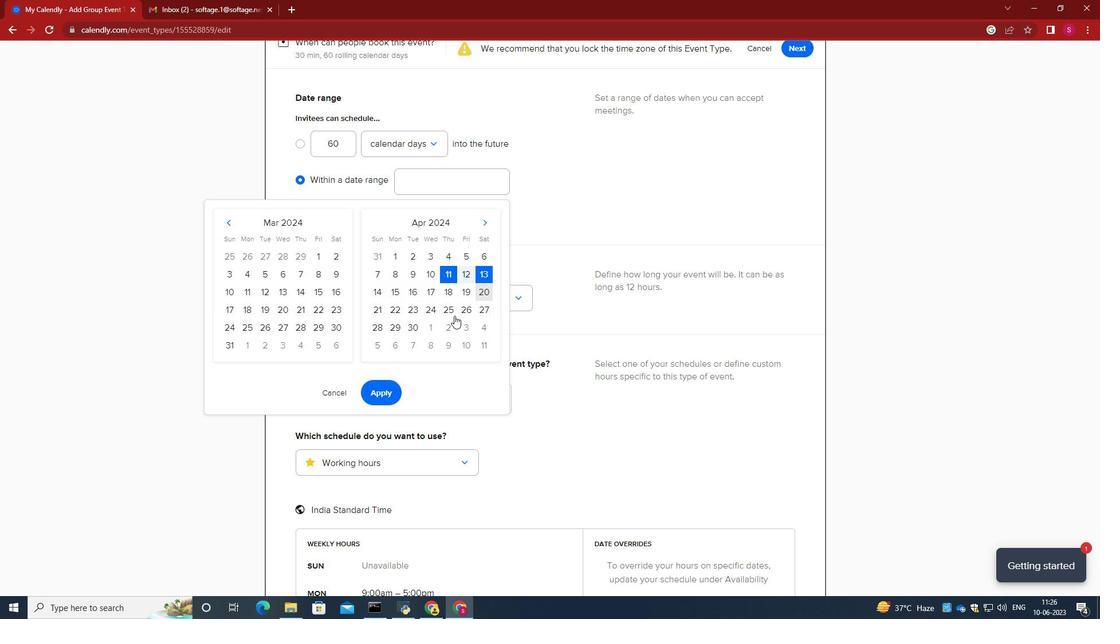 
Action: Mouse pressed left at (484, 275)
Screenshot: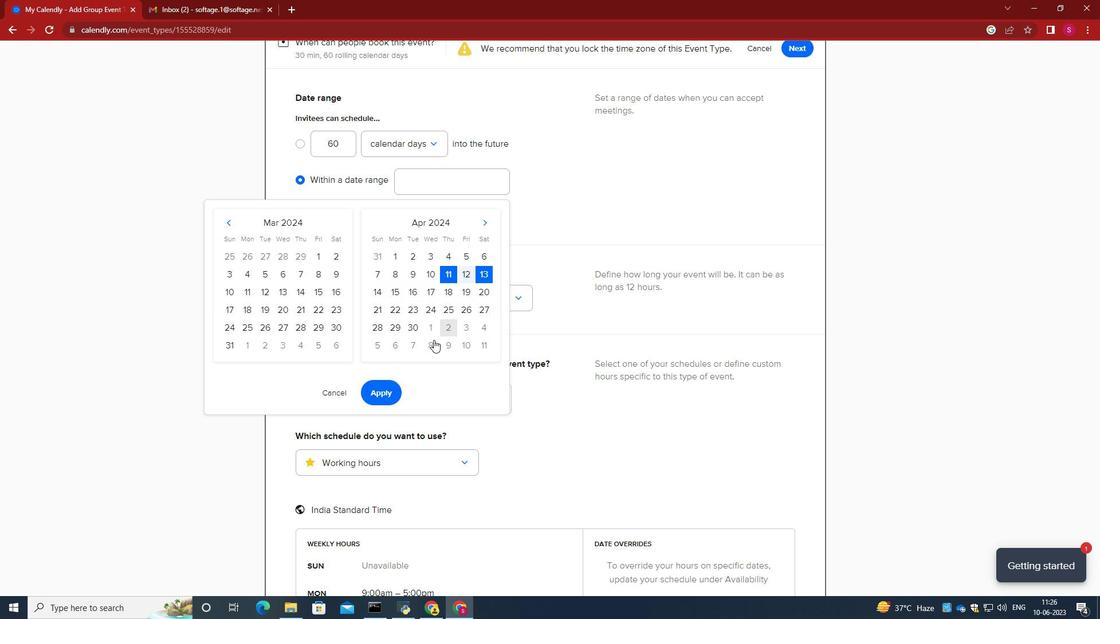 
Action: Mouse moved to (386, 388)
Screenshot: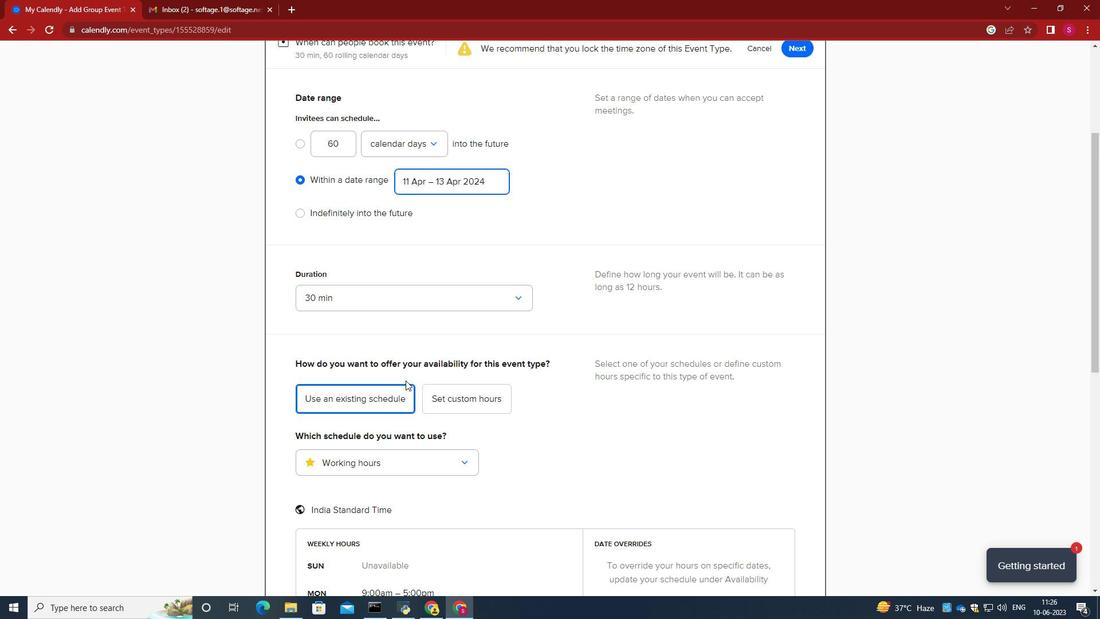 
Action: Mouse pressed left at (386, 388)
Screenshot: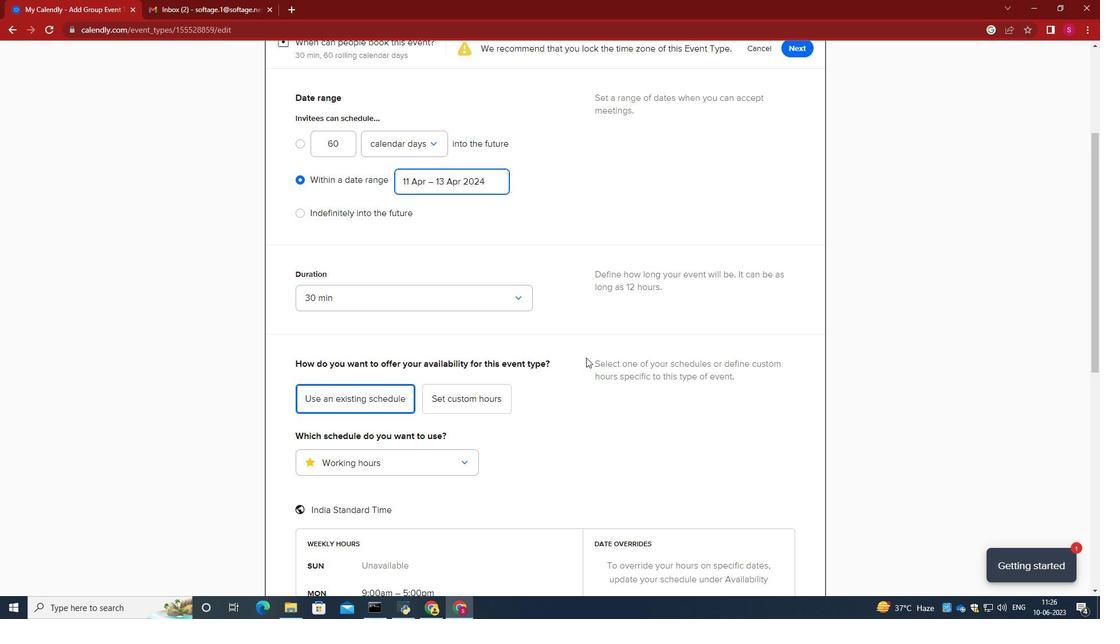 
Action: Mouse moved to (620, 355)
Screenshot: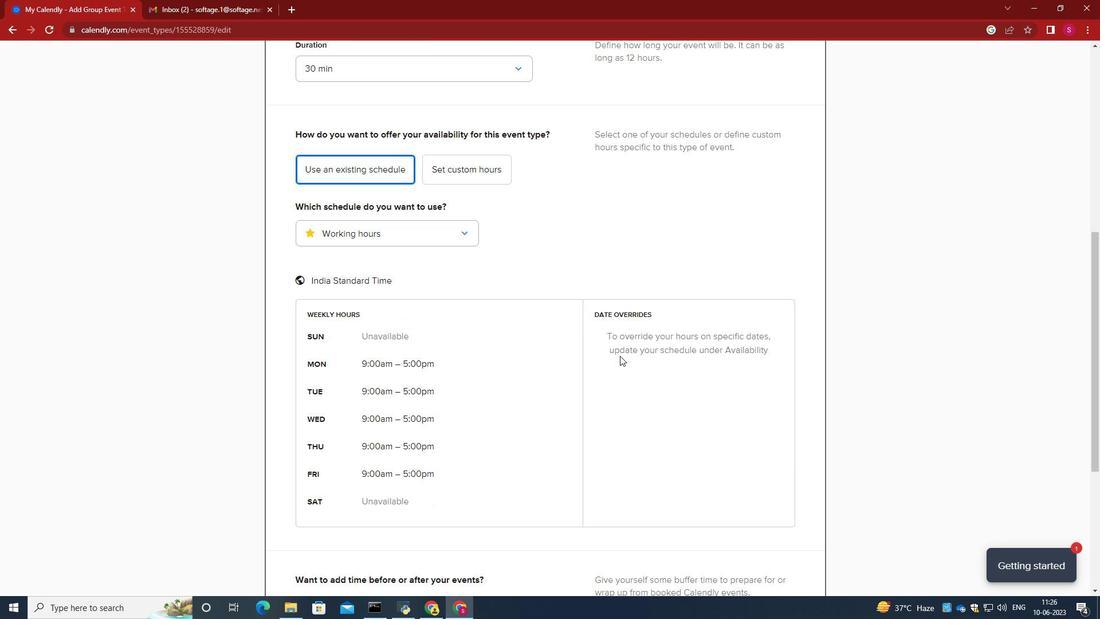 
Action: Mouse scrolled (620, 355) with delta (0, 0)
Screenshot: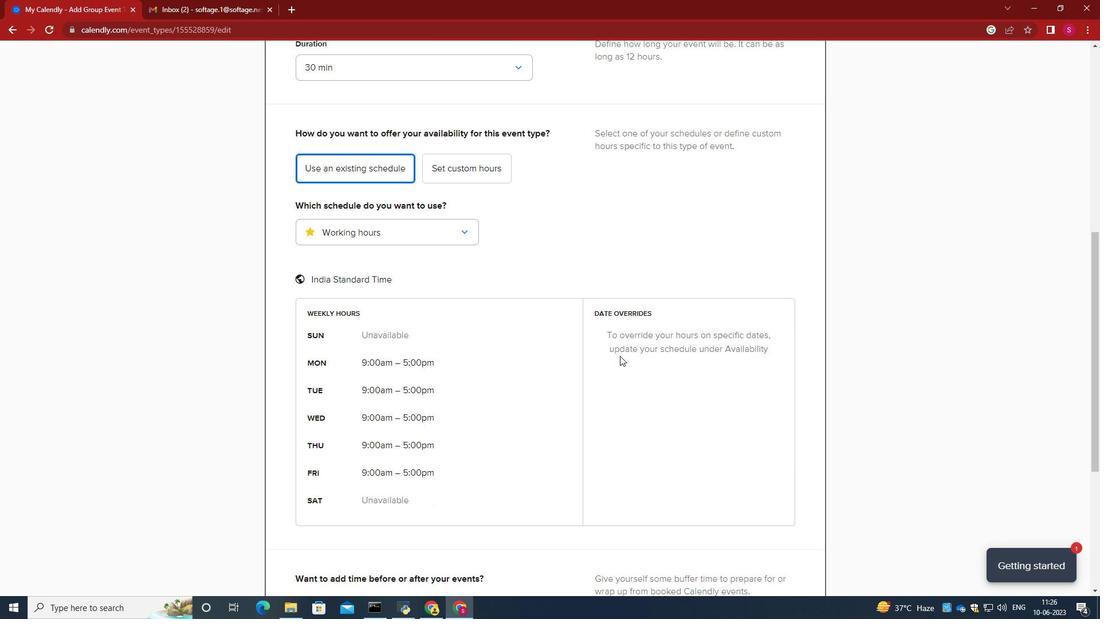 
Action: Mouse scrolled (620, 355) with delta (0, 0)
Screenshot: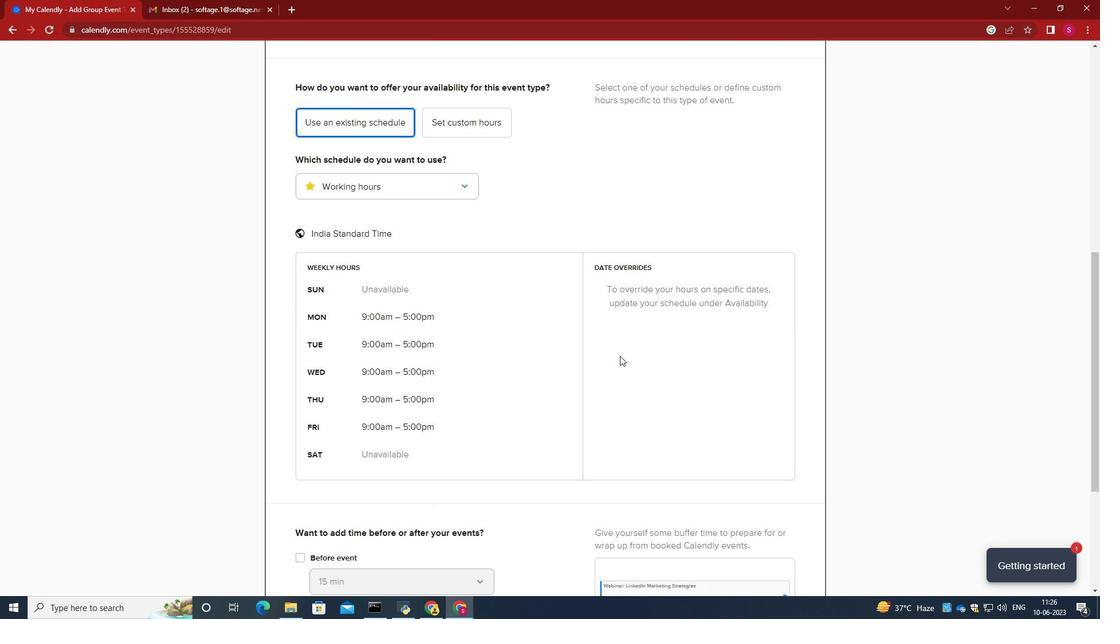 
Action: Mouse scrolled (620, 355) with delta (0, 0)
Screenshot: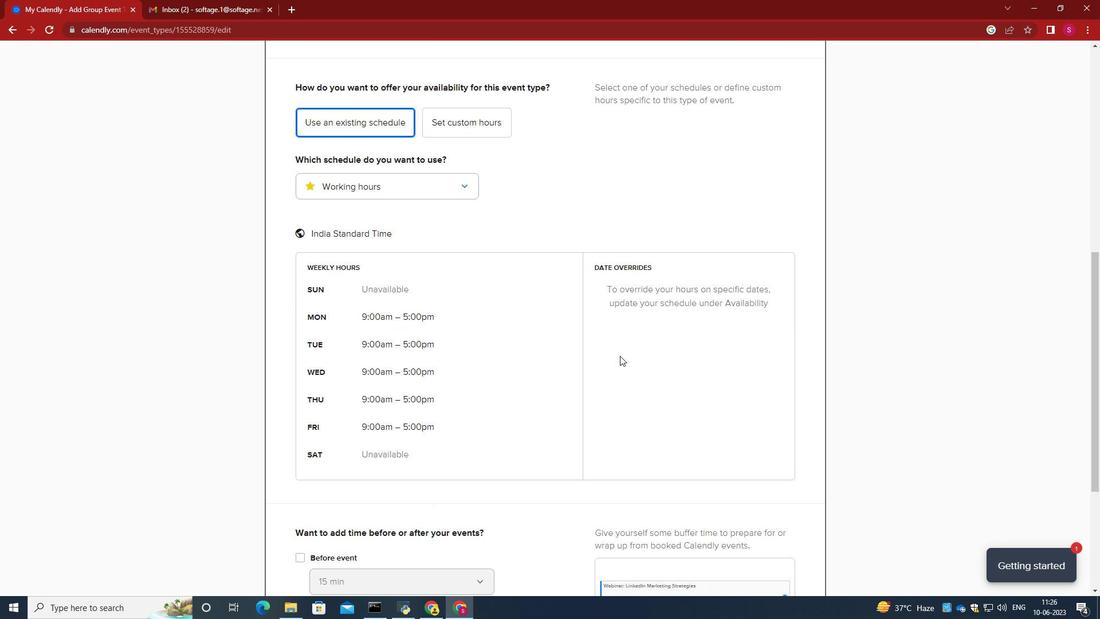 
Action: Mouse scrolled (620, 355) with delta (0, 0)
Screenshot: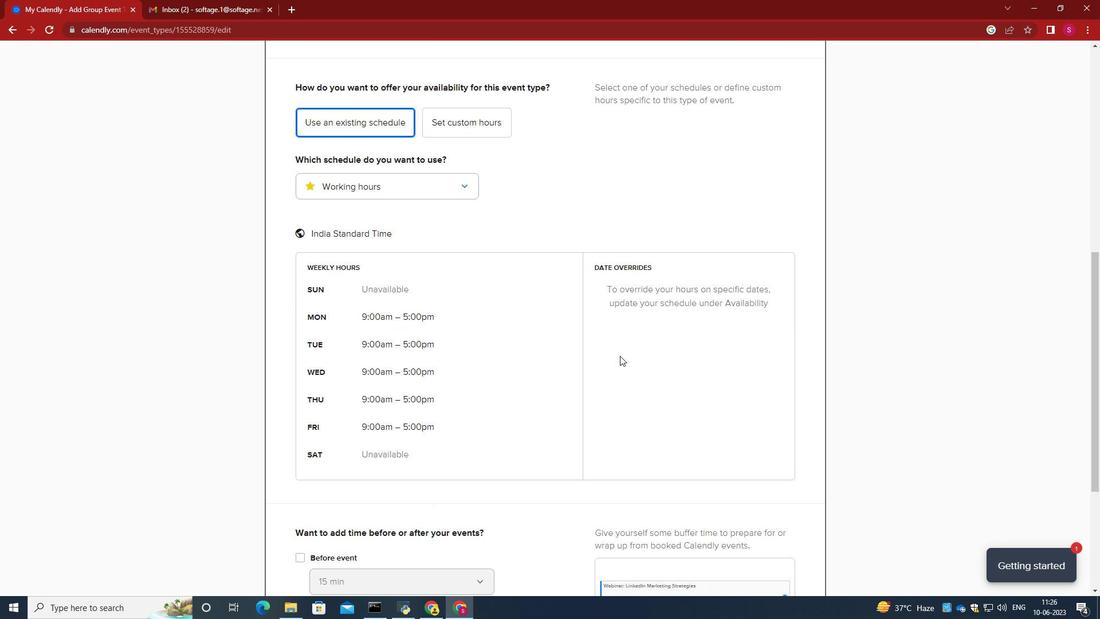 
Action: Mouse scrolled (620, 355) with delta (0, 0)
Screenshot: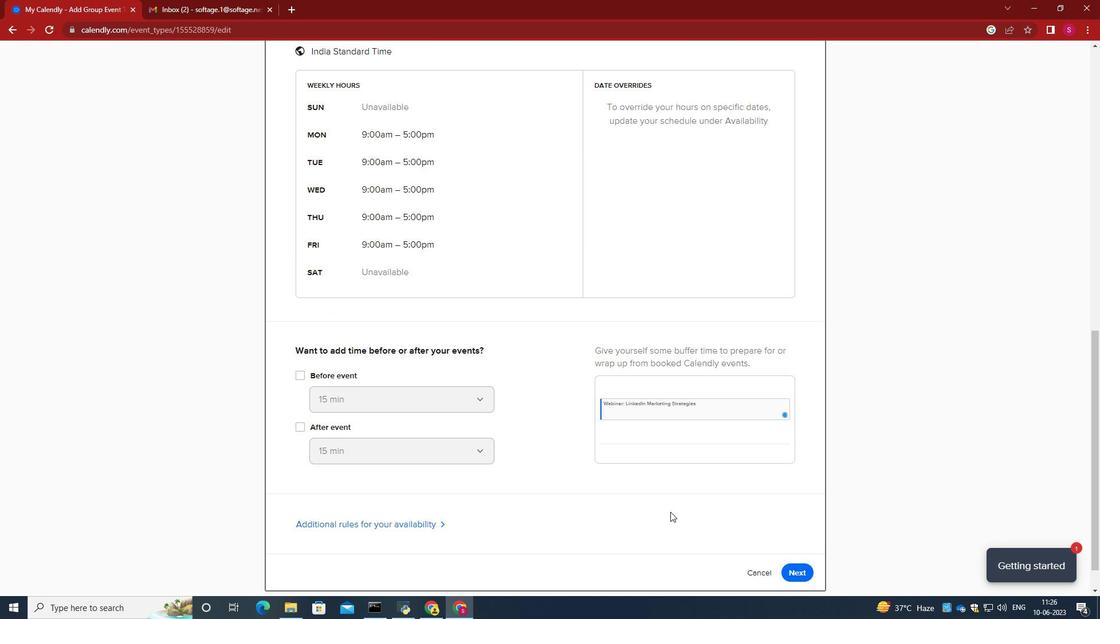 
Action: Mouse scrolled (620, 355) with delta (0, 0)
Screenshot: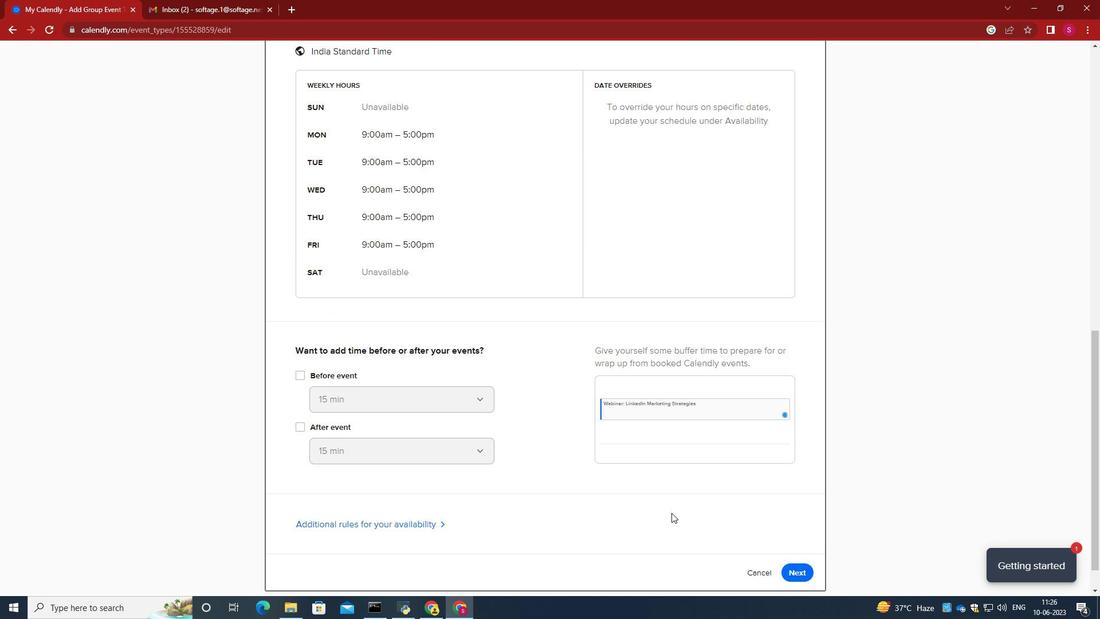 
Action: Mouse scrolled (620, 355) with delta (0, 0)
Screenshot: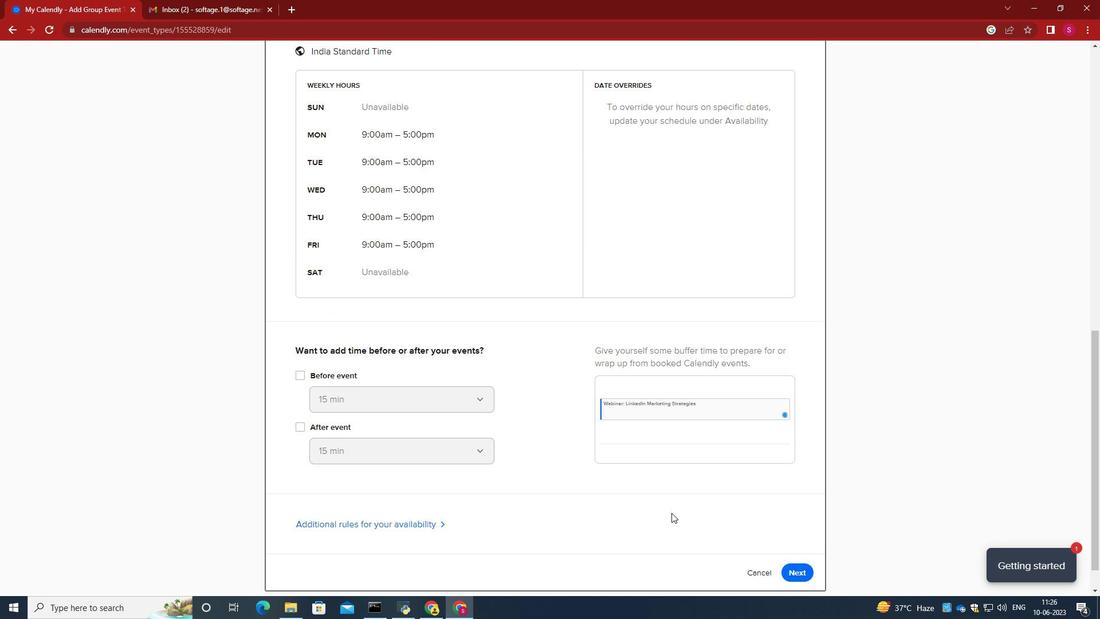 
Action: Mouse scrolled (620, 355) with delta (0, 0)
Screenshot: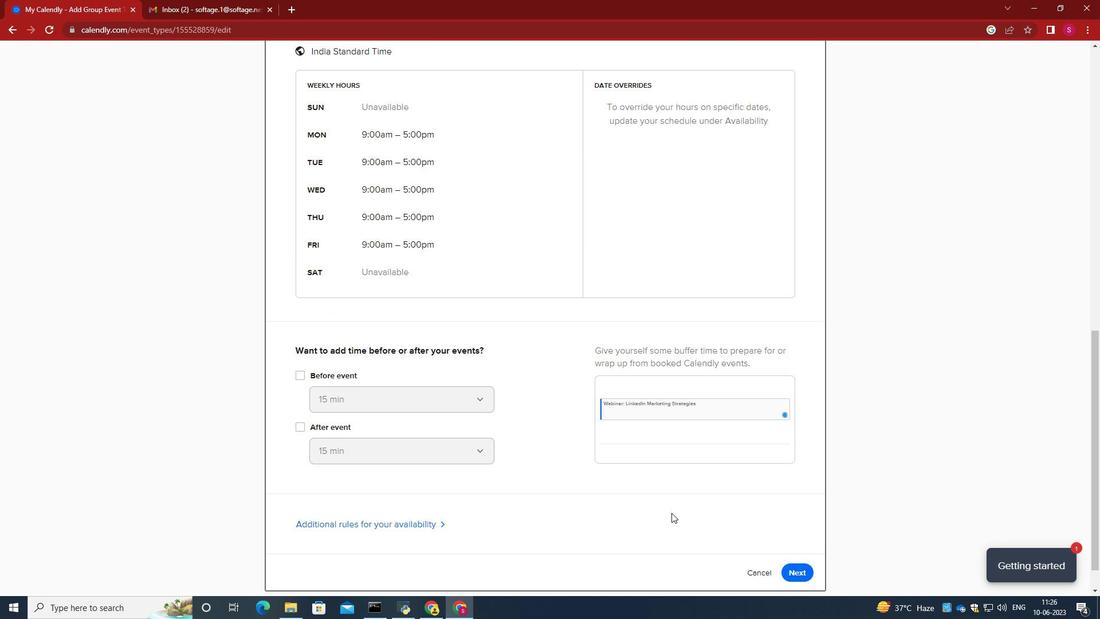 
Action: Mouse moved to (793, 565)
Screenshot: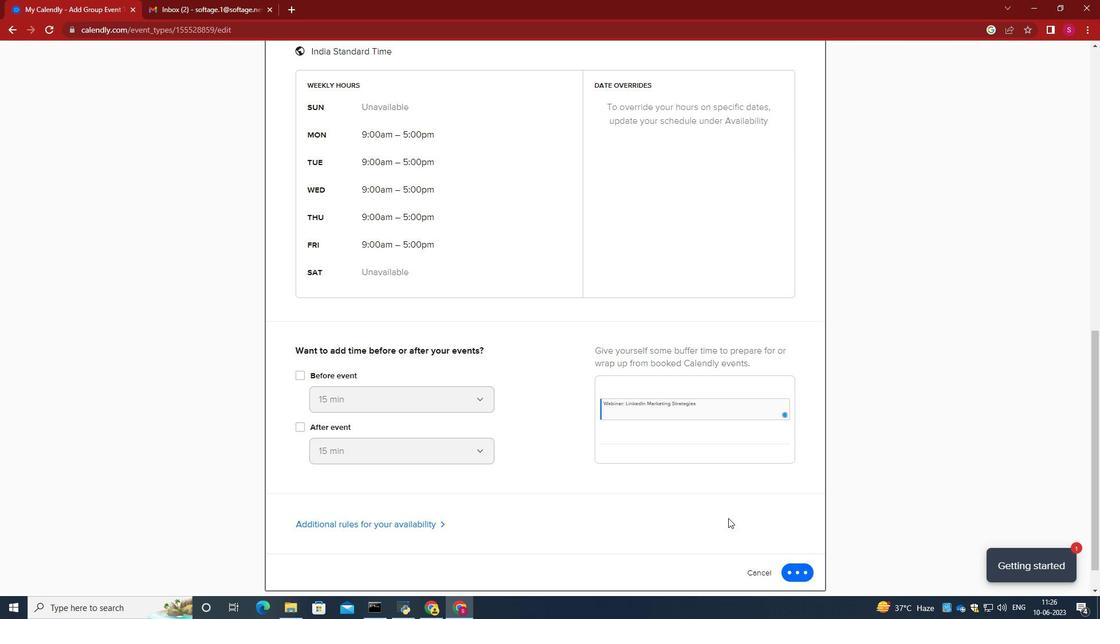 
Action: Mouse pressed left at (793, 565)
Screenshot: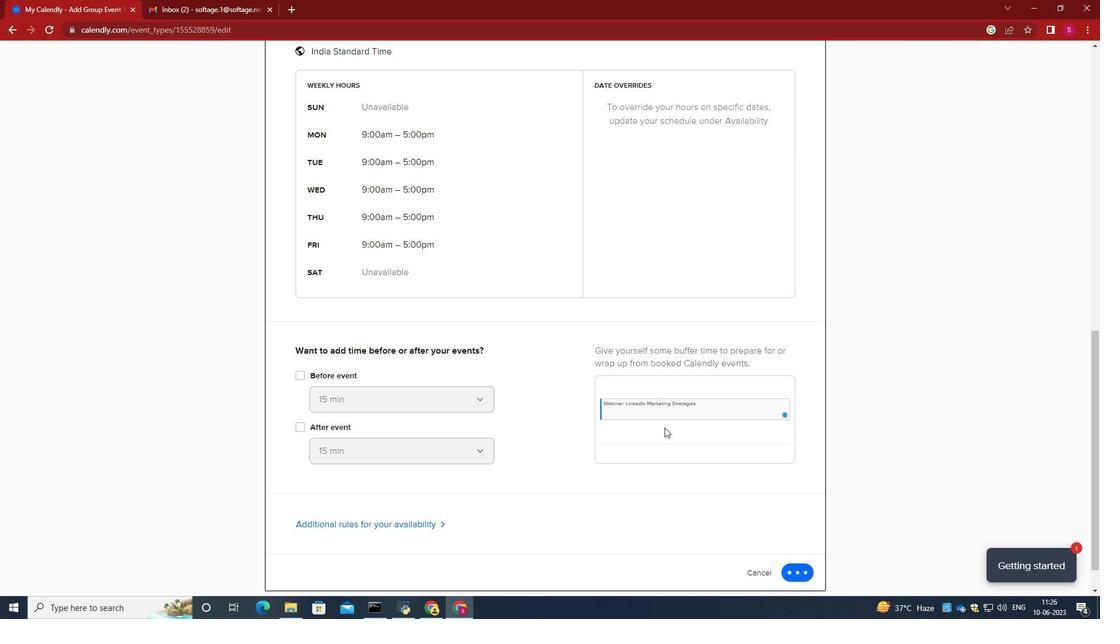 
Action: Mouse moved to (807, 100)
Screenshot: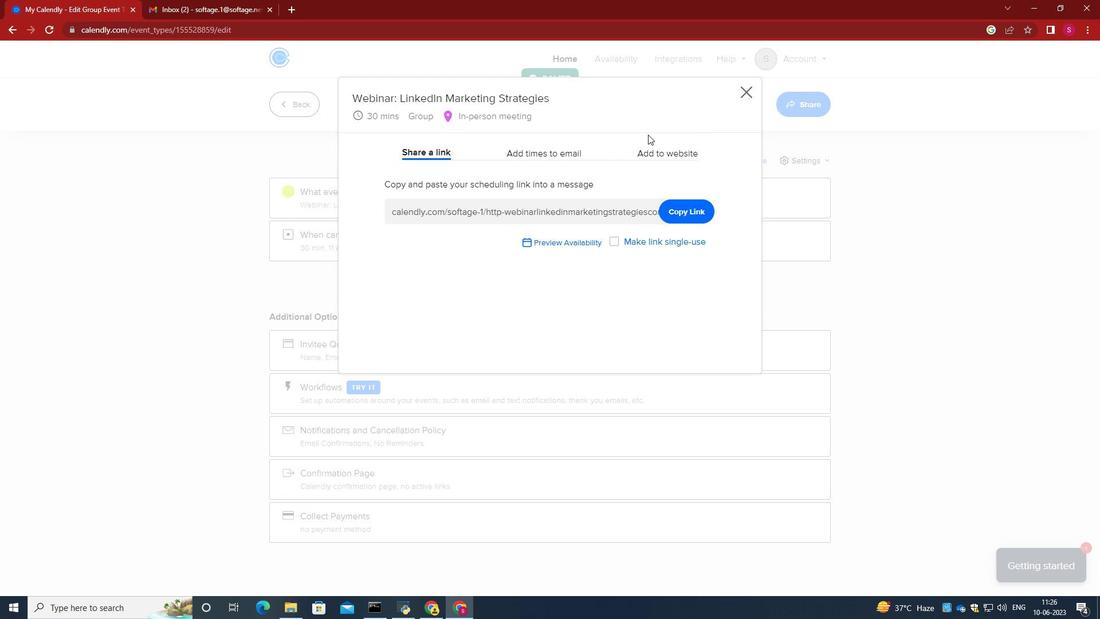 
Action: Mouse pressed left at (807, 100)
Screenshot: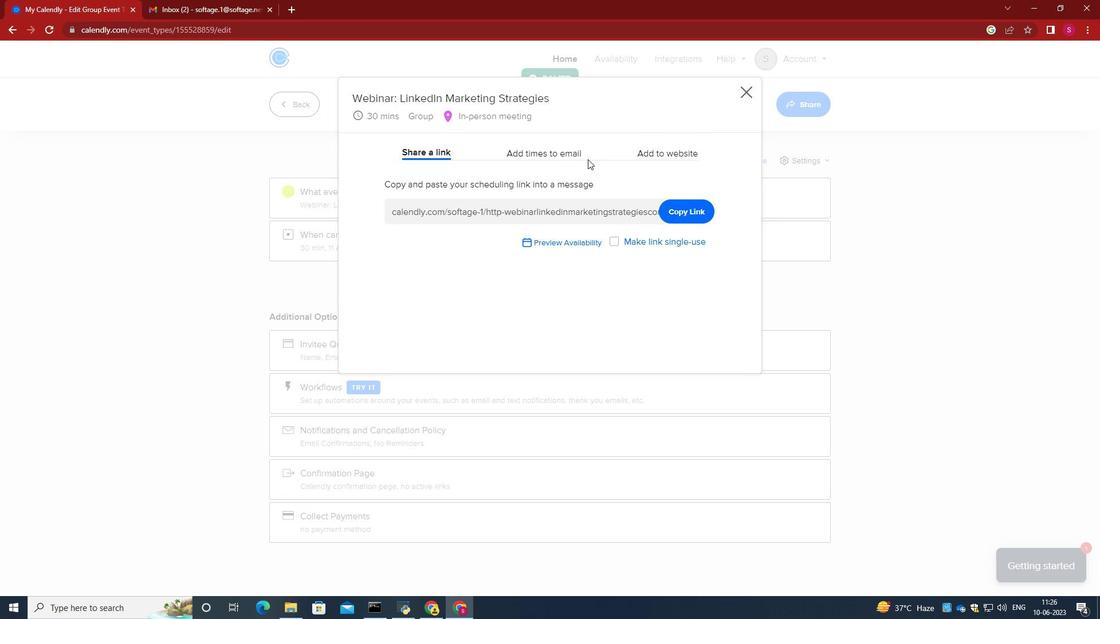 
Action: Mouse moved to (696, 218)
Screenshot: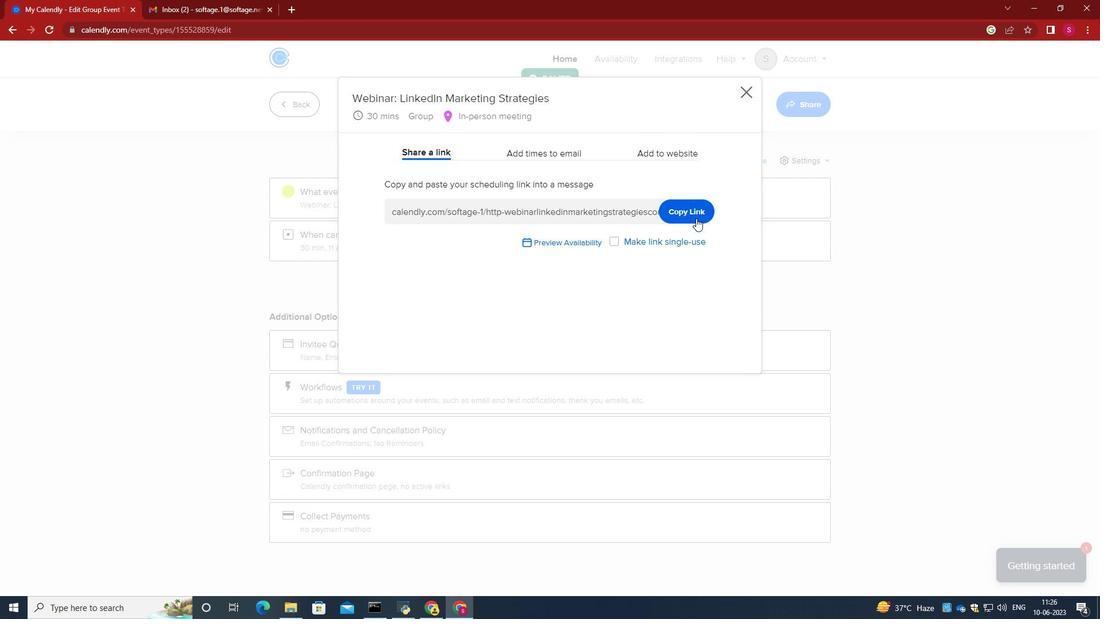 
Action: Mouse pressed left at (696, 218)
Screenshot: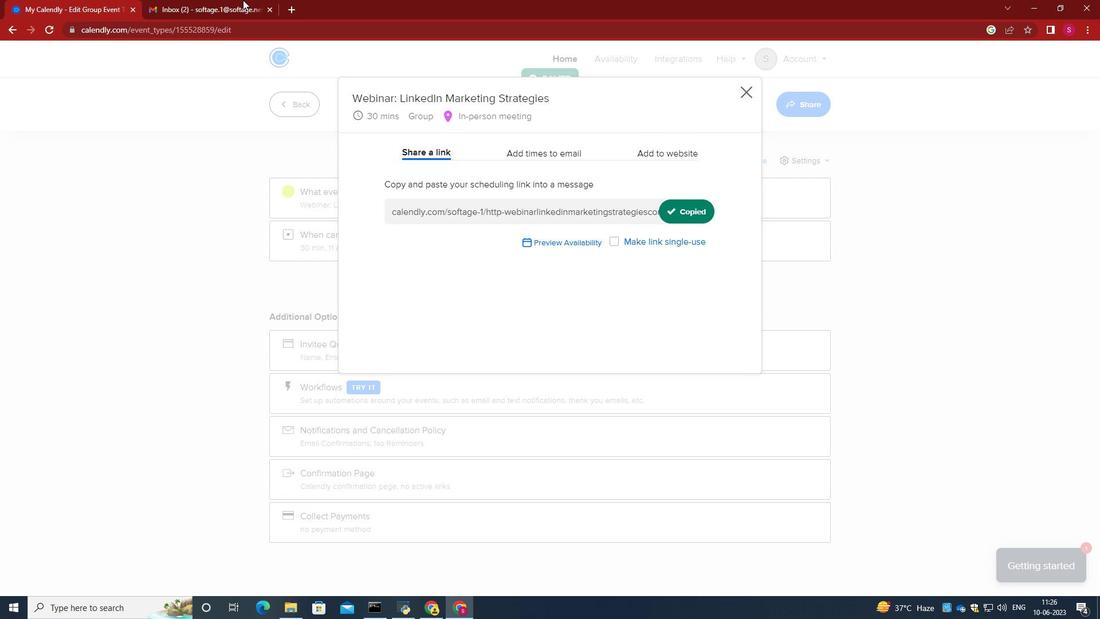 
Action: Mouse moved to (214, 0)
Screenshot: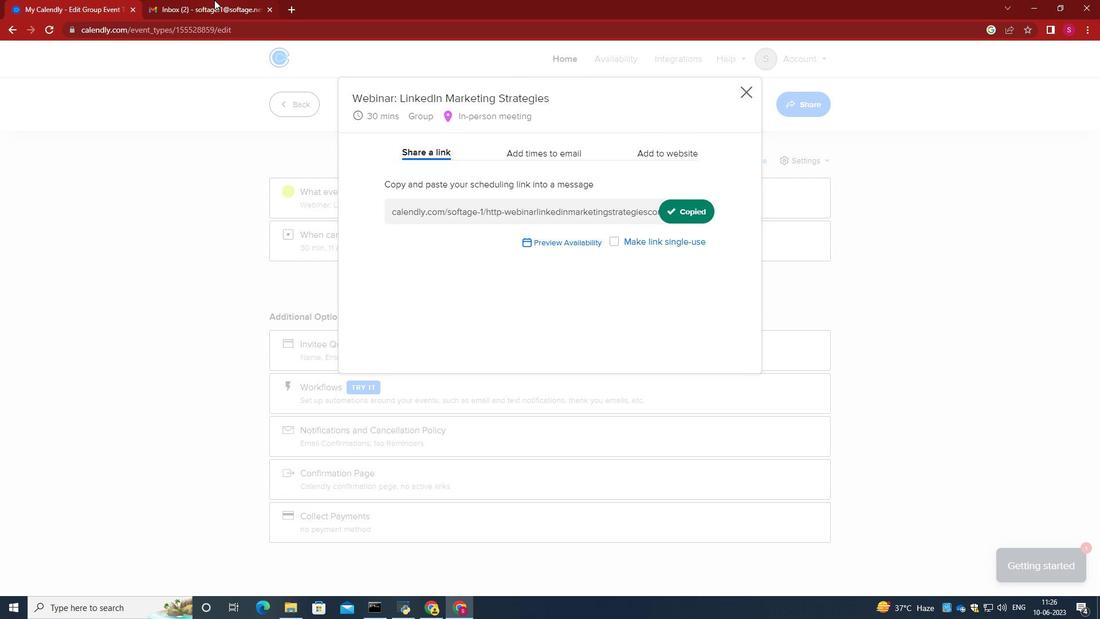 
Action: Mouse pressed left at (214, 0)
Screenshot: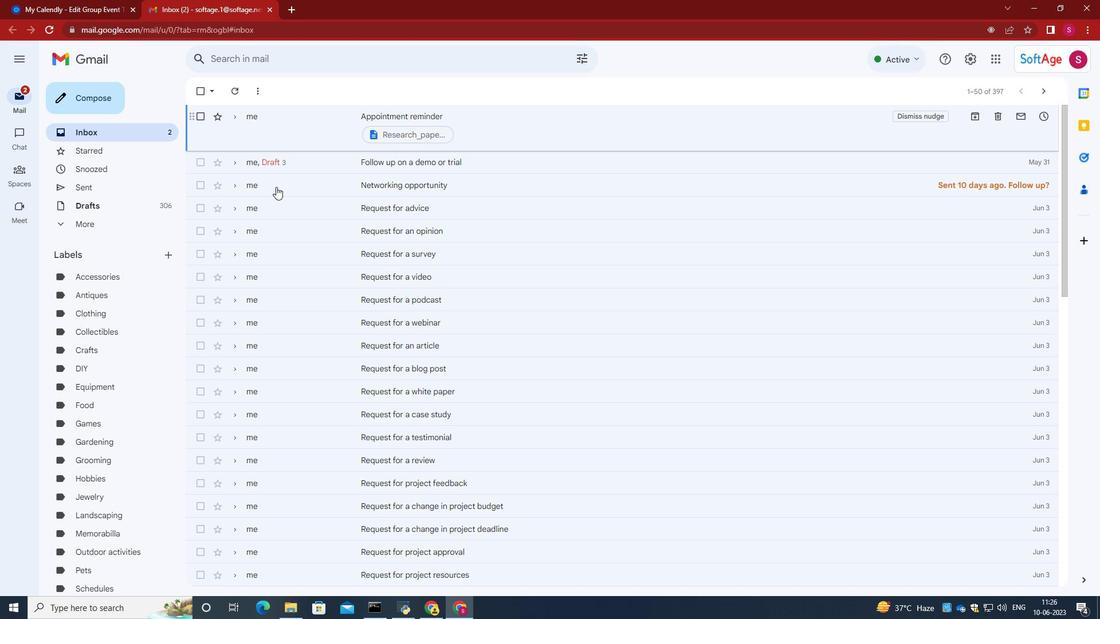 
Action: Mouse moved to (100, 85)
Screenshot: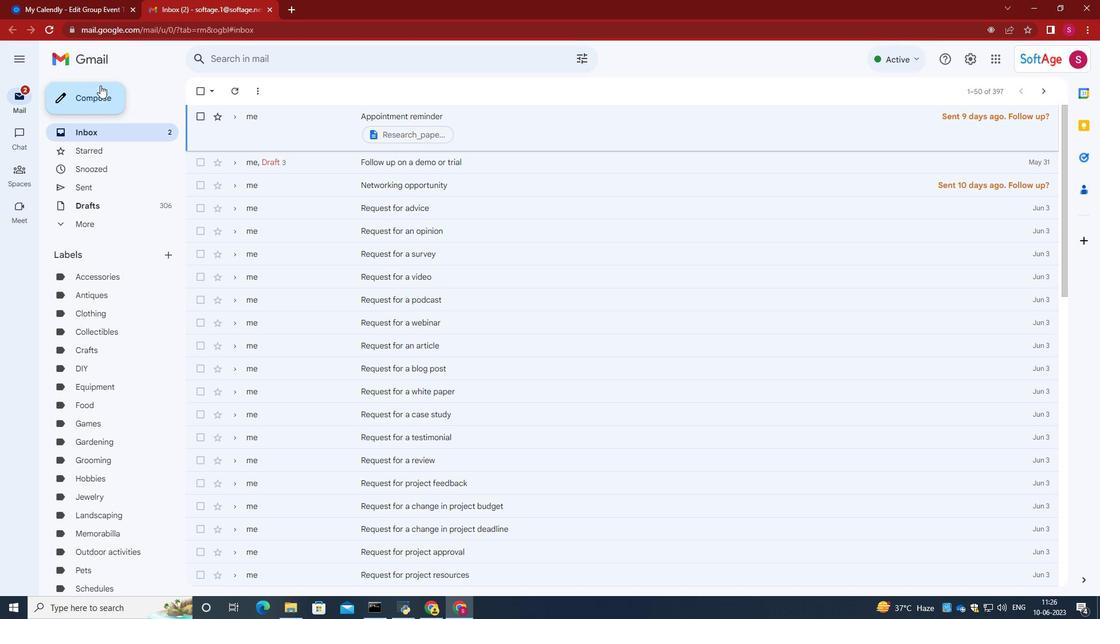 
Action: Mouse pressed left at (100, 85)
Screenshot: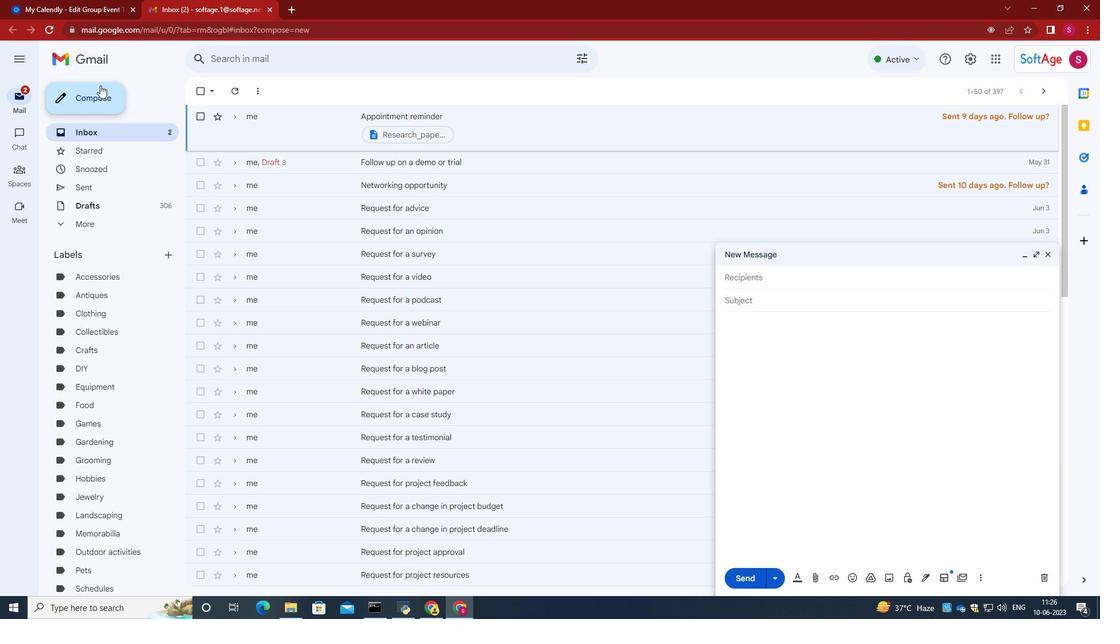 
Action: Mouse moved to (897, 395)
Screenshot: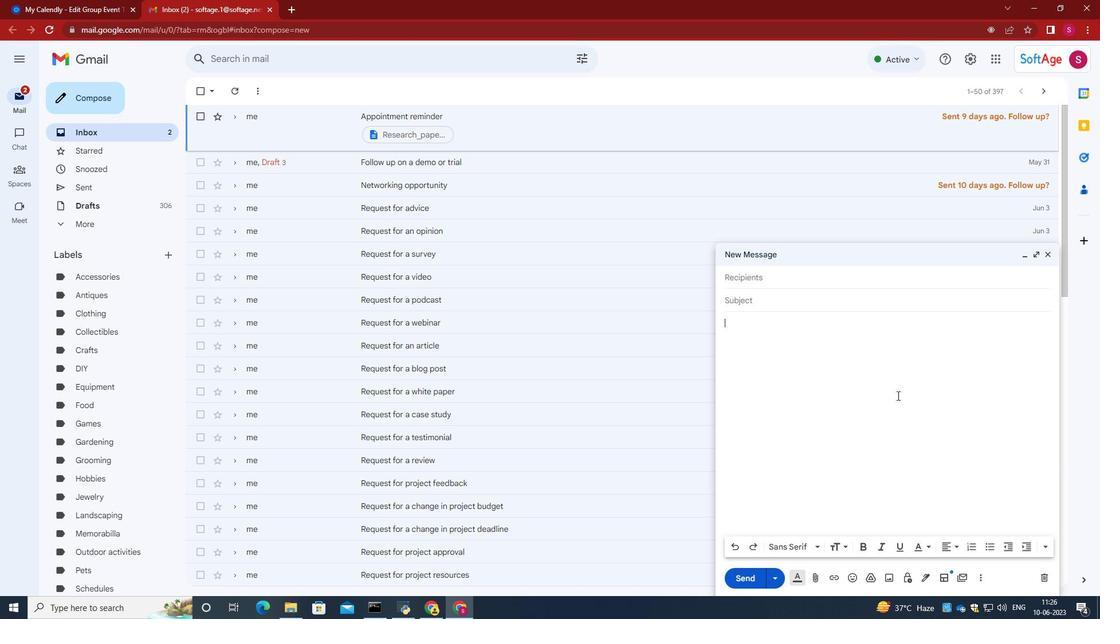 
Action: Mouse pressed left at (897, 395)
Screenshot: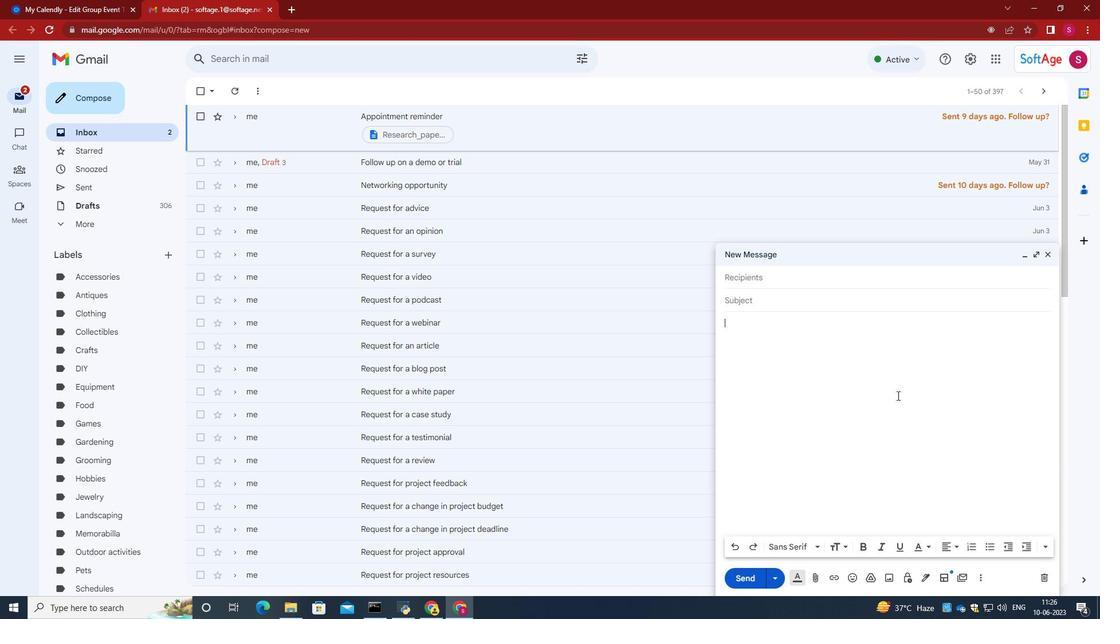 
Action: Key pressed ctrl+V
Screenshot: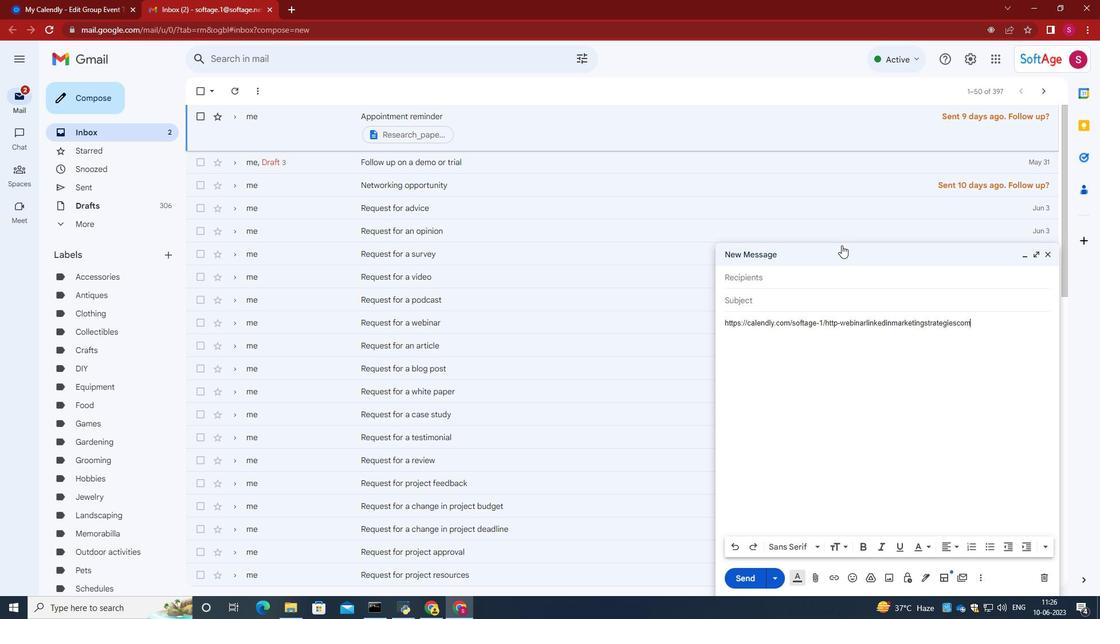 
Action: Mouse moved to (812, 279)
Screenshot: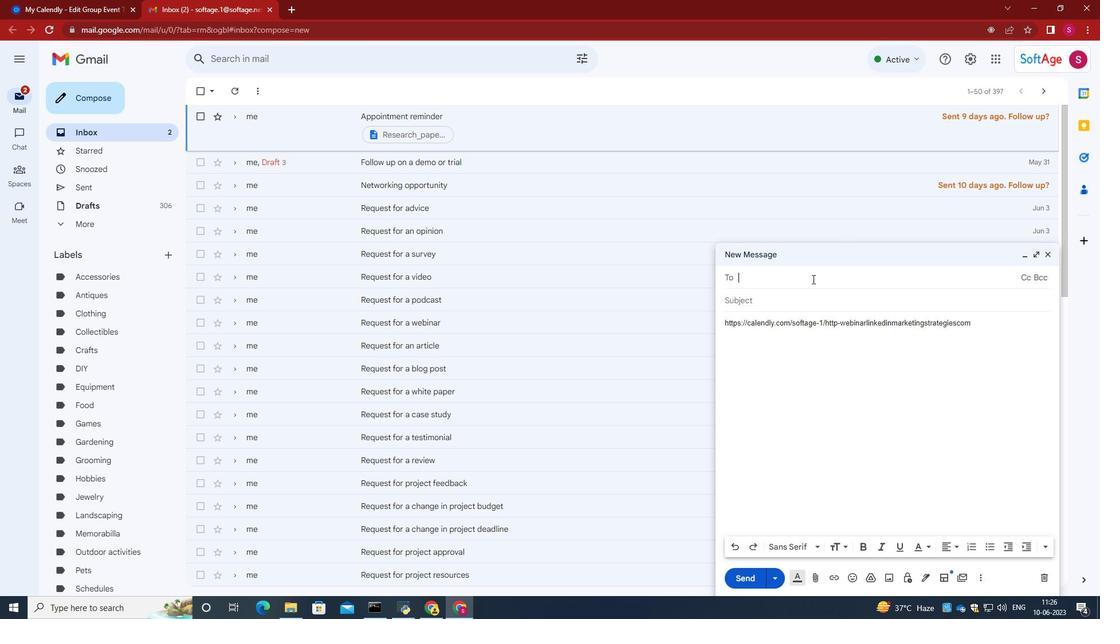 
Action: Mouse pressed left at (812, 279)
Screenshot: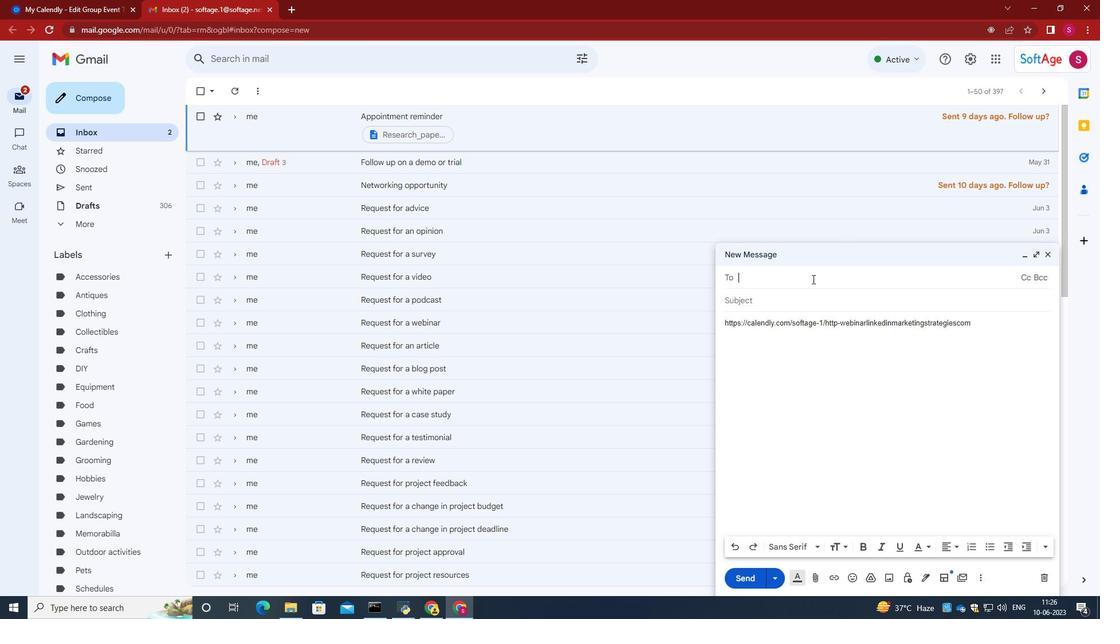 
Action: Key pressed softage.10<Key.shift>@softage.net<Key.enter>softage.2<Key.shift>@softage.net<Key.enter>
Screenshot: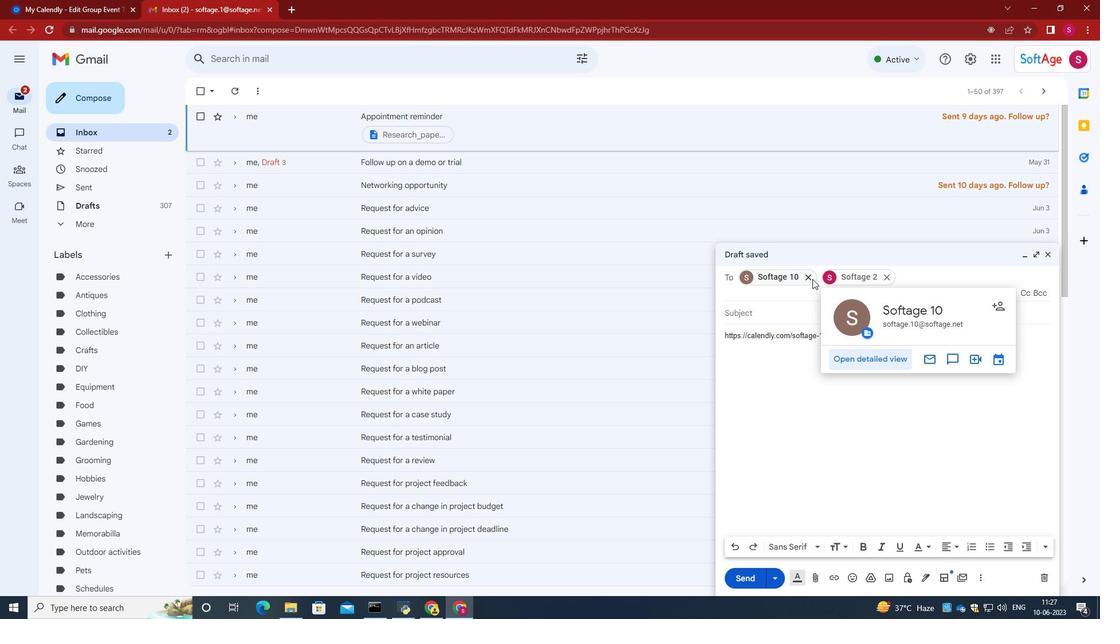 
Action: Mouse moved to (791, 450)
Screenshot: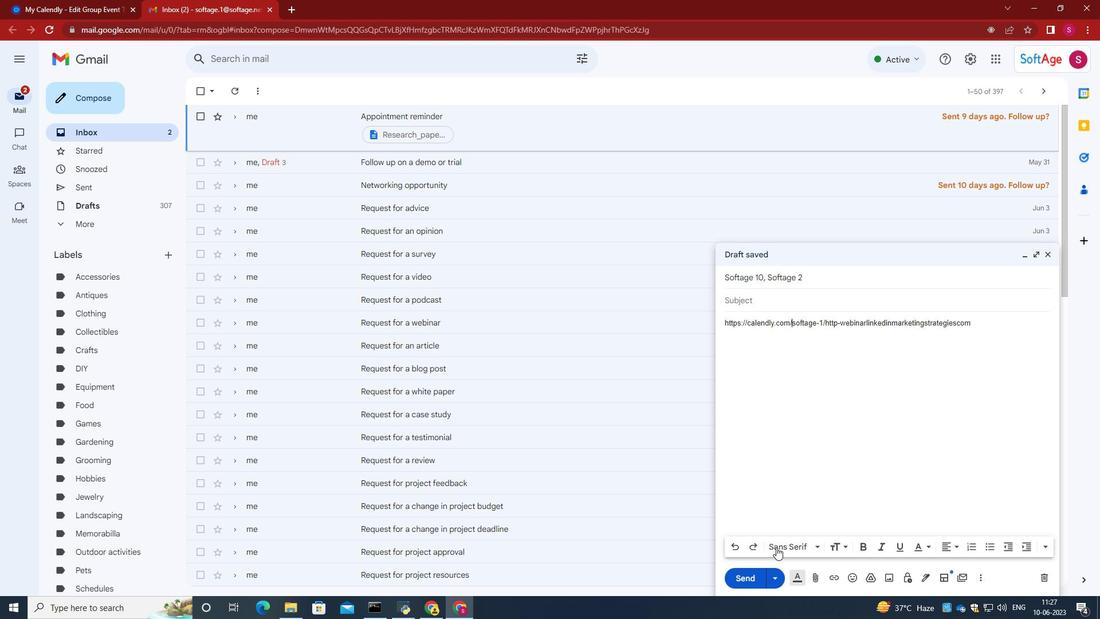 
Action: Mouse pressed left at (791, 450)
Screenshot: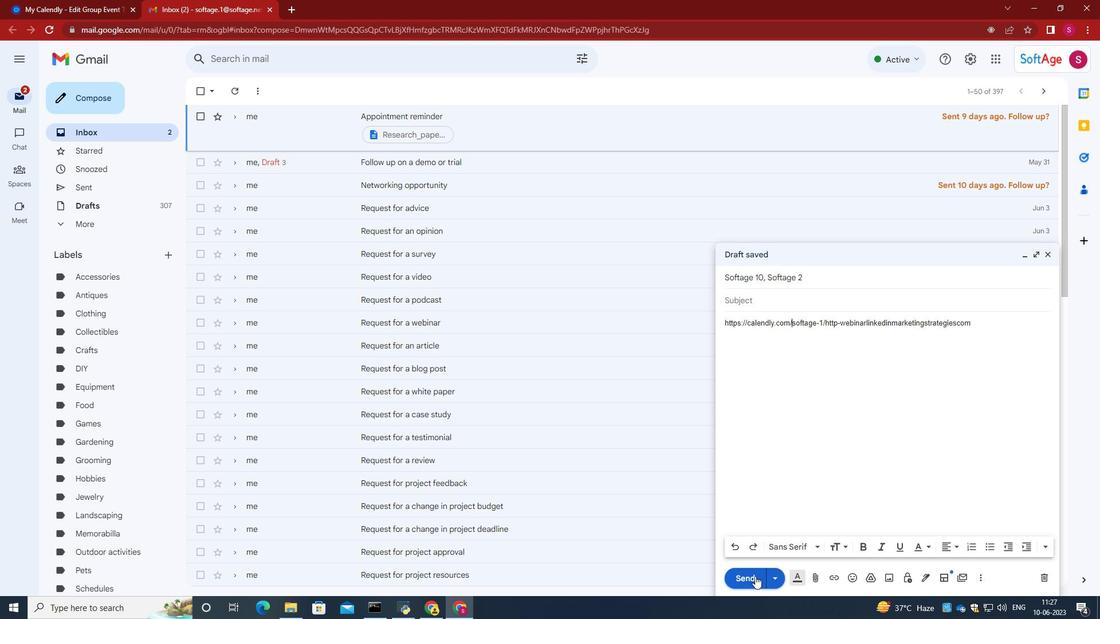
Action: Mouse moved to (750, 580)
Screenshot: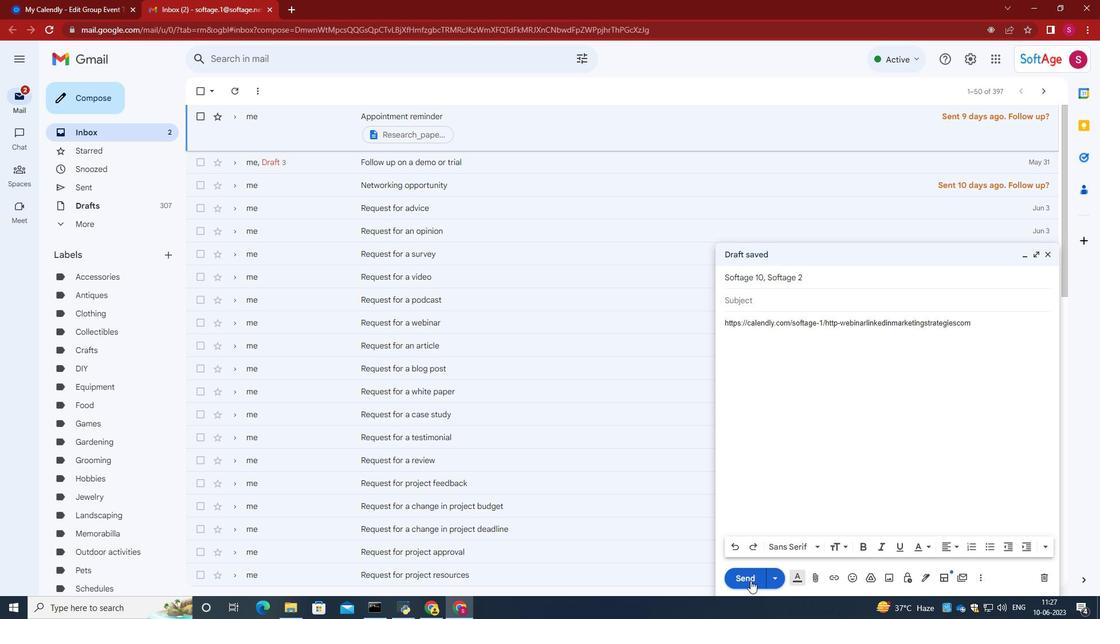 
Action: Mouse pressed left at (750, 580)
Screenshot: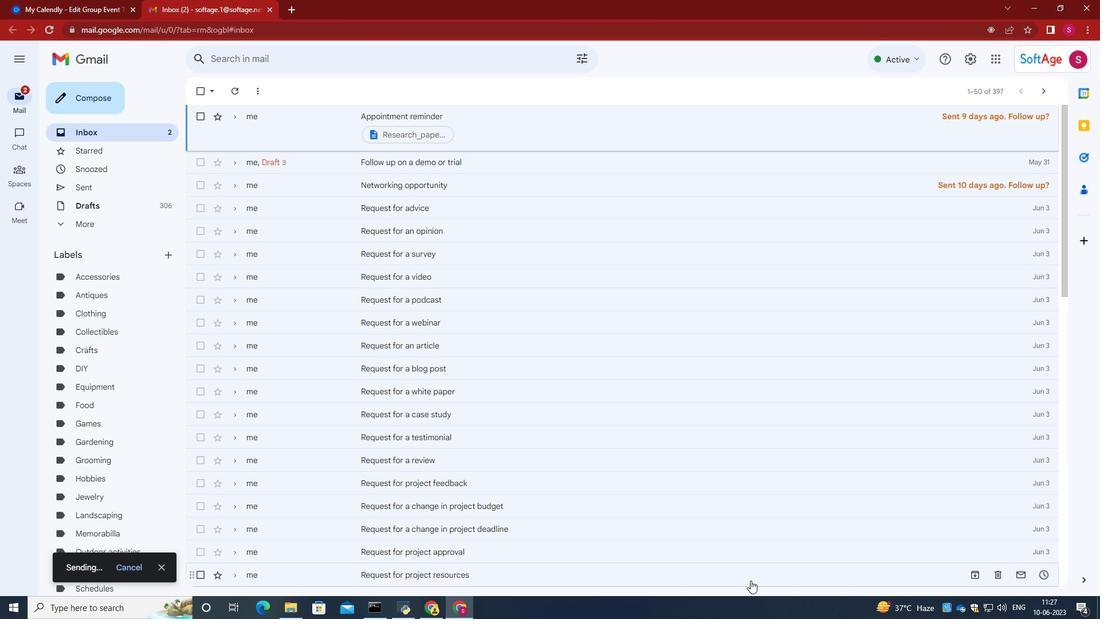
